 Task: In the  document Onlineprivacy.docx Add page color 'Gold'Gold . Insert watermark . Insert watermark  TATA Apply Font Style in watermark Lexend; font size  113 and place the watermark  Horizontally
Action: Mouse moved to (323, 508)
Screenshot: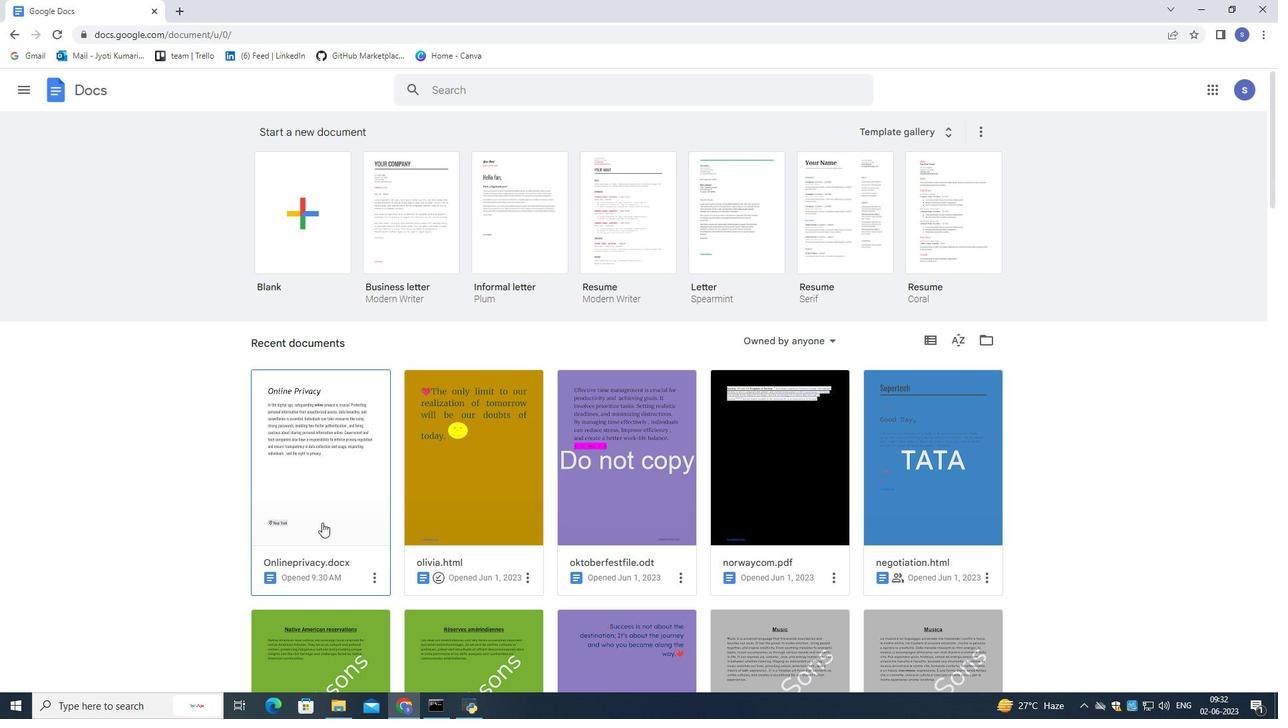 
Action: Mouse pressed left at (323, 508)
Screenshot: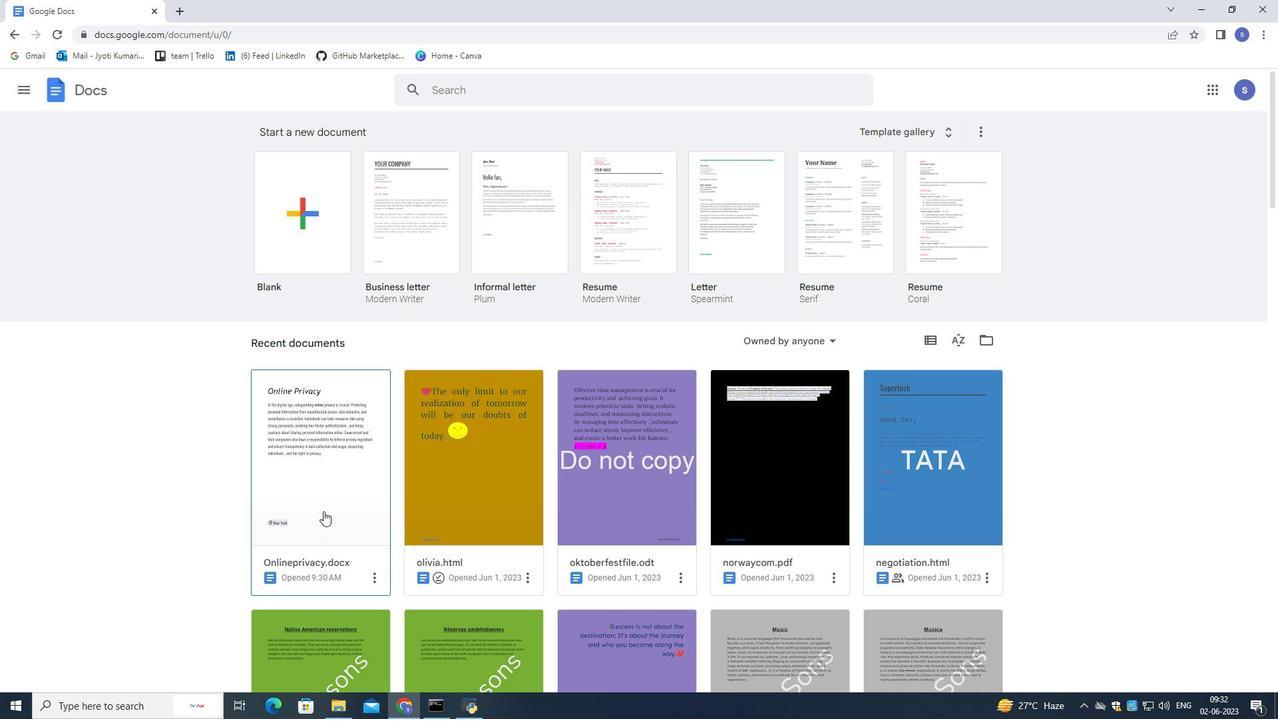 
Action: Mouse moved to (325, 507)
Screenshot: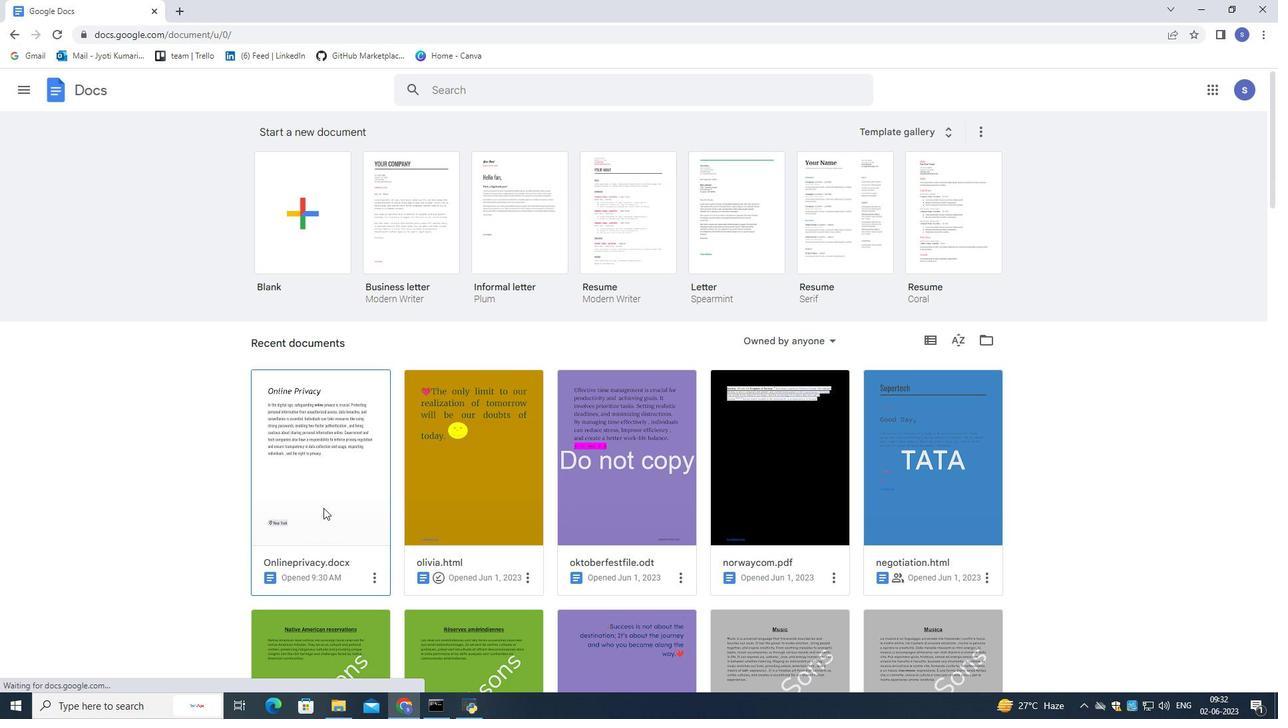 
Action: Mouse pressed left at (324, 507)
Screenshot: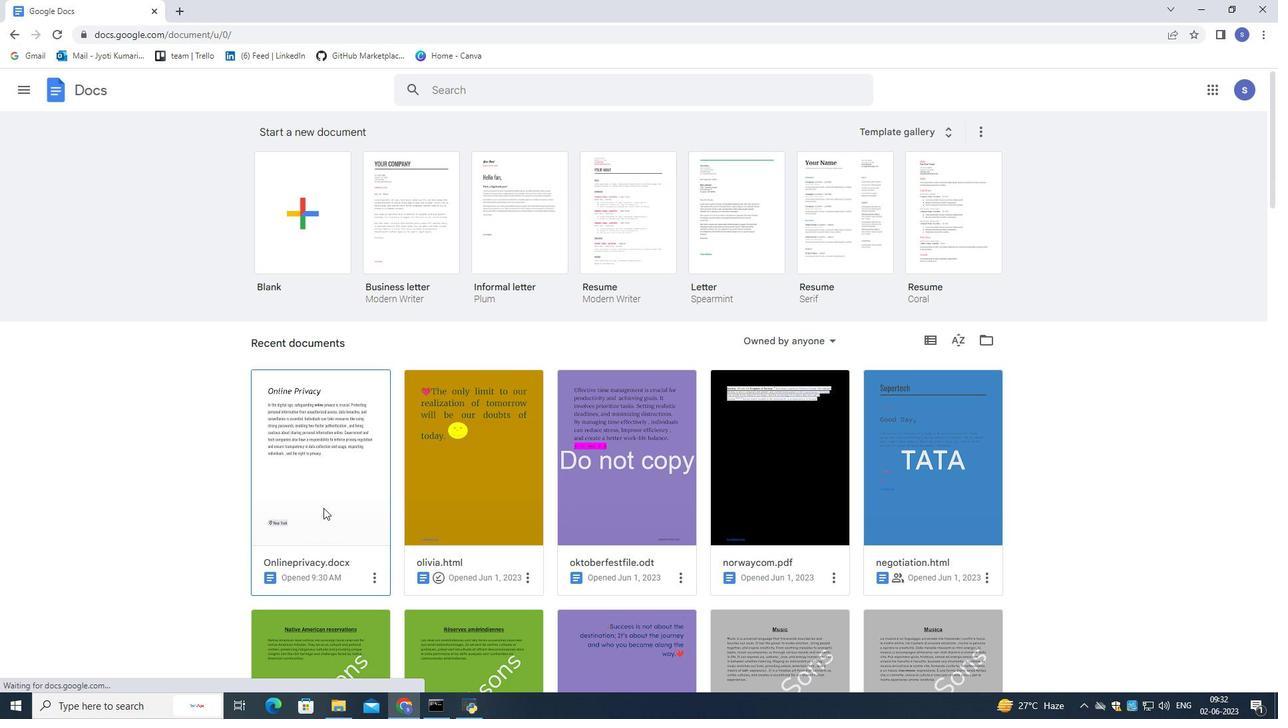 
Action: Mouse moved to (388, 382)
Screenshot: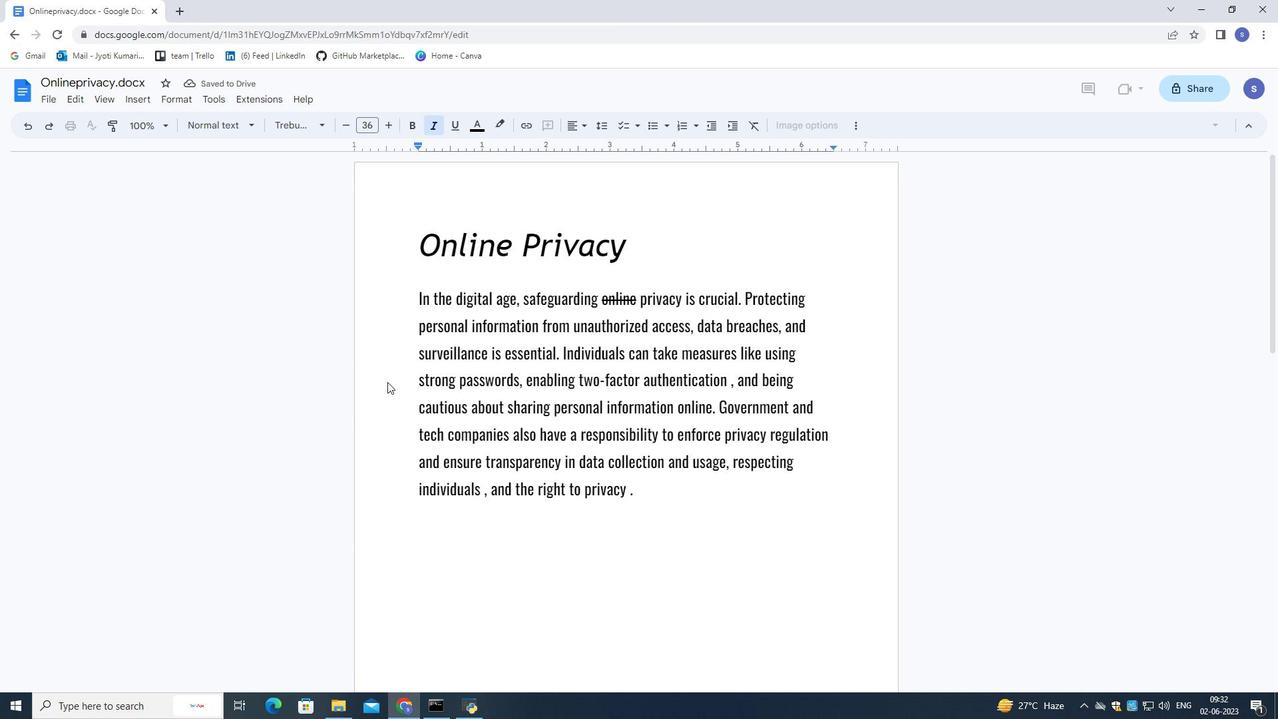 
Action: Mouse pressed left at (388, 382)
Screenshot: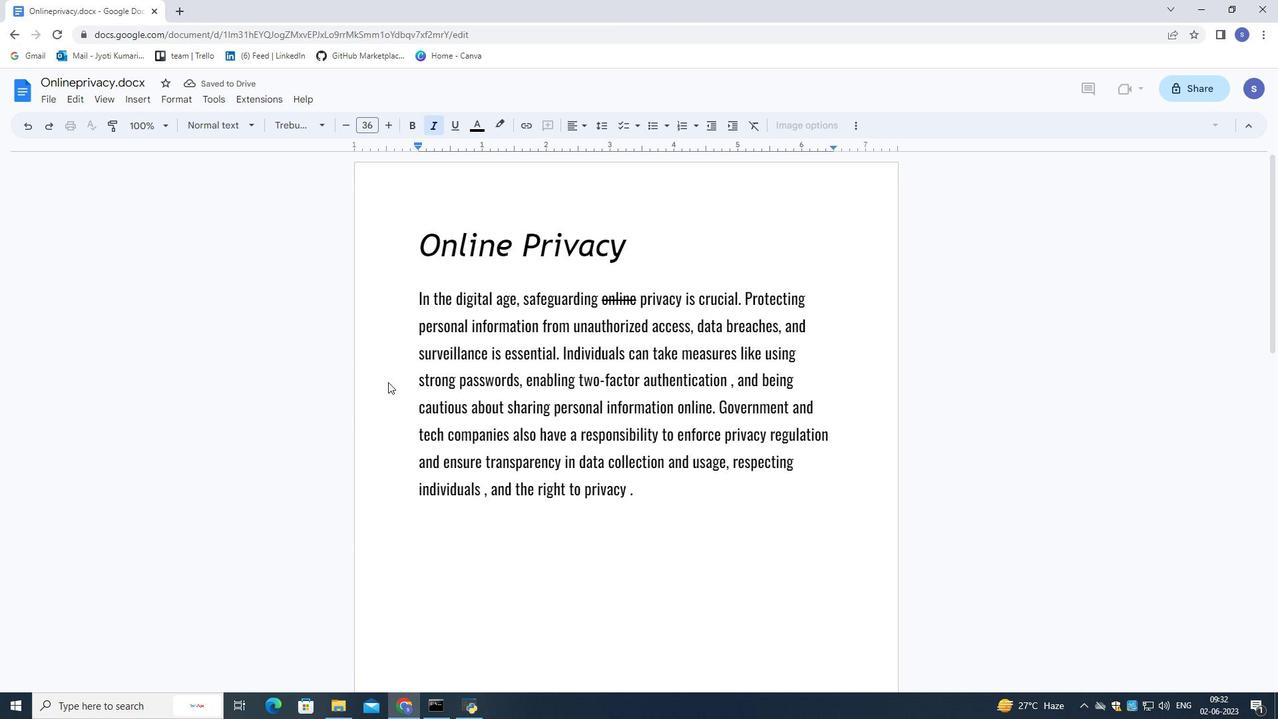 
Action: Mouse moved to (47, 97)
Screenshot: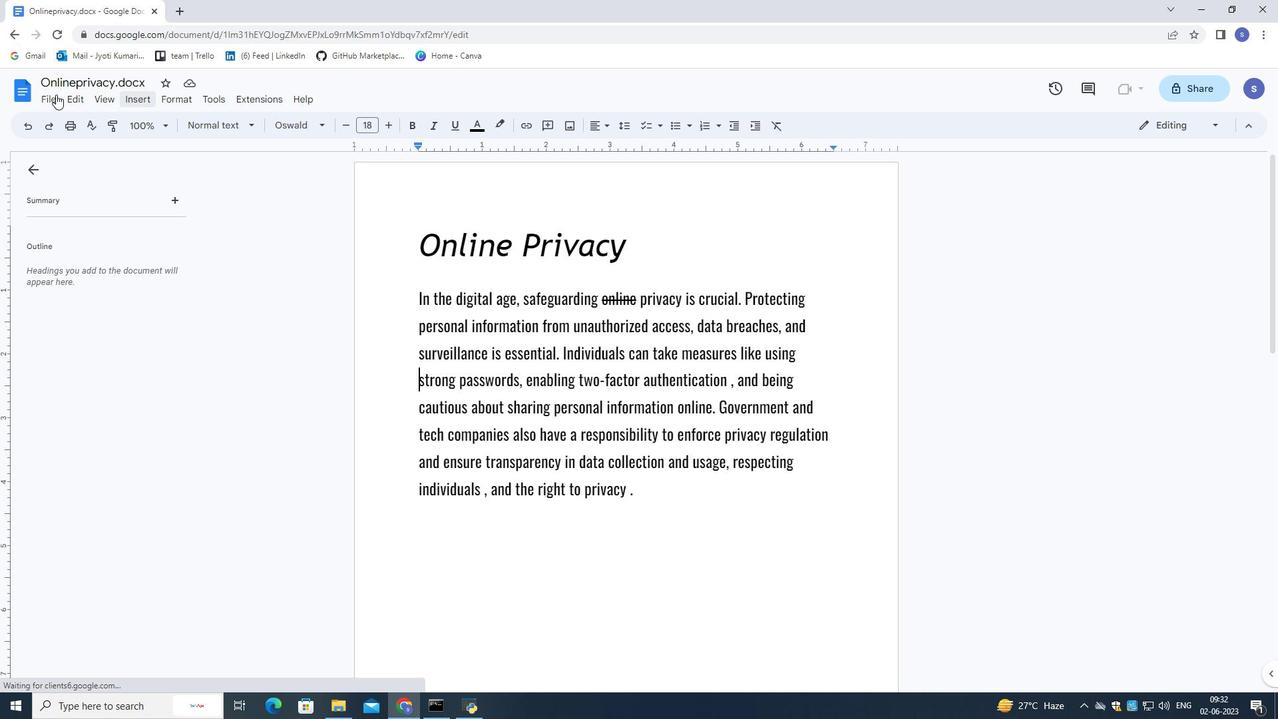 
Action: Mouse pressed left at (47, 97)
Screenshot: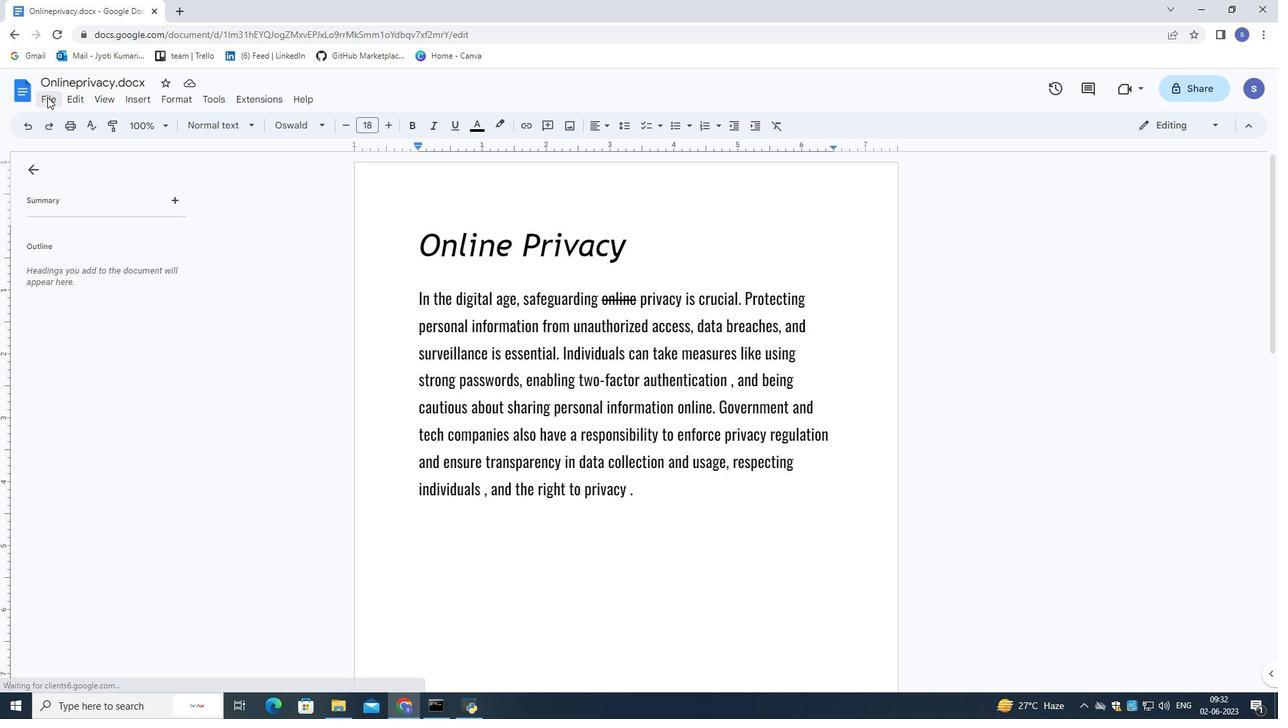 
Action: Mouse moved to (124, 459)
Screenshot: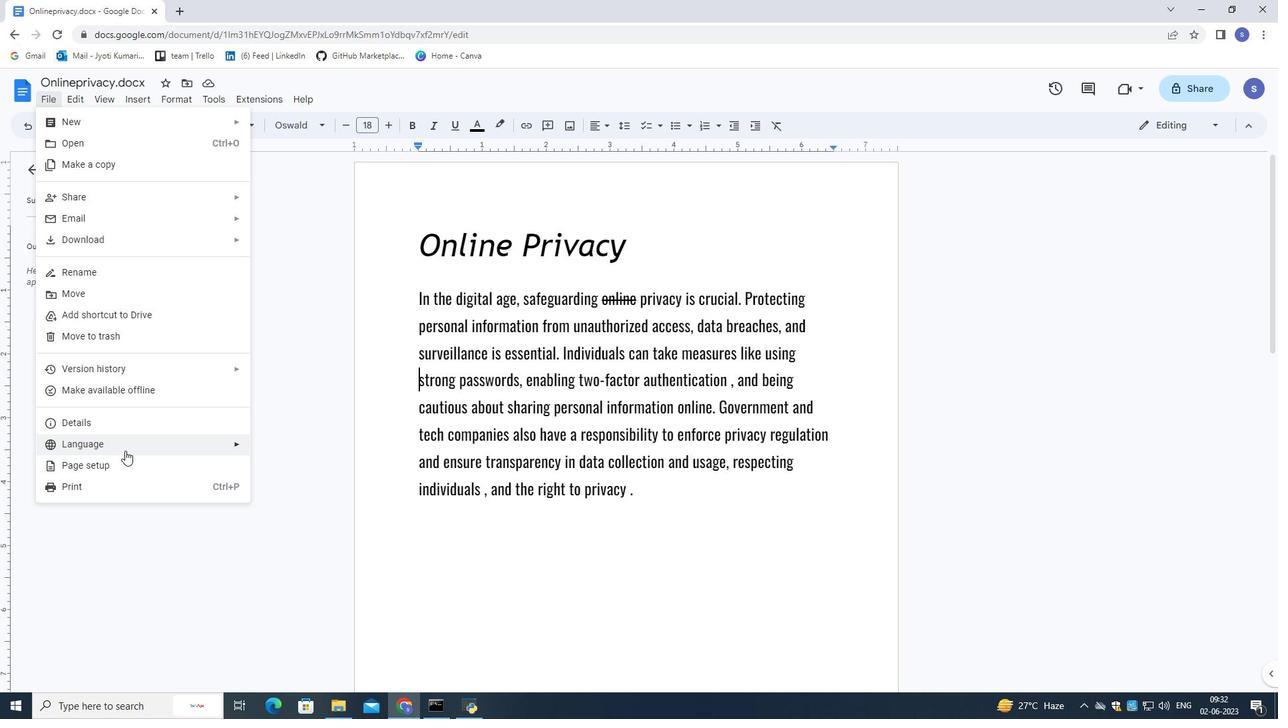 
Action: Mouse pressed left at (124, 459)
Screenshot: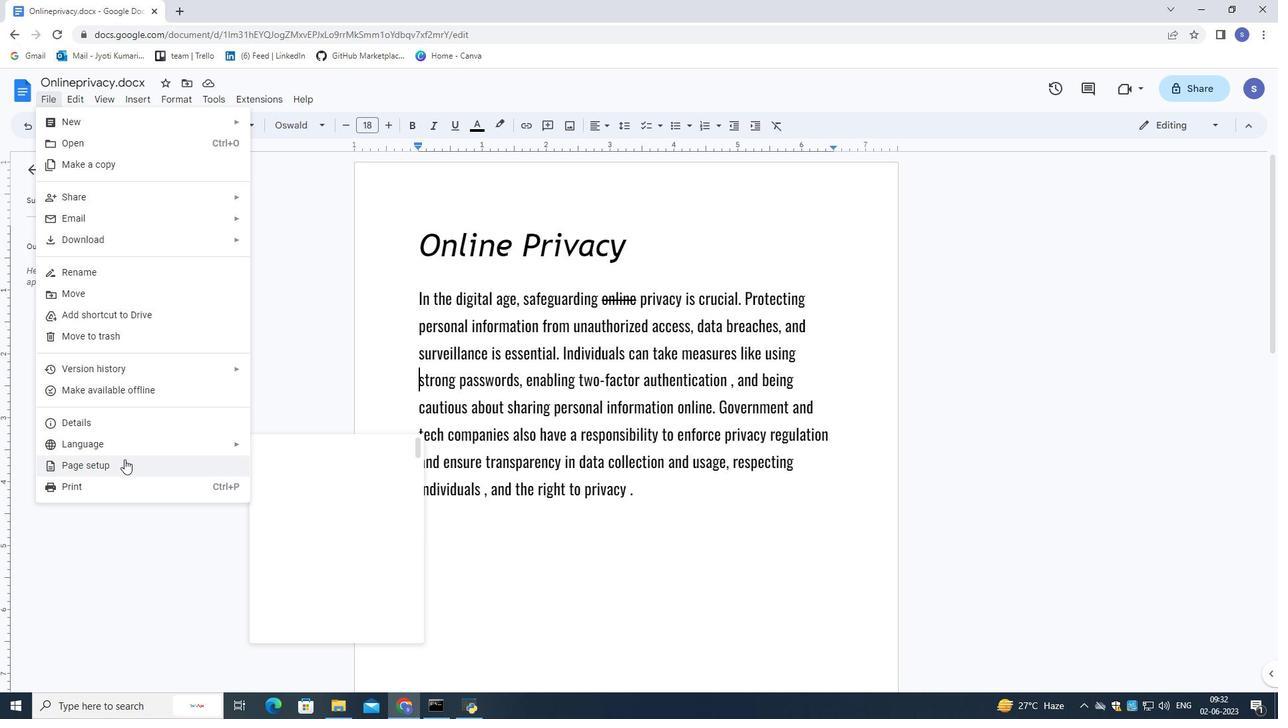 
Action: Mouse moved to (537, 464)
Screenshot: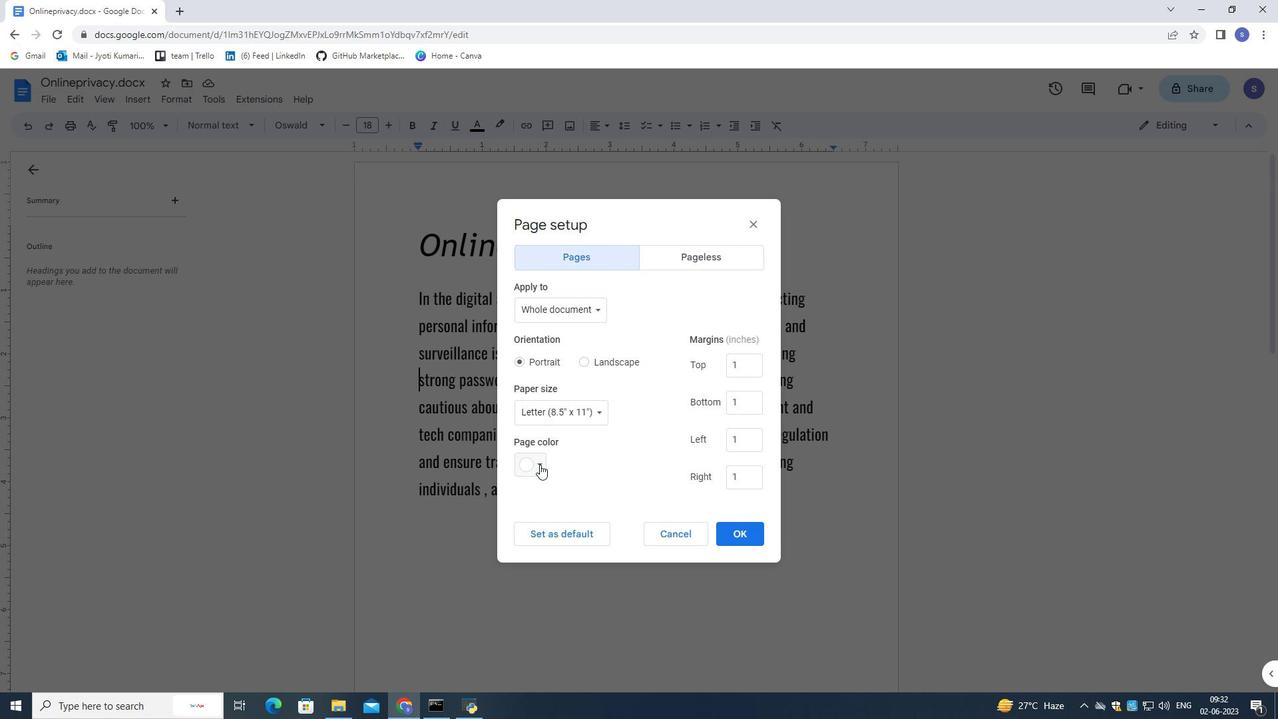 
Action: Mouse pressed left at (537, 464)
Screenshot: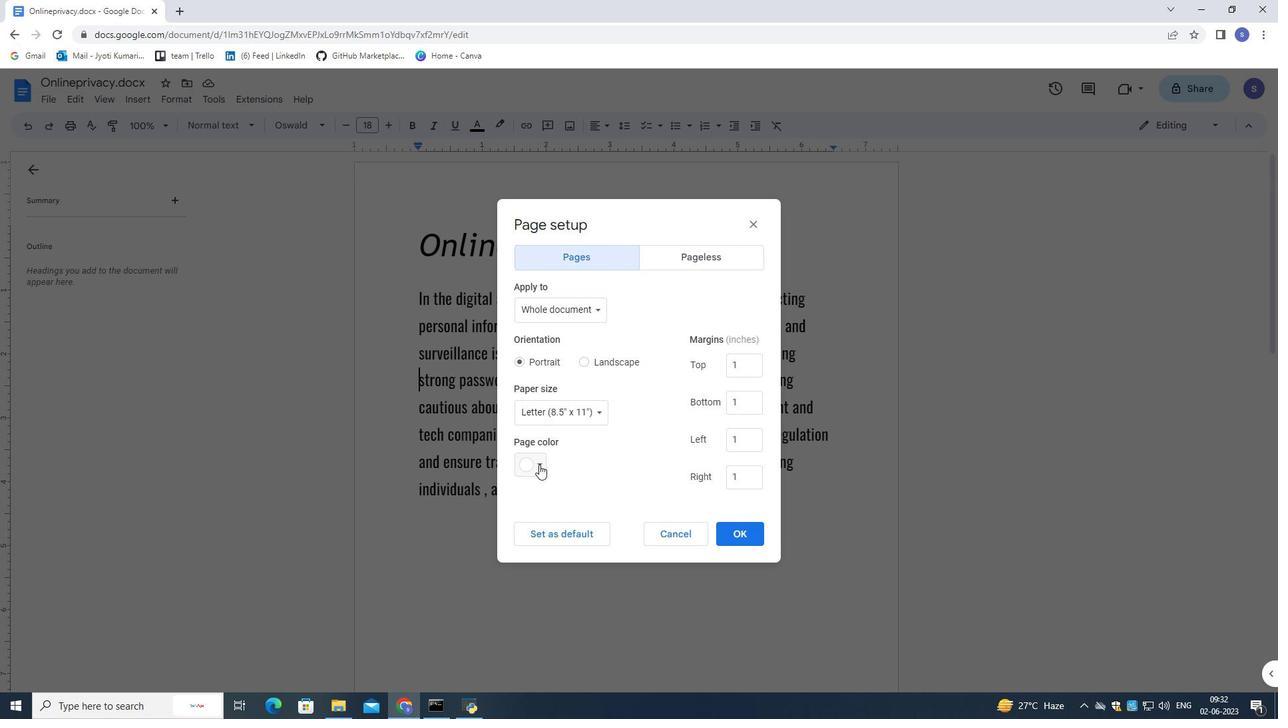 
Action: Mouse moved to (537, 613)
Screenshot: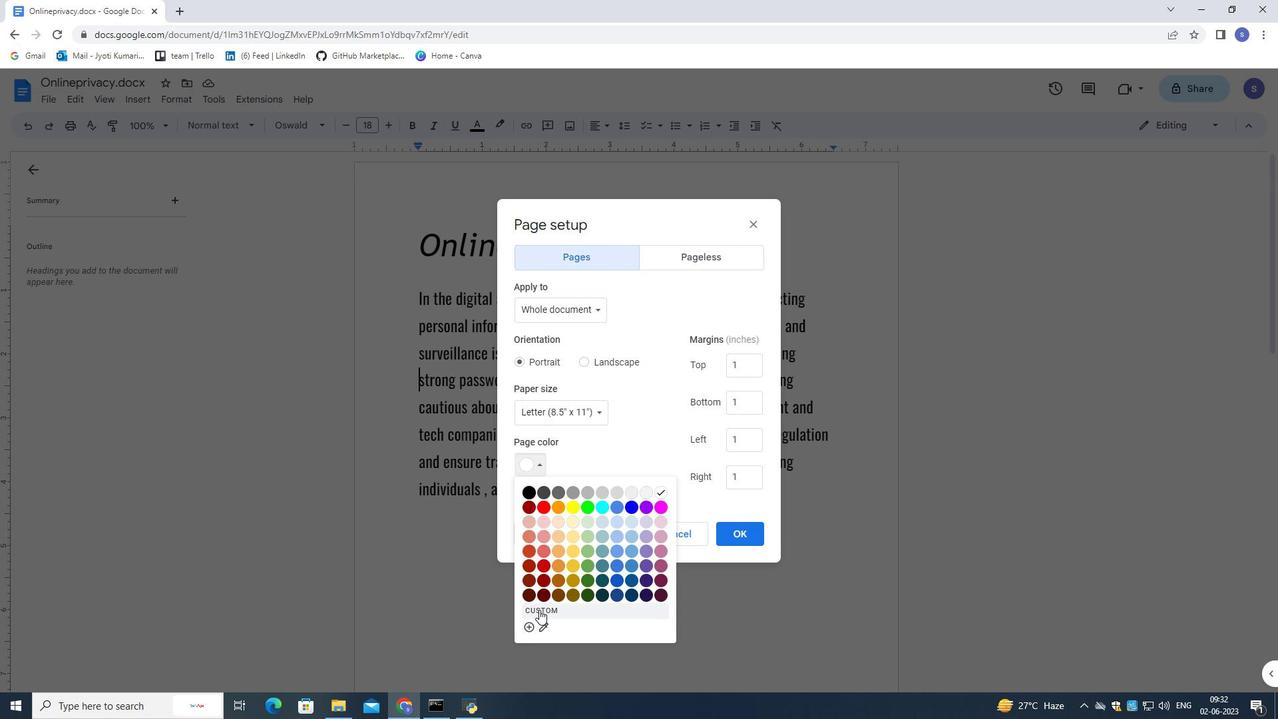 
Action: Mouse pressed left at (537, 613)
Screenshot: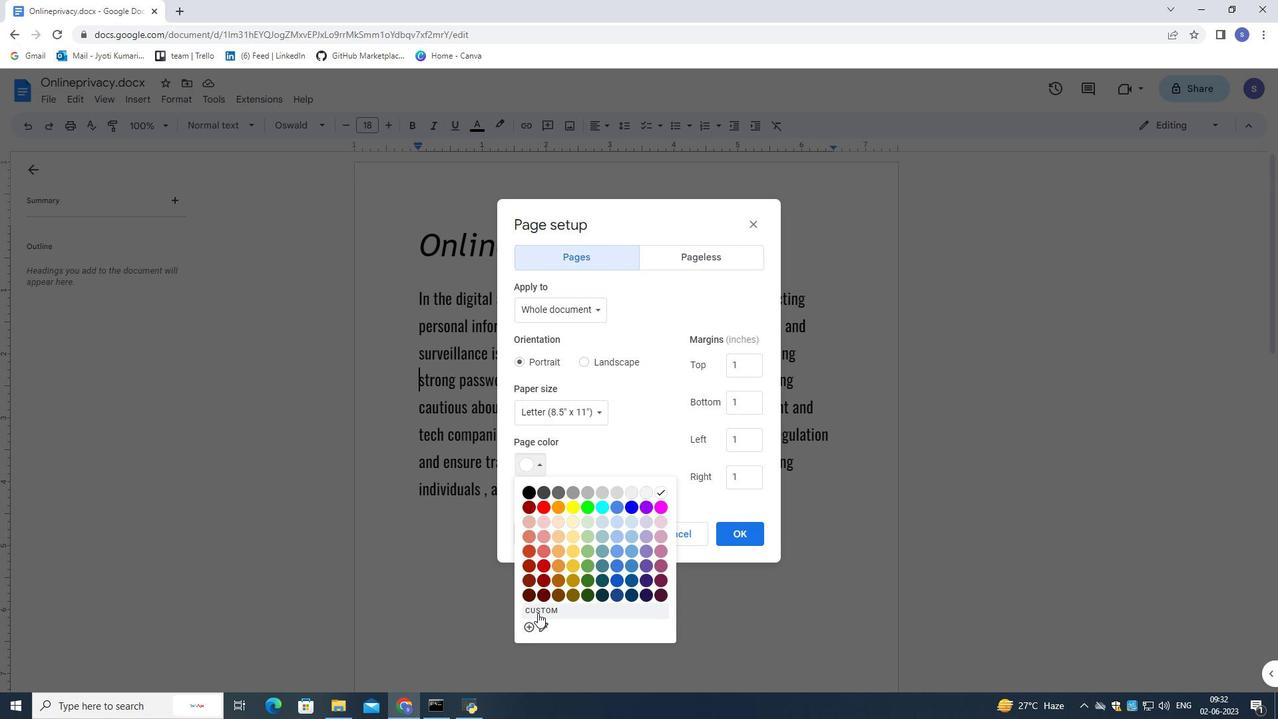 
Action: Mouse moved to (651, 395)
Screenshot: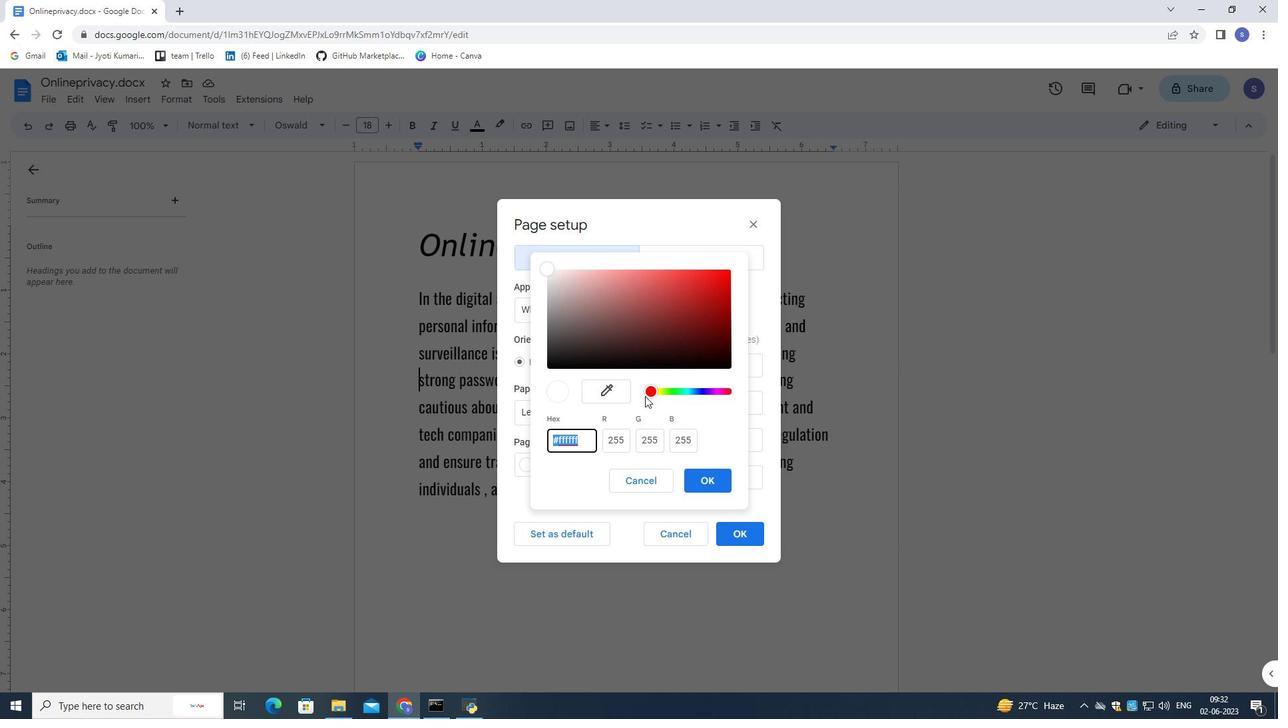 
Action: Mouse pressed left at (651, 395)
Screenshot: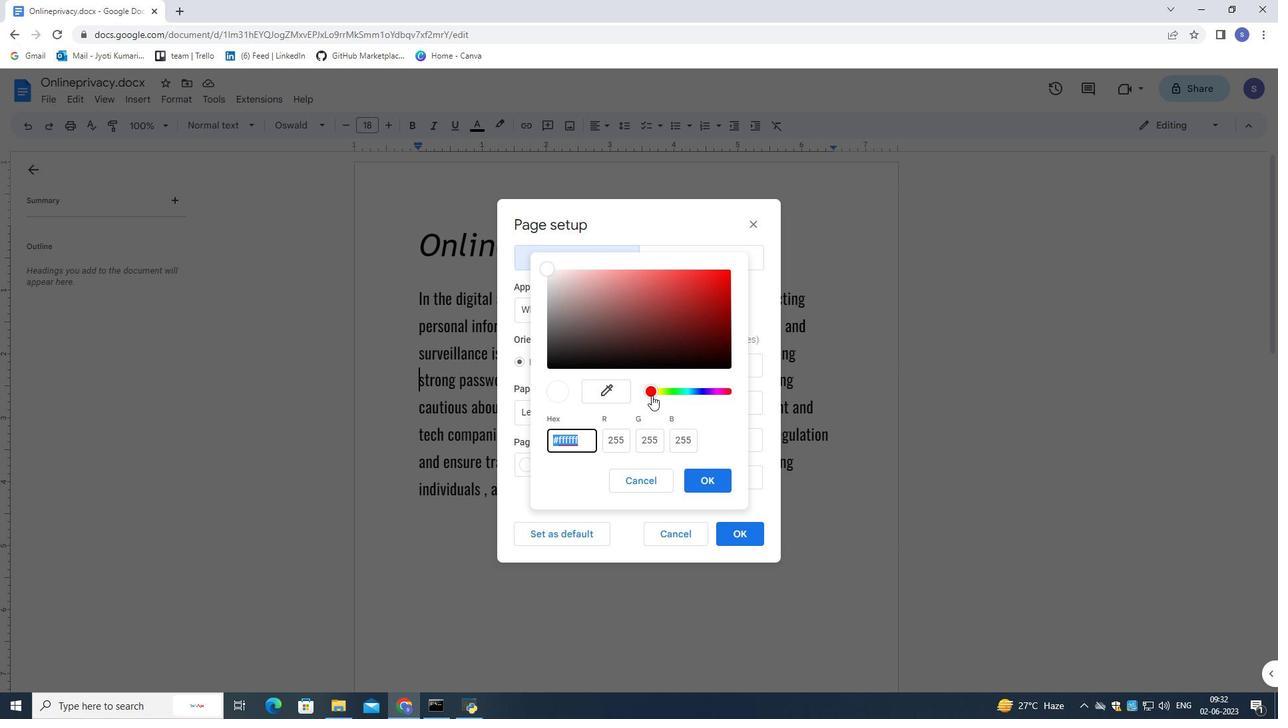 
Action: Mouse moved to (664, 286)
Screenshot: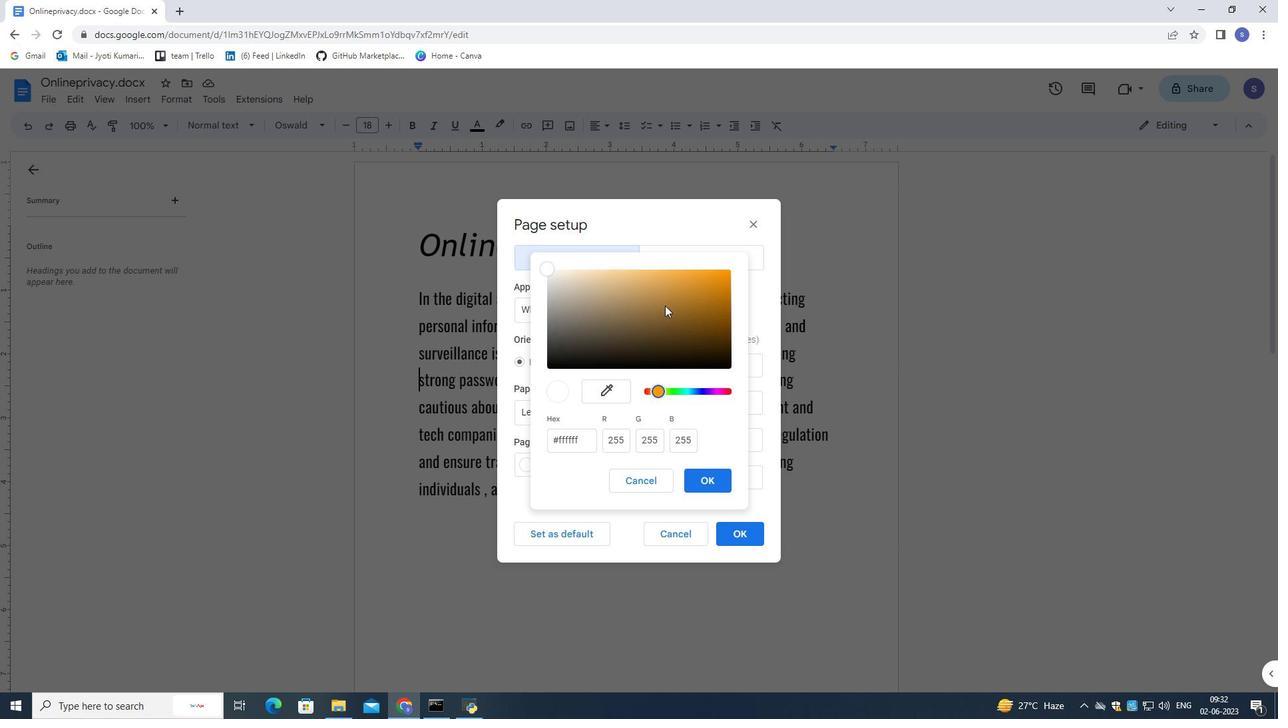 
Action: Mouse pressed left at (664, 286)
Screenshot: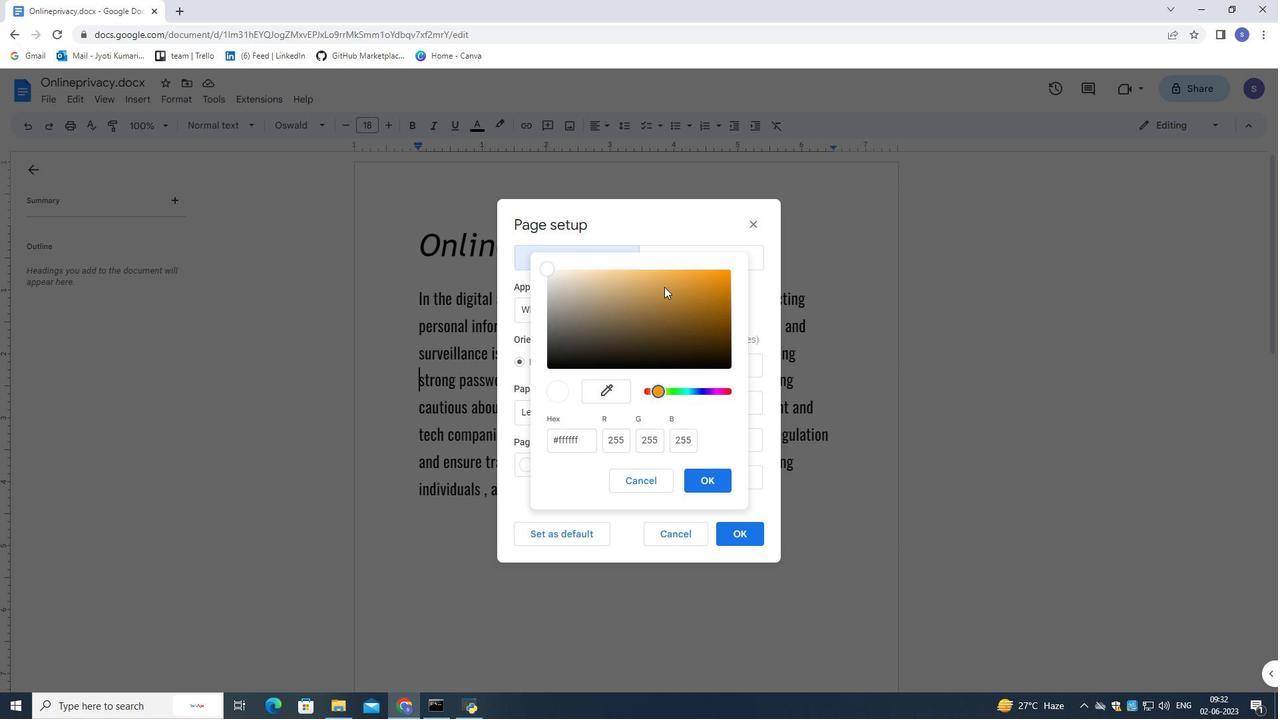
Action: Mouse moved to (657, 392)
Screenshot: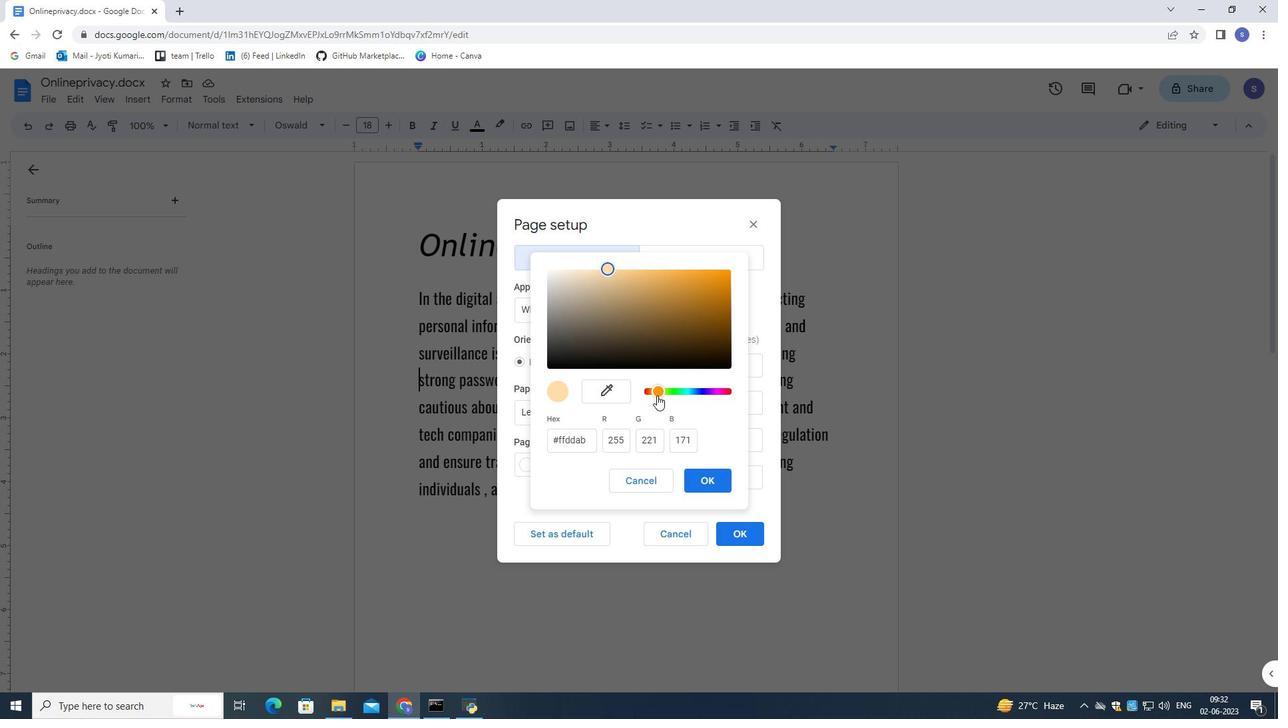 
Action: Mouse pressed left at (657, 392)
Screenshot: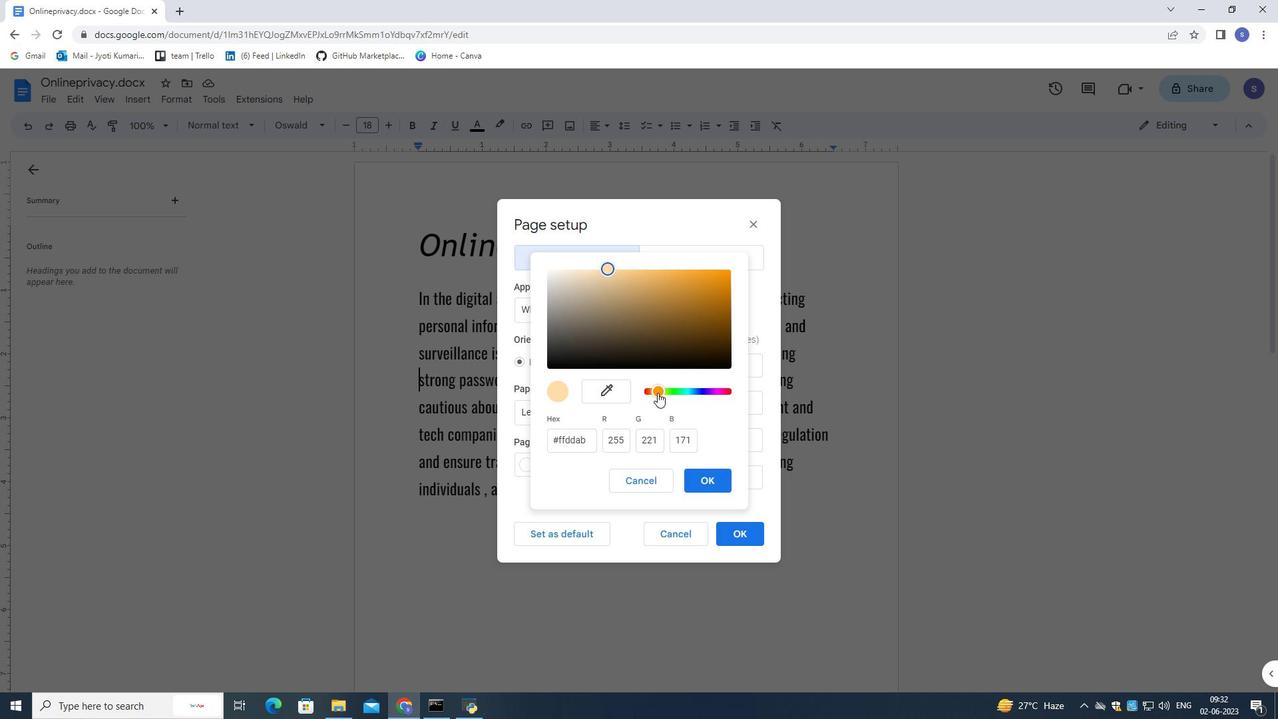 
Action: Mouse moved to (755, 225)
Screenshot: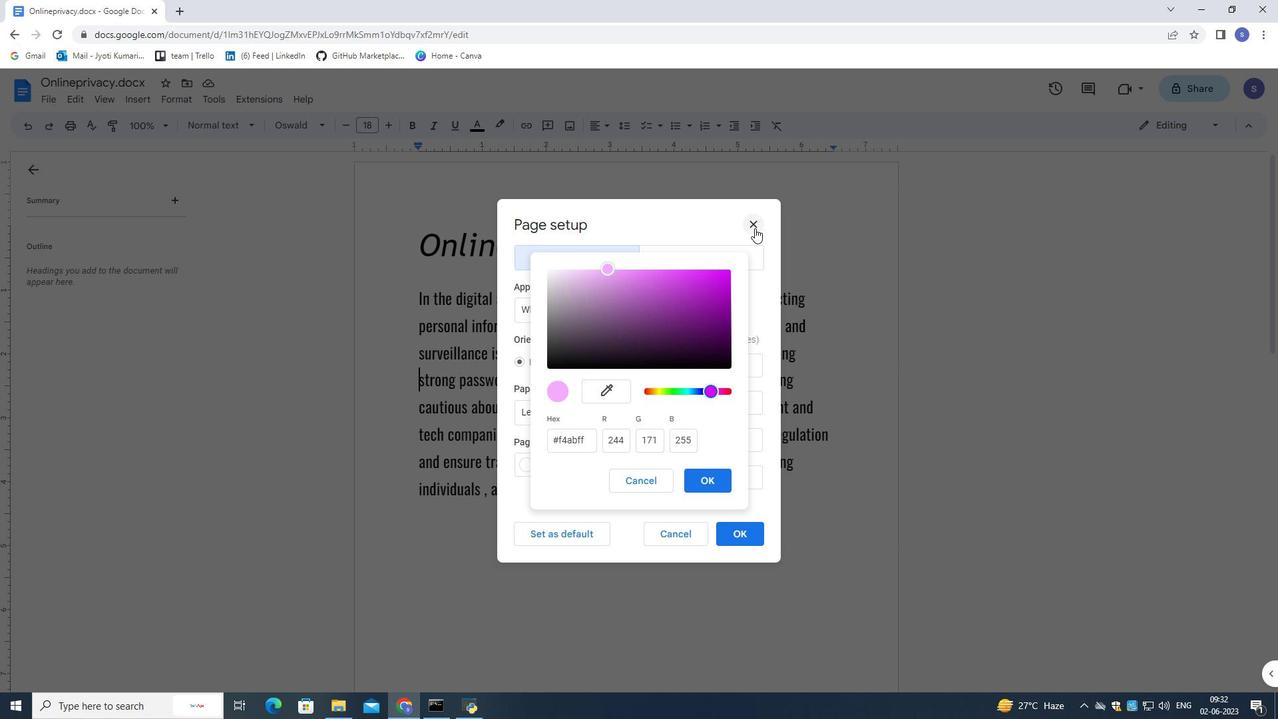 
Action: Mouse pressed left at (755, 225)
Screenshot: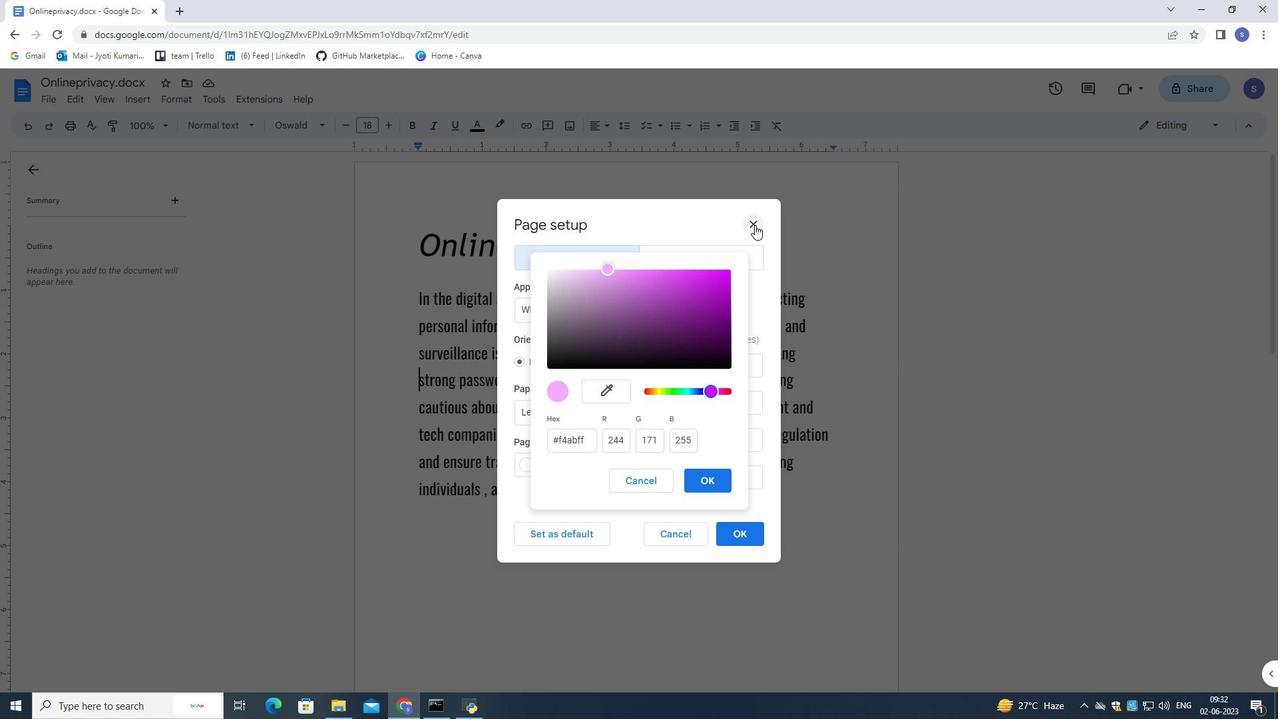 
Action: Mouse moved to (45, 97)
Screenshot: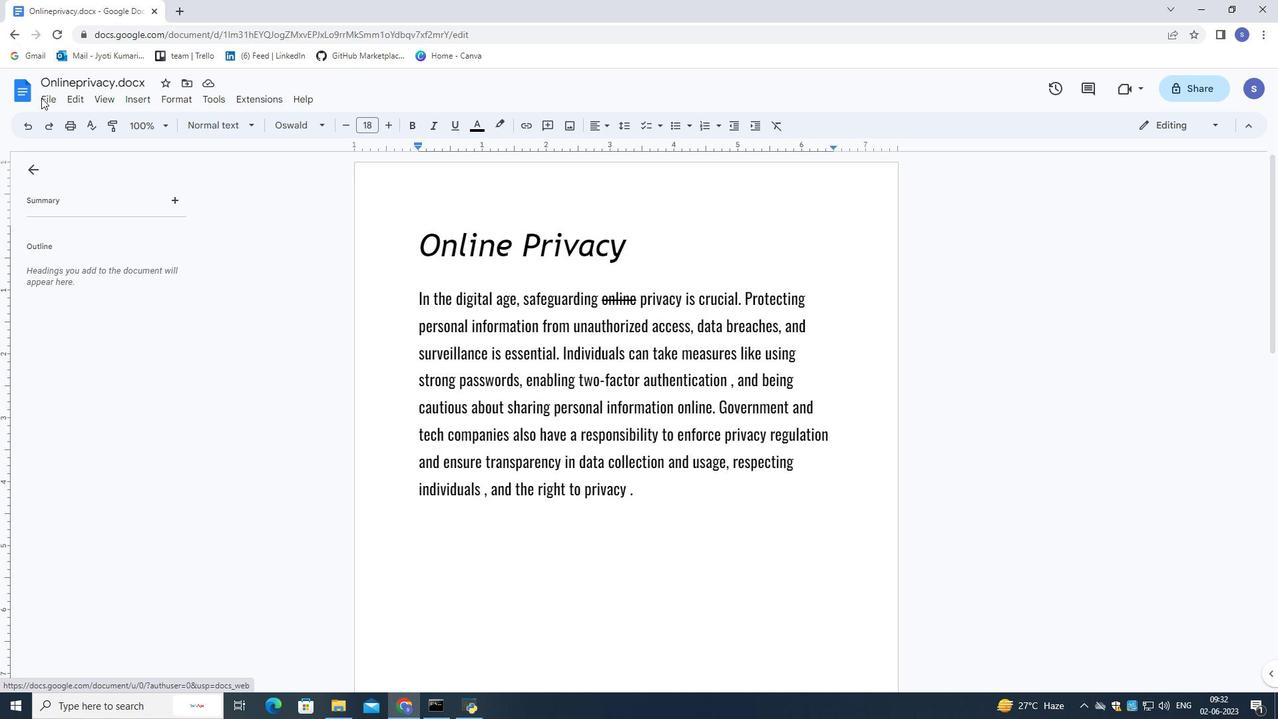 
Action: Mouse pressed left at (45, 97)
Screenshot: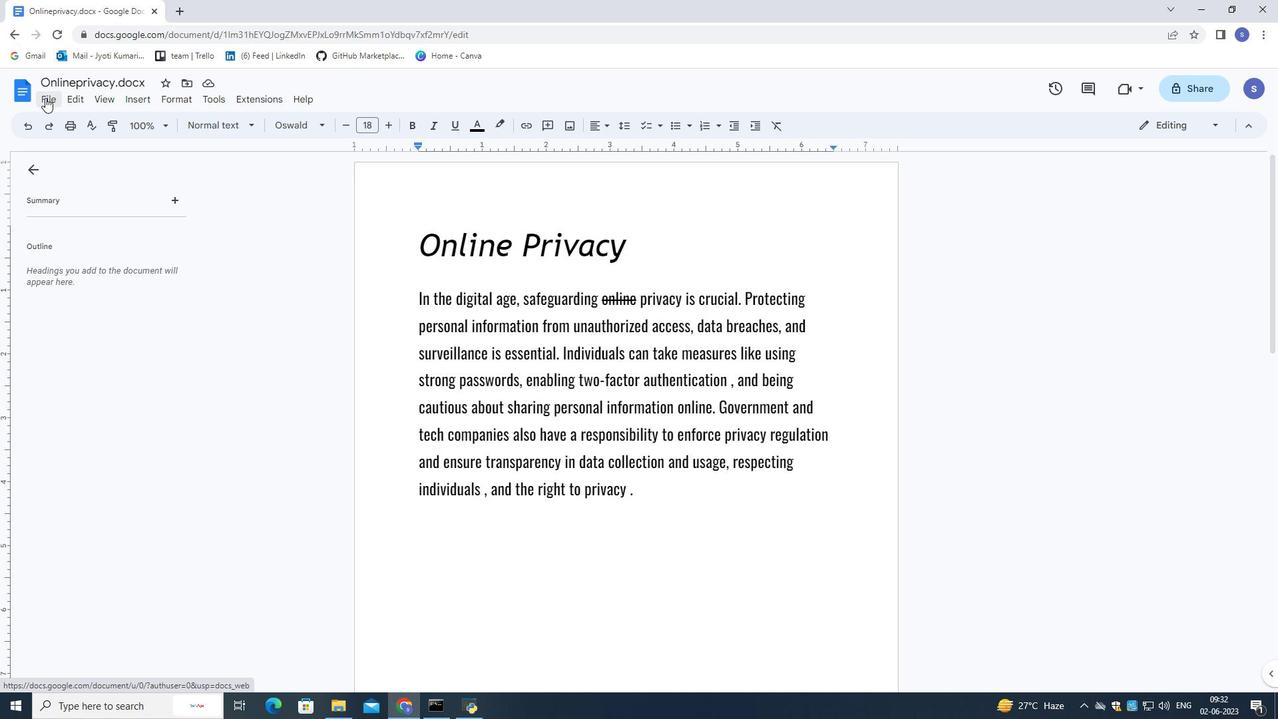 
Action: Mouse moved to (123, 470)
Screenshot: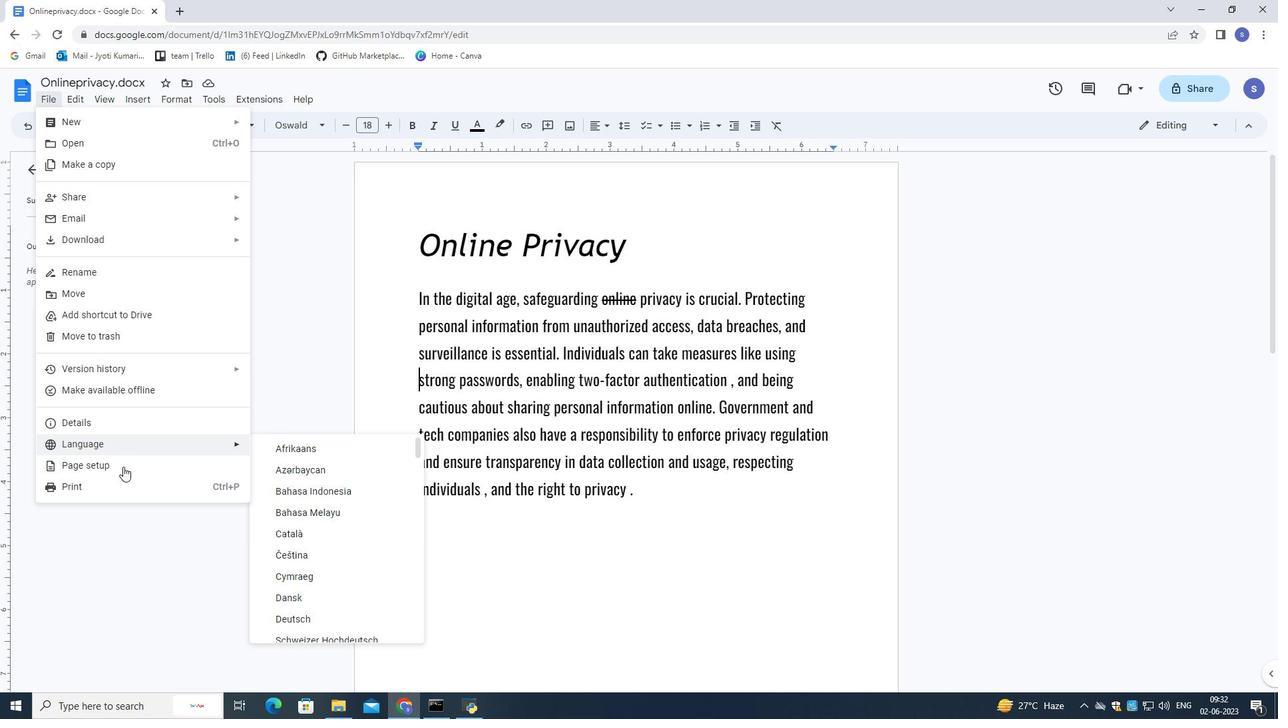 
Action: Mouse pressed left at (123, 470)
Screenshot: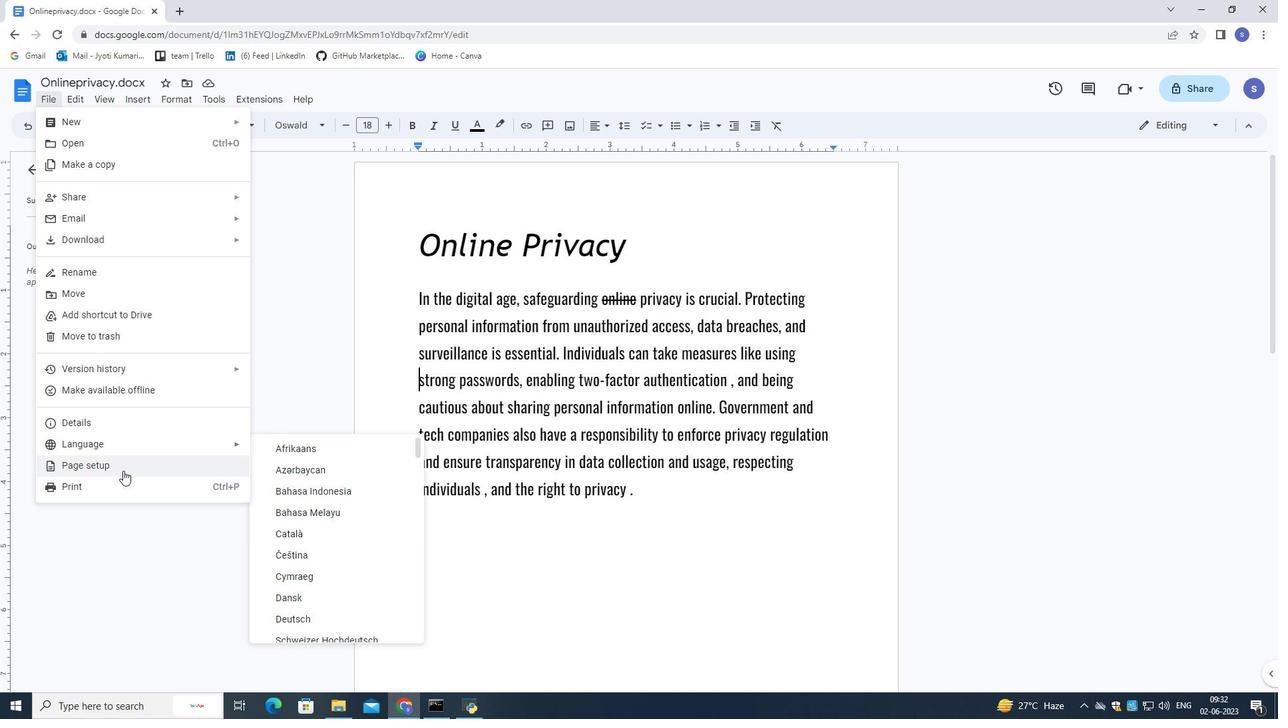 
Action: Mouse moved to (537, 462)
Screenshot: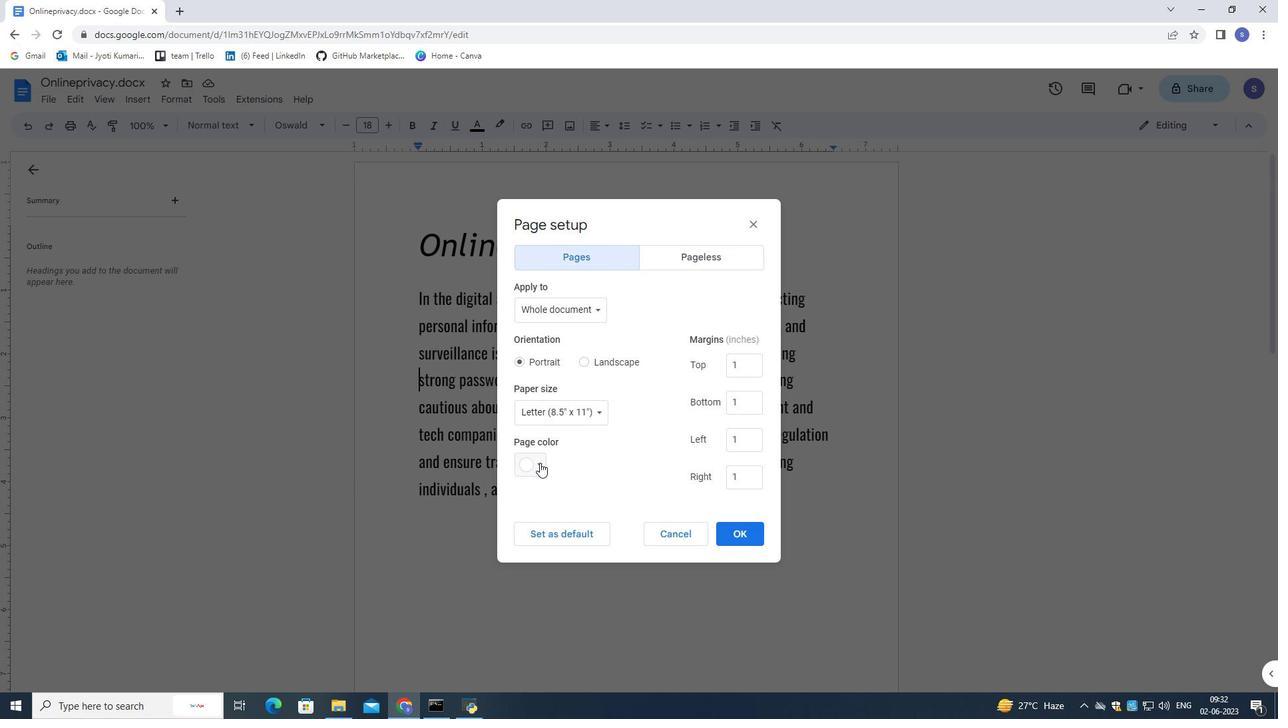 
Action: Mouse pressed left at (537, 462)
Screenshot: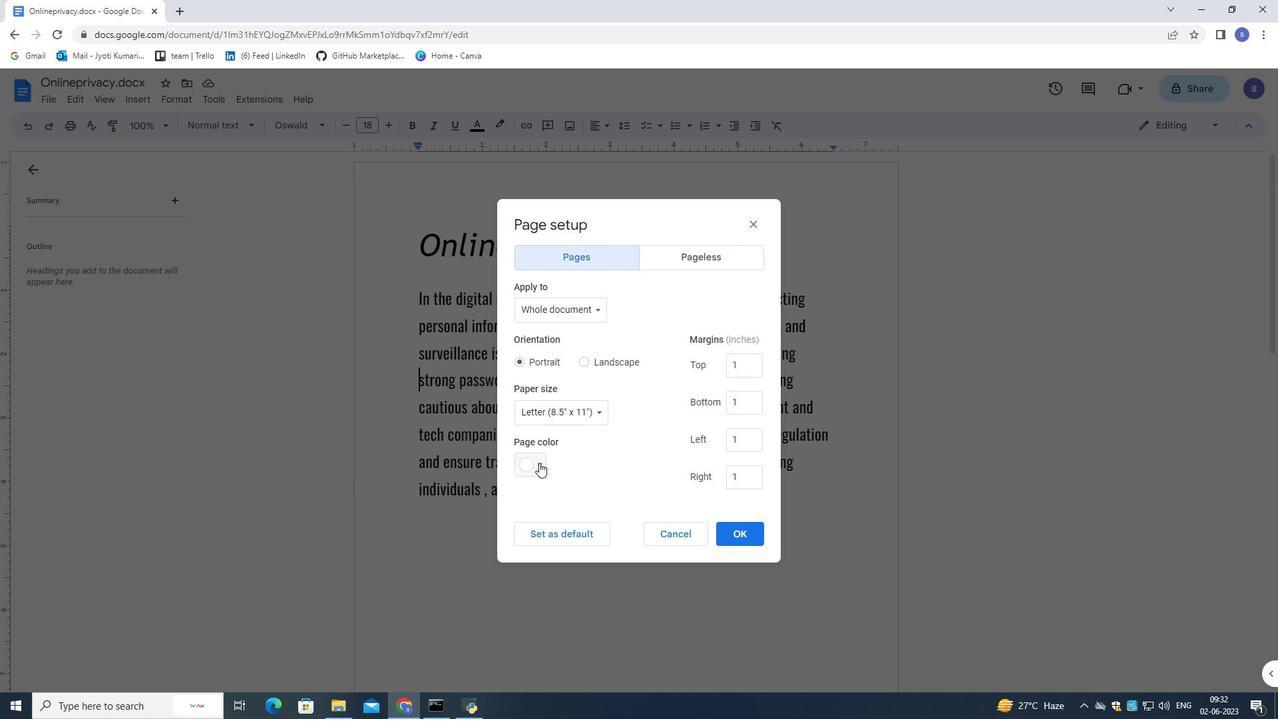 
Action: Mouse moved to (572, 539)
Screenshot: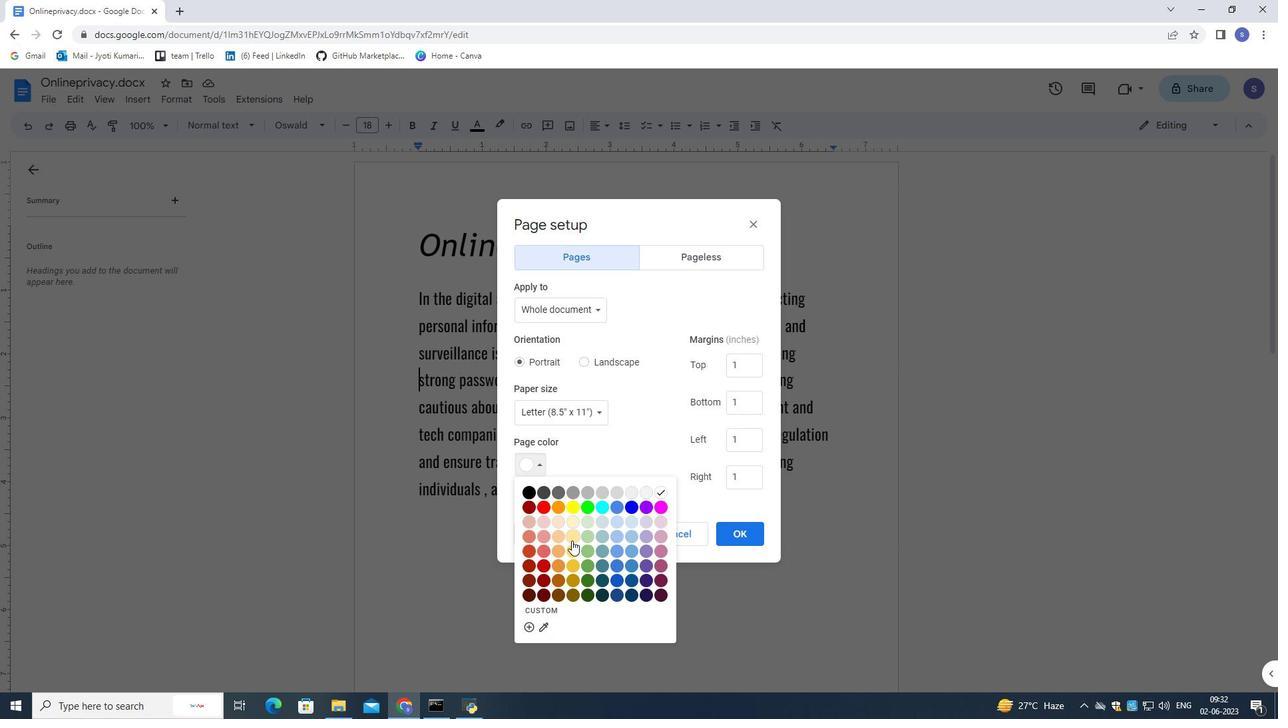 
Action: Mouse pressed left at (572, 539)
Screenshot: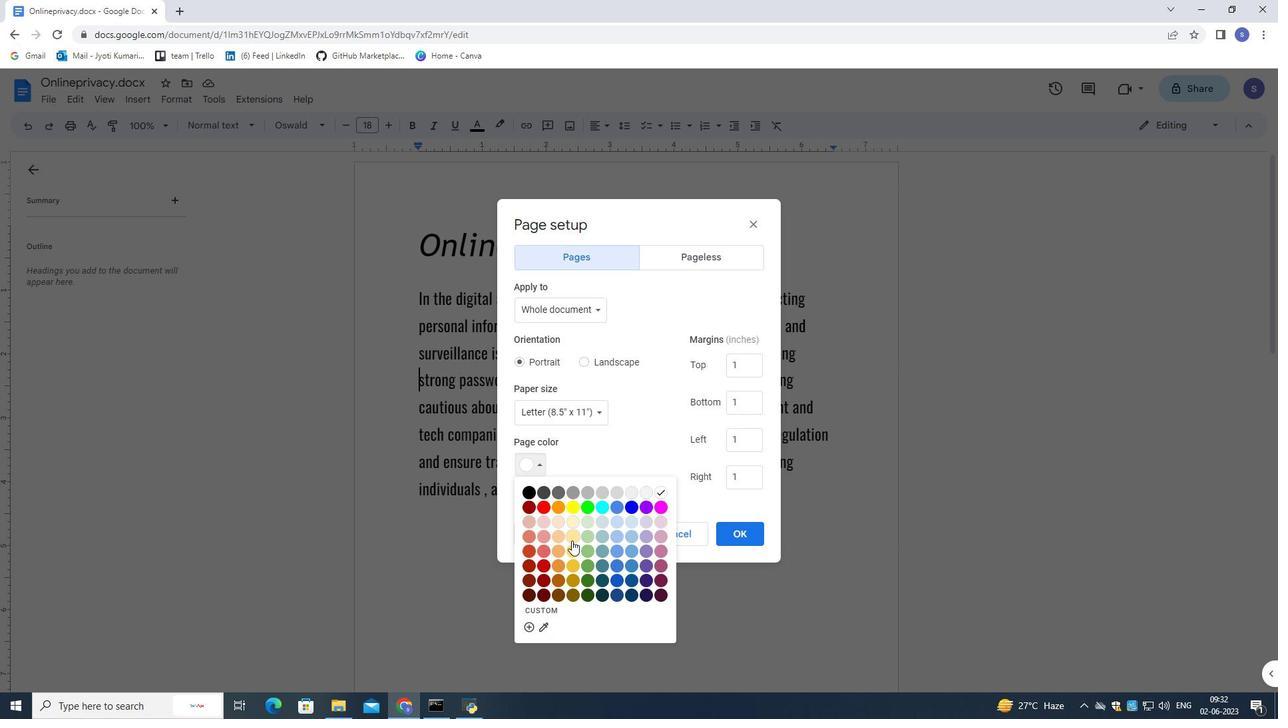 
Action: Mouse moved to (727, 537)
Screenshot: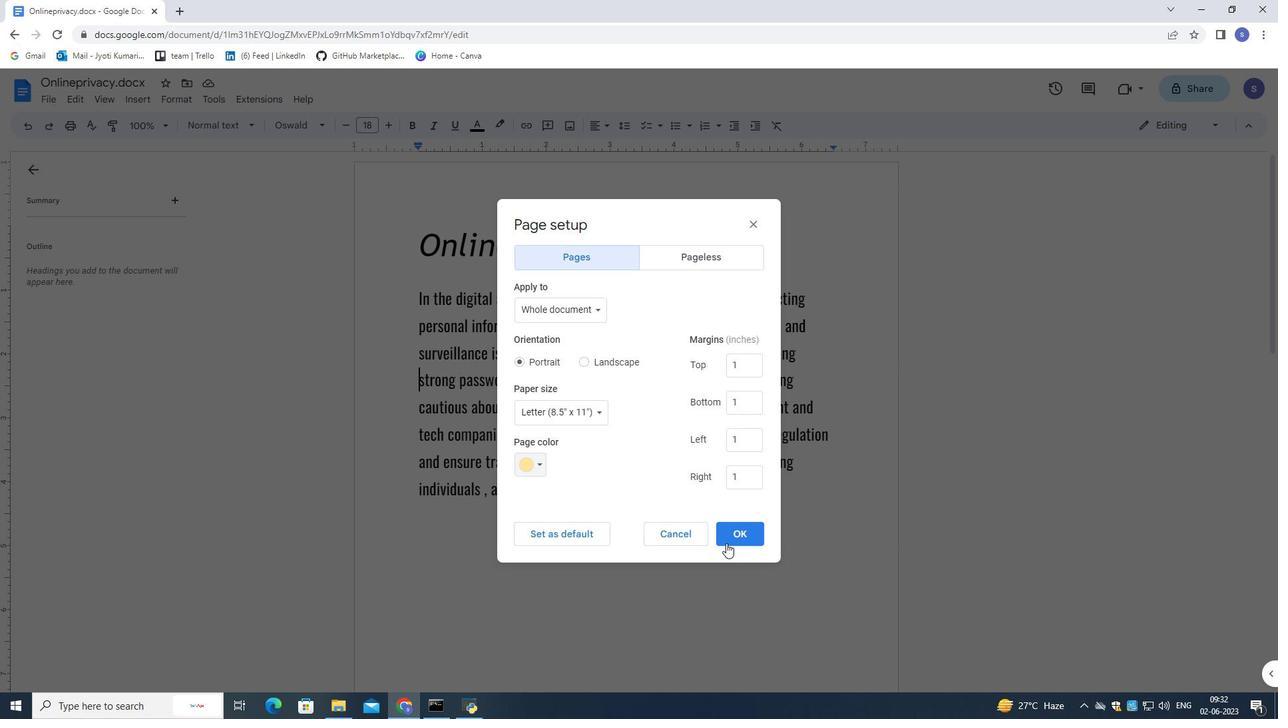 
Action: Mouse pressed left at (727, 537)
Screenshot: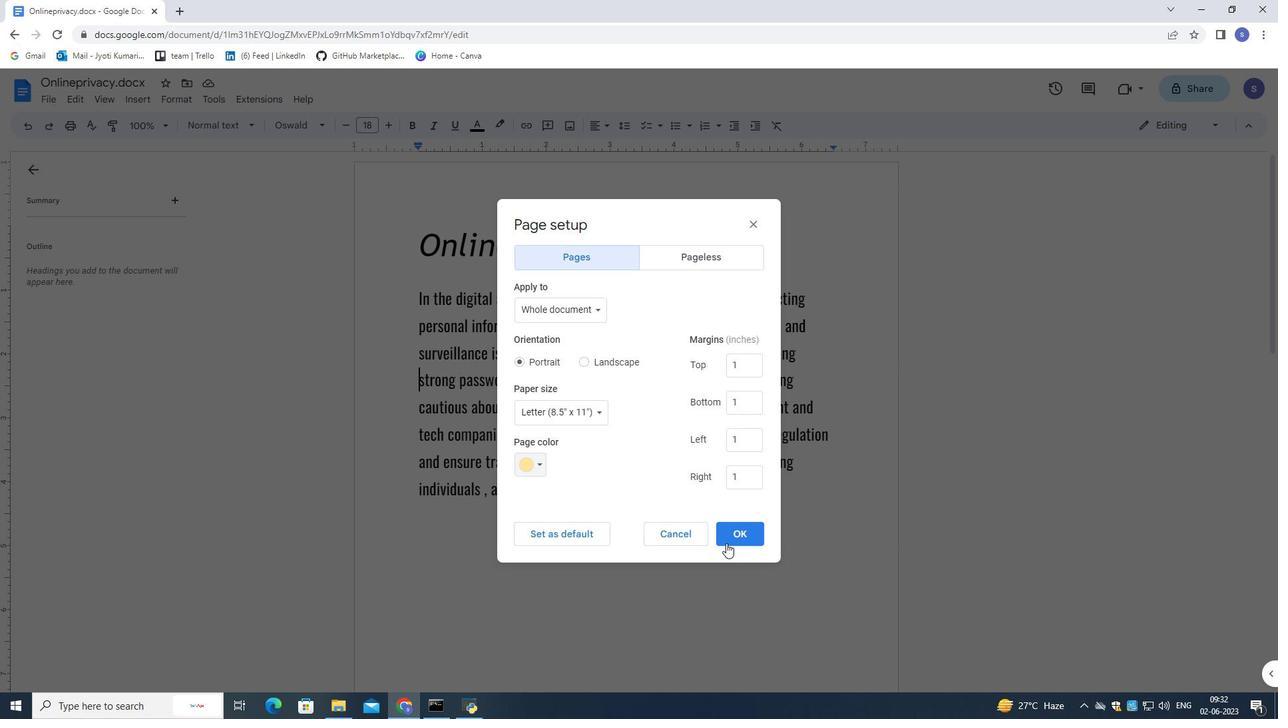 
Action: Mouse moved to (539, 492)
Screenshot: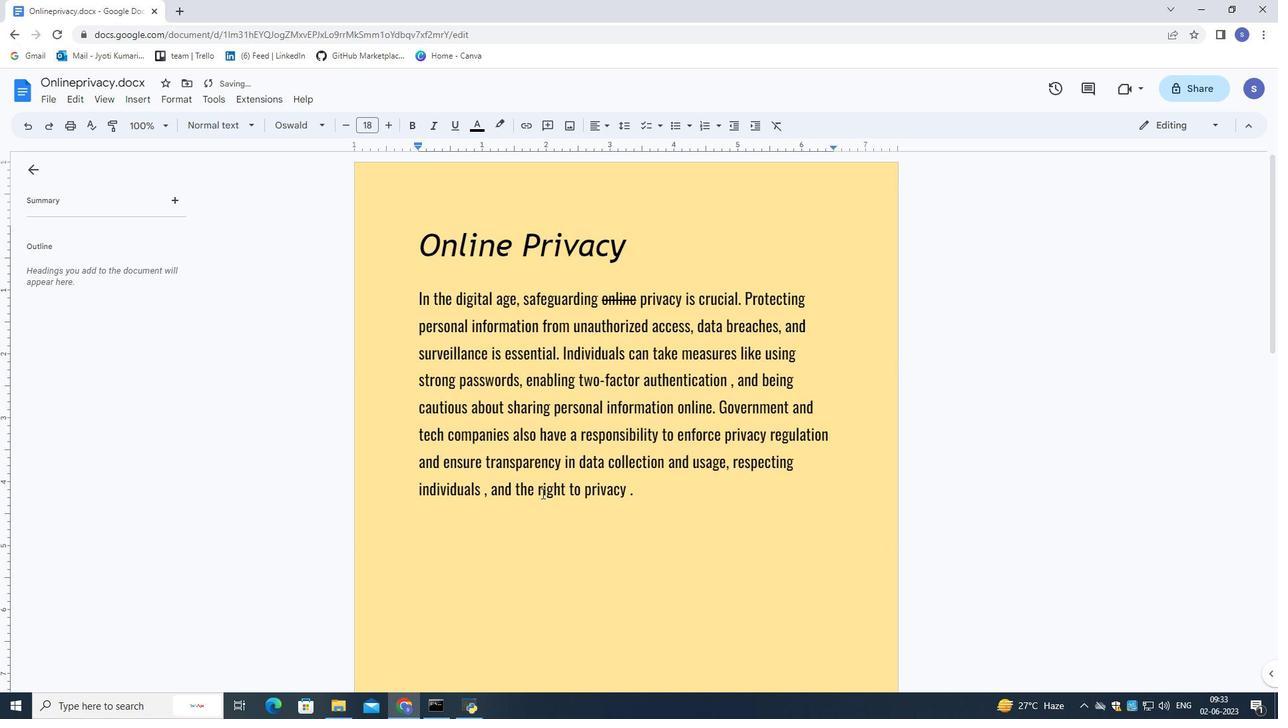 
Action: Mouse scrolled (539, 492) with delta (0, 0)
Screenshot: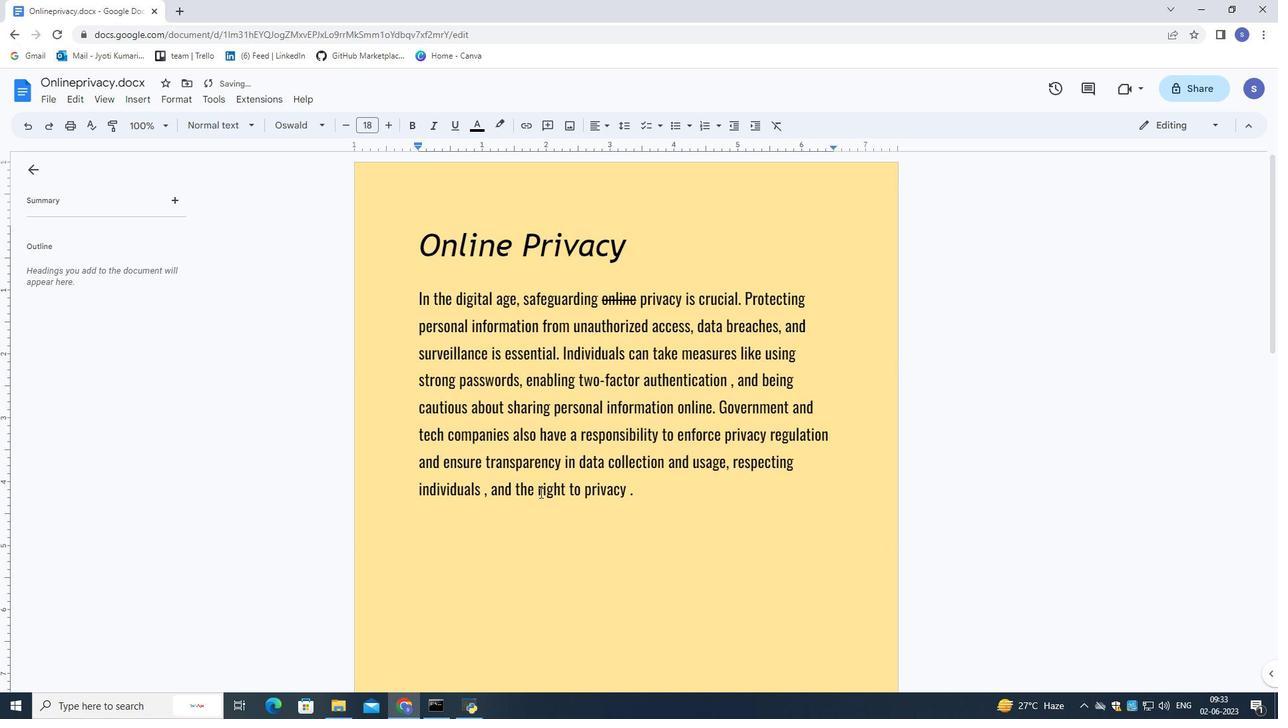 
Action: Mouse moved to (137, 96)
Screenshot: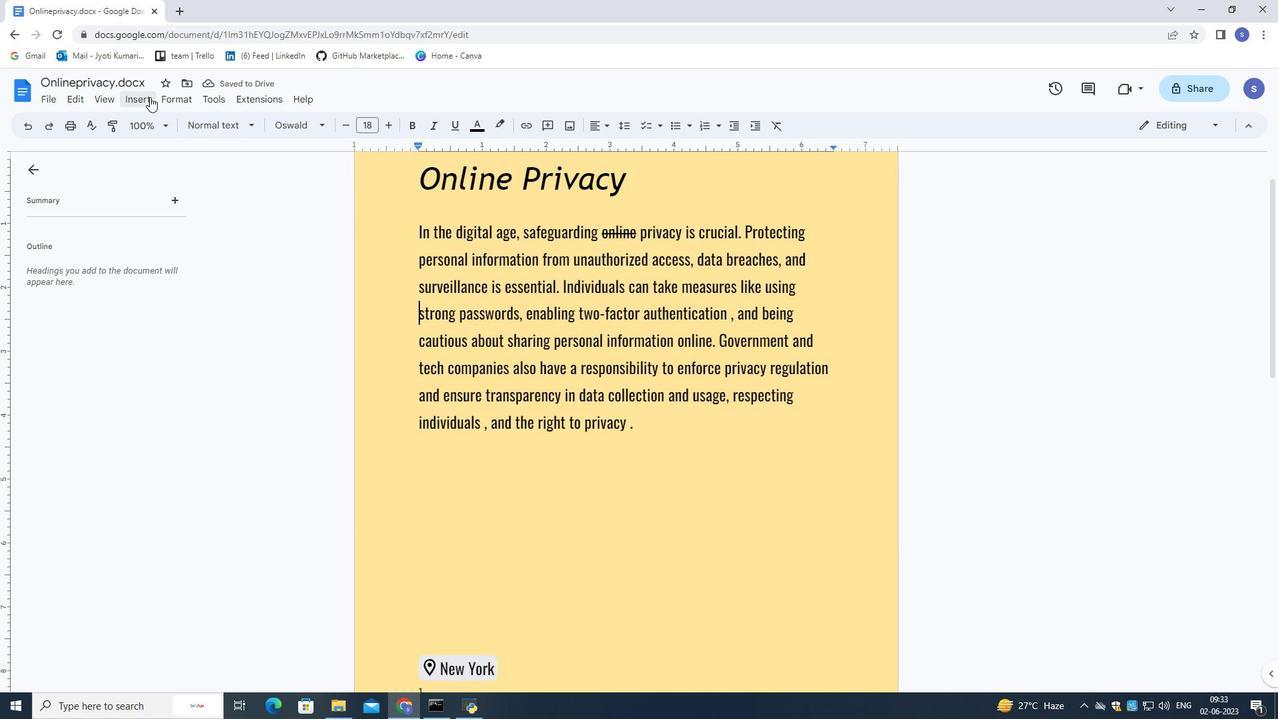 
Action: Mouse pressed left at (137, 96)
Screenshot: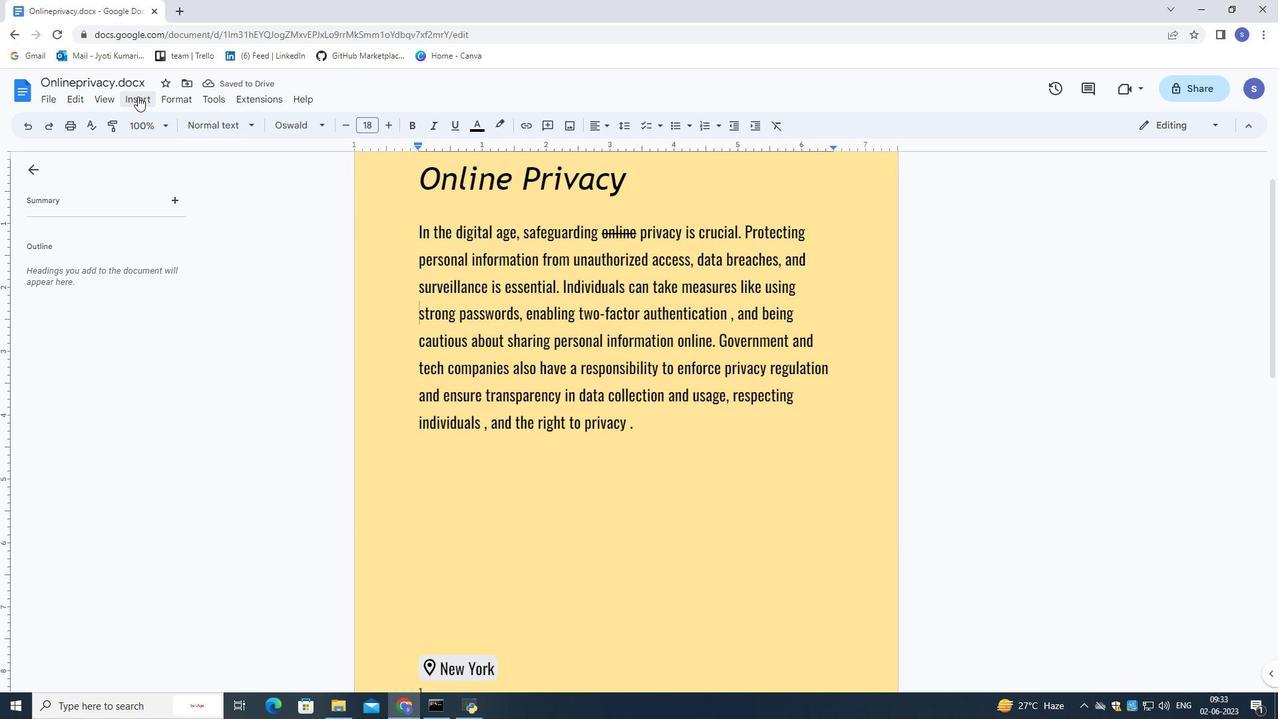 
Action: Mouse moved to (210, 410)
Screenshot: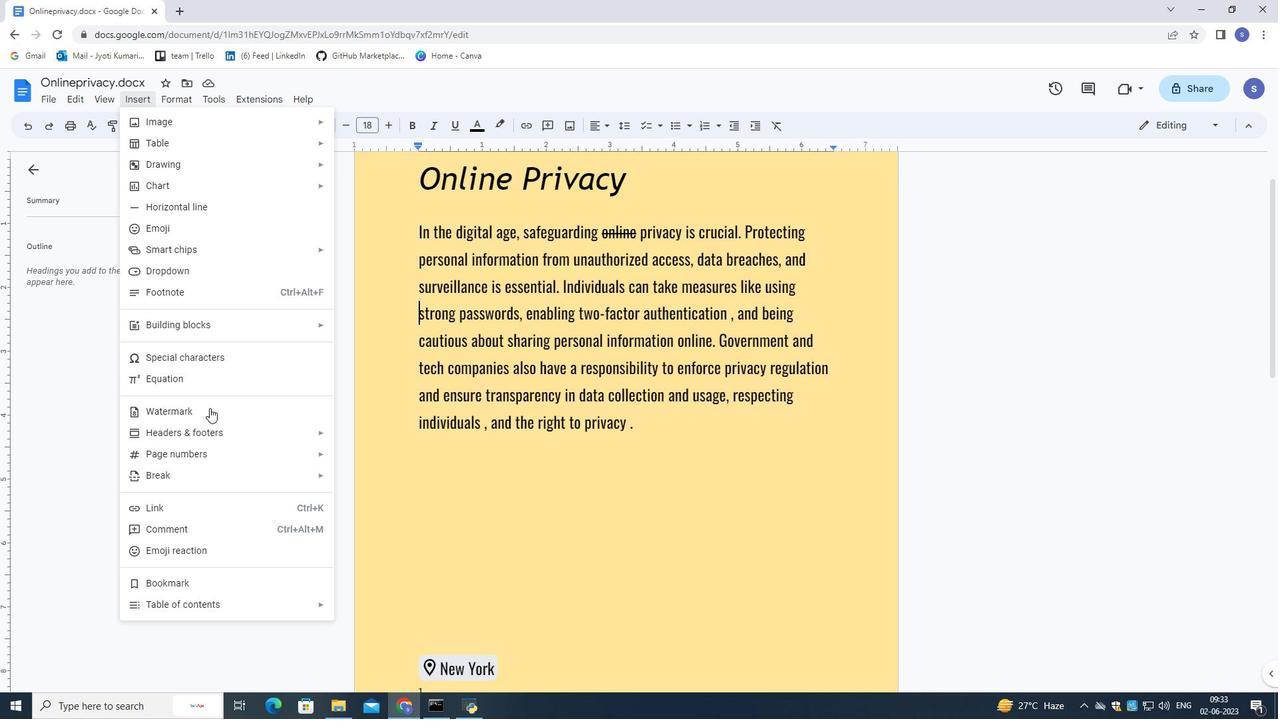 
Action: Mouse pressed left at (210, 410)
Screenshot: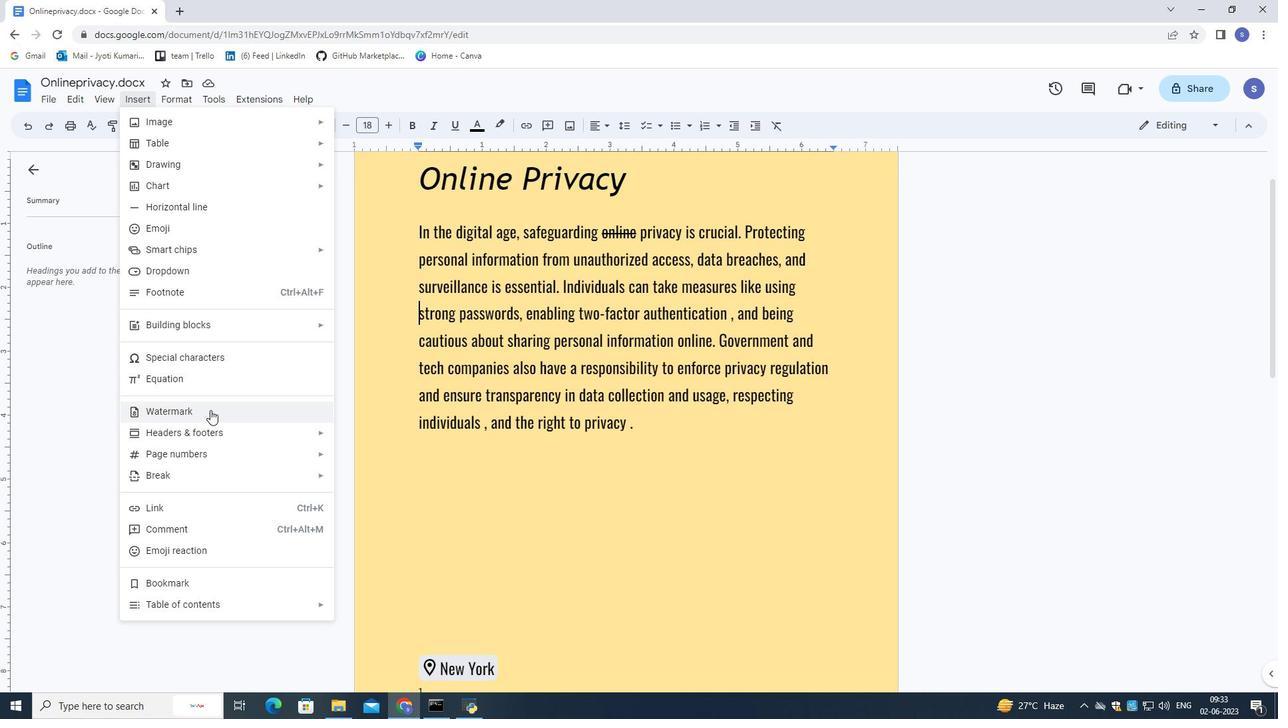 
Action: Mouse moved to (1224, 167)
Screenshot: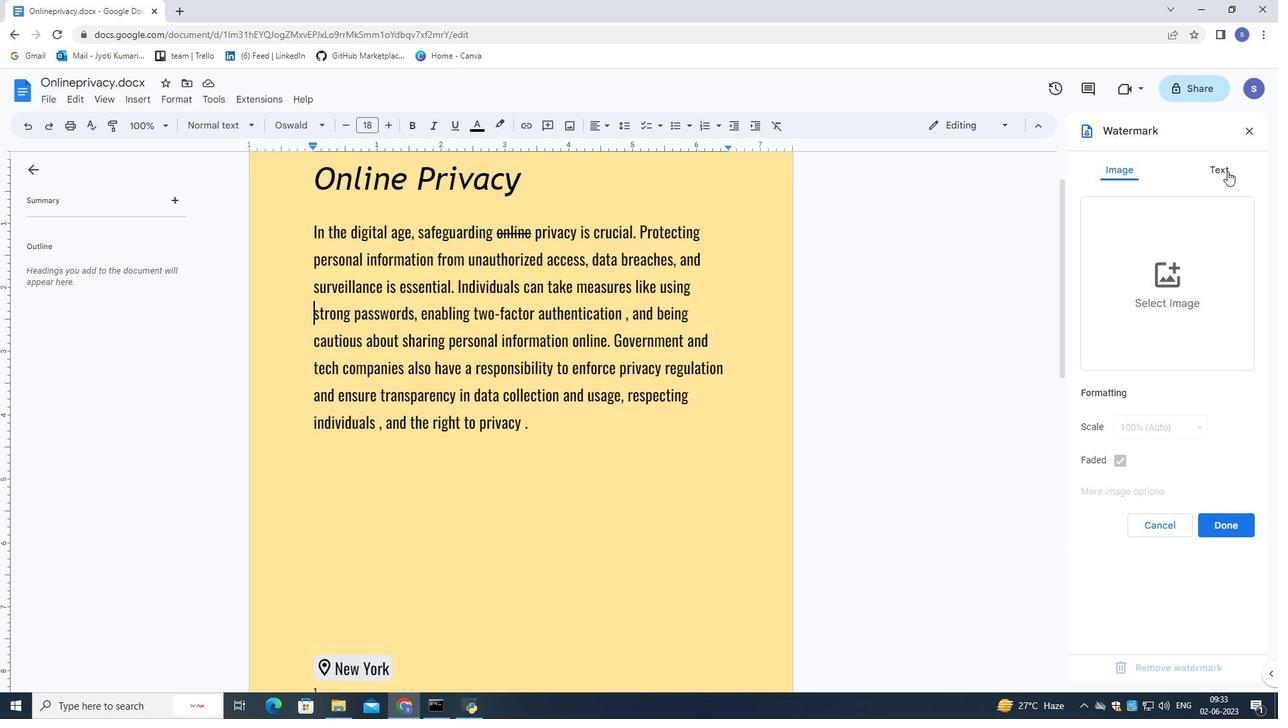 
Action: Mouse pressed left at (1224, 167)
Screenshot: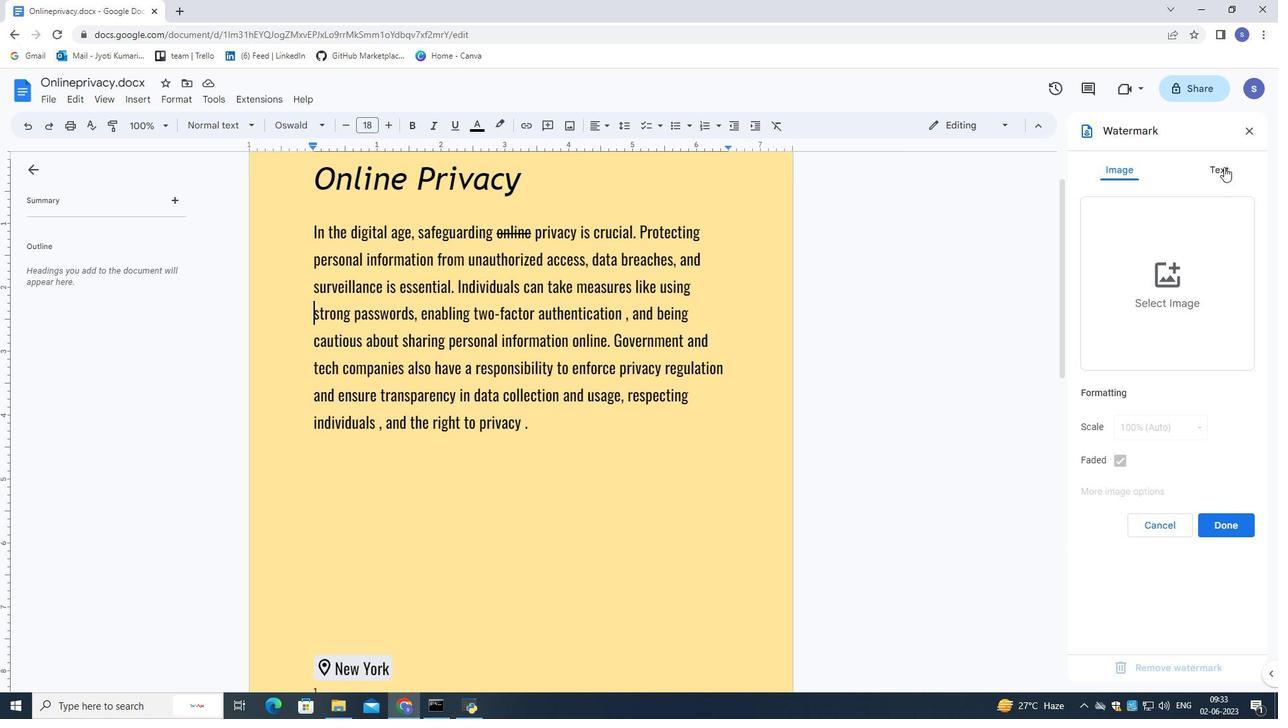 
Action: Mouse moved to (1173, 206)
Screenshot: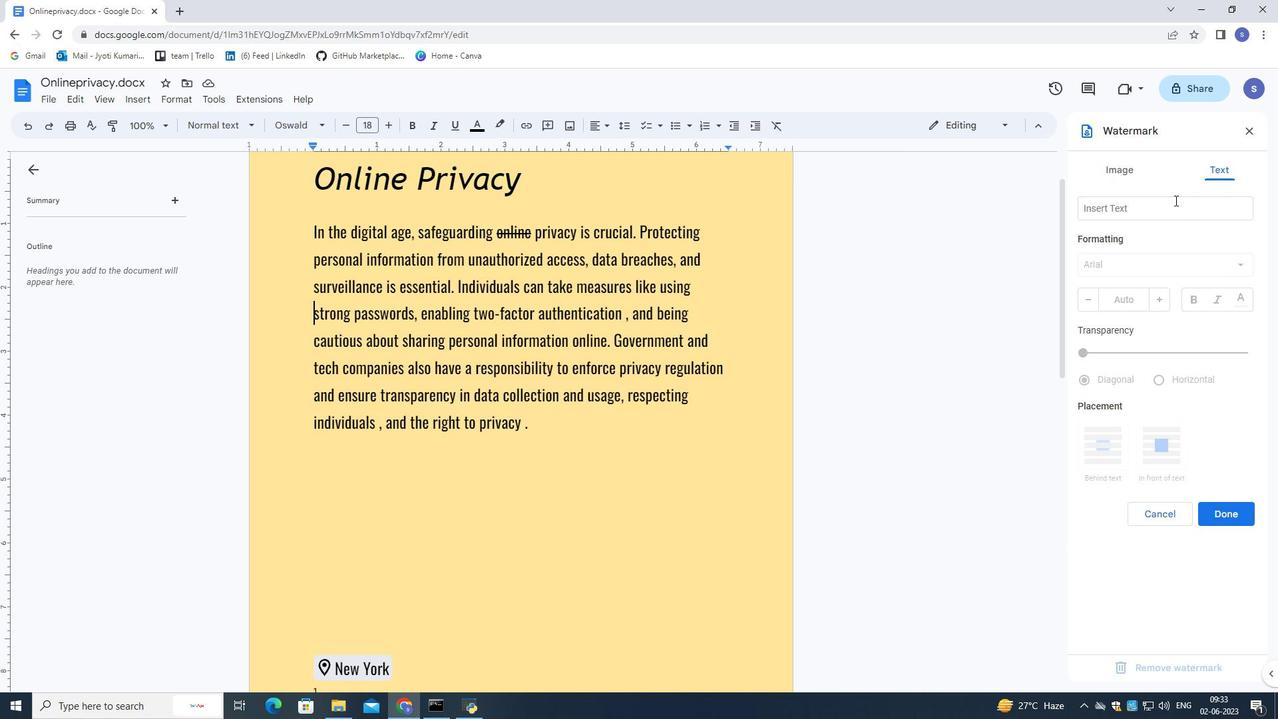 
Action: Mouse pressed left at (1173, 206)
Screenshot: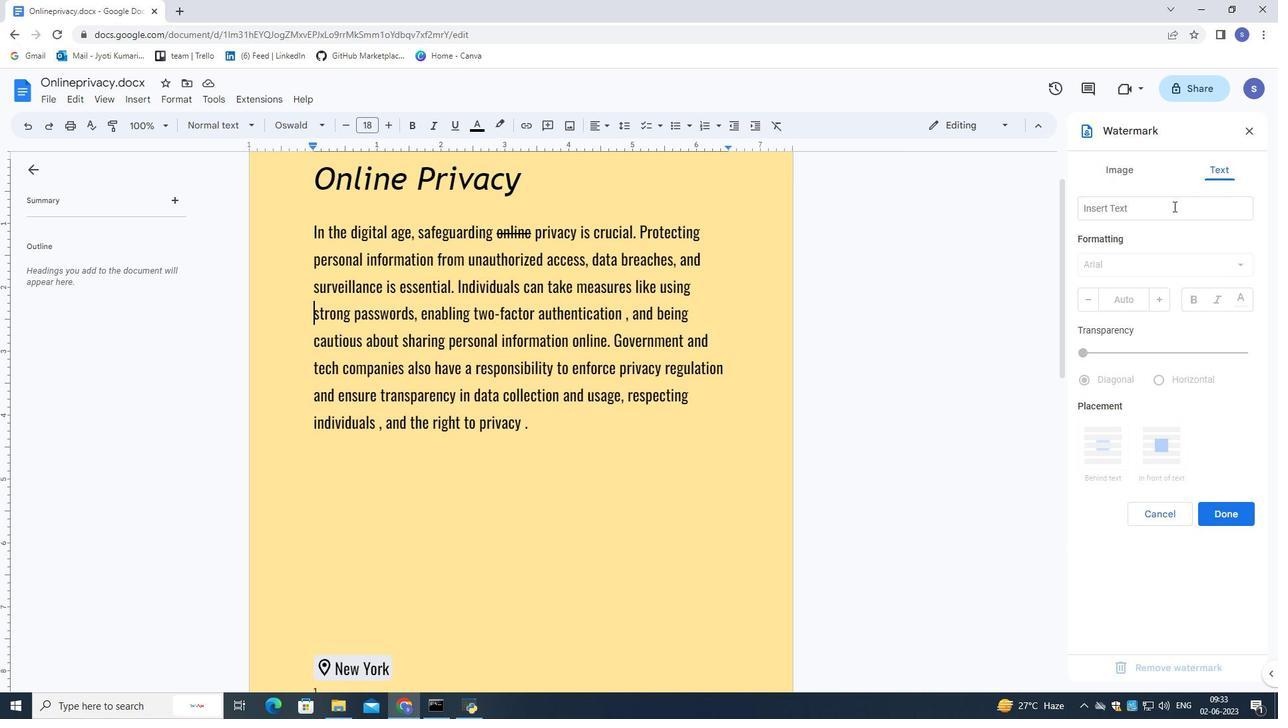 
Action: Mouse moved to (1077, 316)
Screenshot: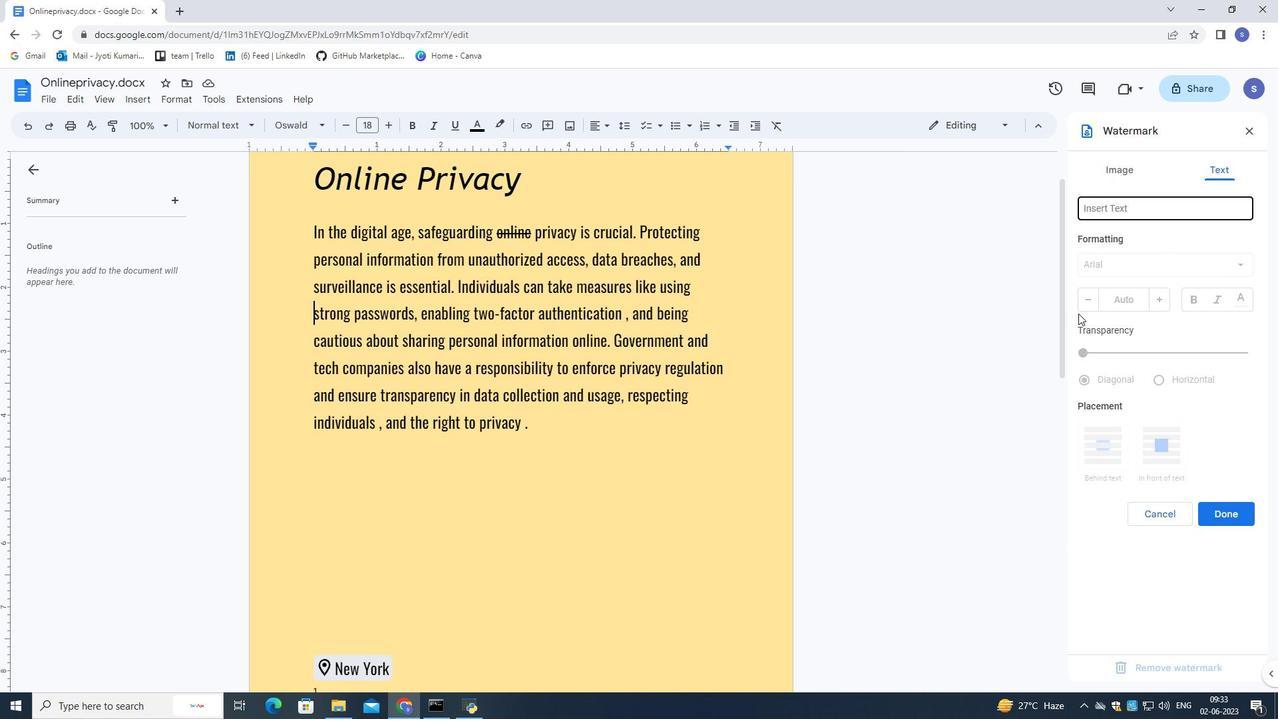 
Action: Key pressed <Key.shift>TATA
Screenshot: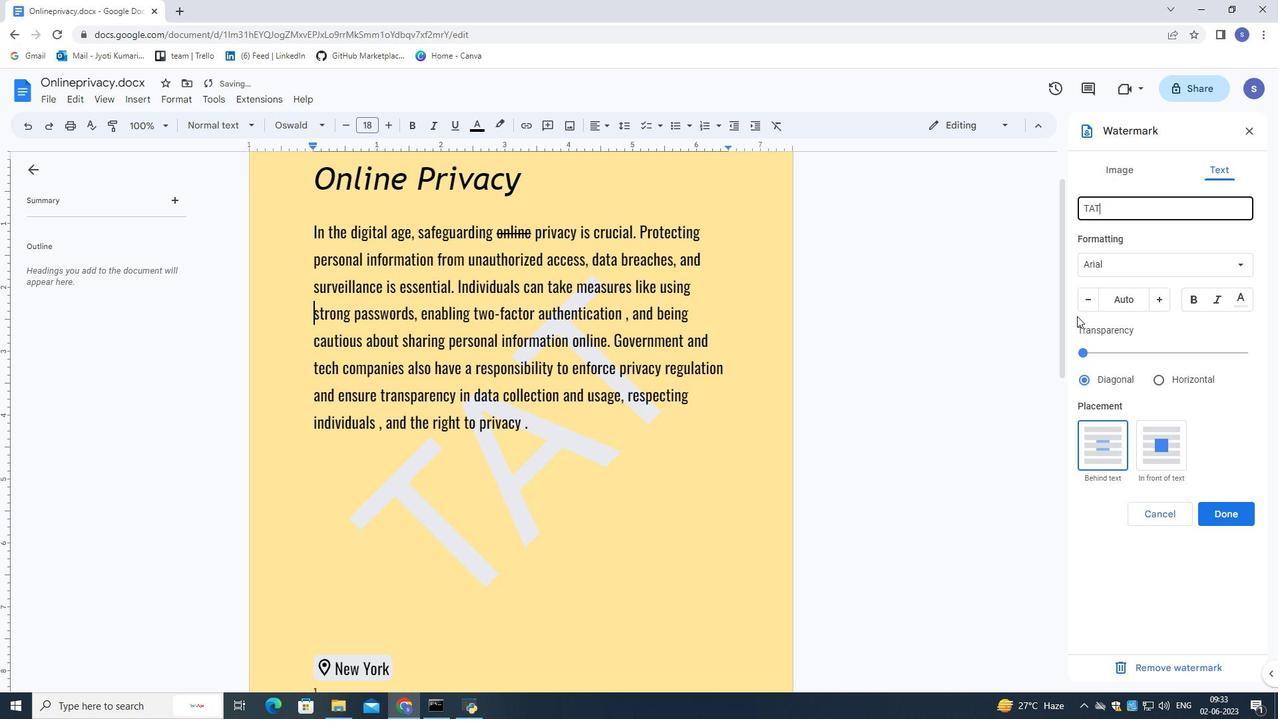 
Action: Mouse moved to (1155, 302)
Screenshot: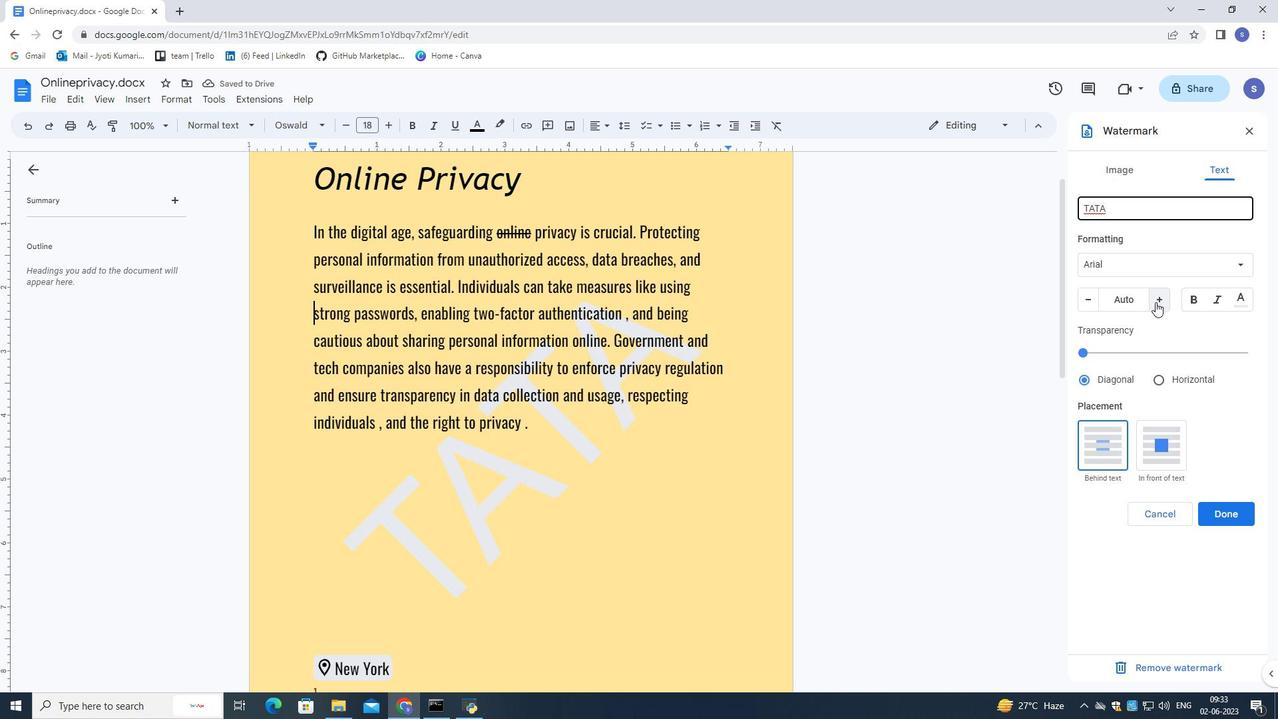 
Action: Mouse pressed left at (1155, 302)
Screenshot: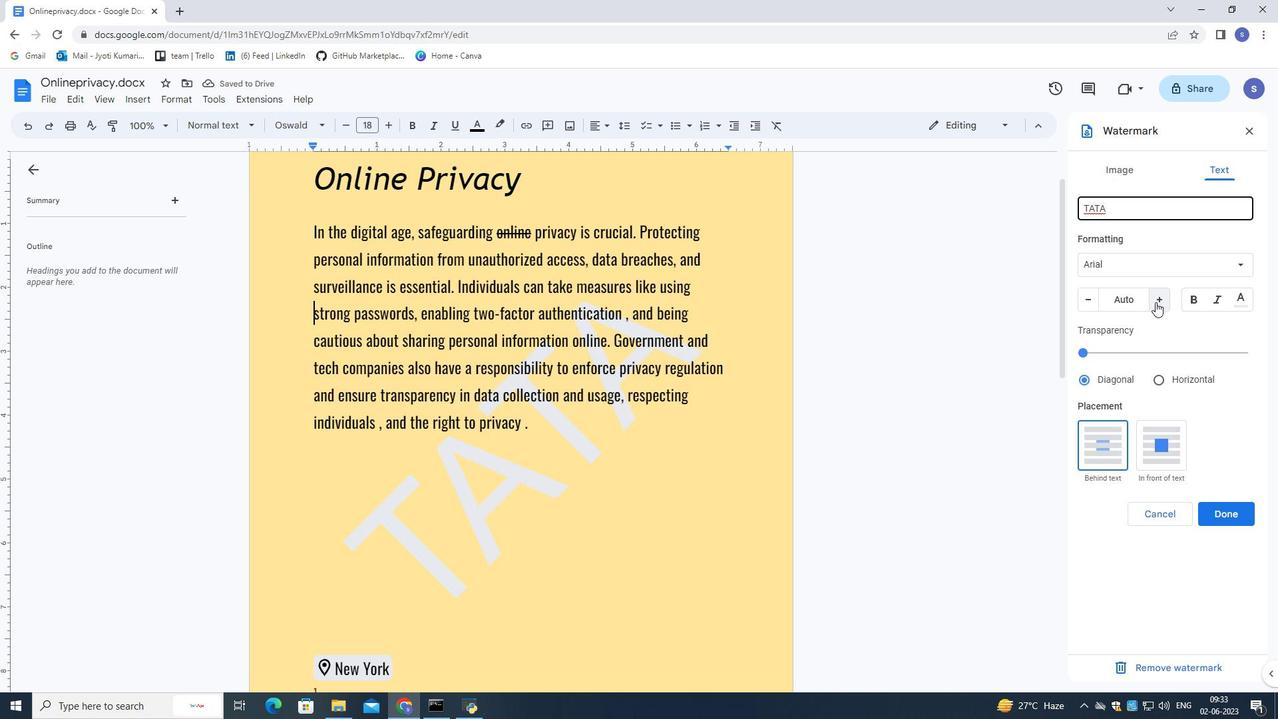 
Action: Mouse moved to (1092, 296)
Screenshot: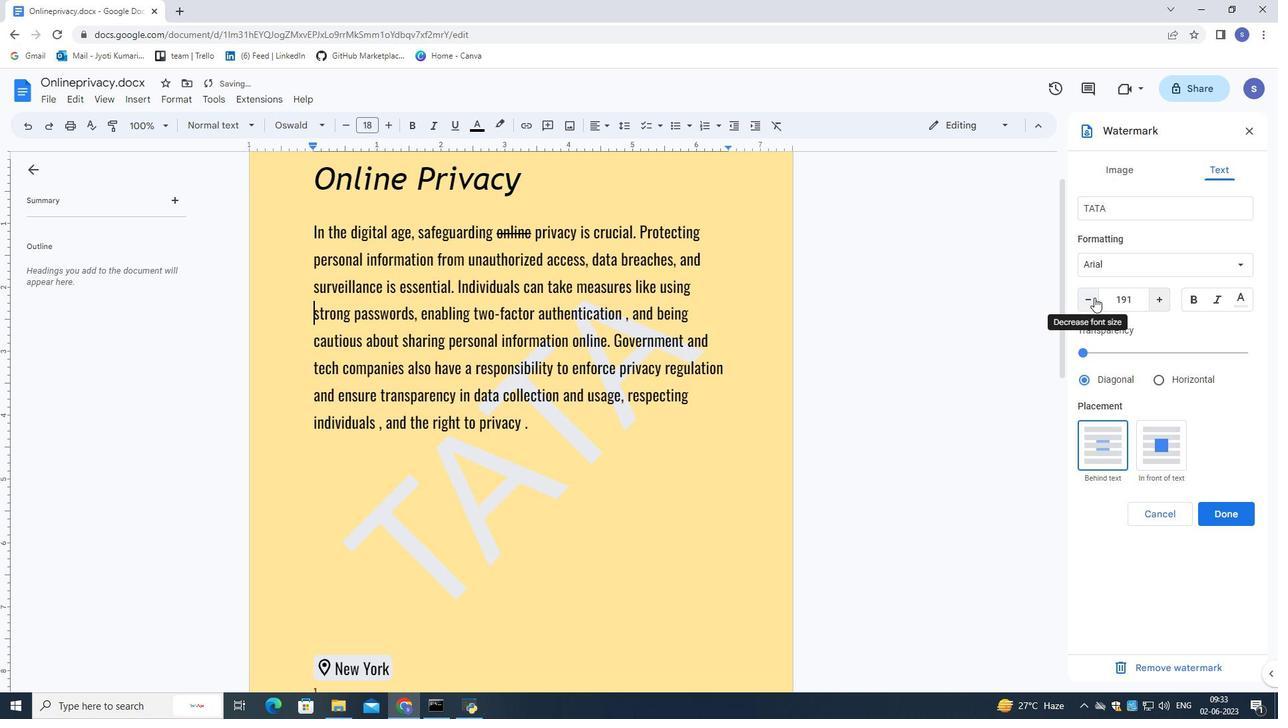 
Action: Mouse pressed left at (1092, 296)
Screenshot: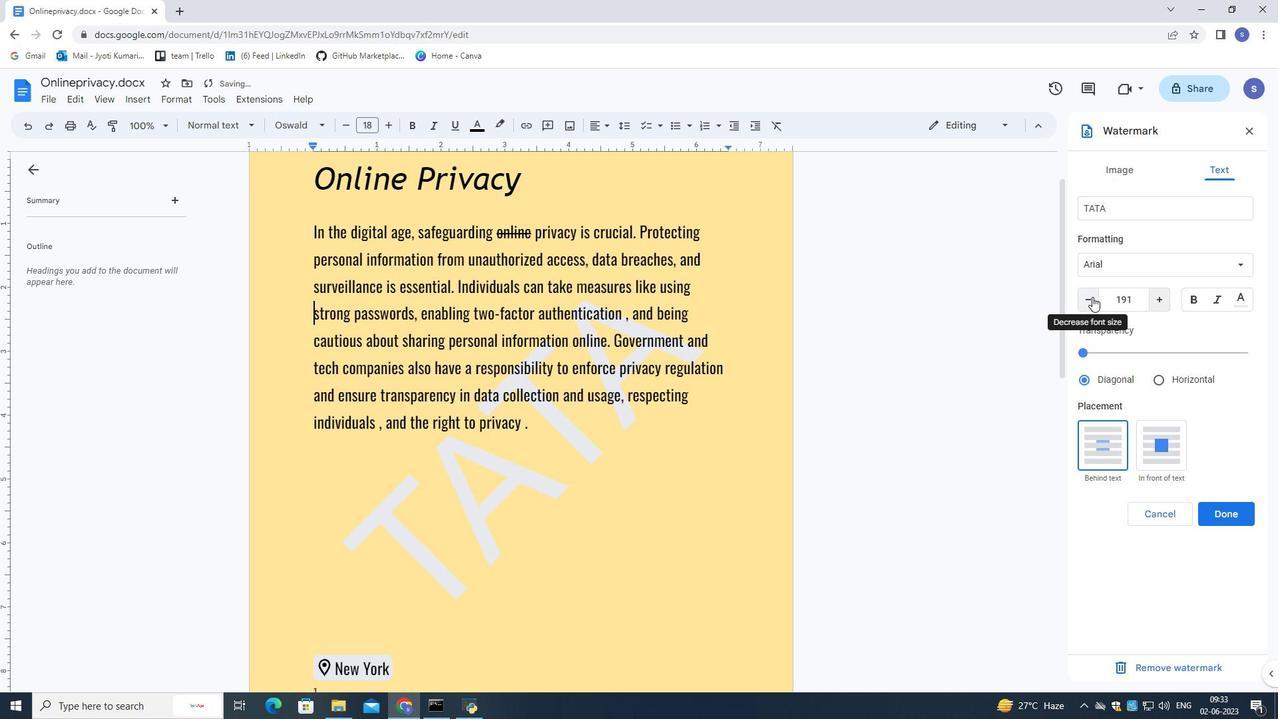 
Action: Mouse pressed left at (1092, 296)
Screenshot: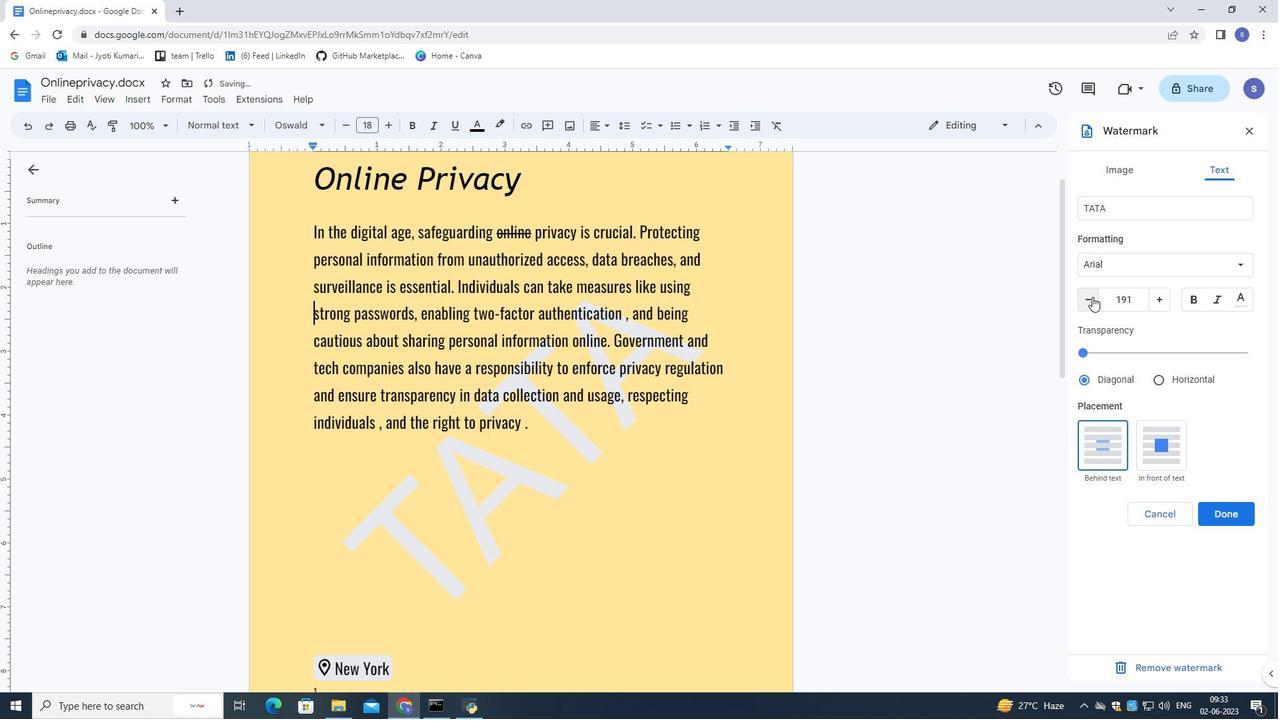 
Action: Mouse pressed left at (1092, 296)
Screenshot: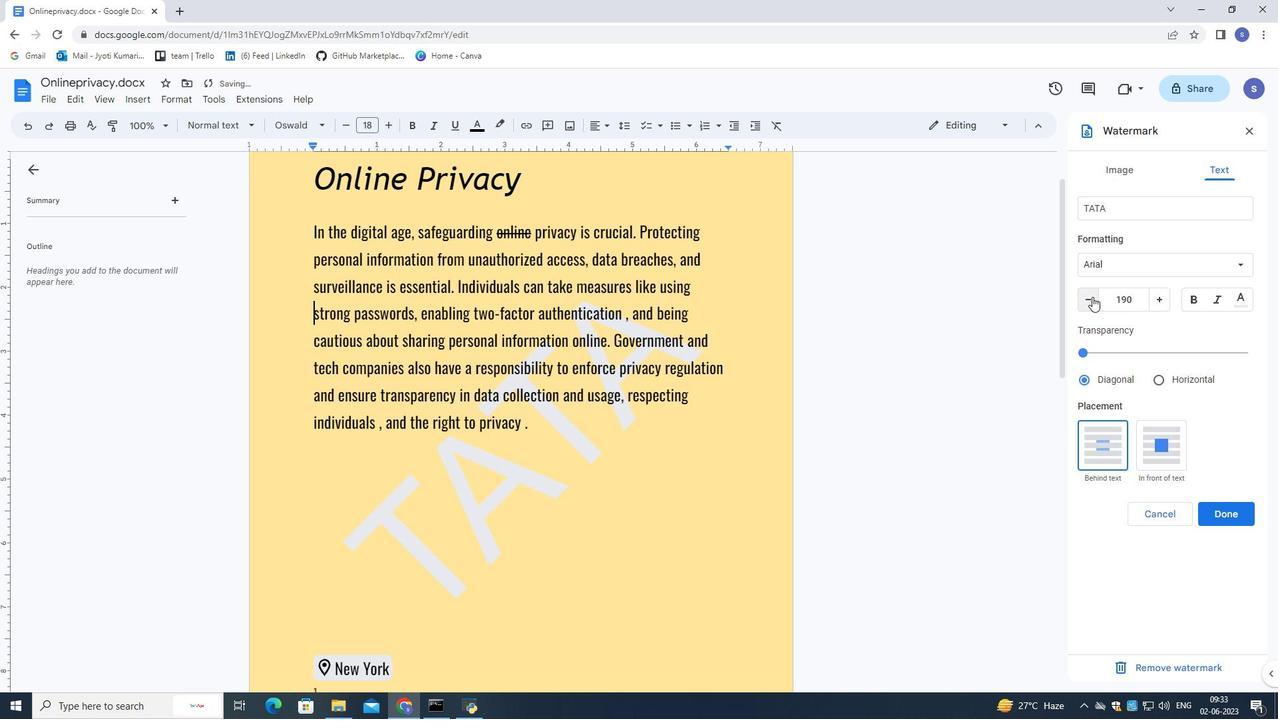 
Action: Mouse pressed left at (1092, 296)
Screenshot: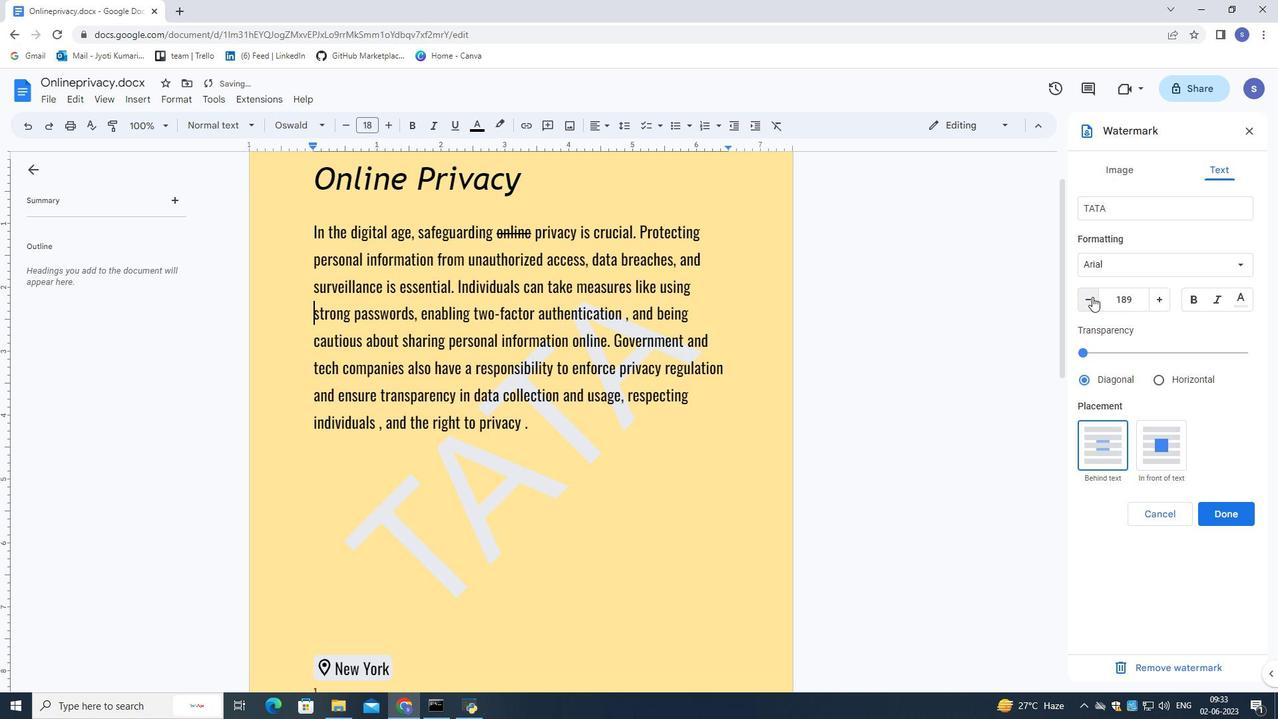 
Action: Mouse pressed left at (1092, 296)
Screenshot: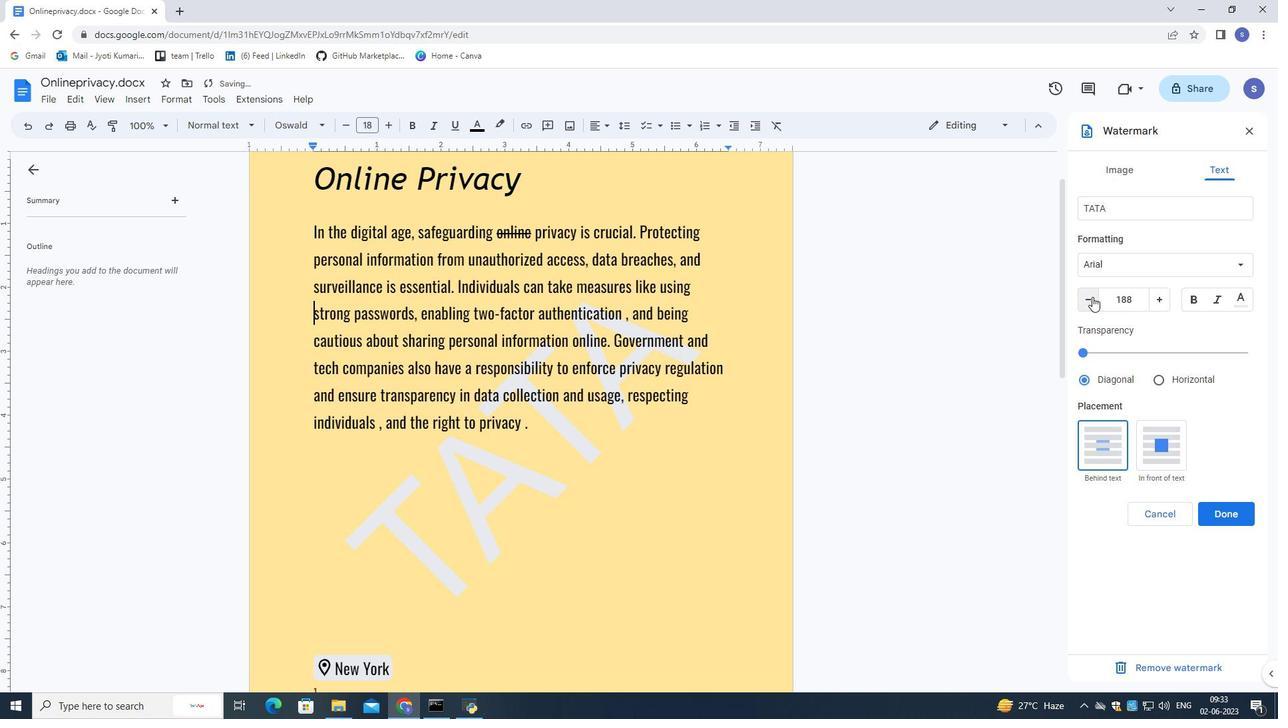 
Action: Mouse pressed left at (1092, 296)
Screenshot: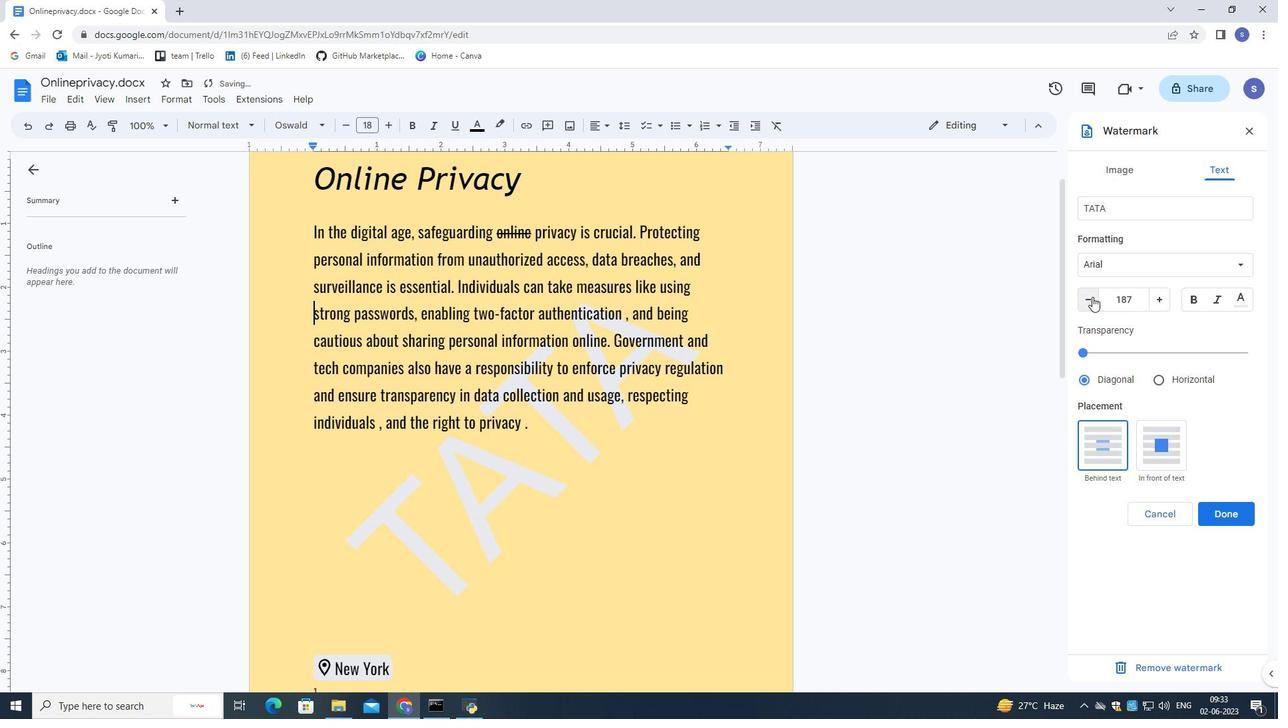 
Action: Mouse pressed left at (1092, 296)
Screenshot: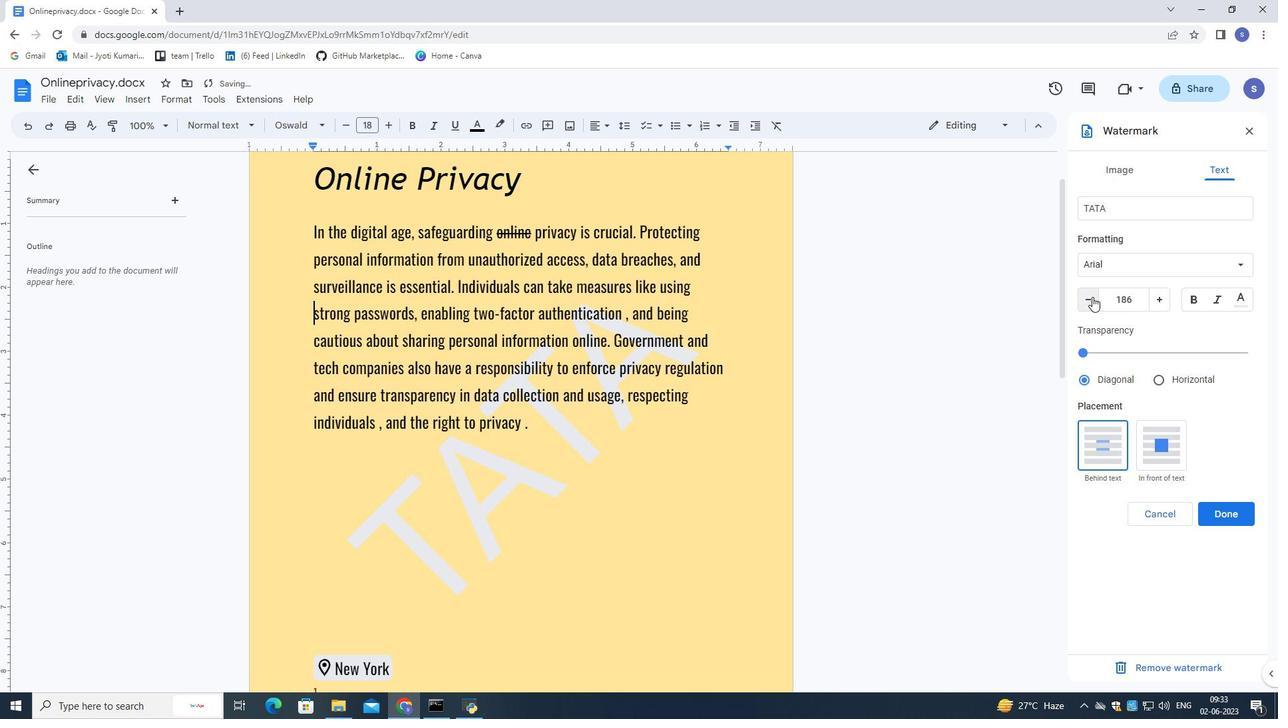 
Action: Mouse moved to (1091, 296)
Screenshot: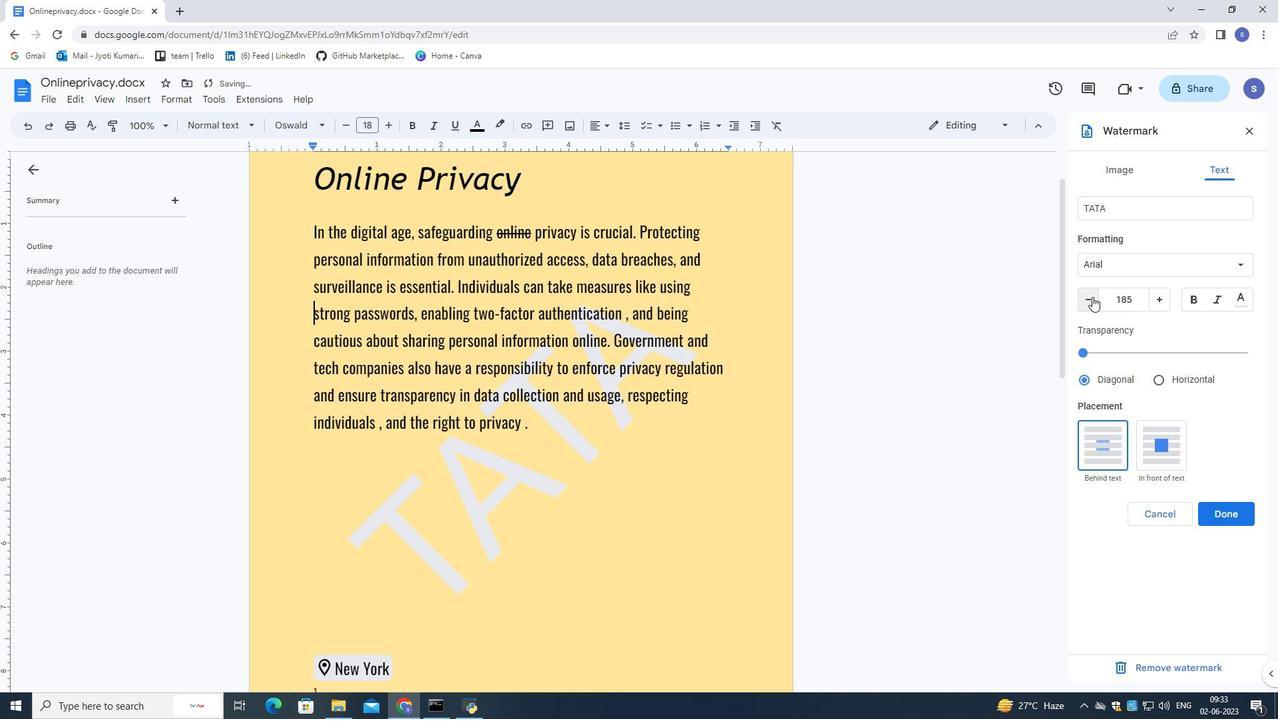 
Action: Mouse pressed left at (1091, 296)
Screenshot: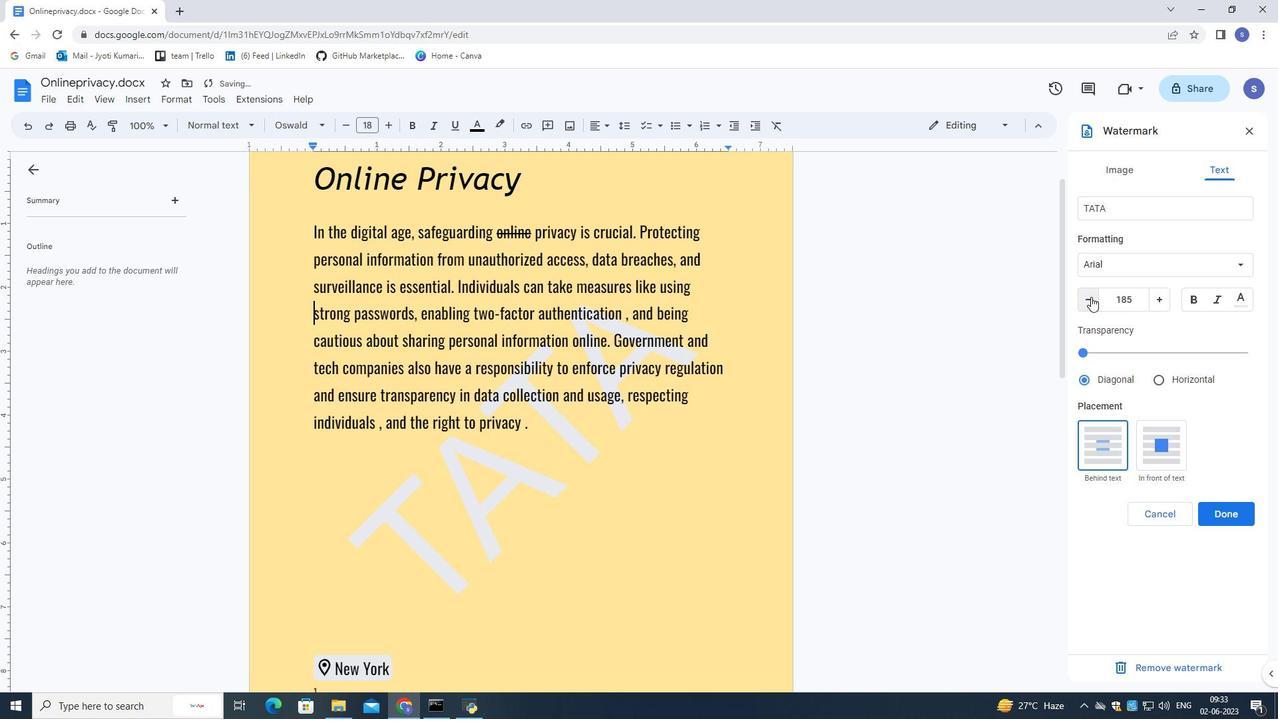
Action: Mouse moved to (1089, 296)
Screenshot: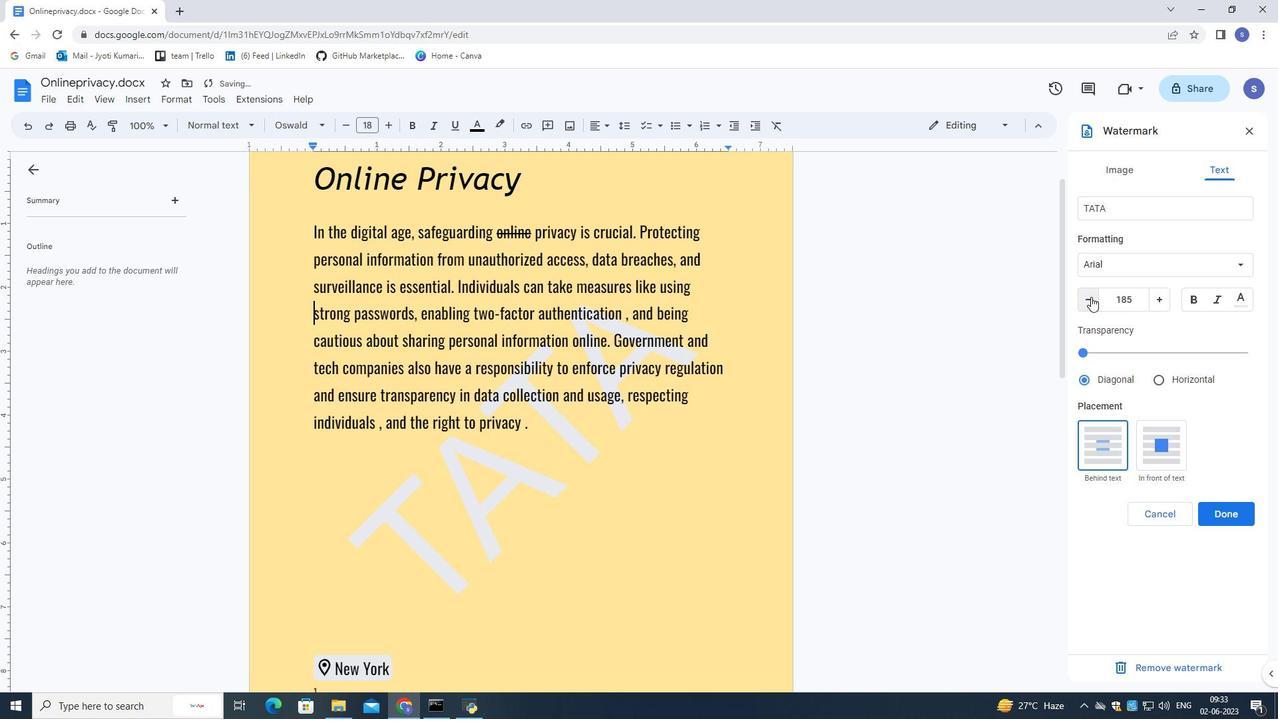 
Action: Mouse pressed left at (1089, 296)
Screenshot: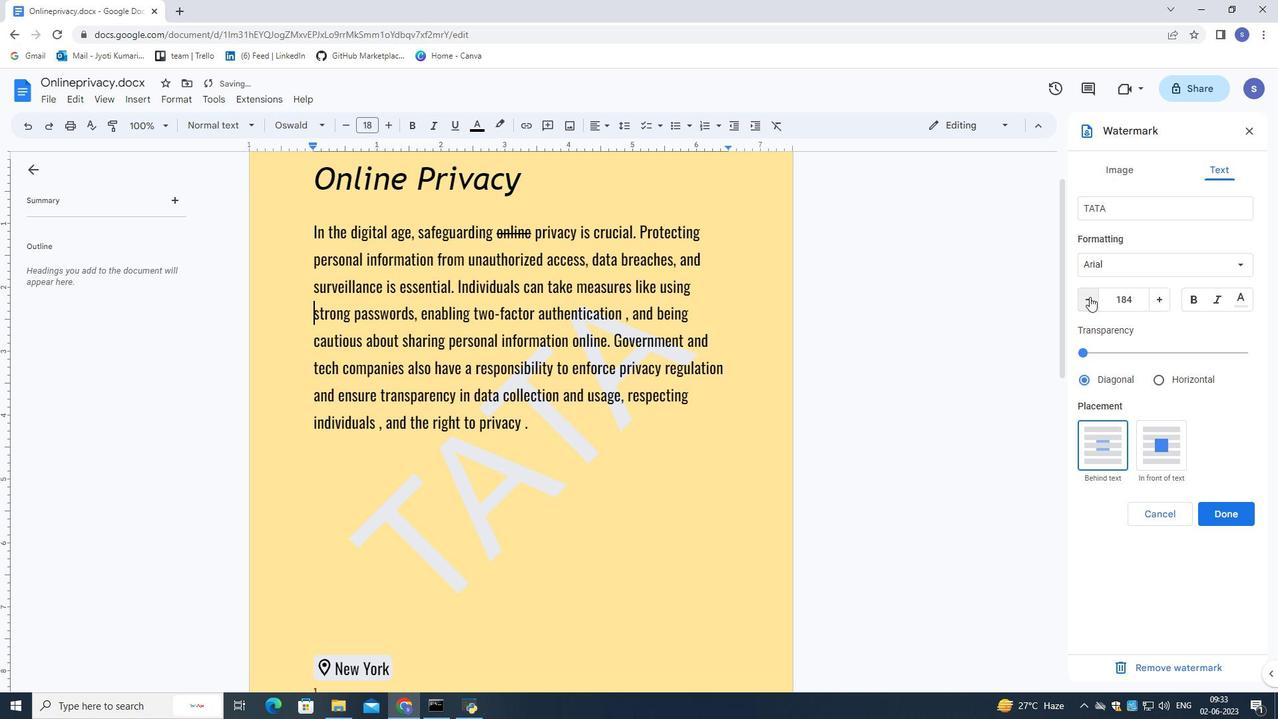 
Action: Mouse pressed left at (1089, 296)
Screenshot: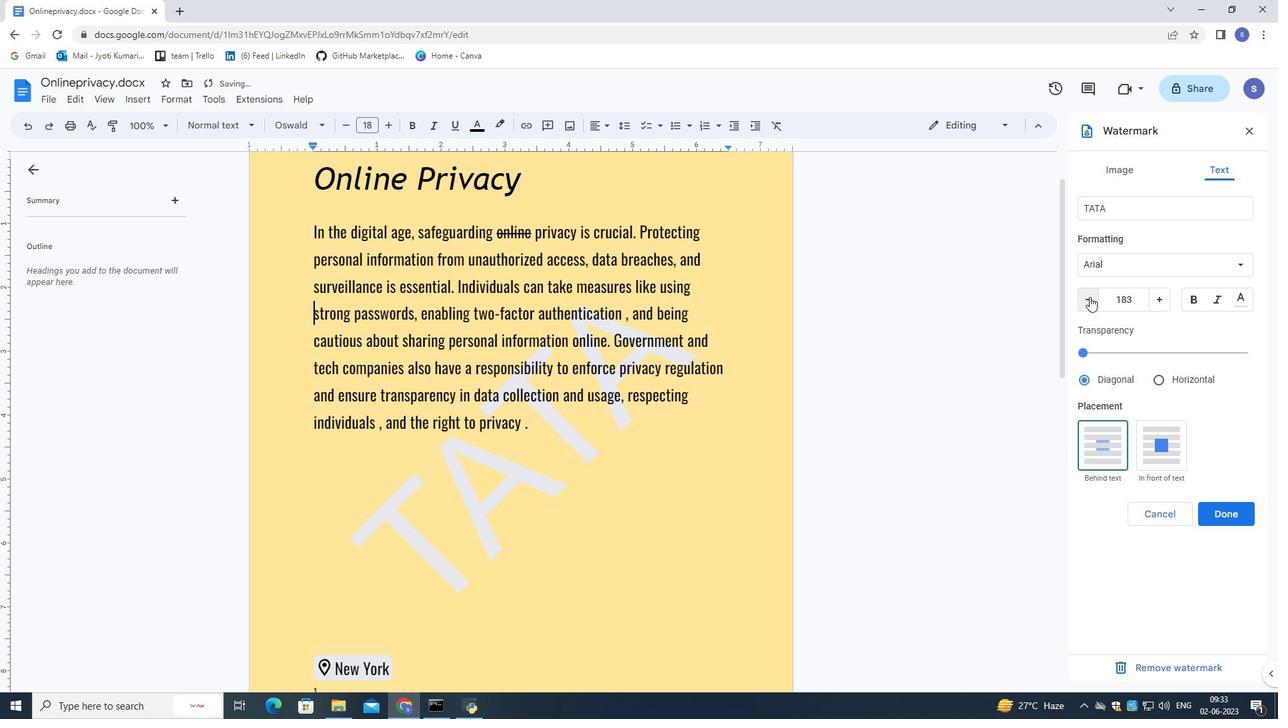 
Action: Mouse pressed left at (1089, 296)
Screenshot: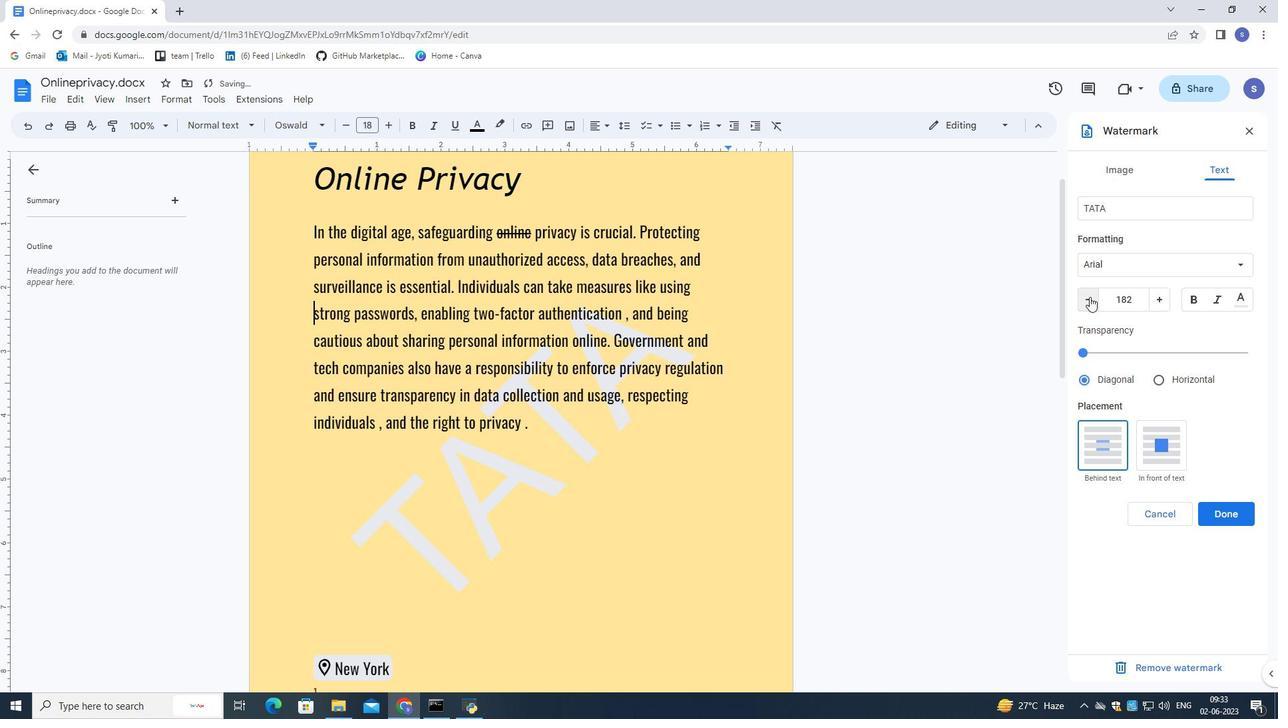 
Action: Mouse moved to (1089, 296)
Screenshot: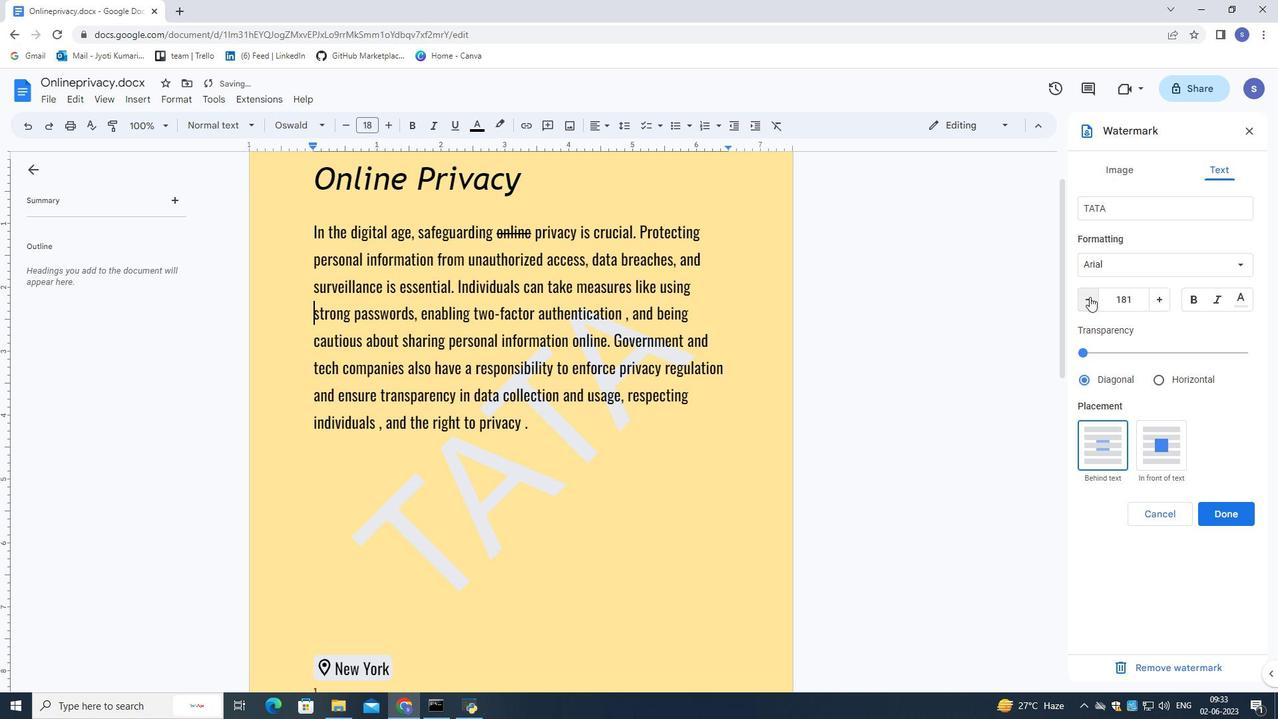
Action: Mouse pressed left at (1089, 296)
Screenshot: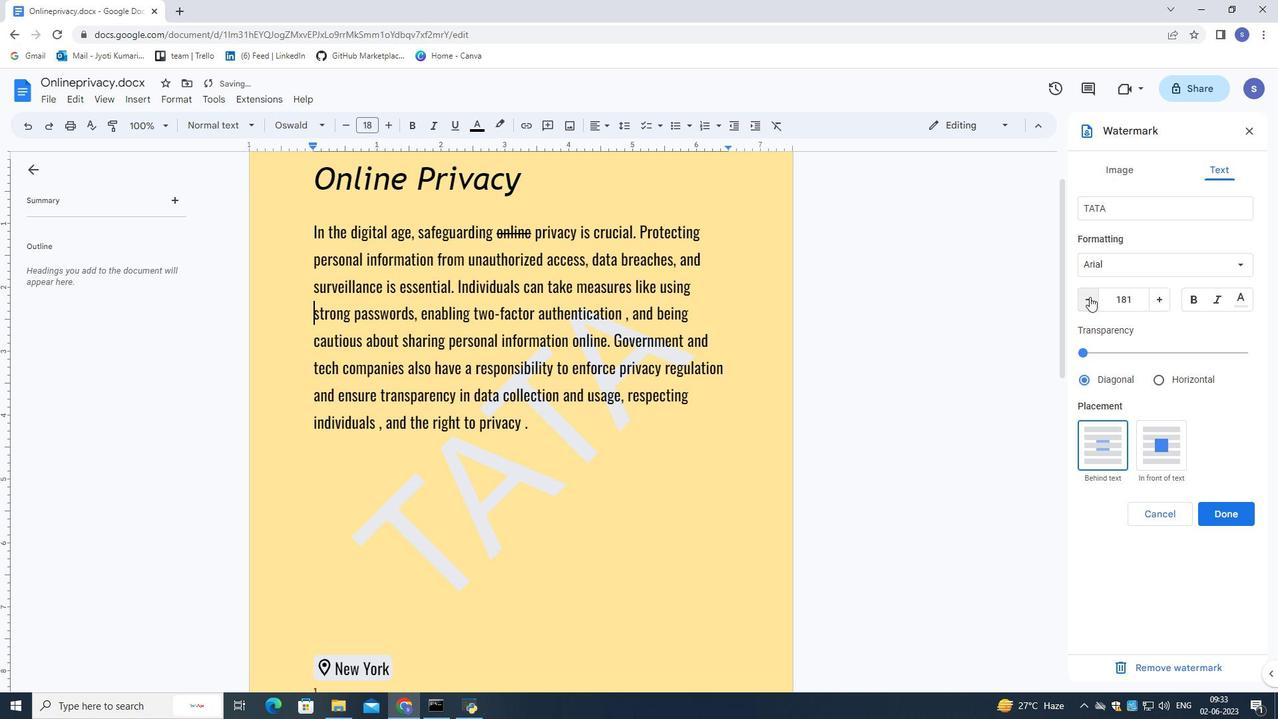 
Action: Mouse pressed left at (1089, 296)
Screenshot: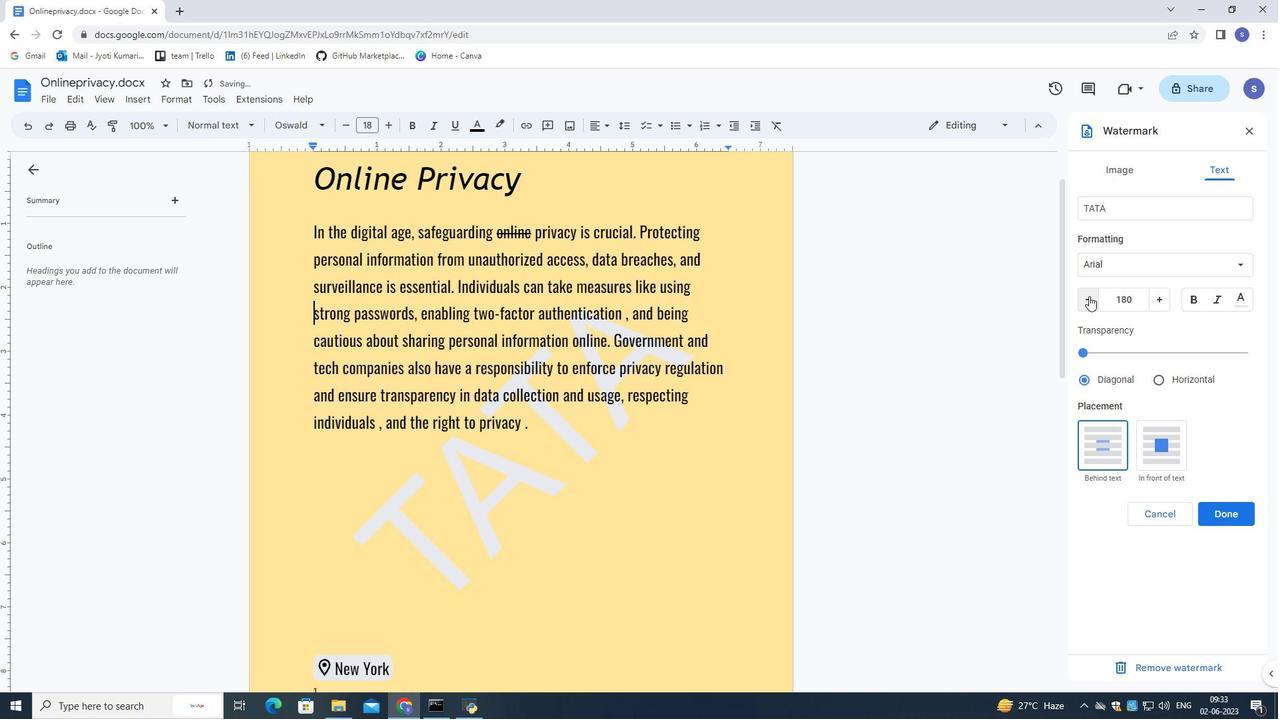 
Action: Mouse pressed left at (1089, 296)
Screenshot: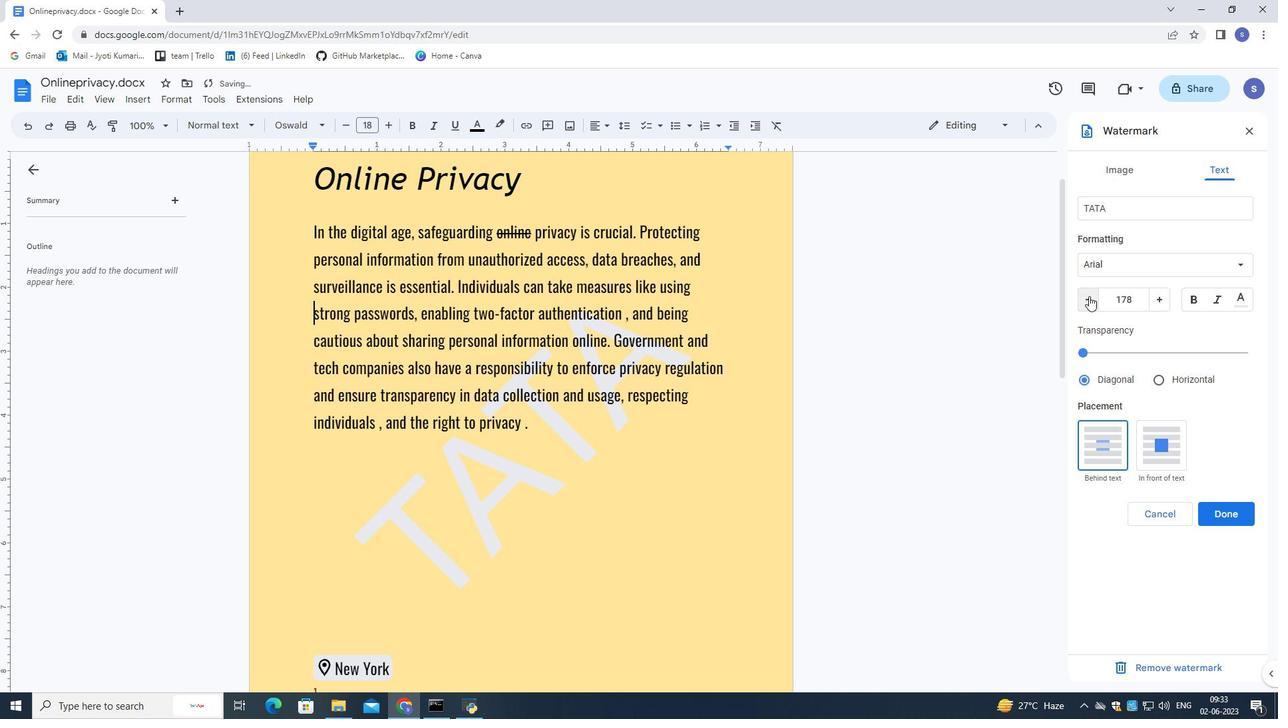 
Action: Mouse pressed left at (1089, 296)
Screenshot: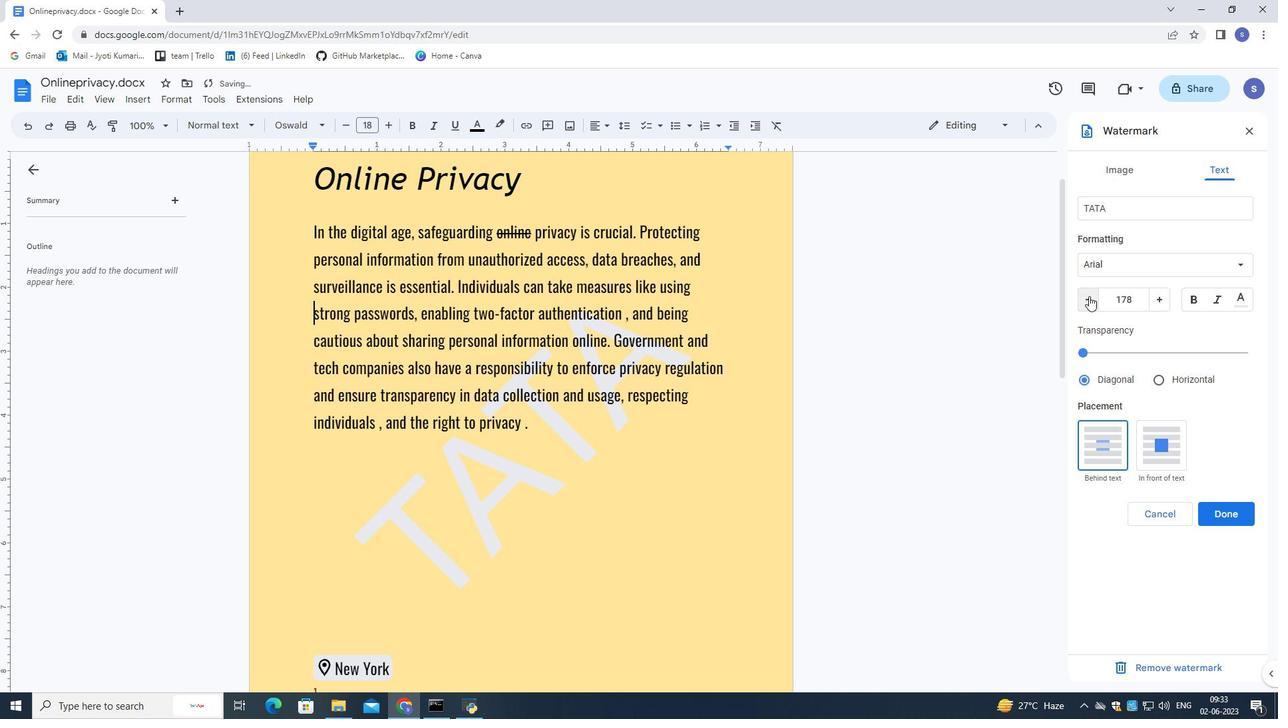 
Action: Mouse pressed left at (1089, 296)
Screenshot: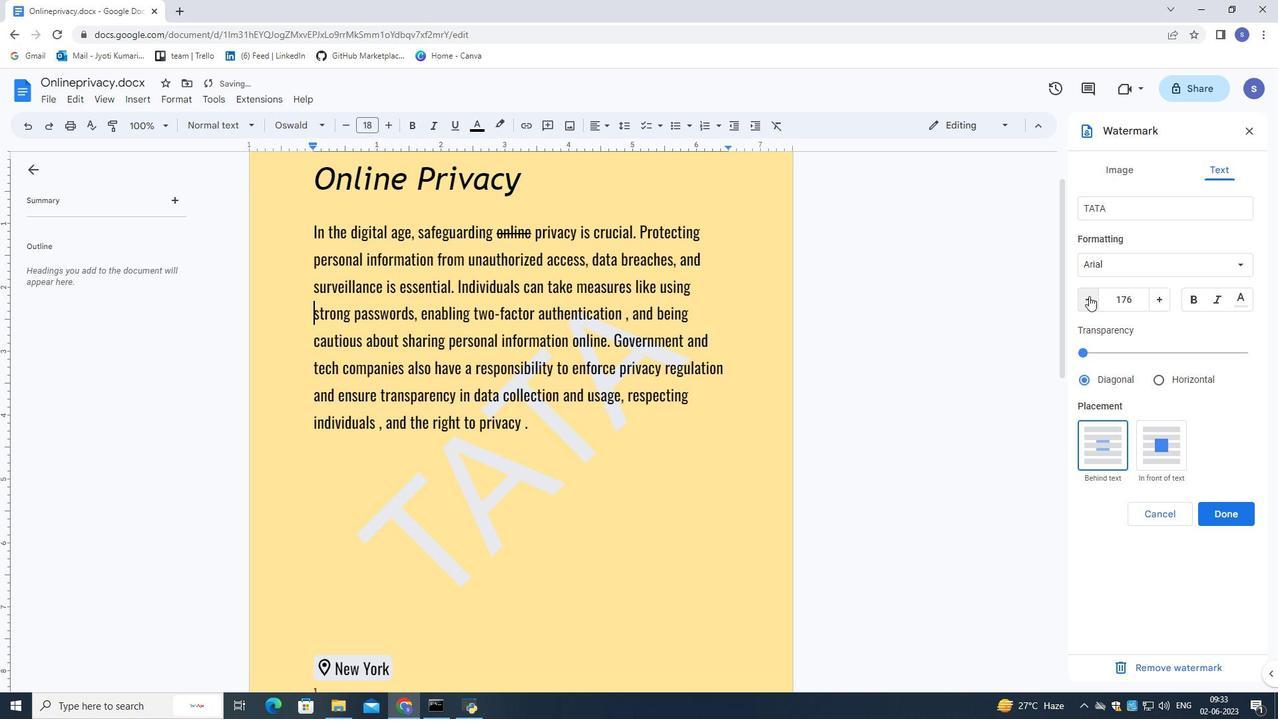 
Action: Mouse pressed left at (1089, 296)
Screenshot: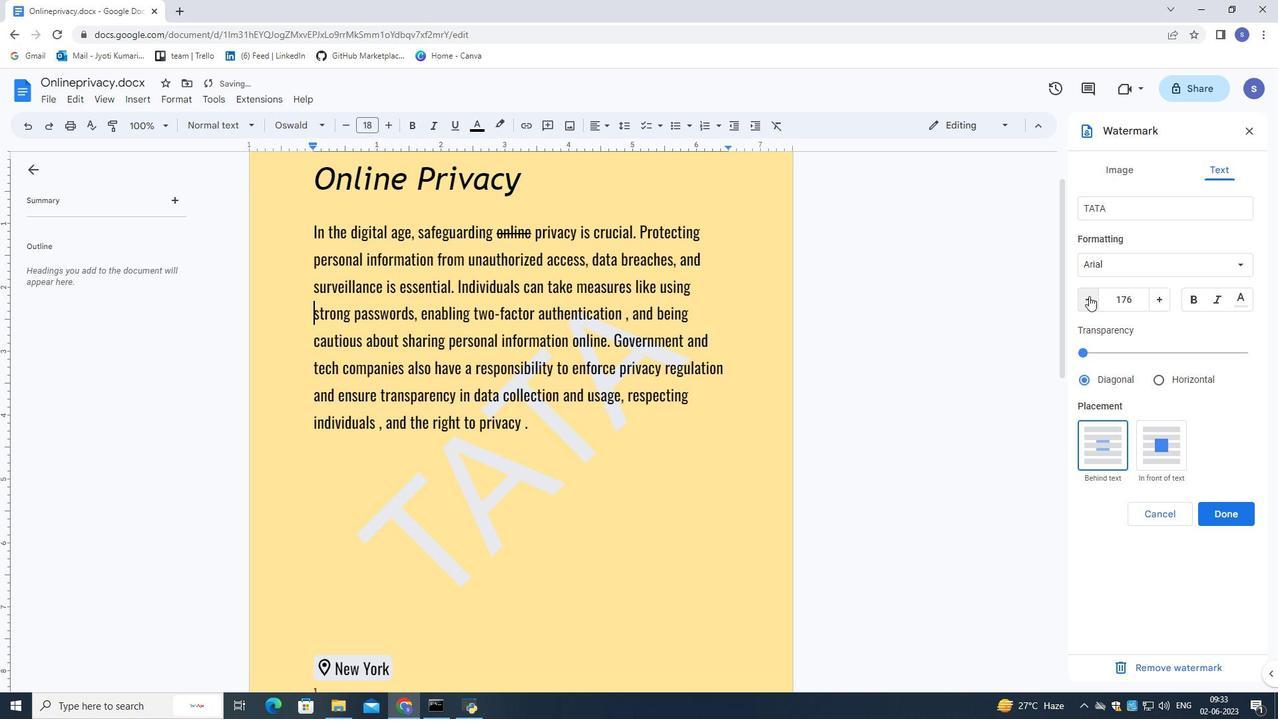 
Action: Mouse pressed left at (1089, 296)
Screenshot: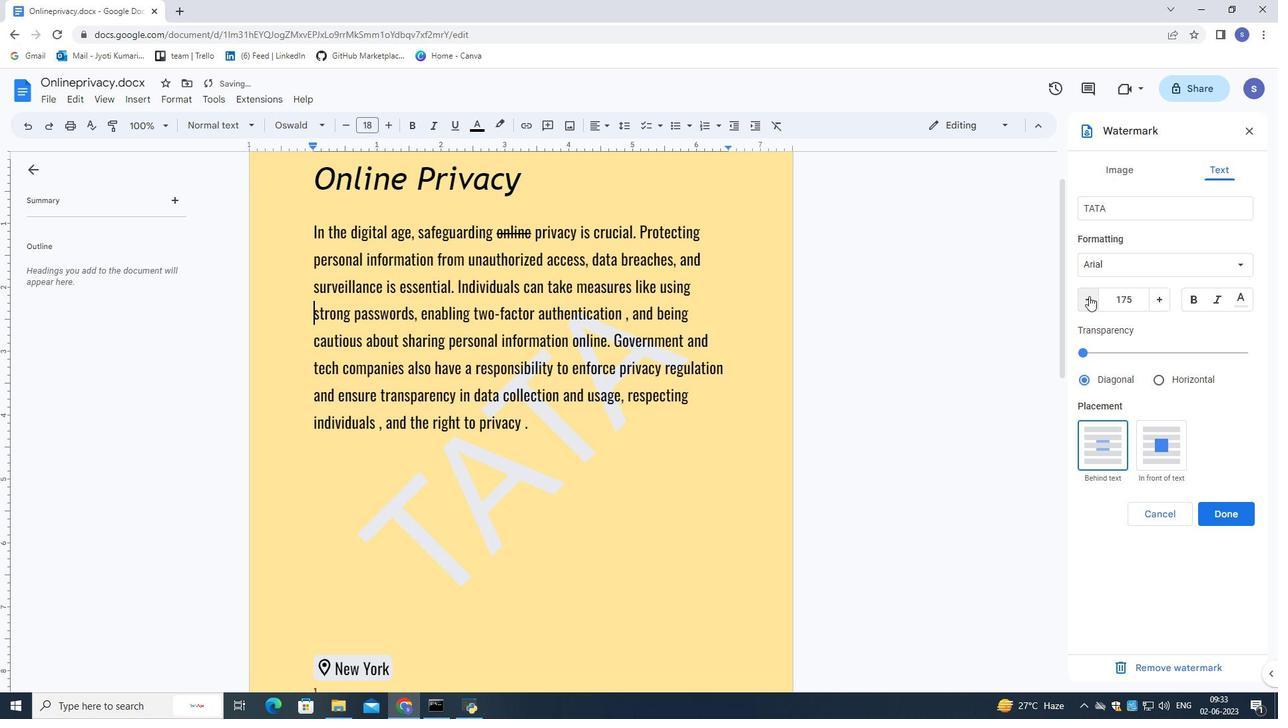 
Action: Mouse moved to (1089, 295)
Screenshot: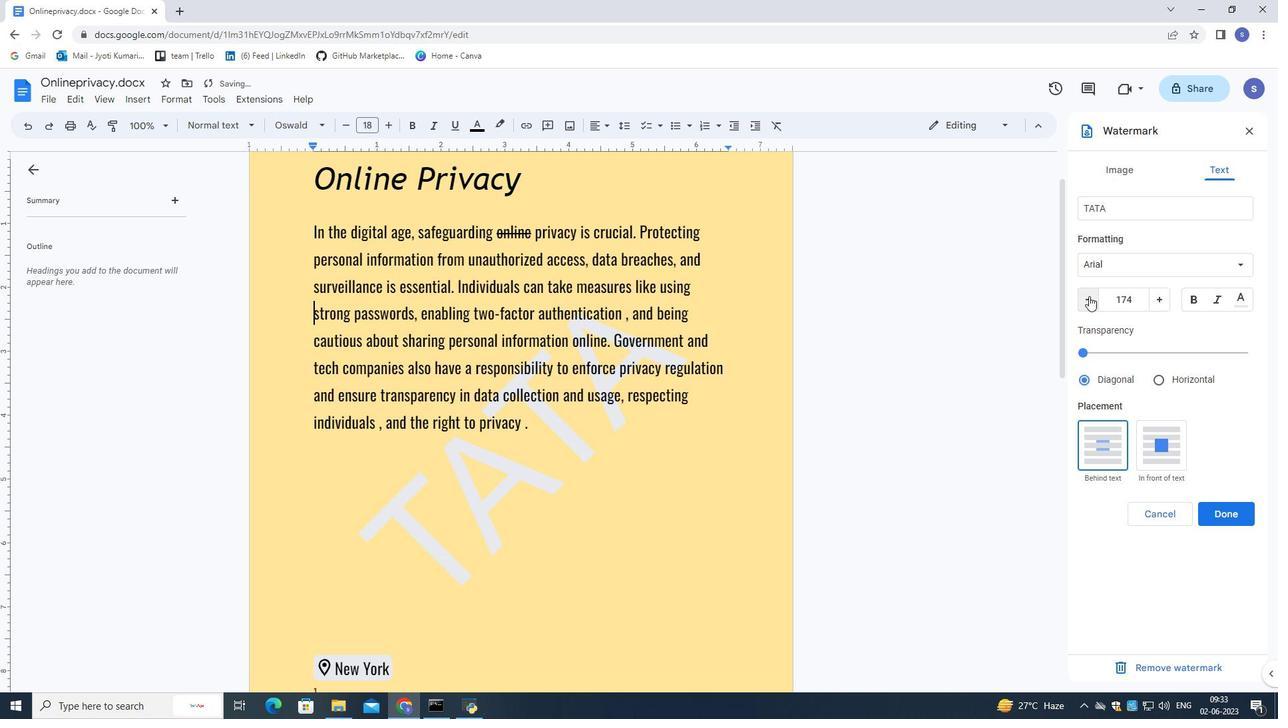 
Action: Mouse pressed left at (1089, 295)
Screenshot: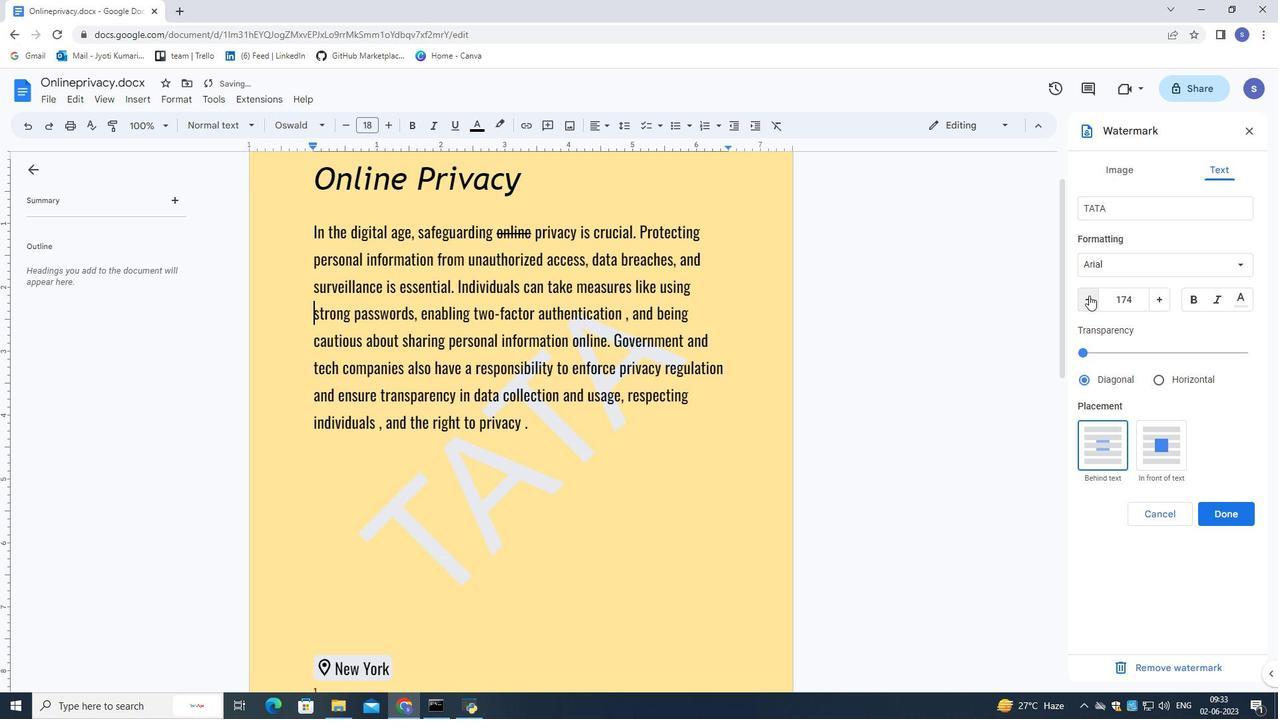 
Action: Mouse pressed left at (1089, 295)
Screenshot: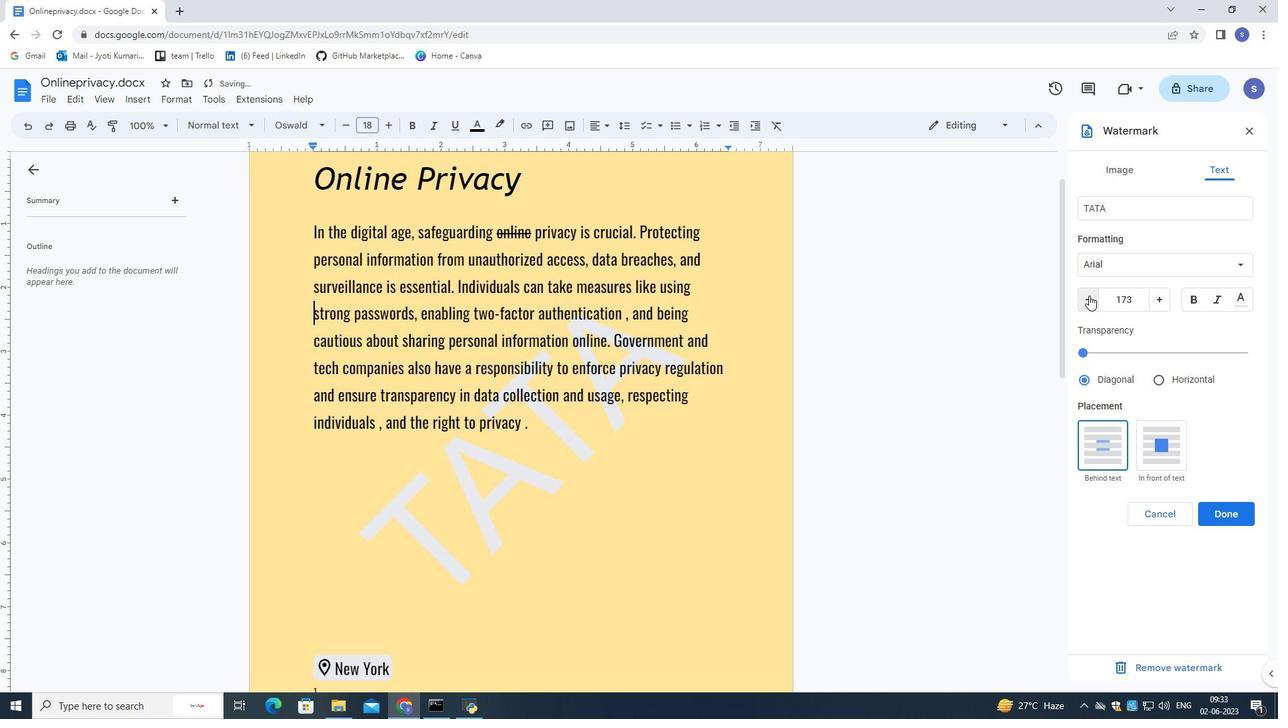 
Action: Mouse pressed left at (1089, 295)
Screenshot: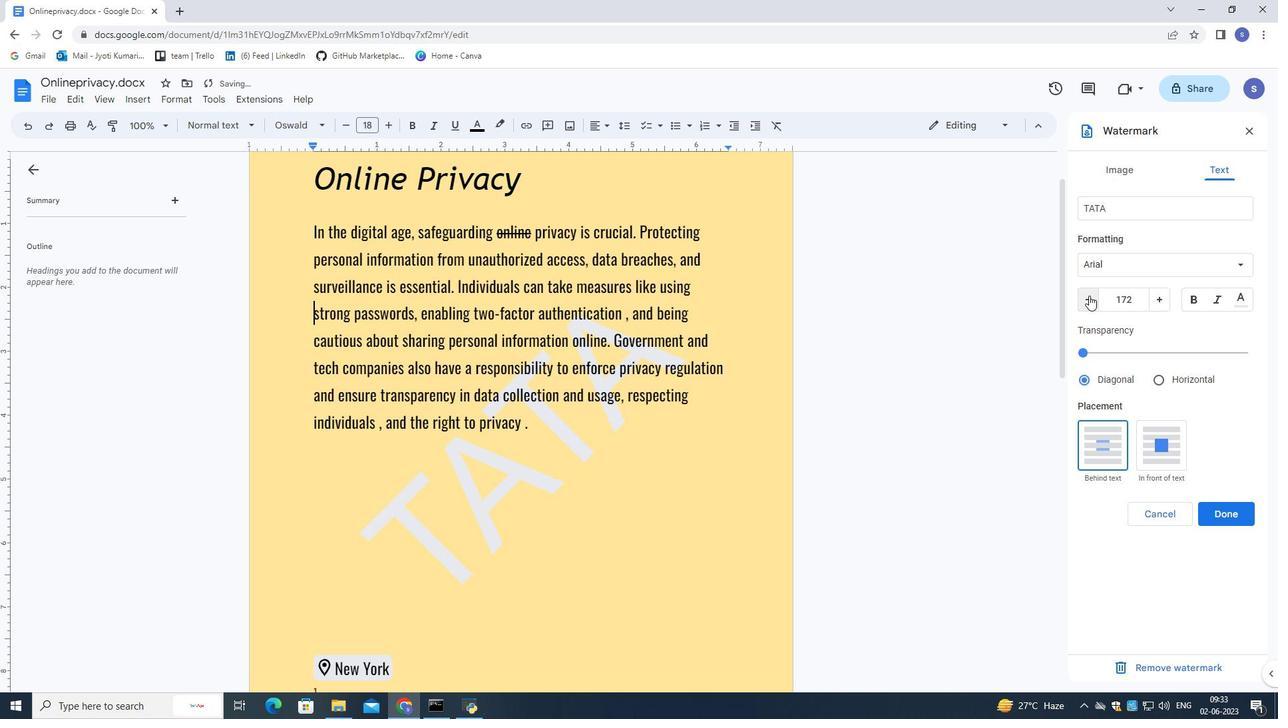 
Action: Mouse pressed left at (1089, 295)
Screenshot: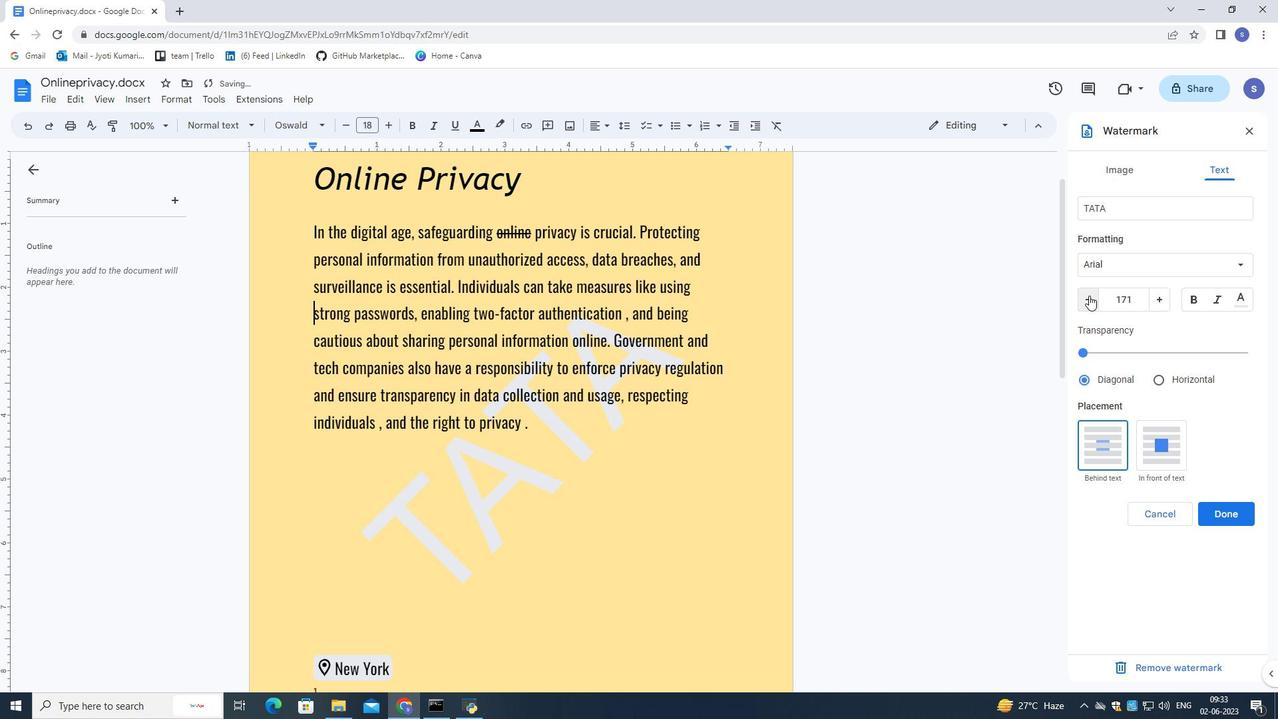 
Action: Mouse pressed left at (1089, 295)
Screenshot: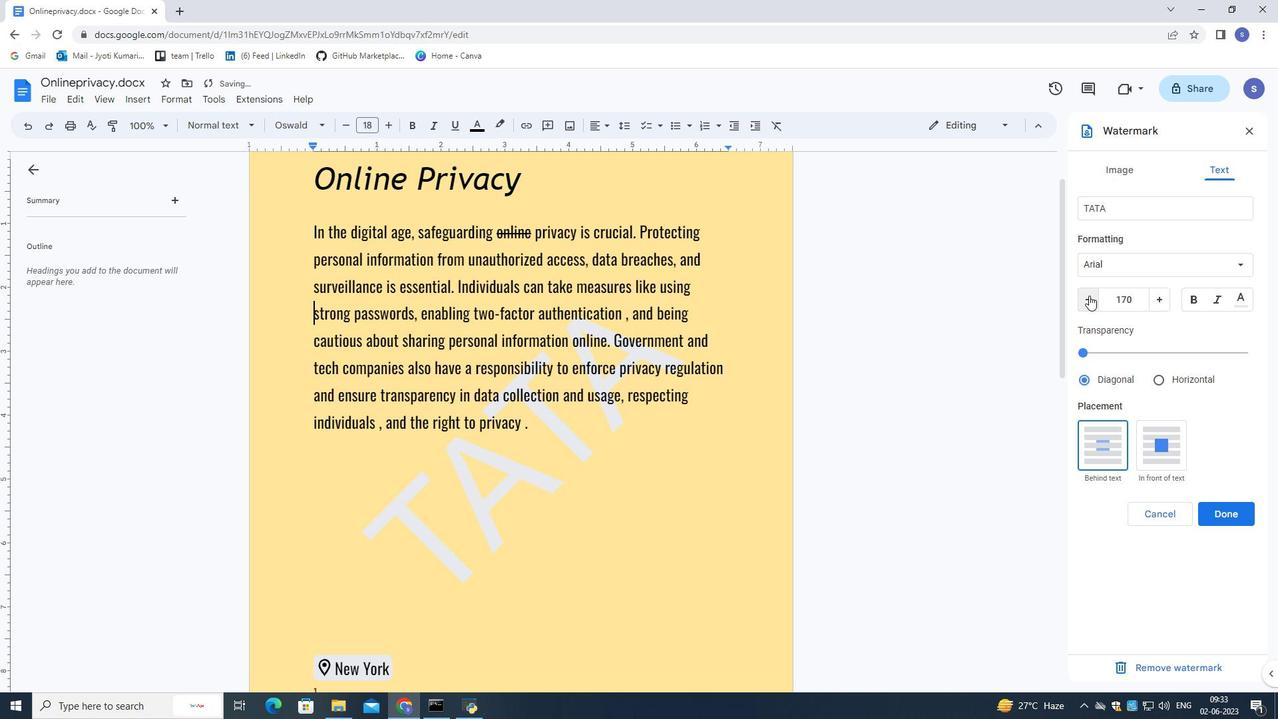 
Action: Mouse pressed left at (1089, 295)
Screenshot: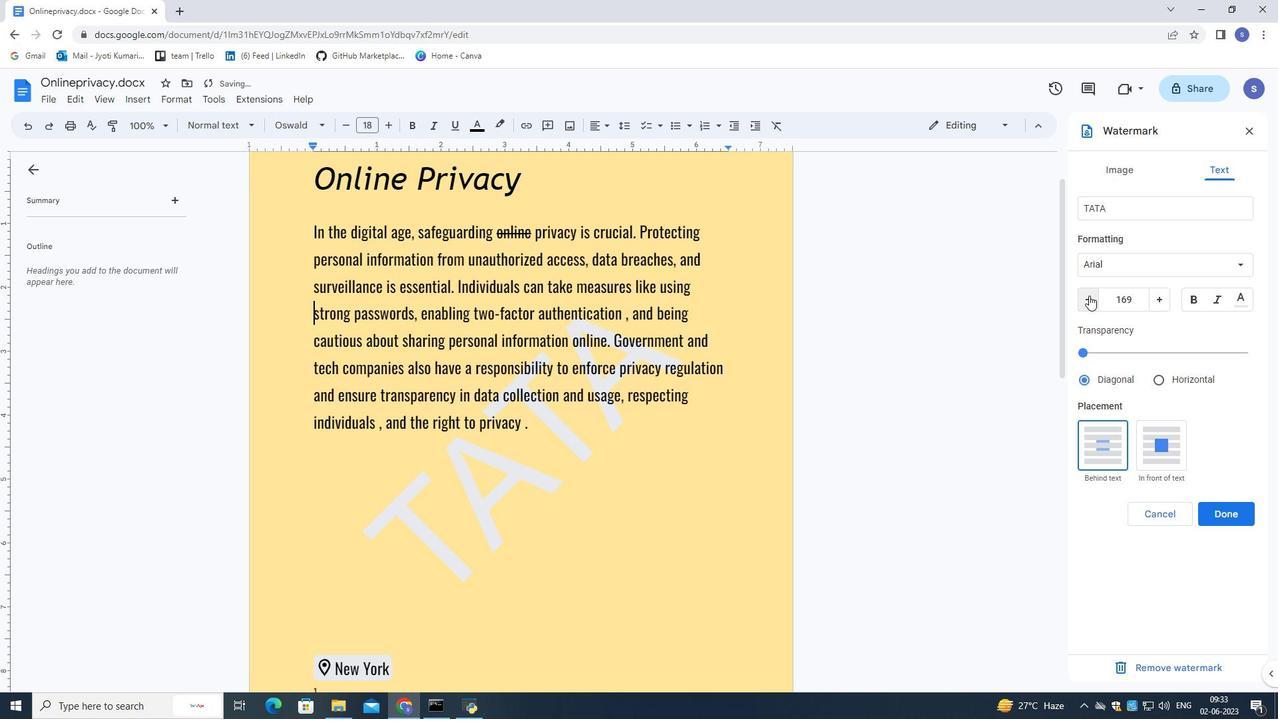 
Action: Mouse pressed left at (1089, 295)
Screenshot: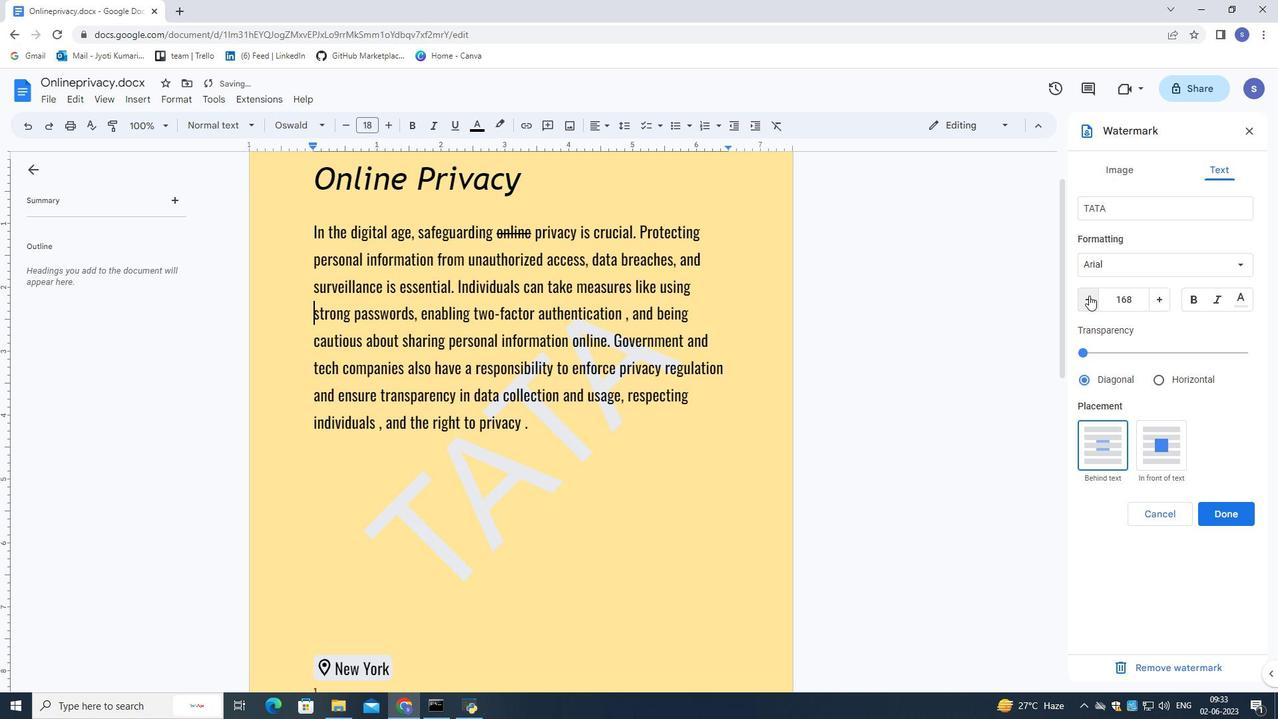 
Action: Mouse pressed left at (1089, 295)
Screenshot: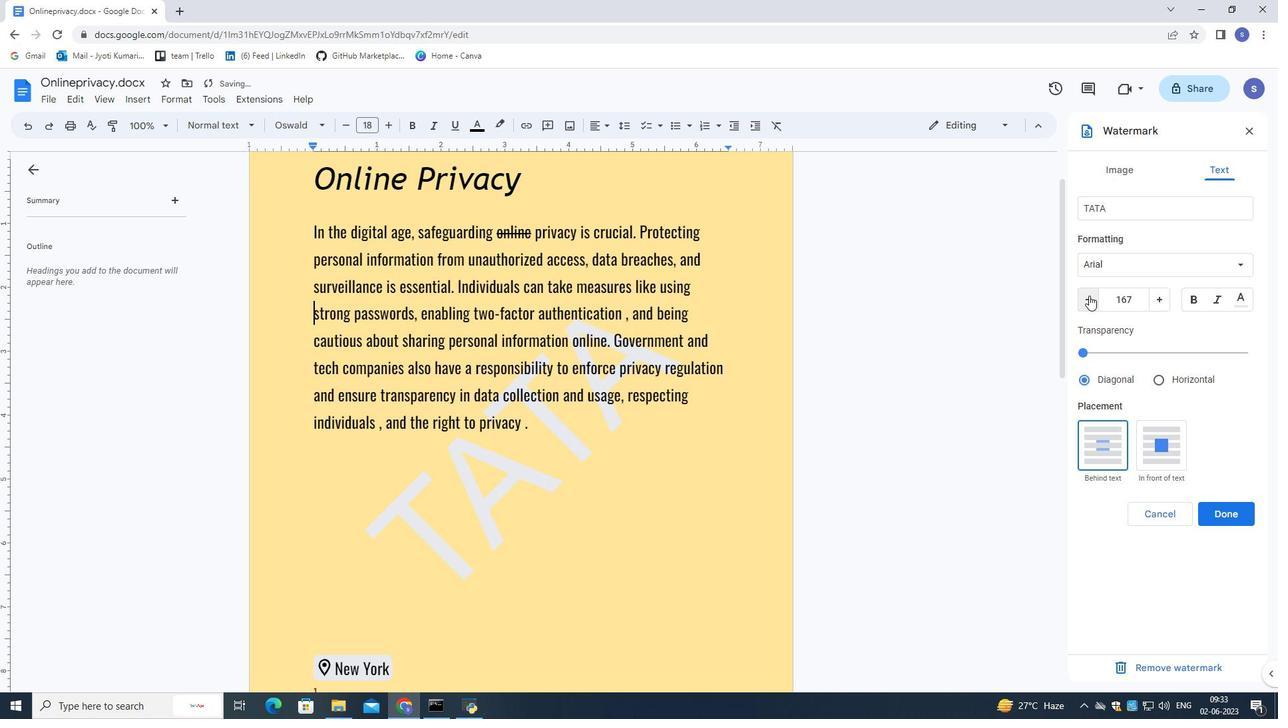 
Action: Mouse pressed left at (1089, 295)
Screenshot: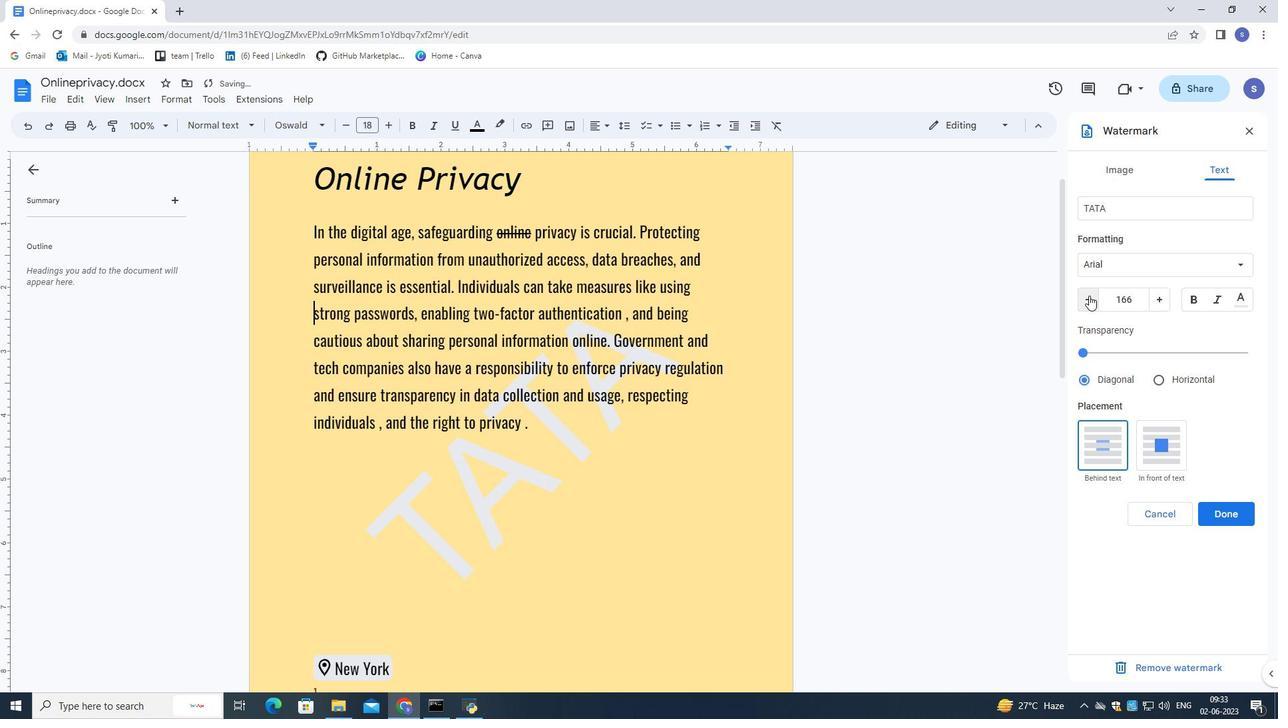 
Action: Mouse pressed left at (1089, 295)
Screenshot: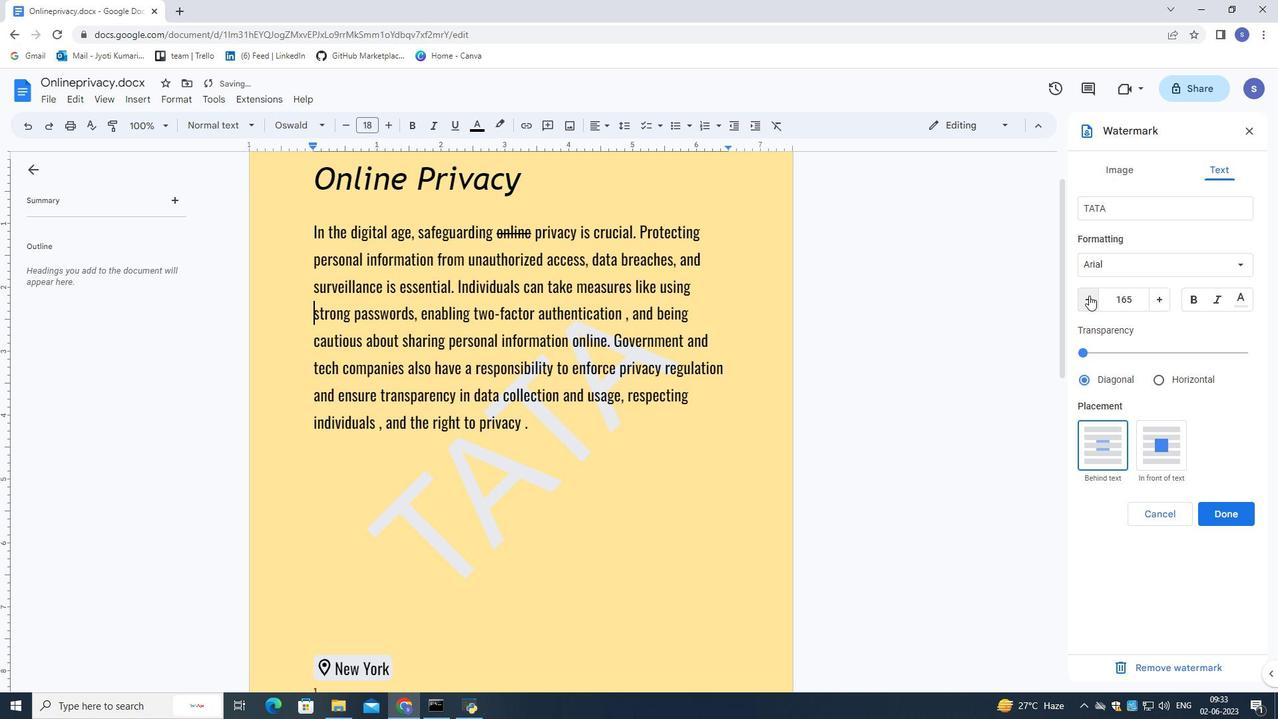
Action: Mouse pressed left at (1089, 295)
Screenshot: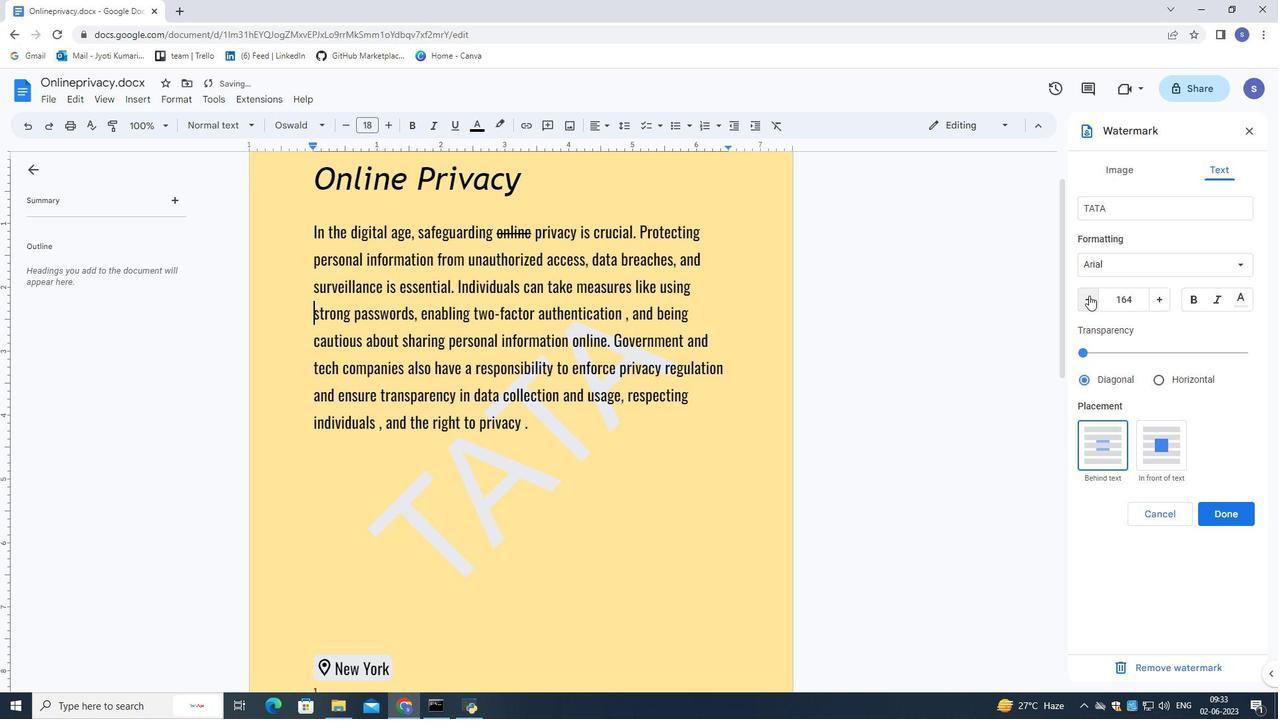 
Action: Mouse pressed left at (1089, 295)
Screenshot: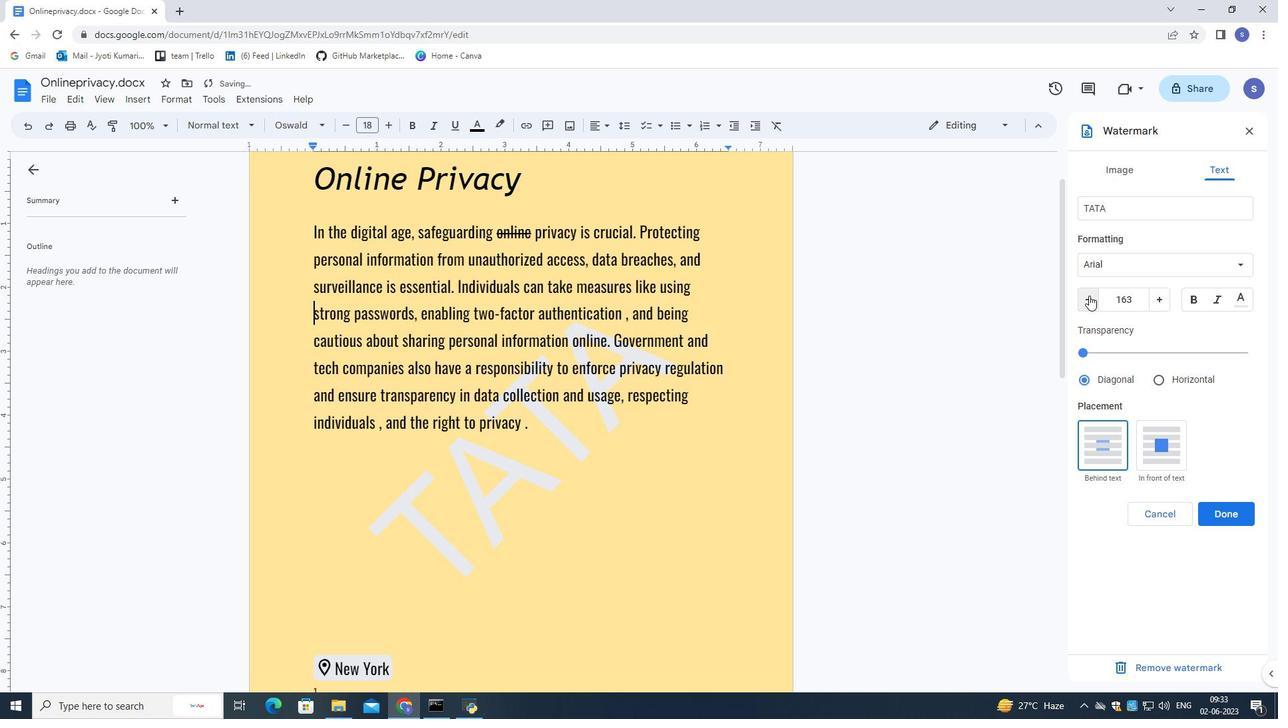 
Action: Mouse pressed left at (1089, 295)
Screenshot: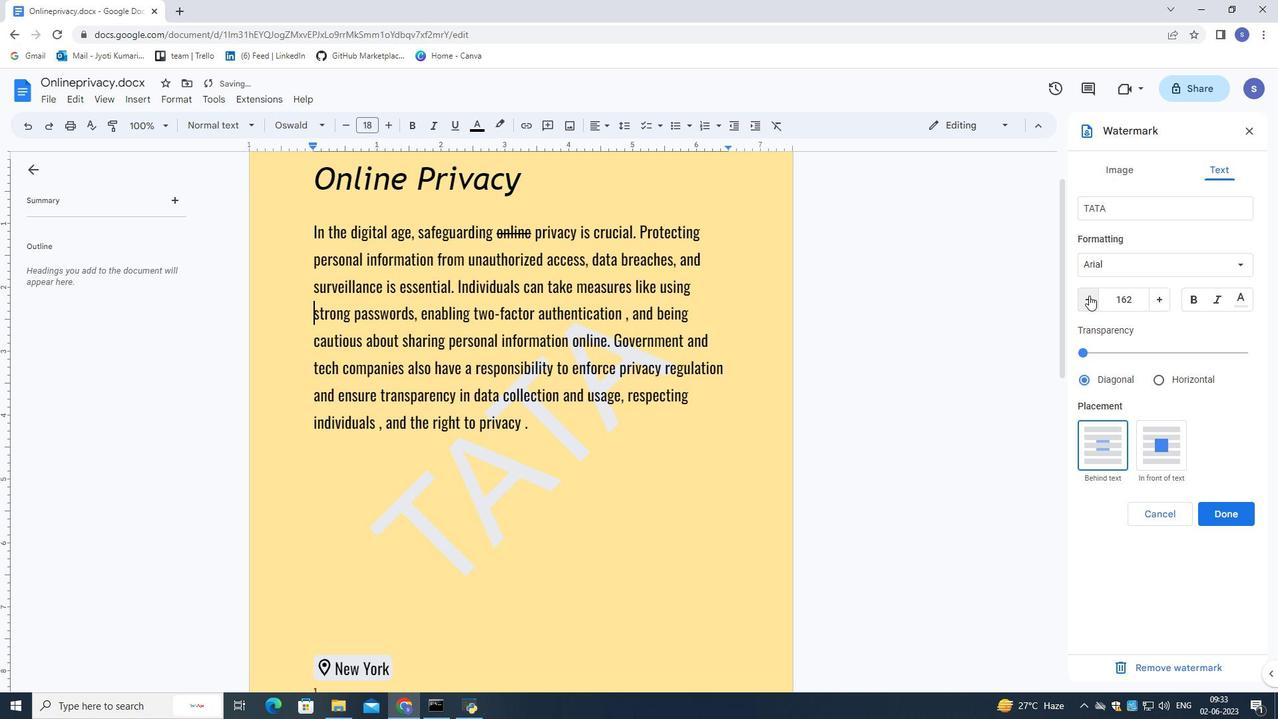 
Action: Mouse pressed left at (1089, 295)
Screenshot: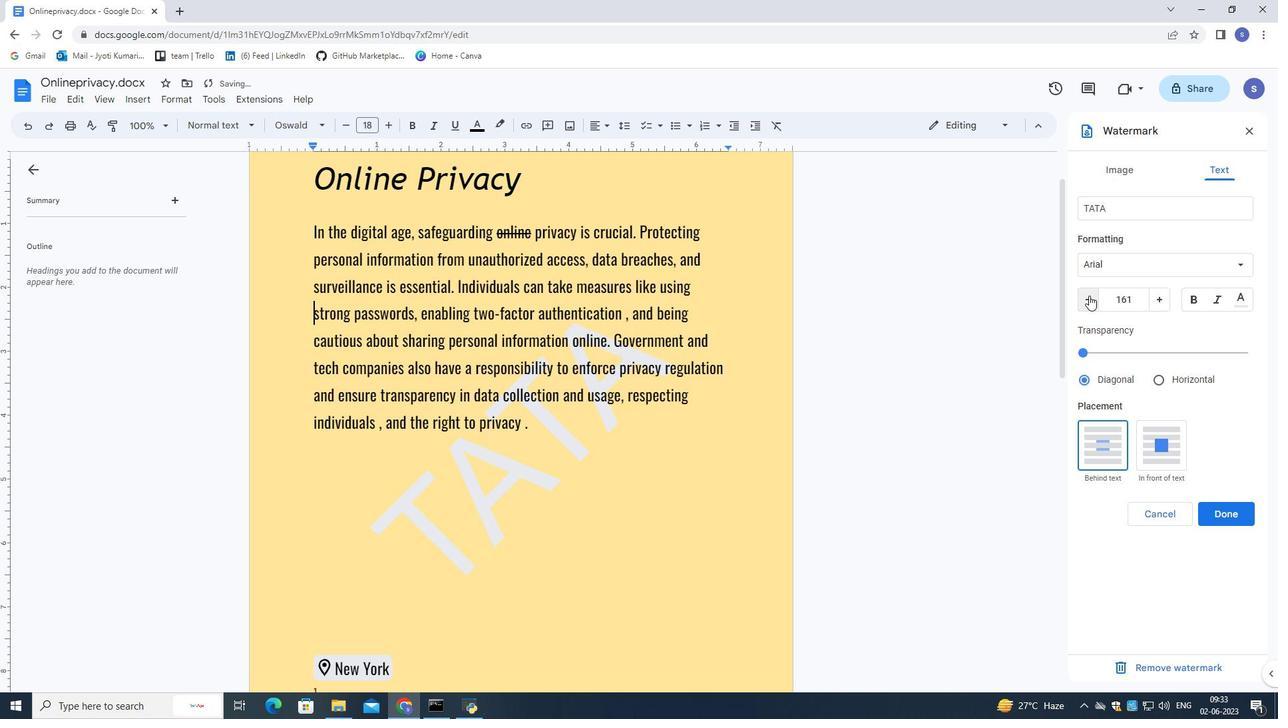 
Action: Mouse pressed left at (1089, 295)
Screenshot: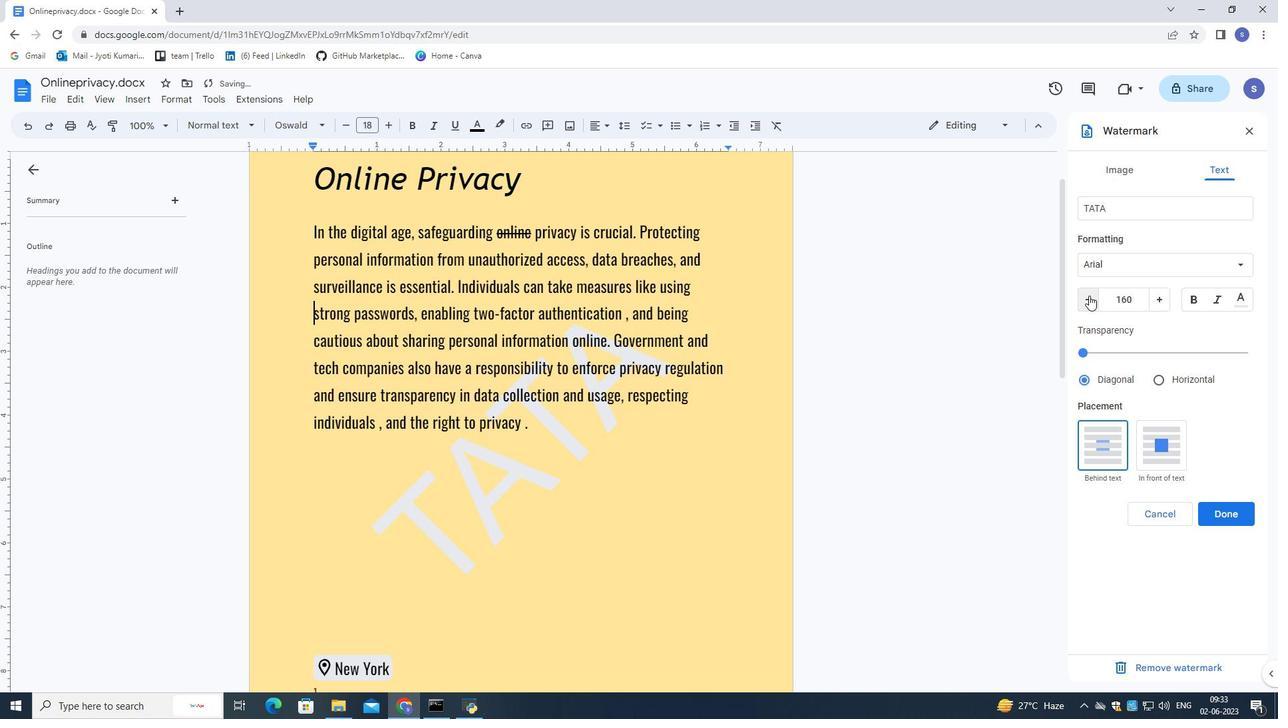 
Action: Mouse pressed left at (1089, 295)
Screenshot: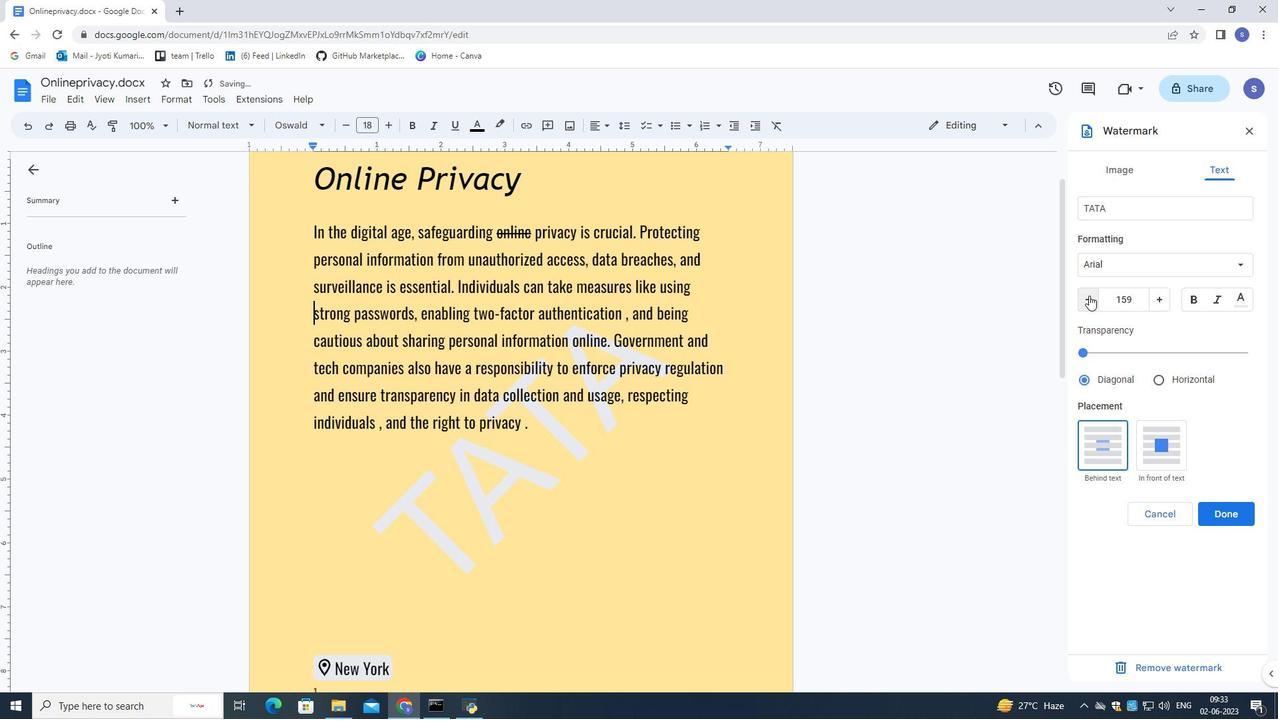 
Action: Mouse pressed left at (1089, 295)
Screenshot: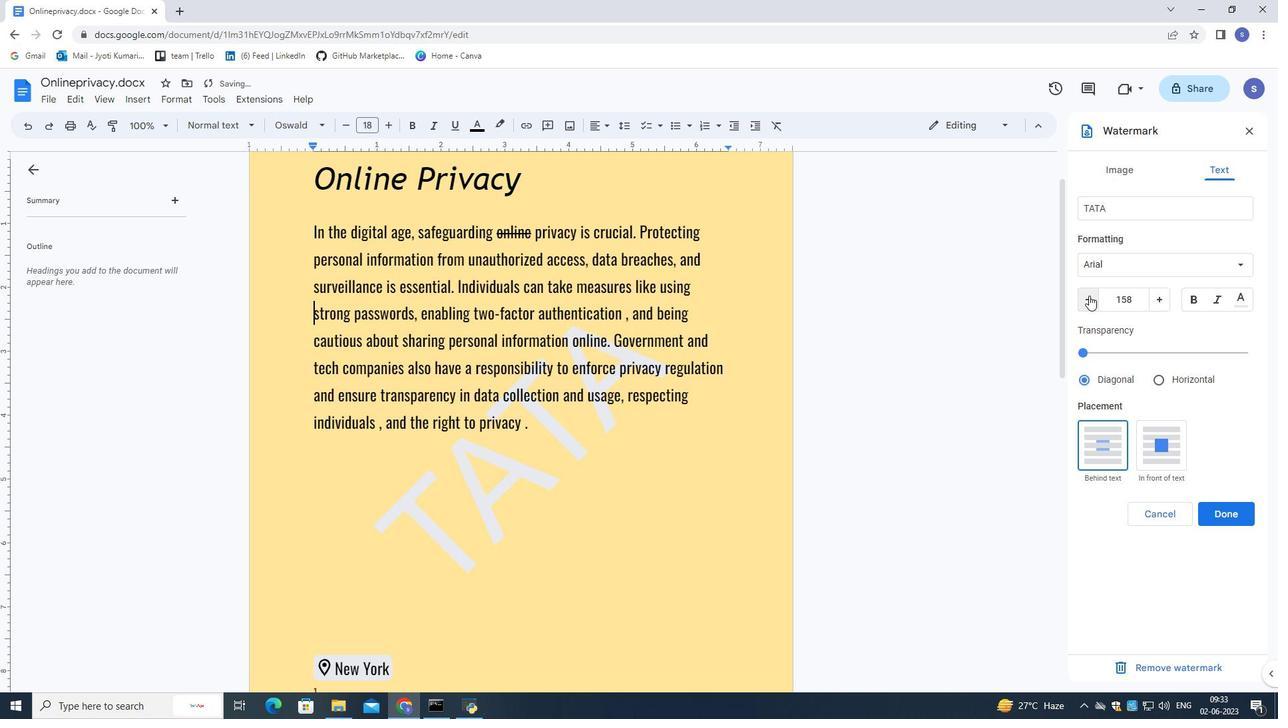 
Action: Mouse pressed left at (1089, 295)
Screenshot: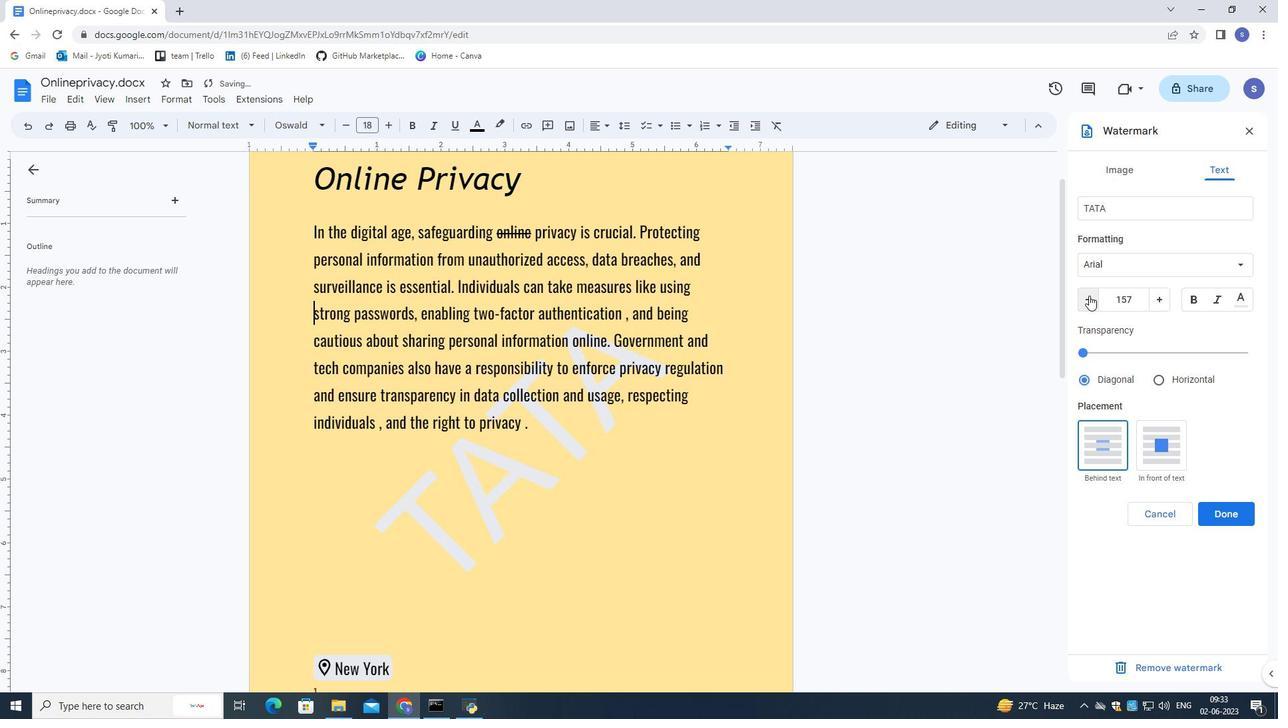 
Action: Mouse pressed left at (1089, 295)
Screenshot: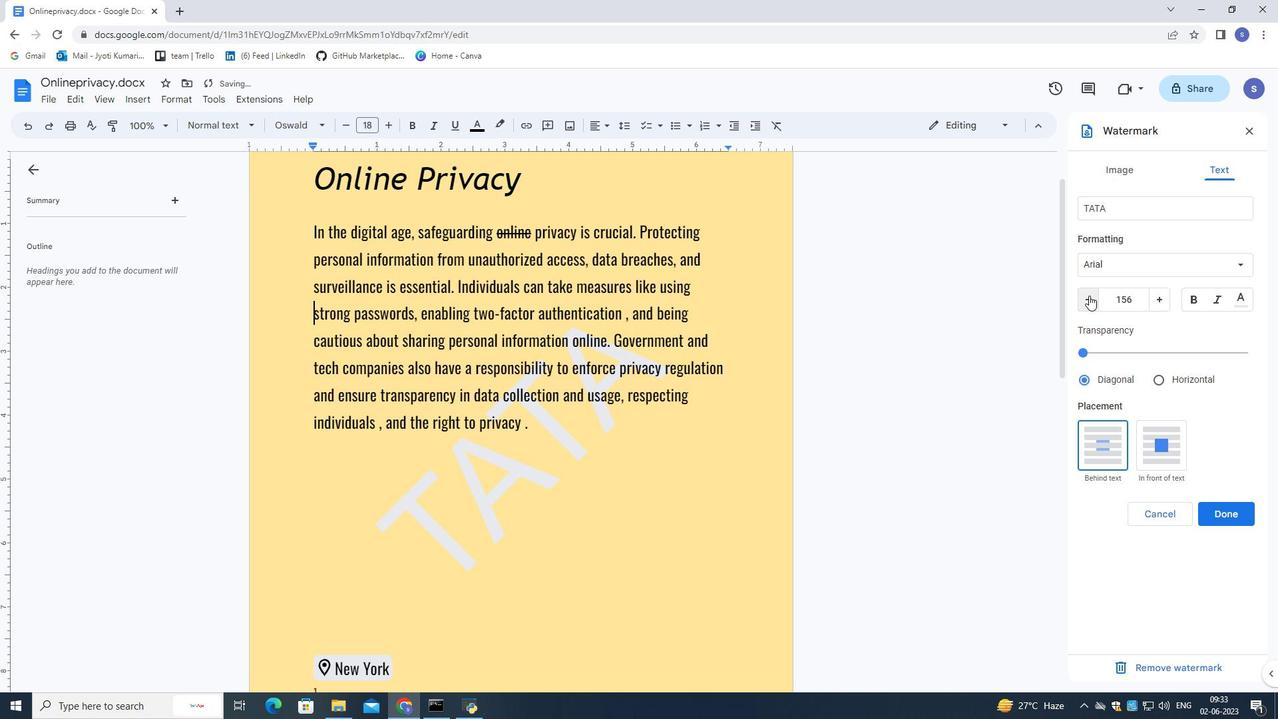 
Action: Mouse pressed left at (1089, 295)
Screenshot: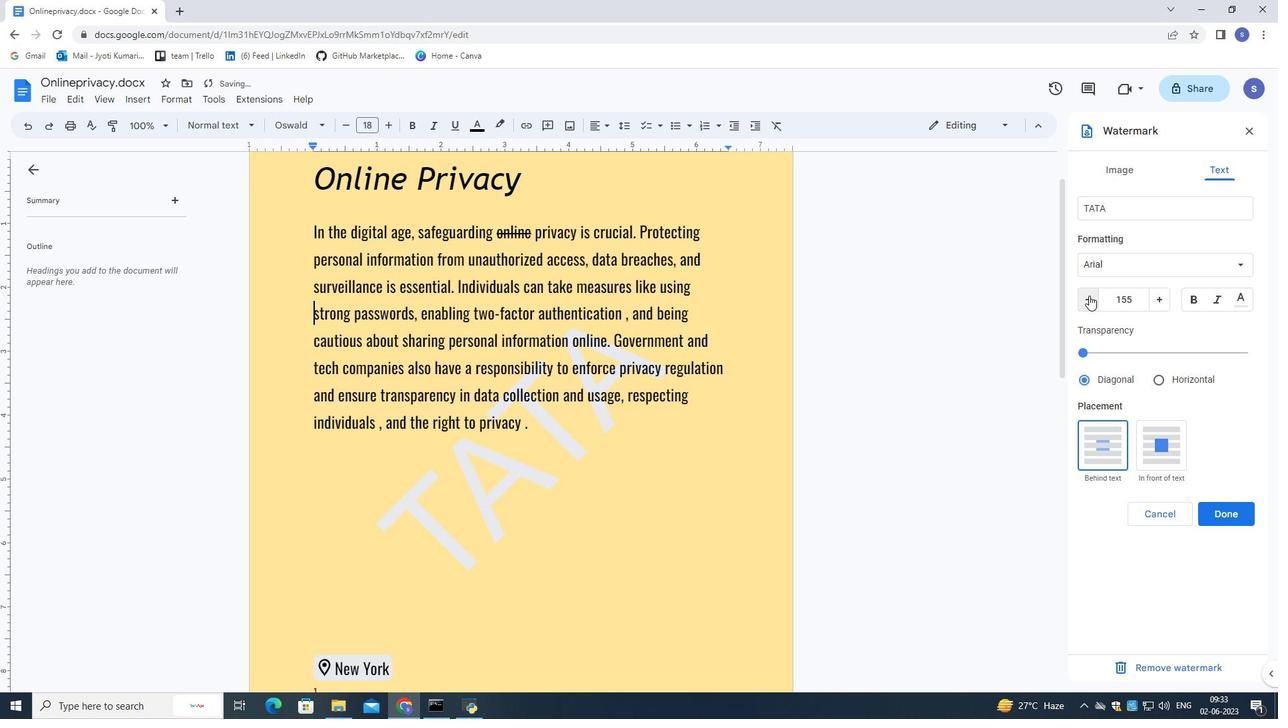 
Action: Mouse pressed left at (1089, 295)
Screenshot: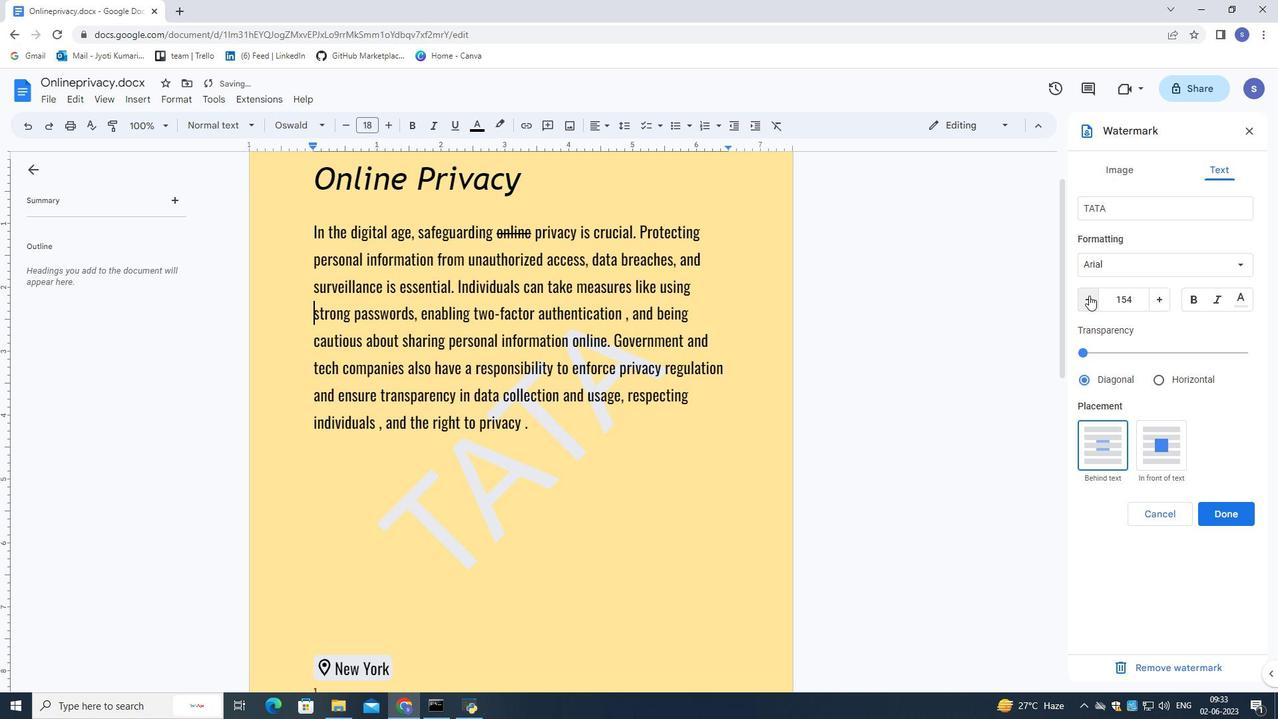 
Action: Mouse pressed left at (1089, 295)
Screenshot: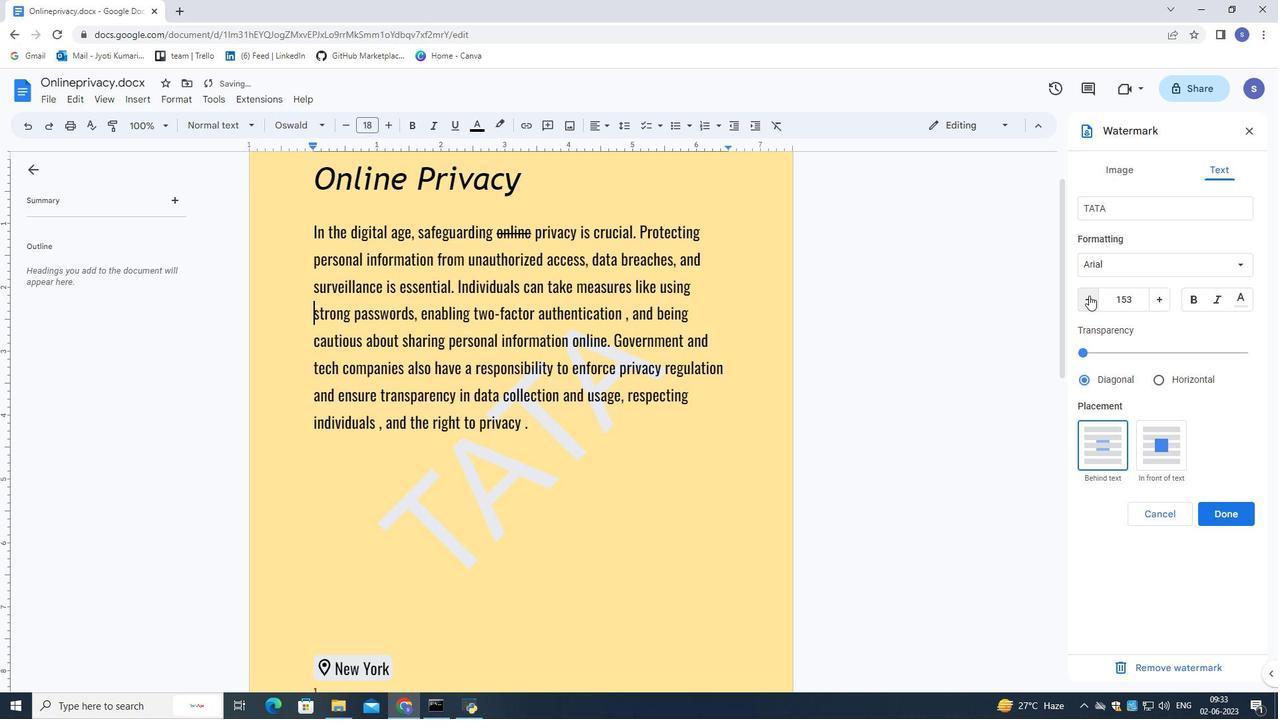 
Action: Mouse pressed left at (1089, 295)
Screenshot: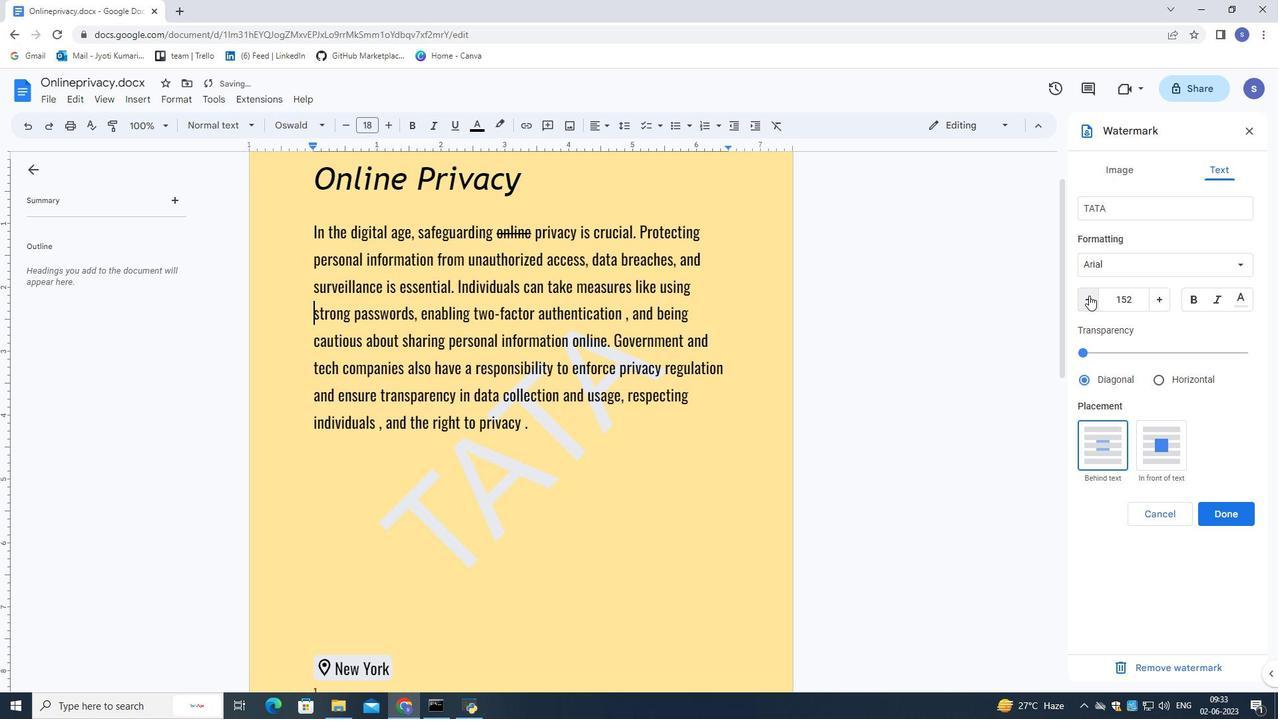 
Action: Mouse pressed left at (1089, 295)
Screenshot: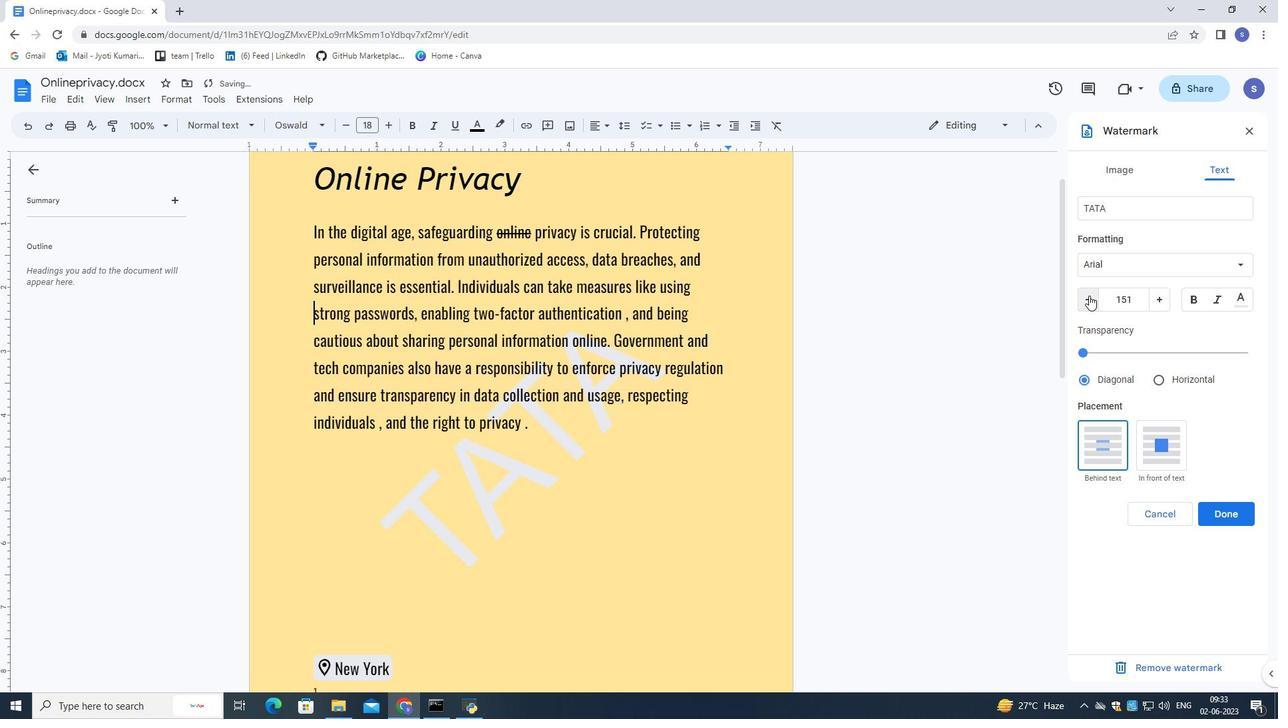 
Action: Mouse pressed left at (1089, 295)
Screenshot: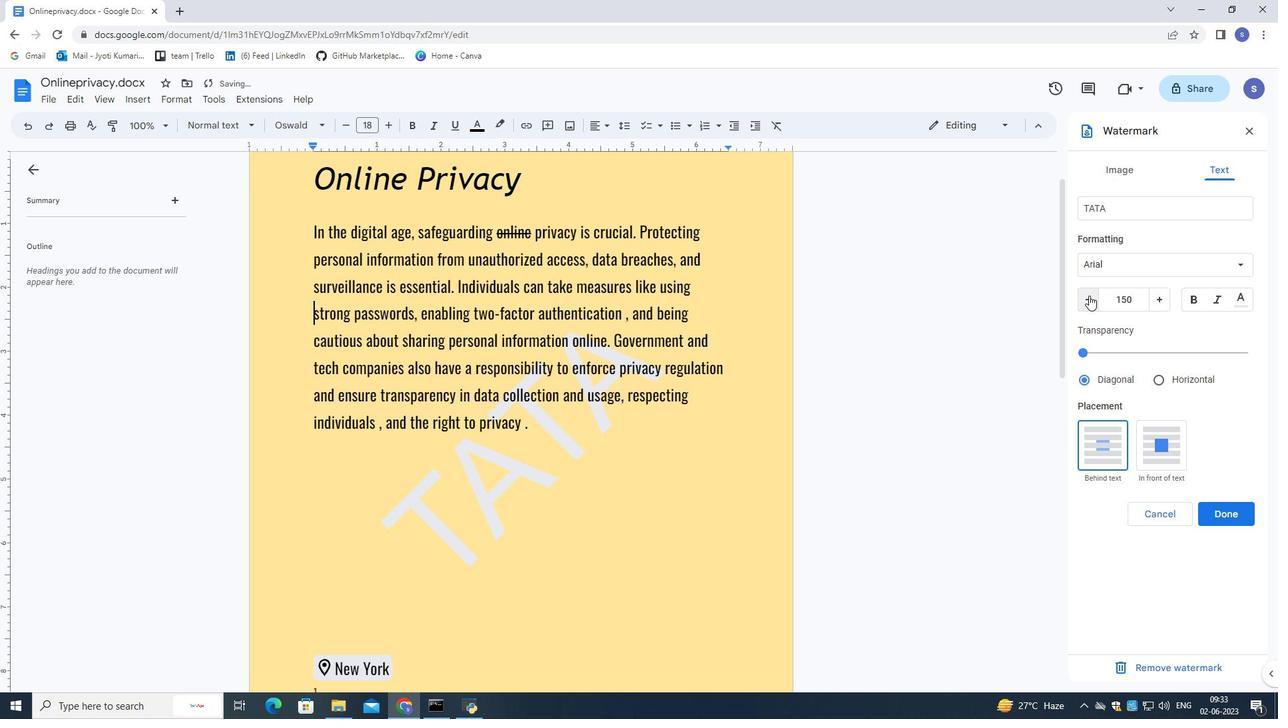 
Action: Mouse pressed left at (1089, 295)
Screenshot: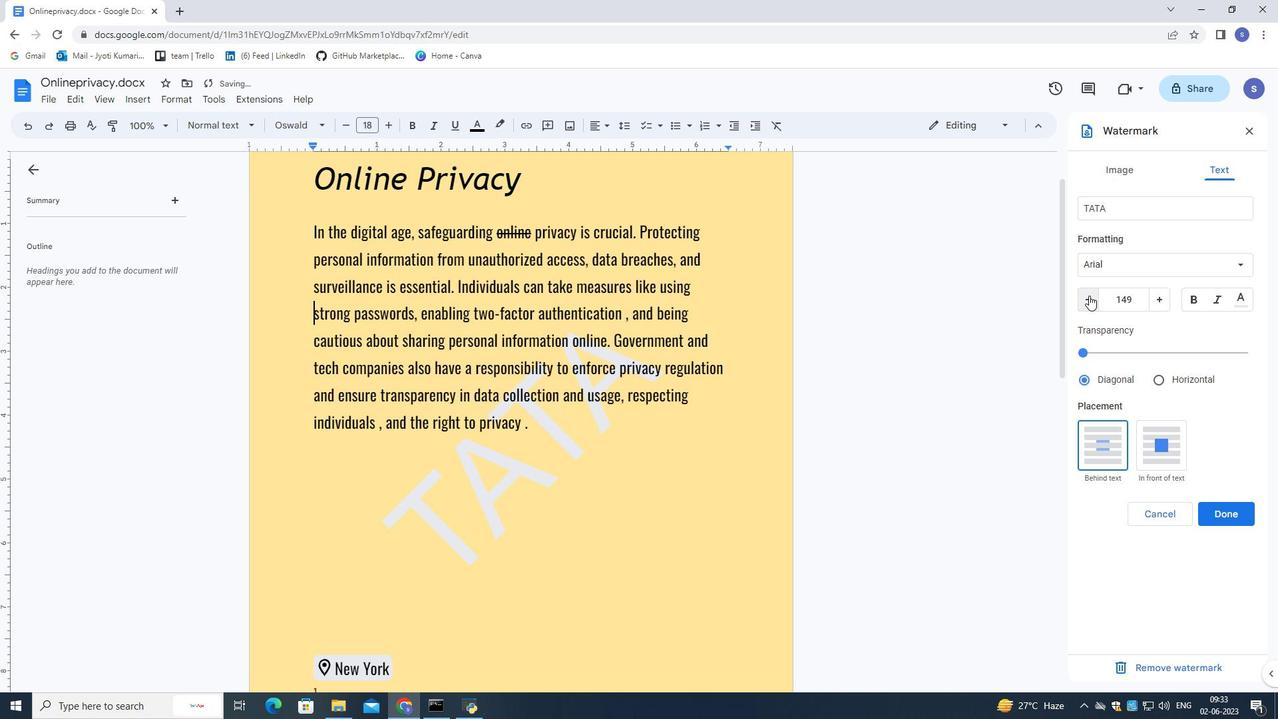 
Action: Mouse pressed left at (1089, 295)
Screenshot: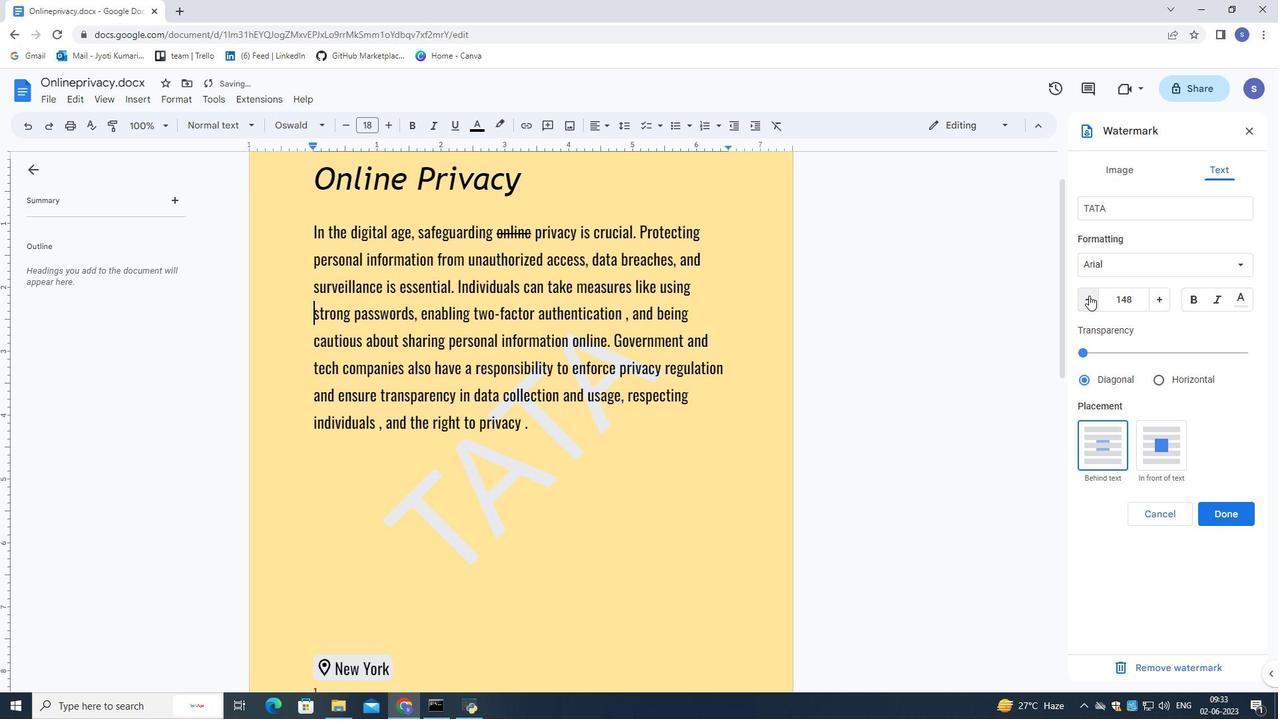 
Action: Mouse pressed left at (1089, 295)
Screenshot: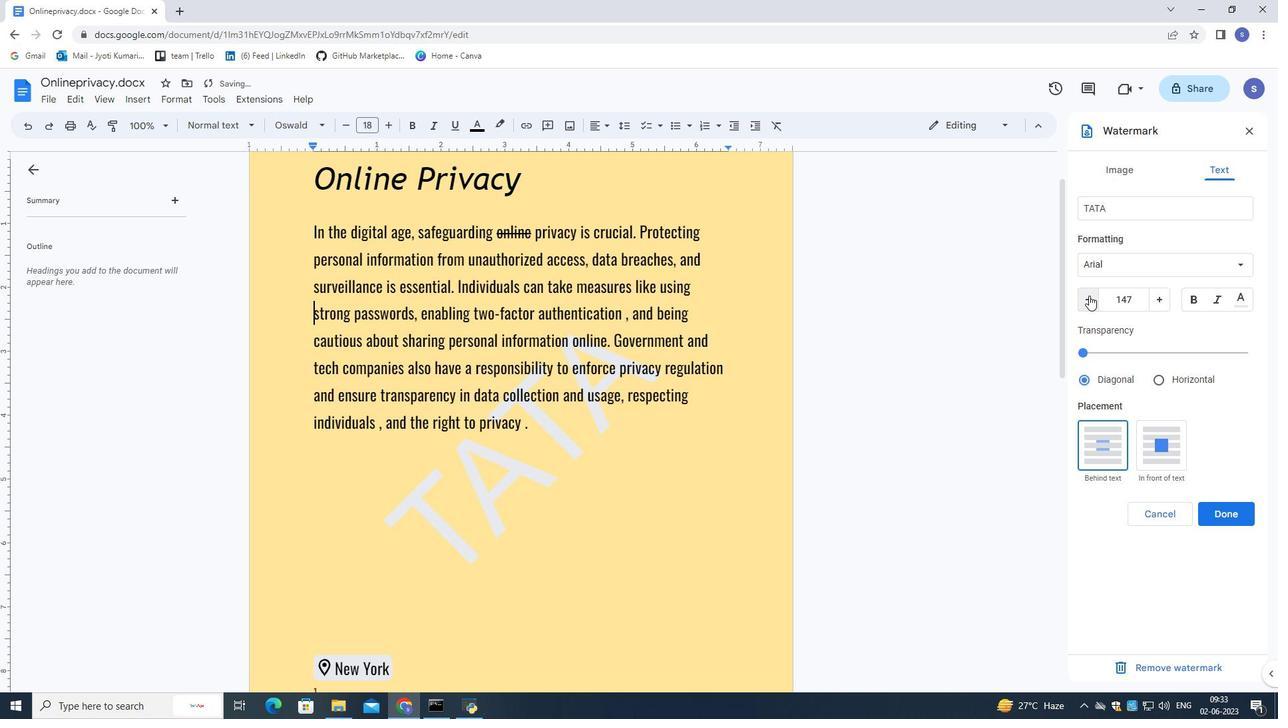 
Action: Mouse pressed left at (1089, 295)
Screenshot: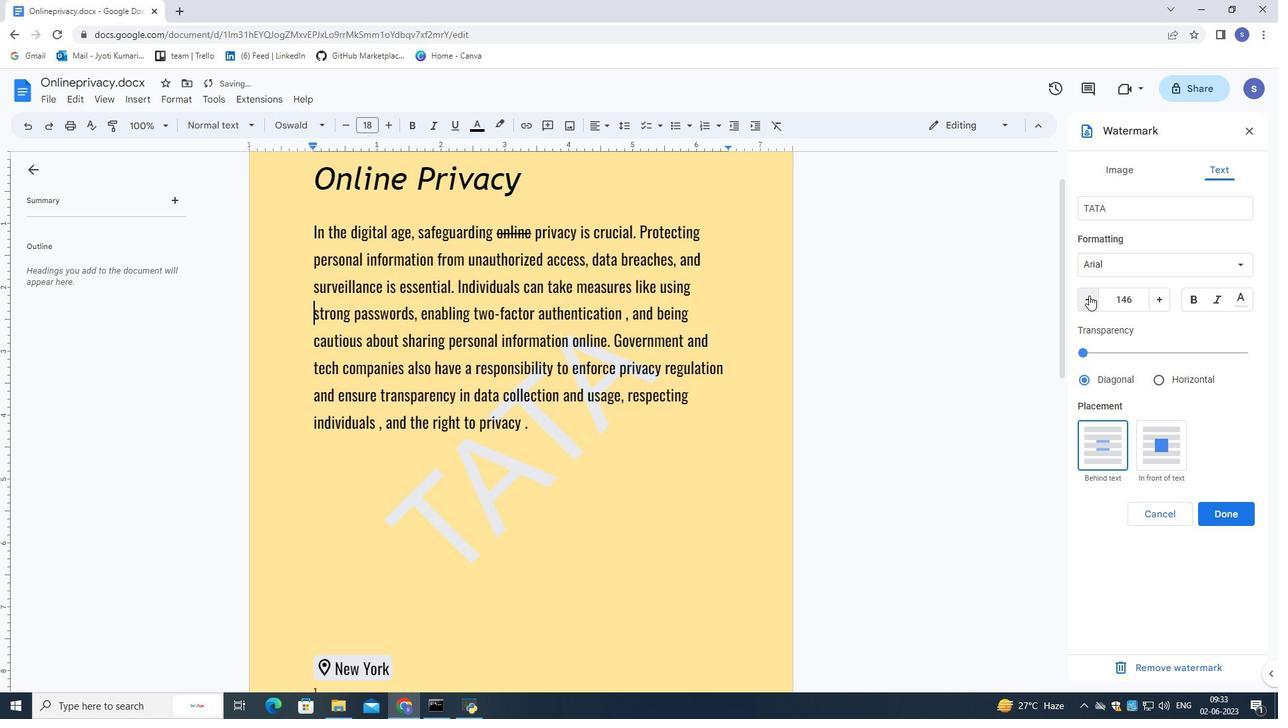 
Action: Mouse pressed left at (1089, 295)
Screenshot: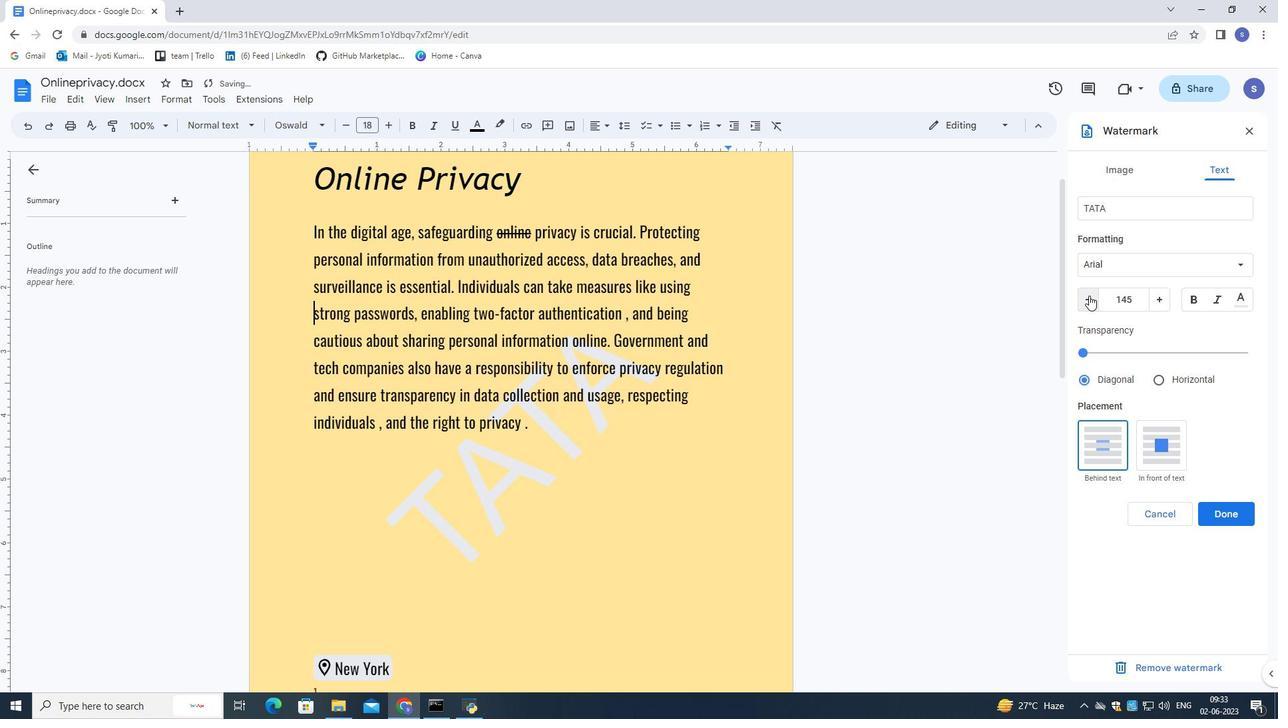 
Action: Mouse pressed left at (1089, 295)
Screenshot: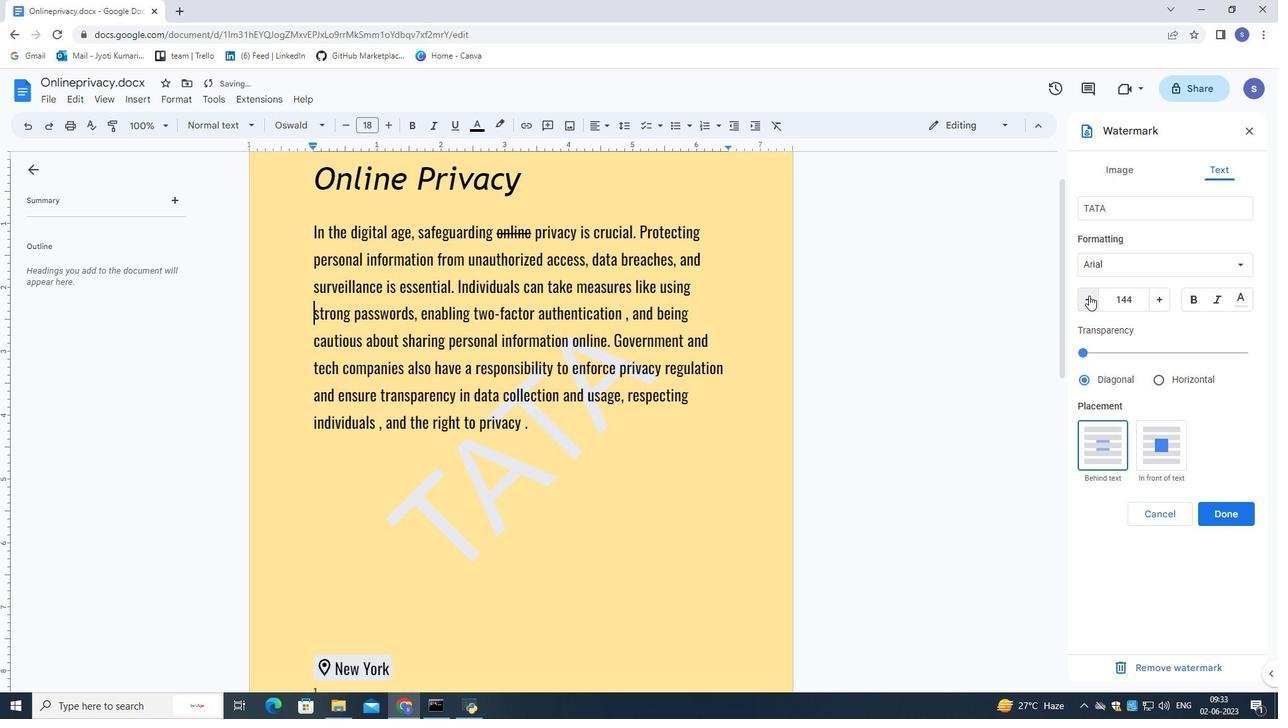 
Action: Mouse pressed left at (1089, 295)
Screenshot: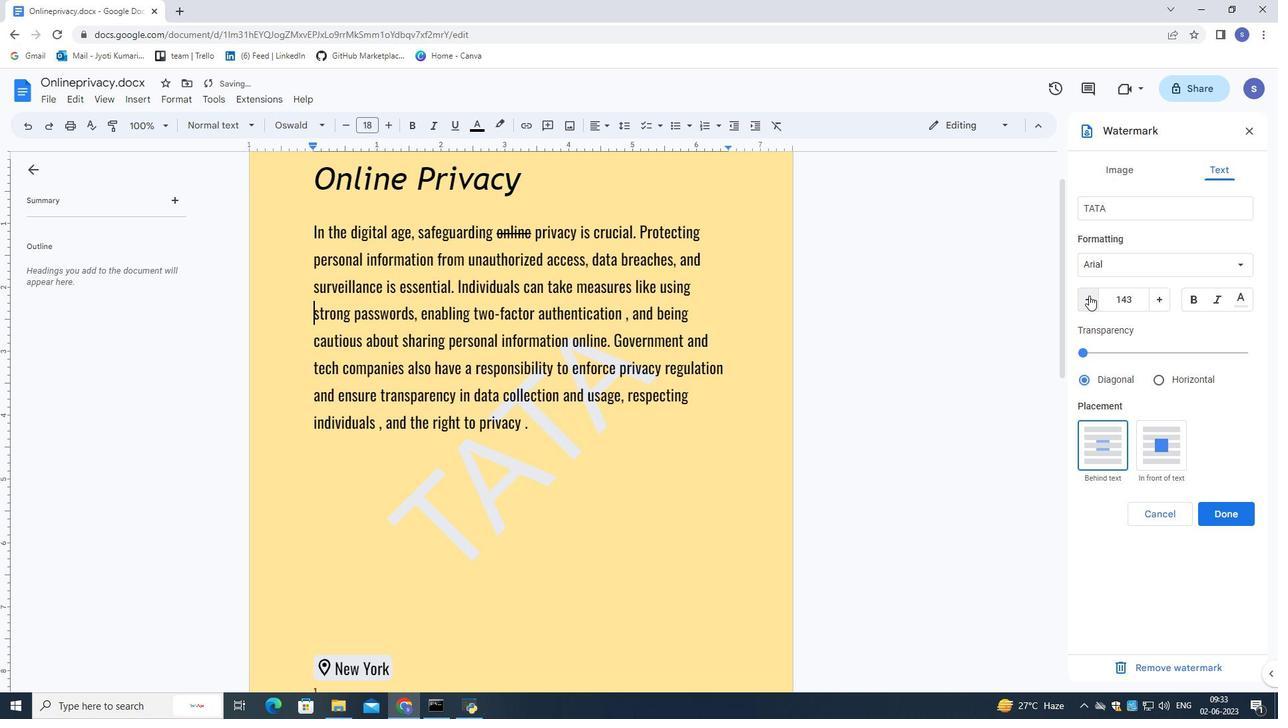 
Action: Mouse pressed left at (1089, 295)
Screenshot: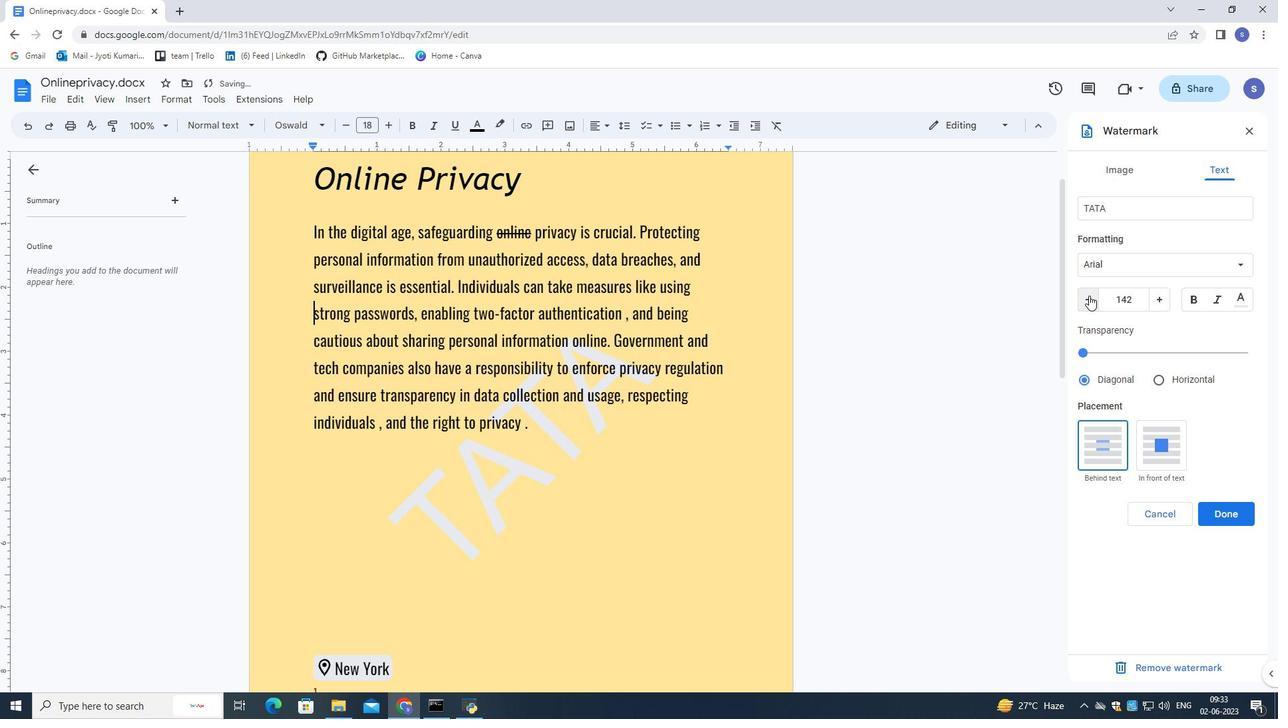 
Action: Mouse pressed left at (1089, 295)
Screenshot: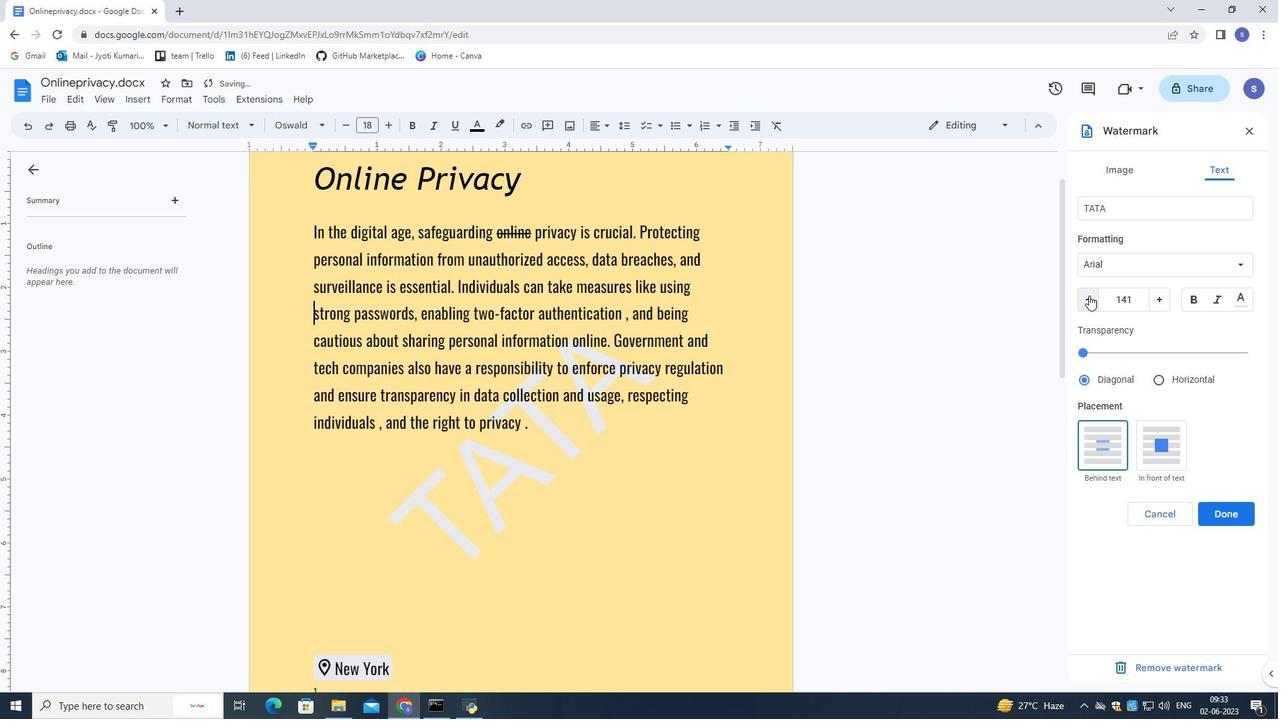 
Action: Mouse pressed left at (1089, 295)
Screenshot: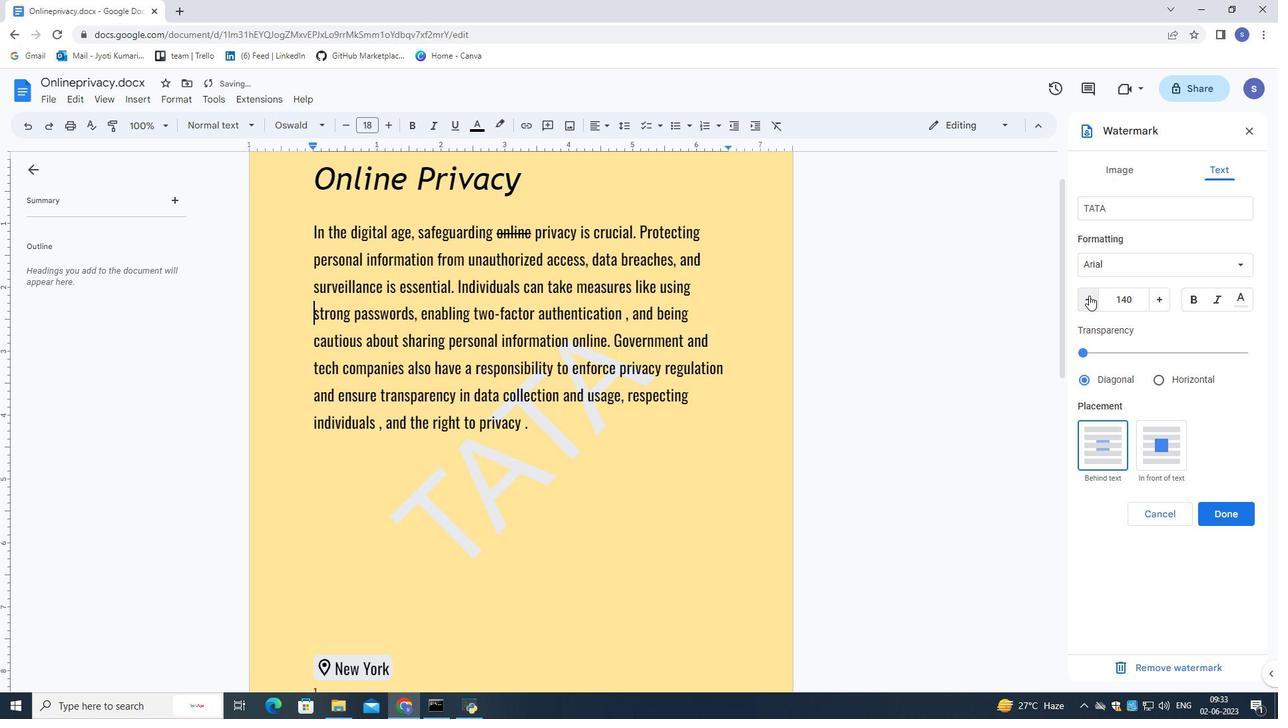 
Action: Mouse moved to (1085, 296)
Screenshot: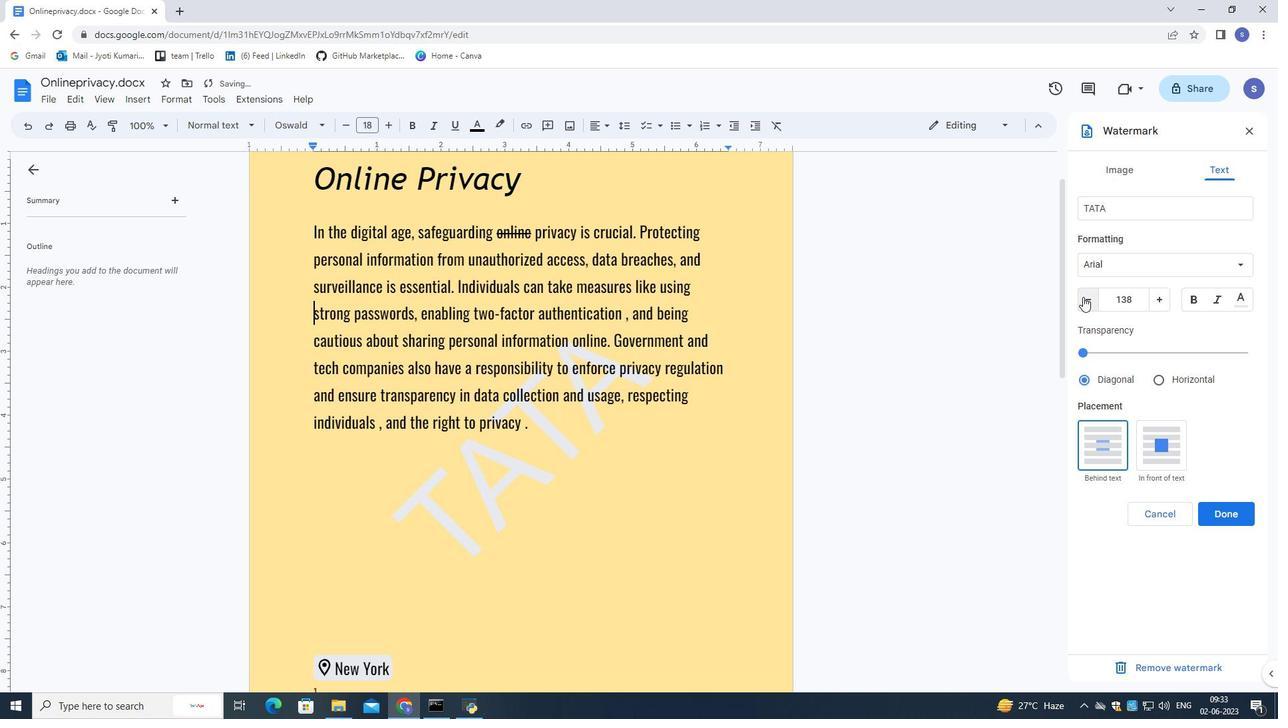 
Action: Mouse pressed left at (1085, 296)
Screenshot: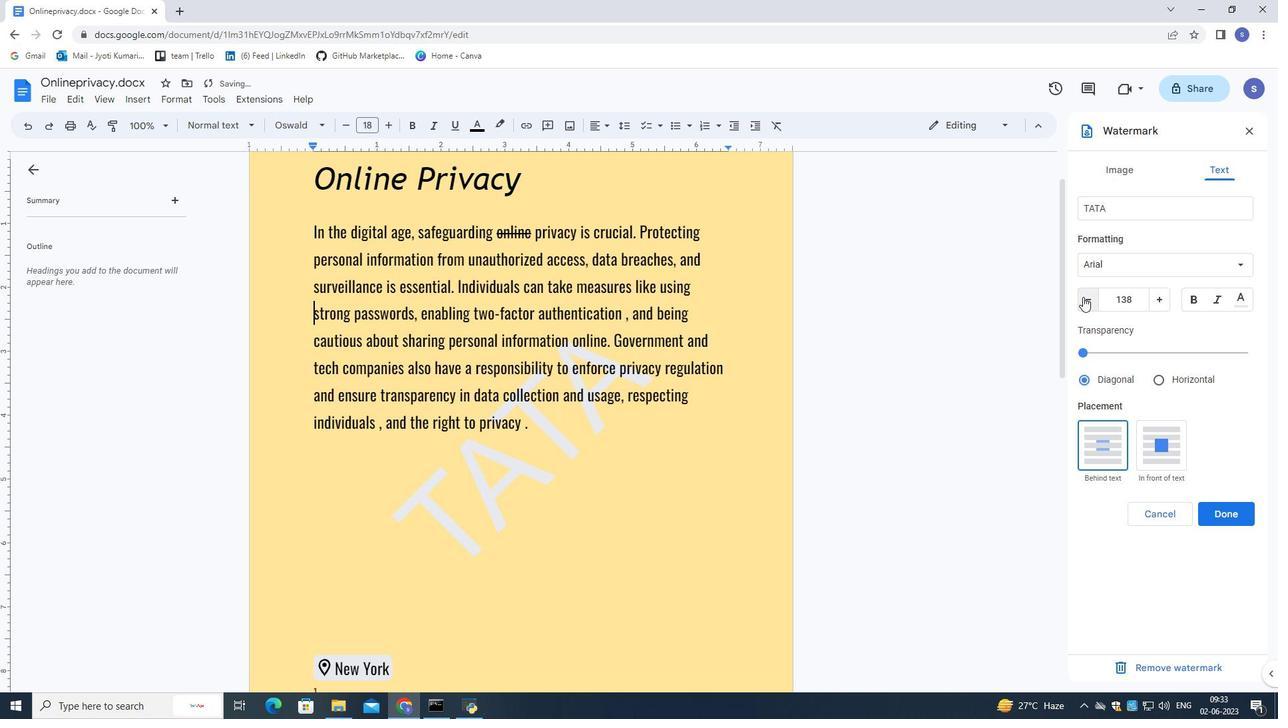 
Action: Mouse moved to (1085, 297)
Screenshot: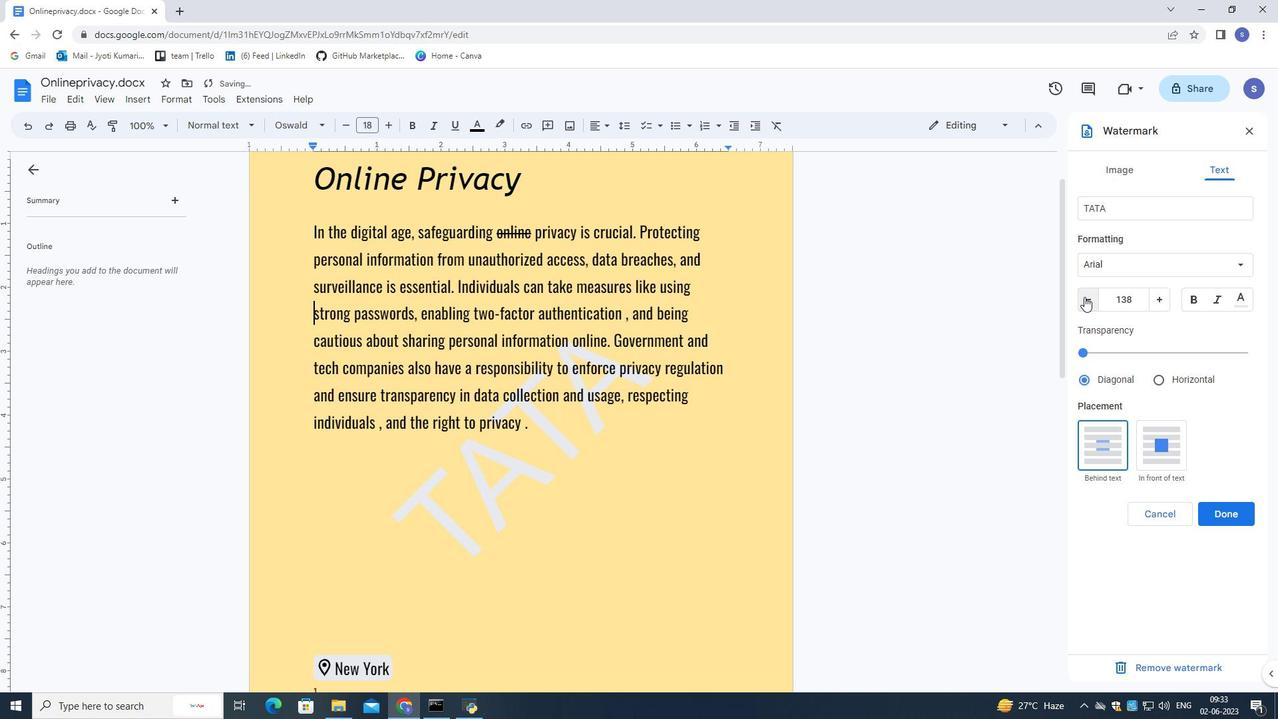 
Action: Mouse pressed left at (1085, 297)
Screenshot: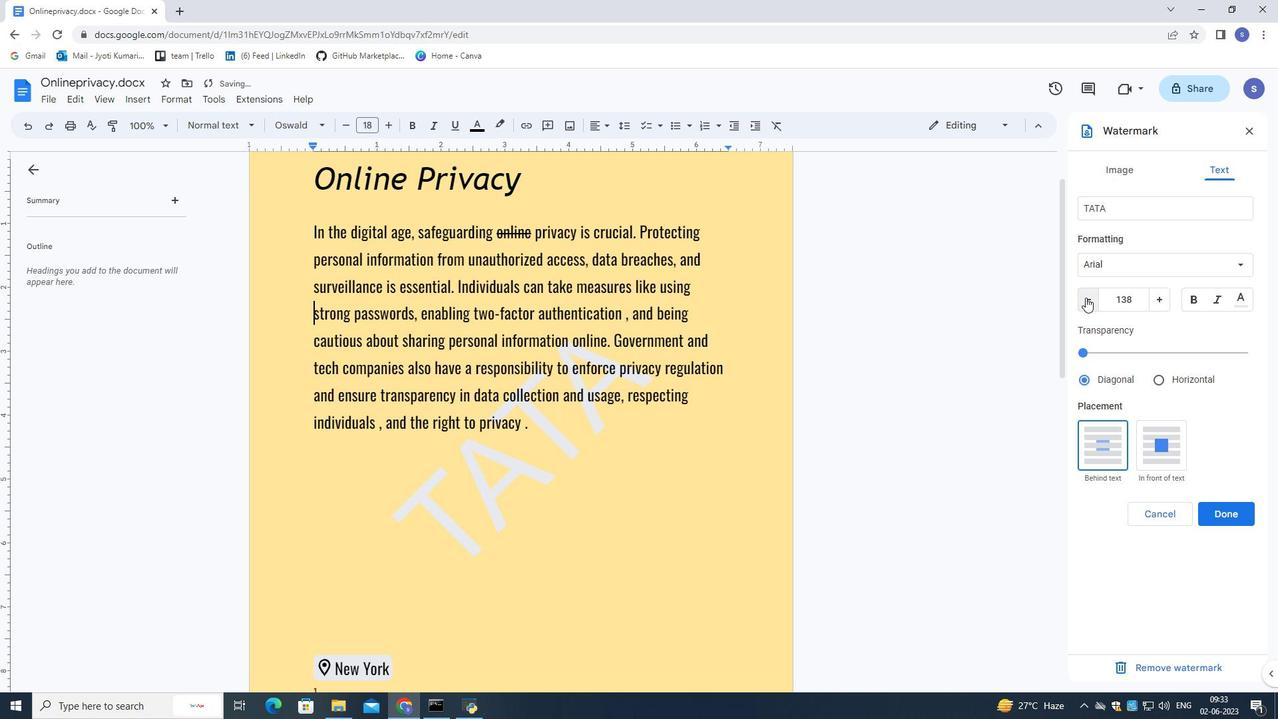 
Action: Mouse pressed left at (1085, 297)
Screenshot: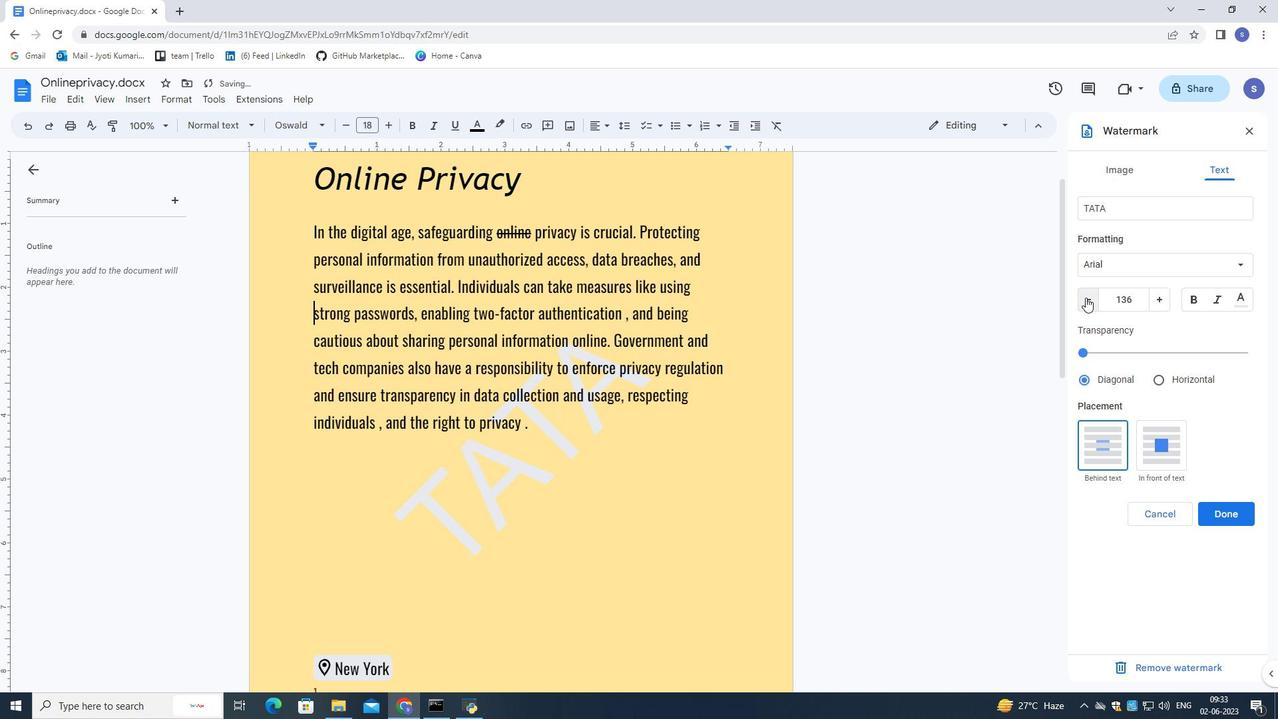 
Action: Mouse pressed left at (1085, 297)
Screenshot: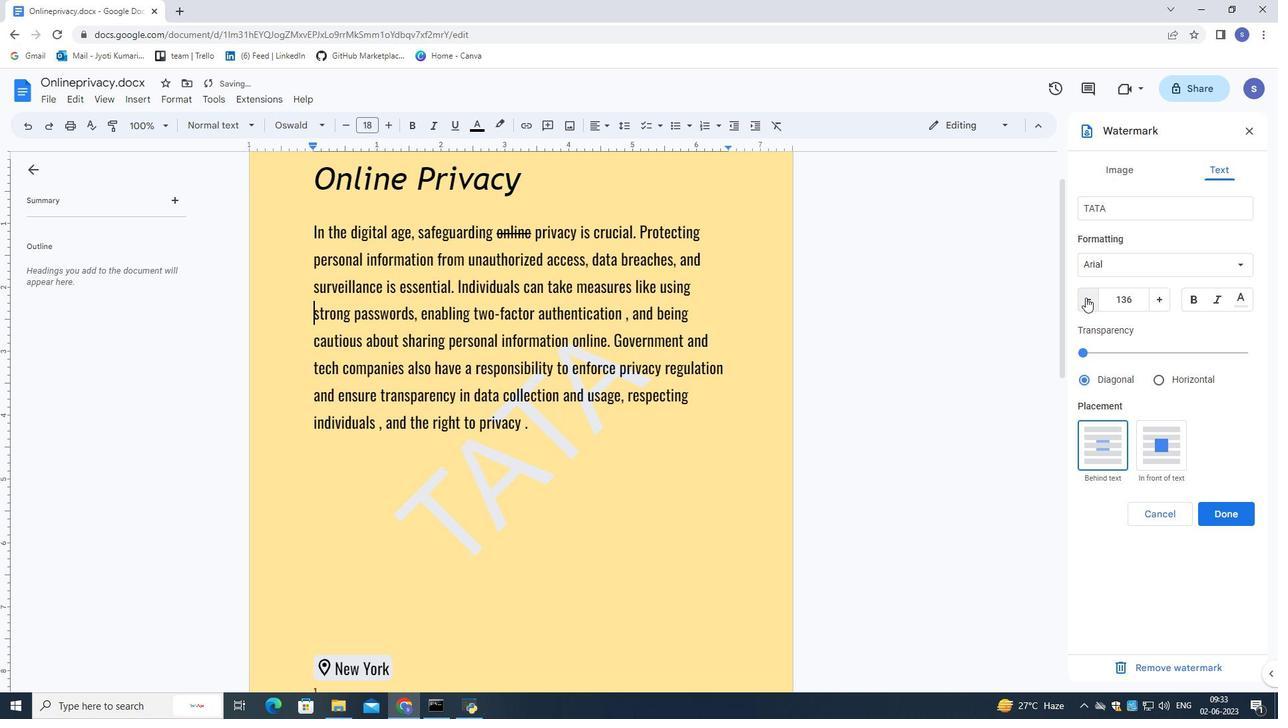 
Action: Mouse pressed left at (1085, 297)
Screenshot: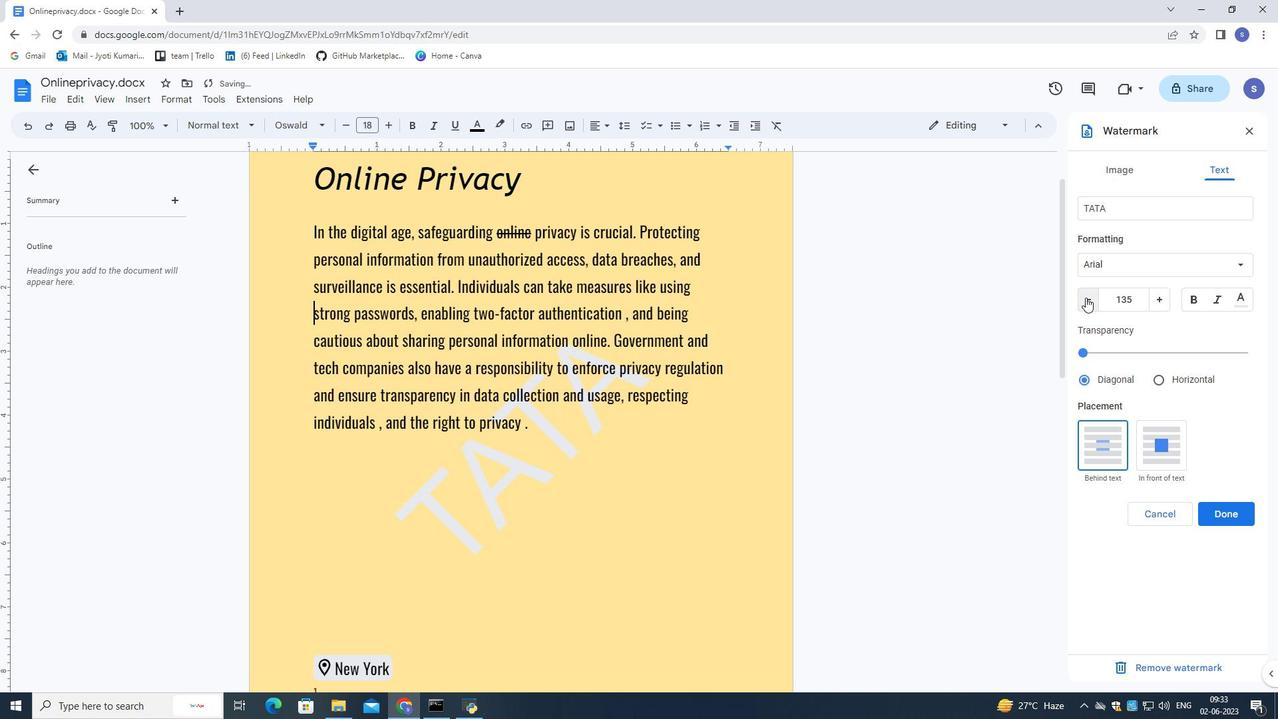 
Action: Mouse pressed left at (1085, 297)
Screenshot: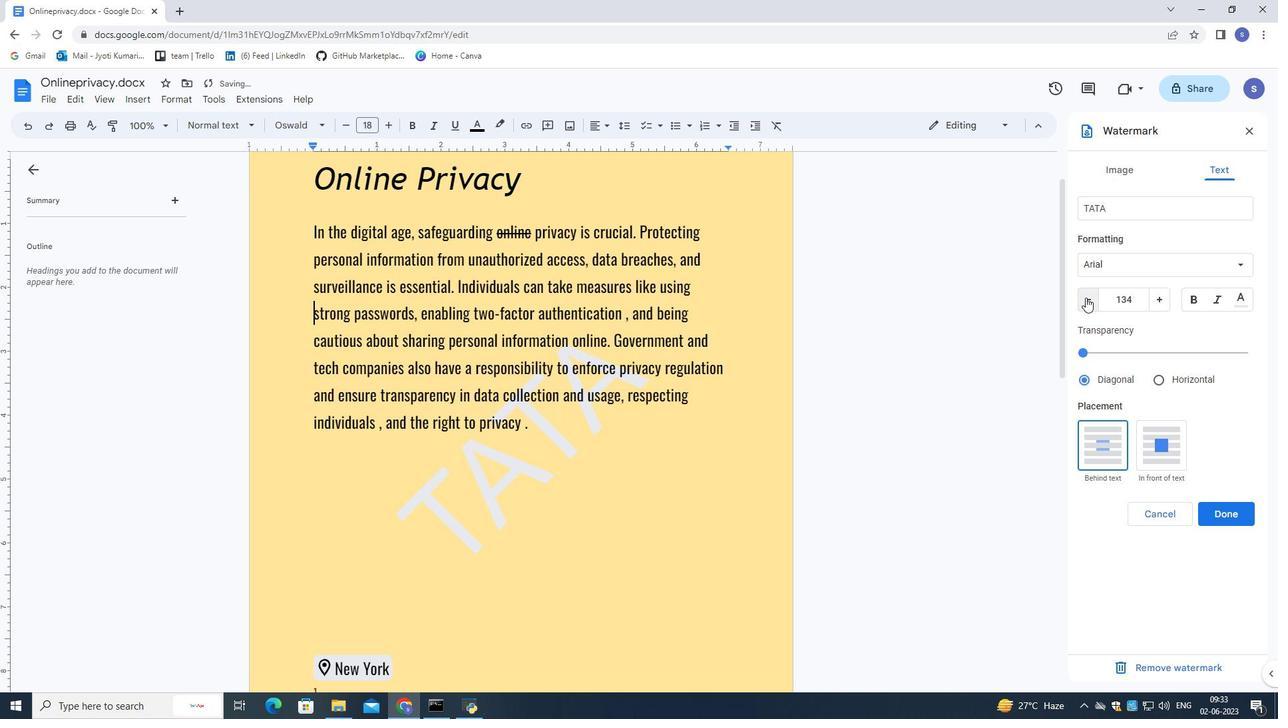 
Action: Mouse pressed left at (1085, 297)
Screenshot: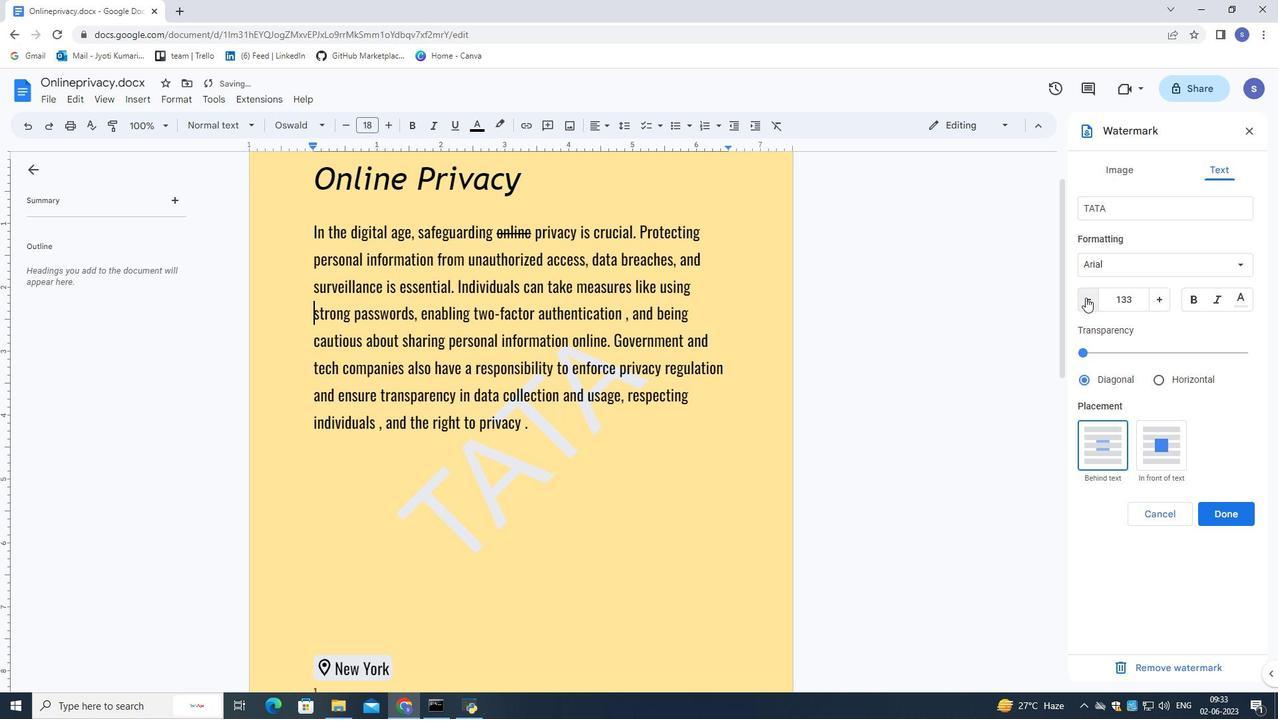 
Action: Mouse pressed left at (1085, 297)
Screenshot: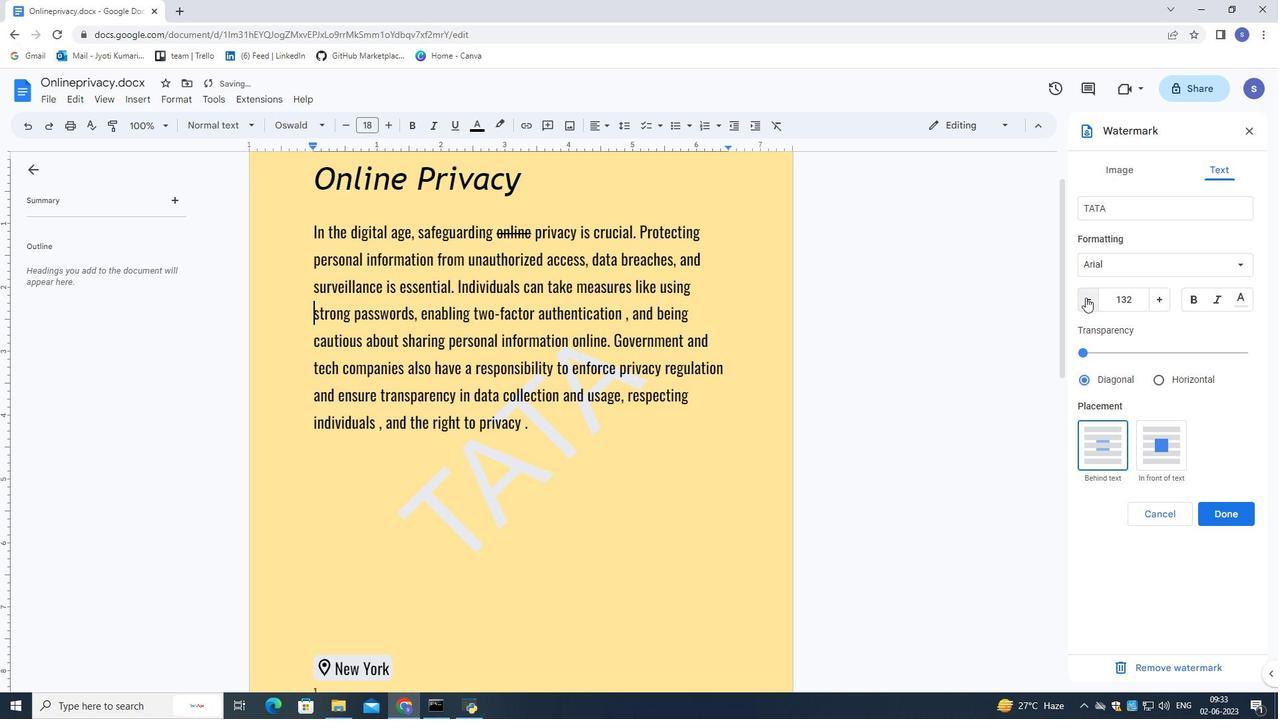 
Action: Mouse pressed left at (1085, 297)
Screenshot: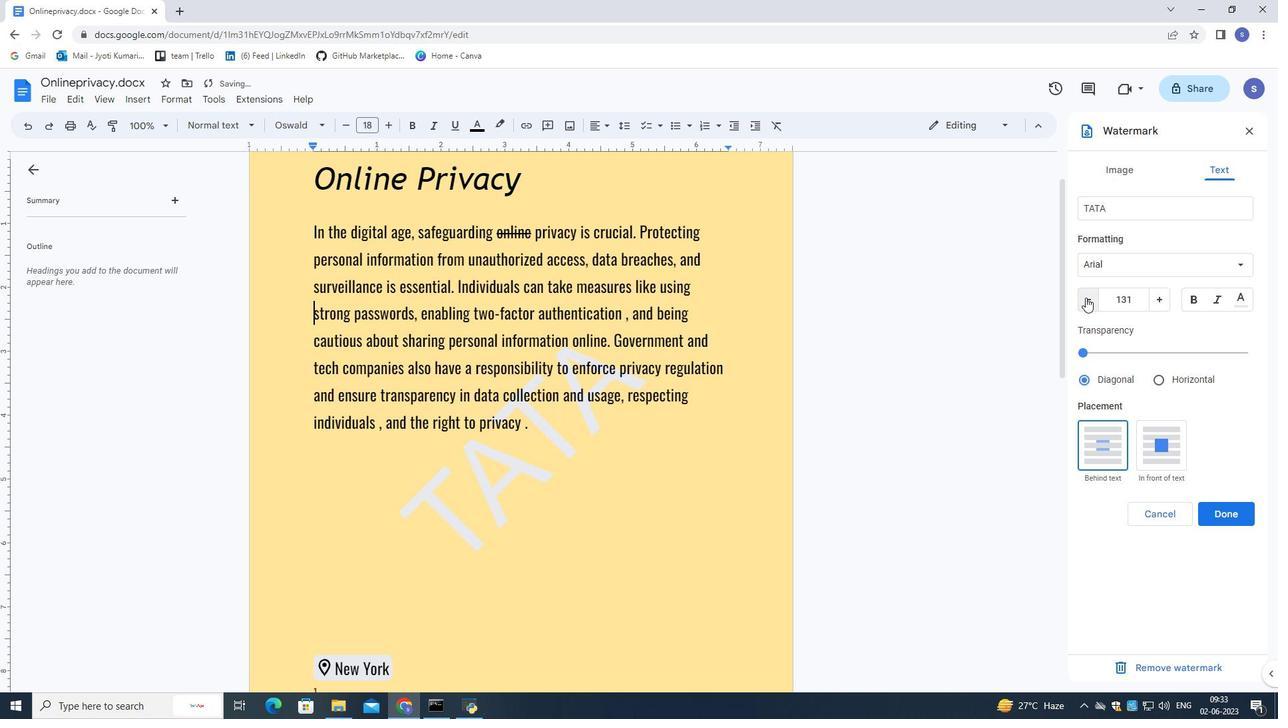 
Action: Mouse pressed left at (1085, 297)
Screenshot: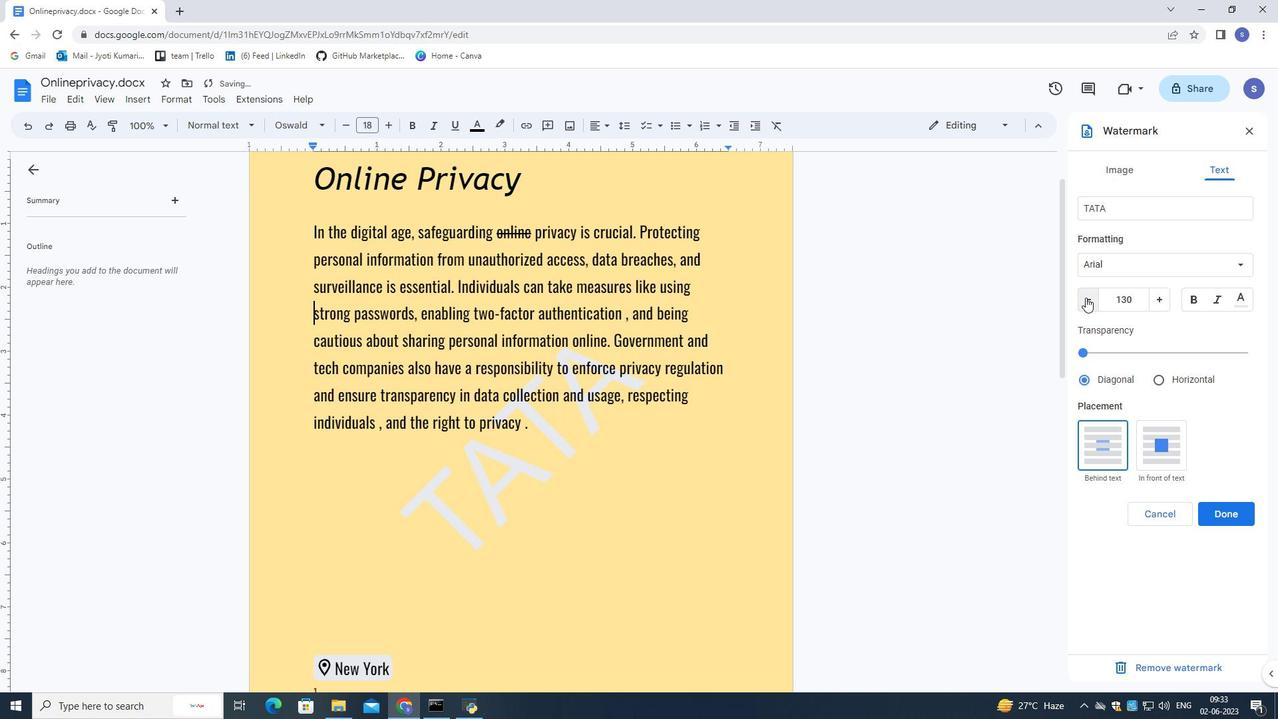 
Action: Mouse pressed left at (1085, 297)
Screenshot: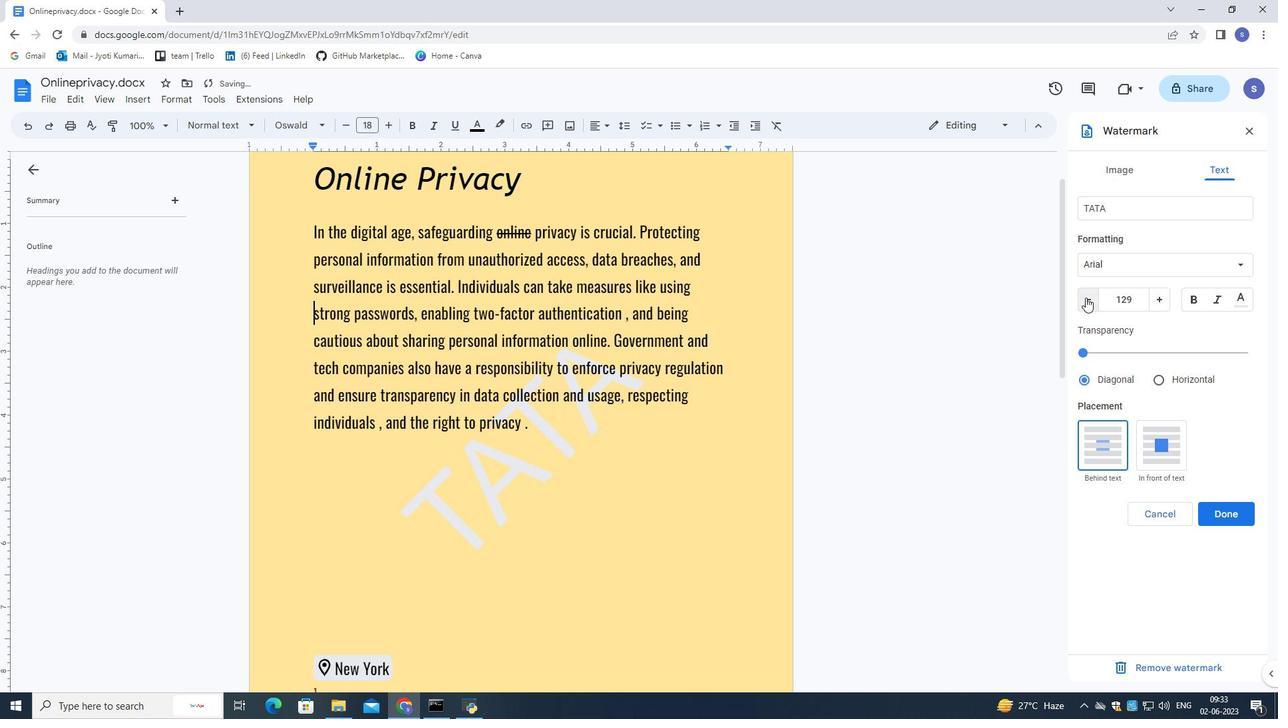 
Action: Mouse pressed left at (1085, 297)
Screenshot: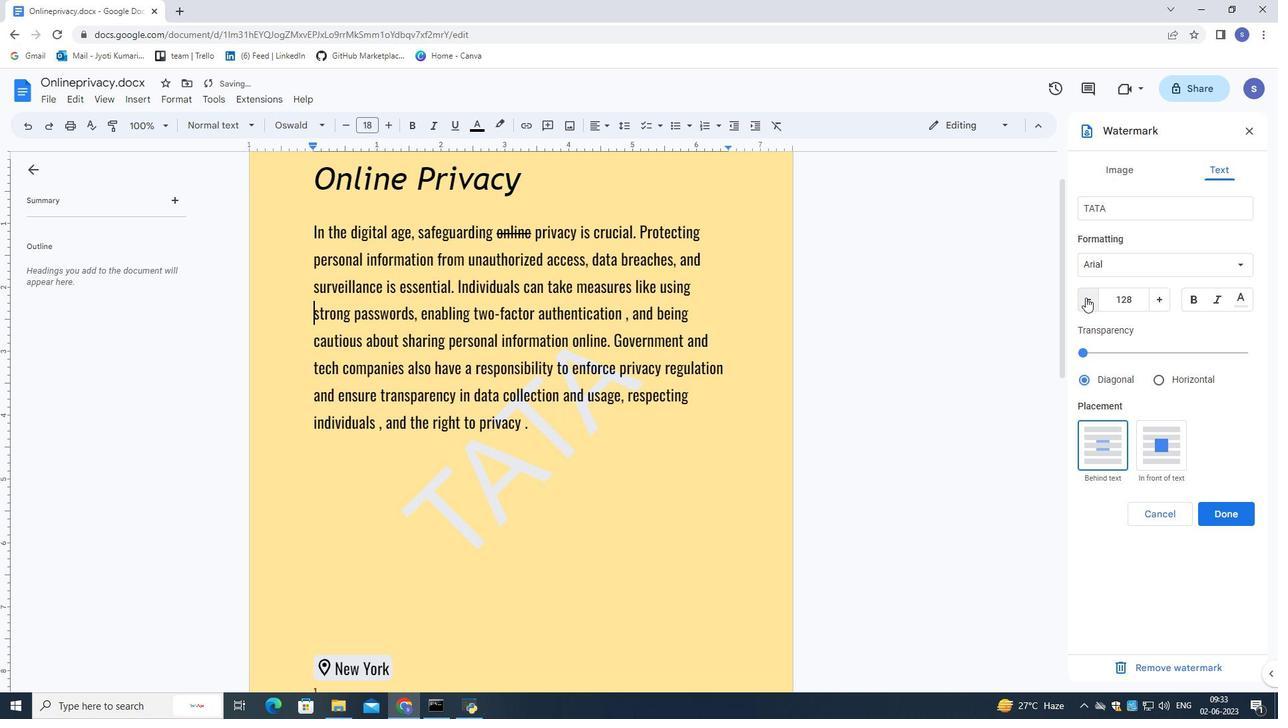 
Action: Mouse pressed left at (1085, 297)
Screenshot: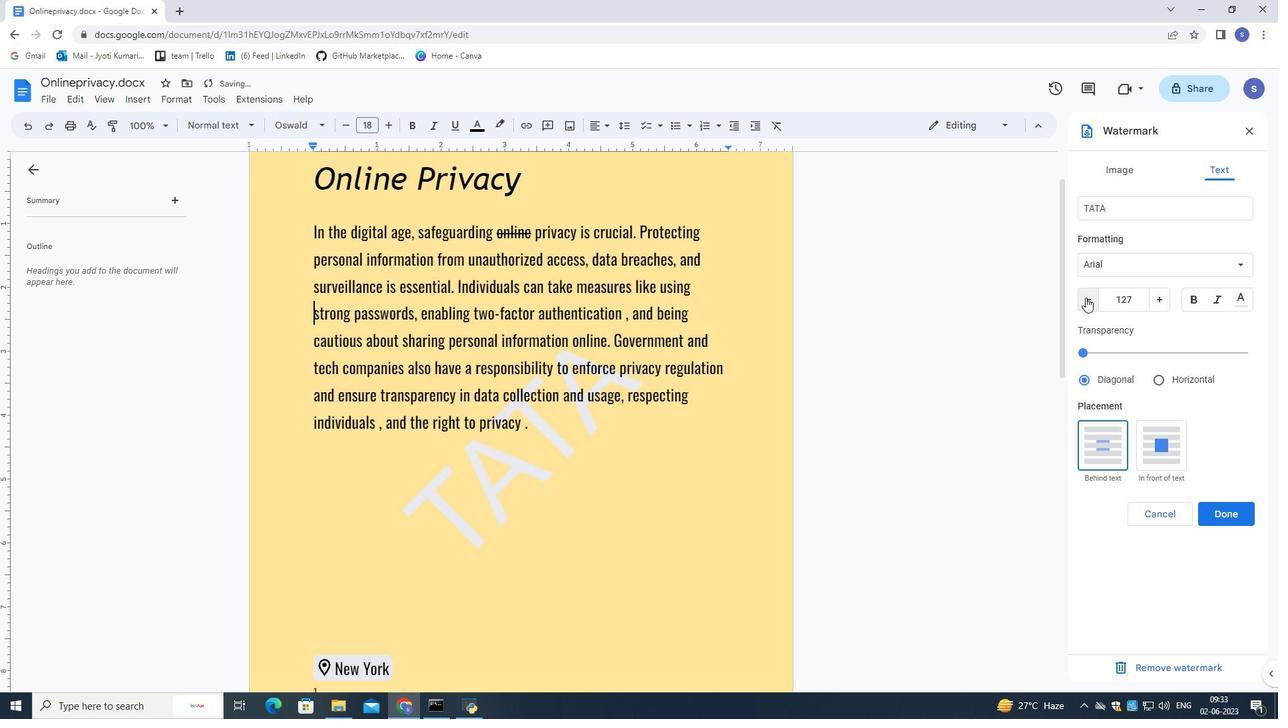 
Action: Mouse pressed left at (1085, 297)
Screenshot: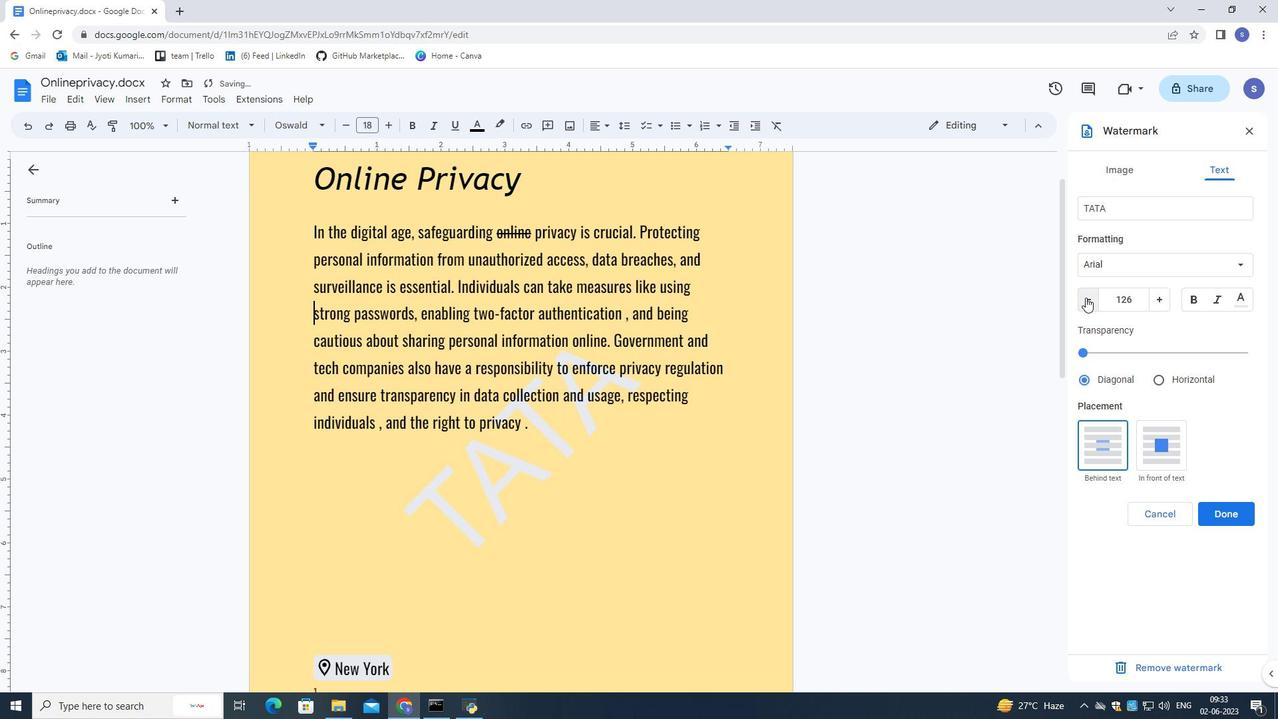 
Action: Mouse pressed left at (1085, 297)
Screenshot: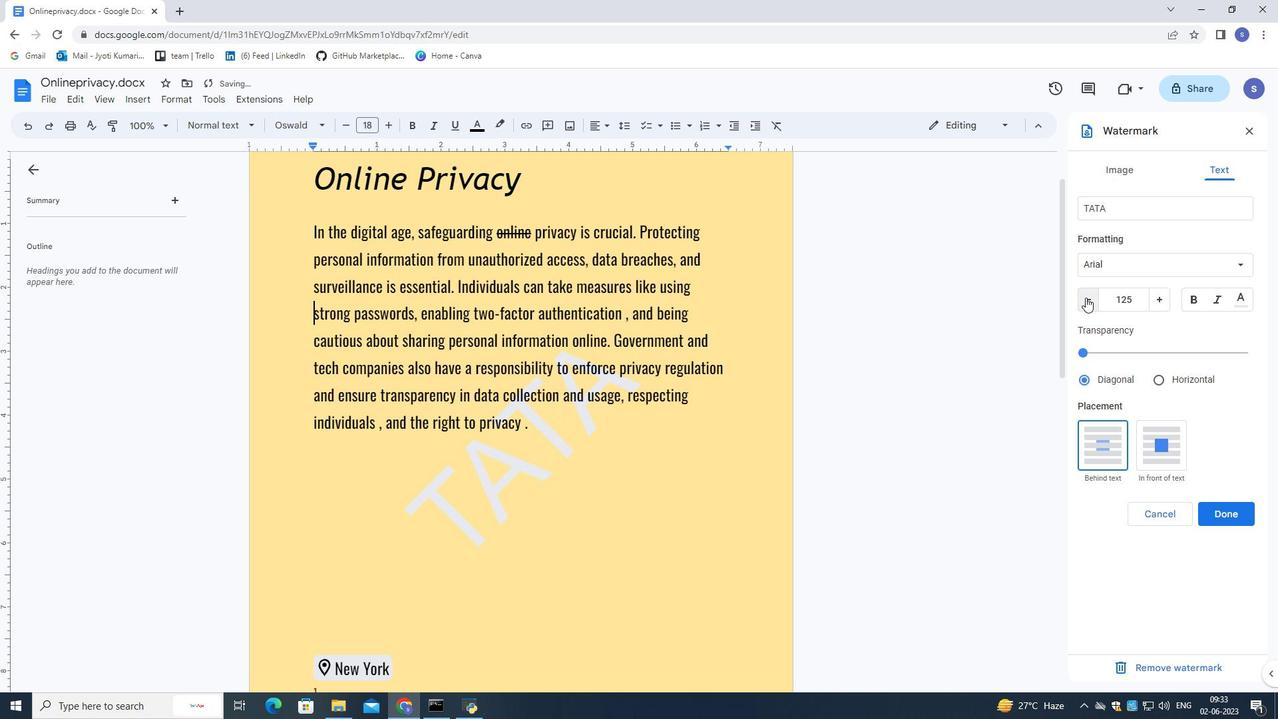 
Action: Mouse pressed left at (1085, 297)
Screenshot: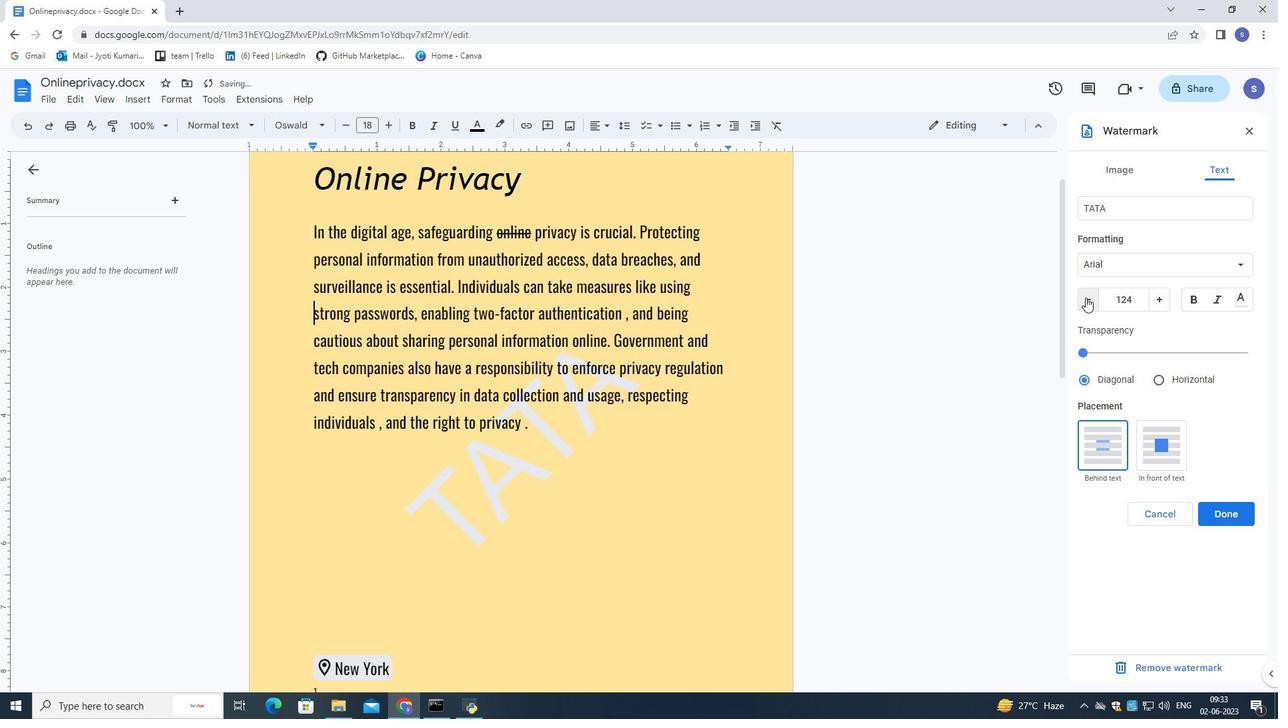 
Action: Mouse pressed left at (1085, 297)
Screenshot: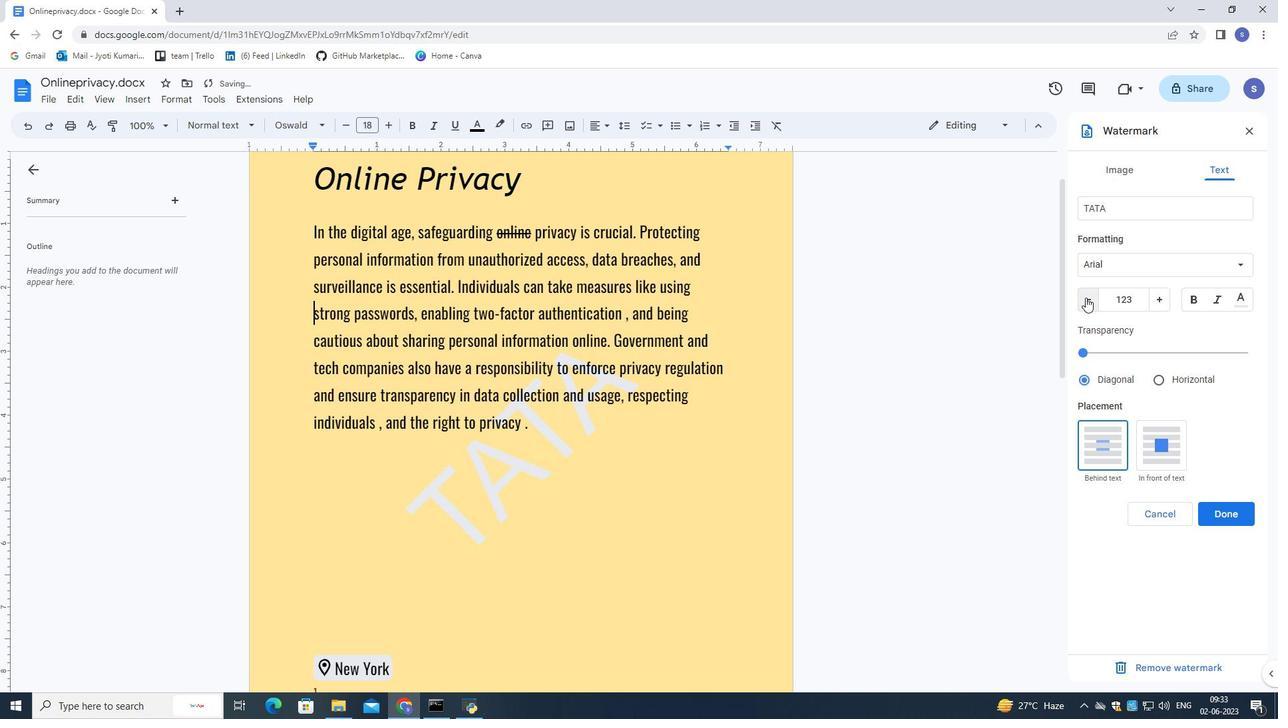 
Action: Mouse pressed left at (1085, 297)
Screenshot: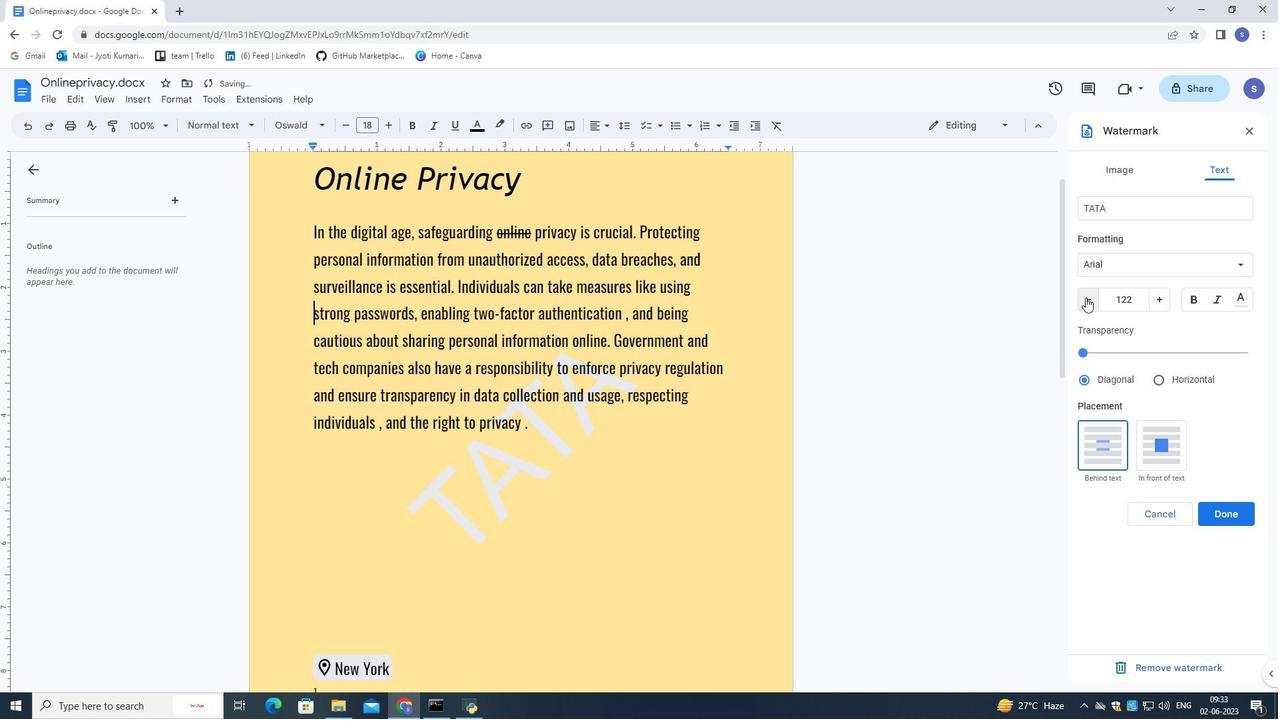 
Action: Mouse pressed left at (1085, 297)
Screenshot: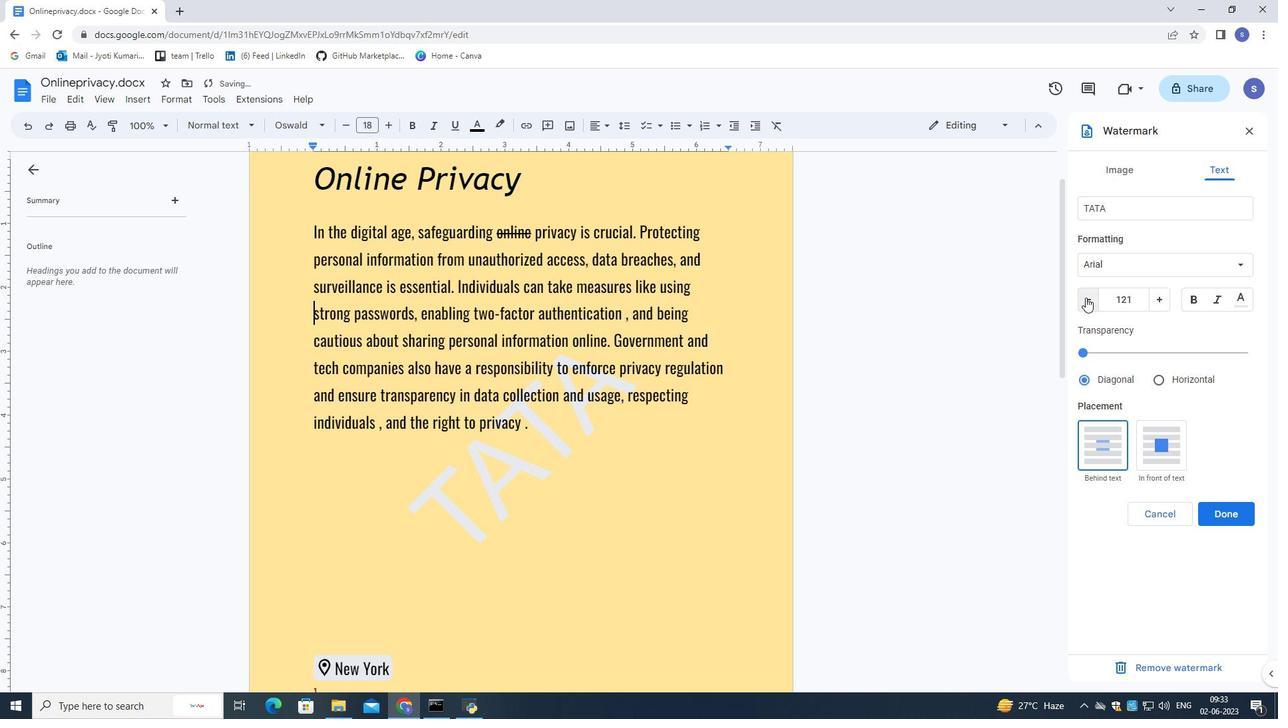 
Action: Mouse pressed left at (1085, 297)
Screenshot: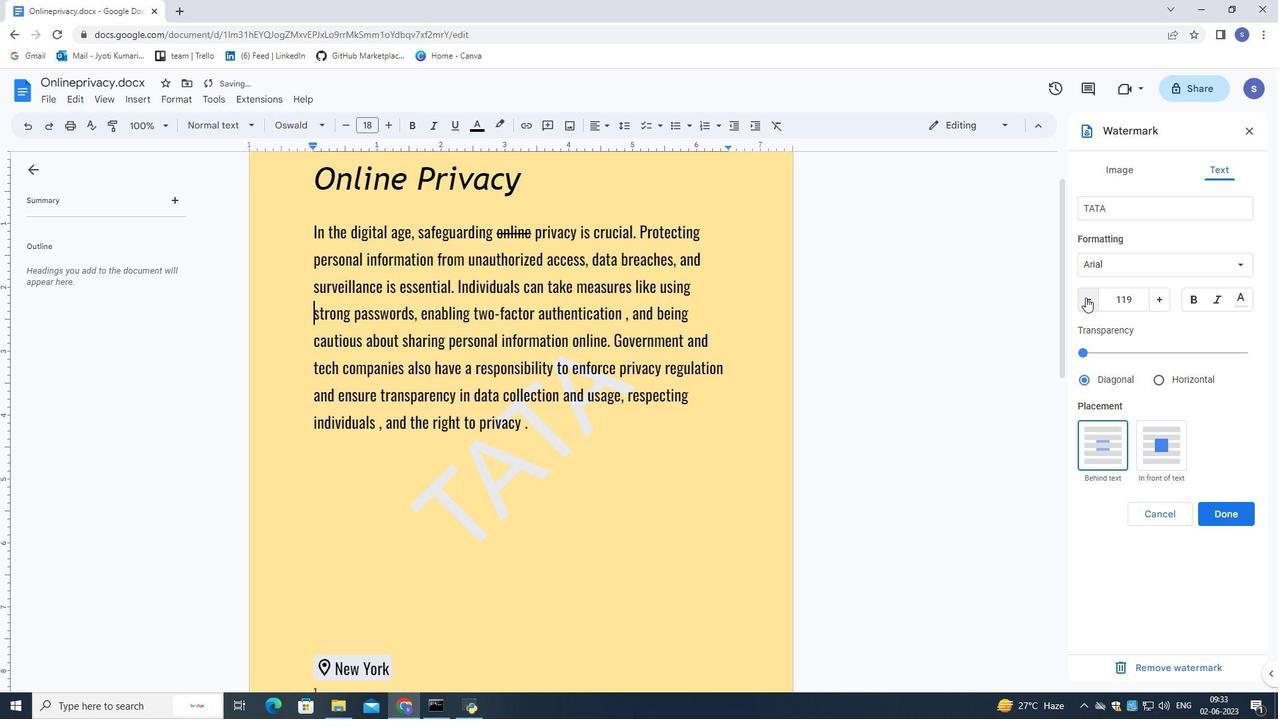 
Action: Mouse pressed left at (1085, 297)
Screenshot: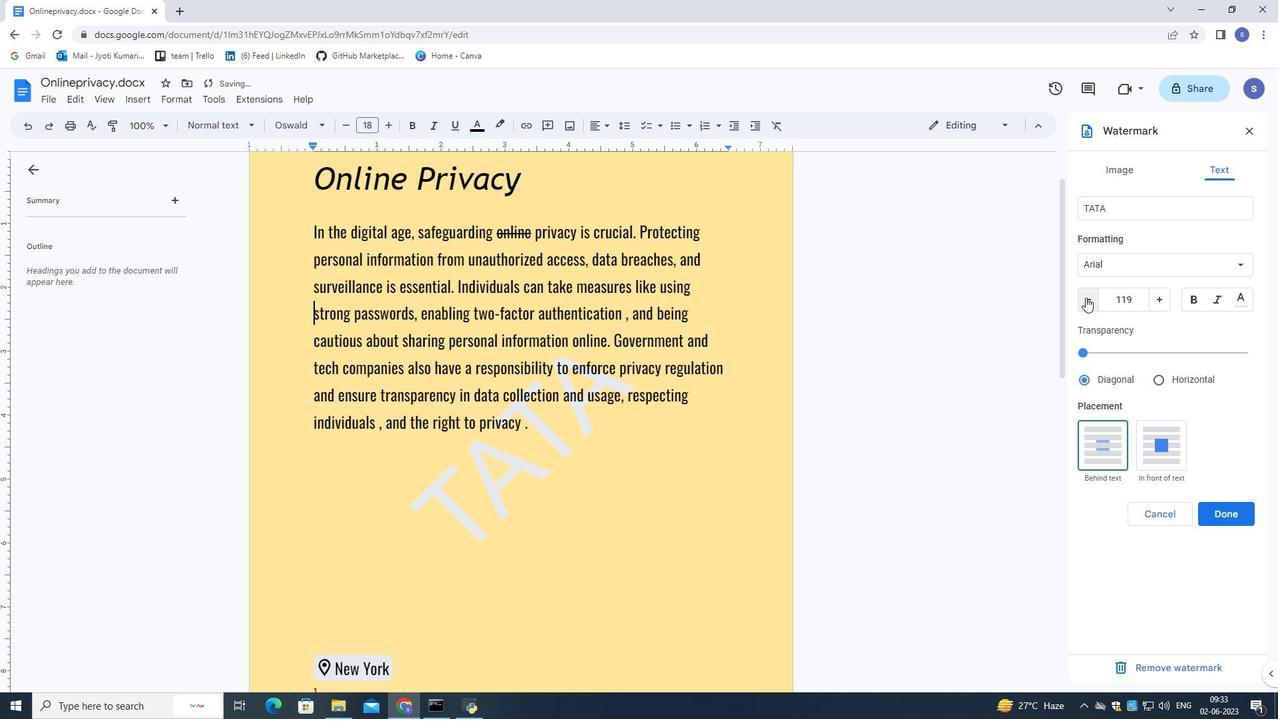
Action: Mouse pressed left at (1085, 297)
Screenshot: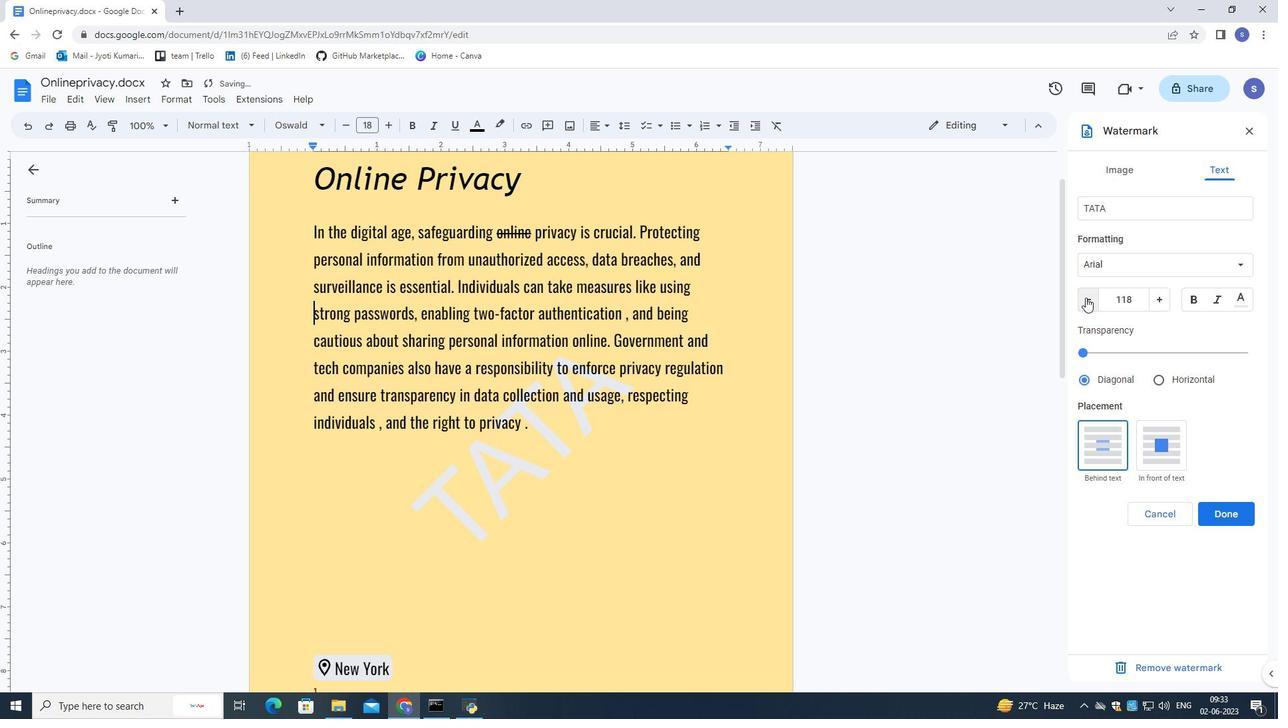 
Action: Mouse pressed left at (1085, 297)
Screenshot: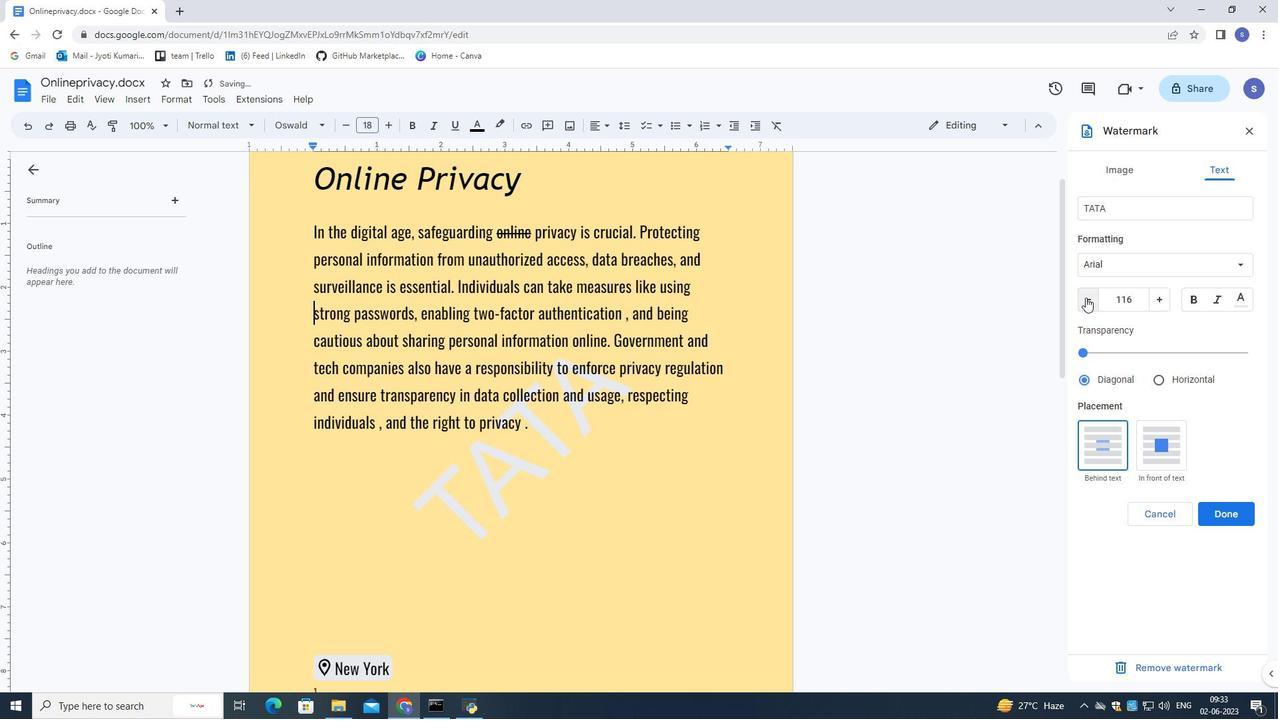 
Action: Mouse pressed left at (1085, 297)
Screenshot: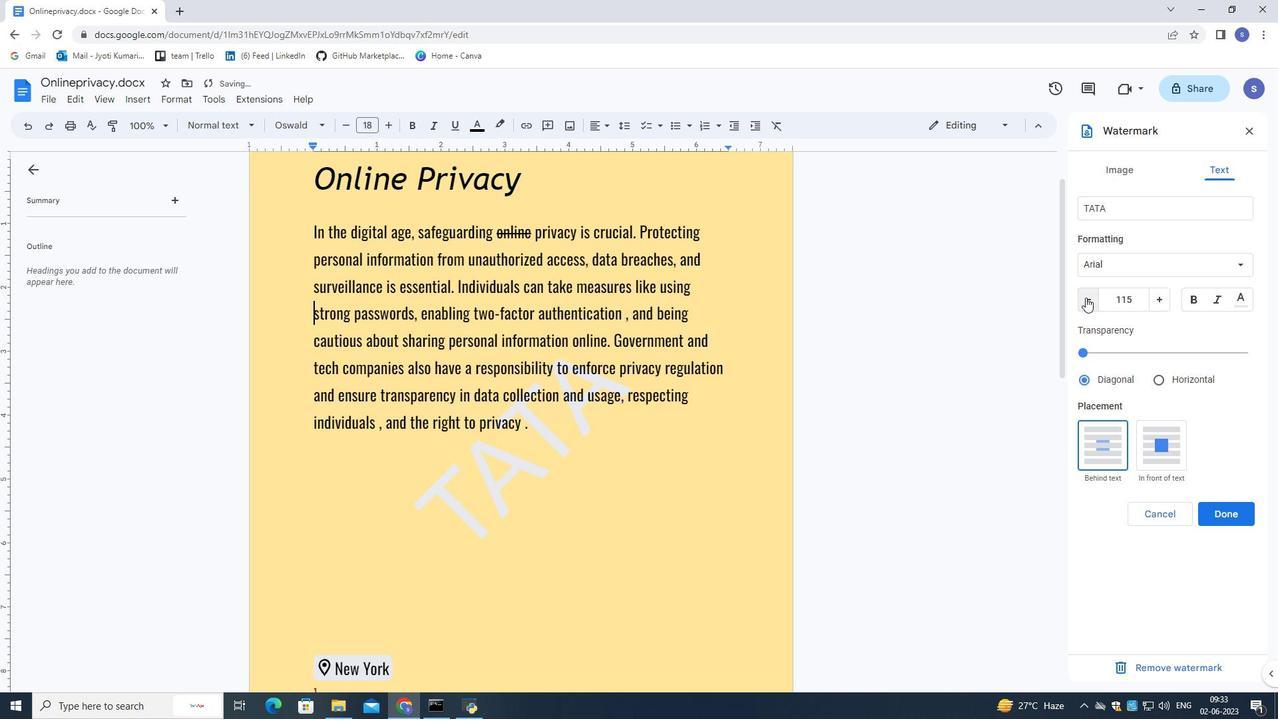 
Action: Mouse pressed left at (1085, 297)
Screenshot: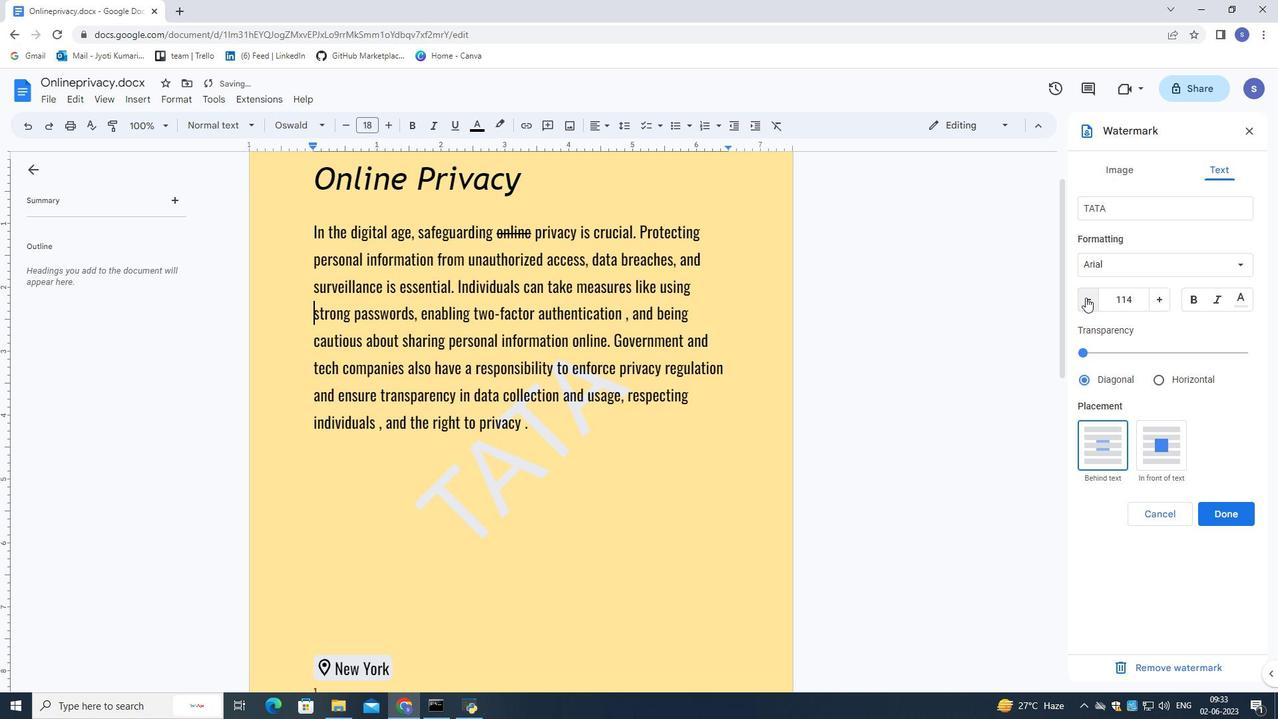 
Action: Mouse moved to (1160, 380)
Screenshot: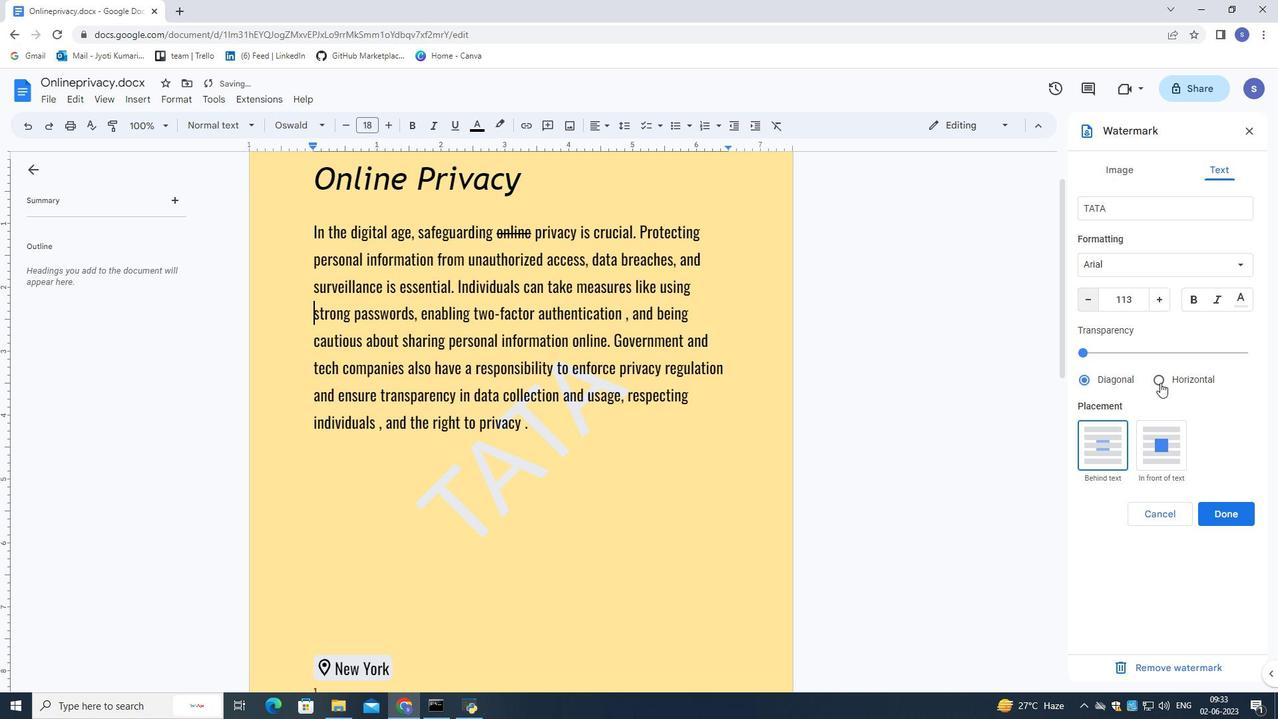 
Action: Mouse pressed left at (1160, 380)
Screenshot: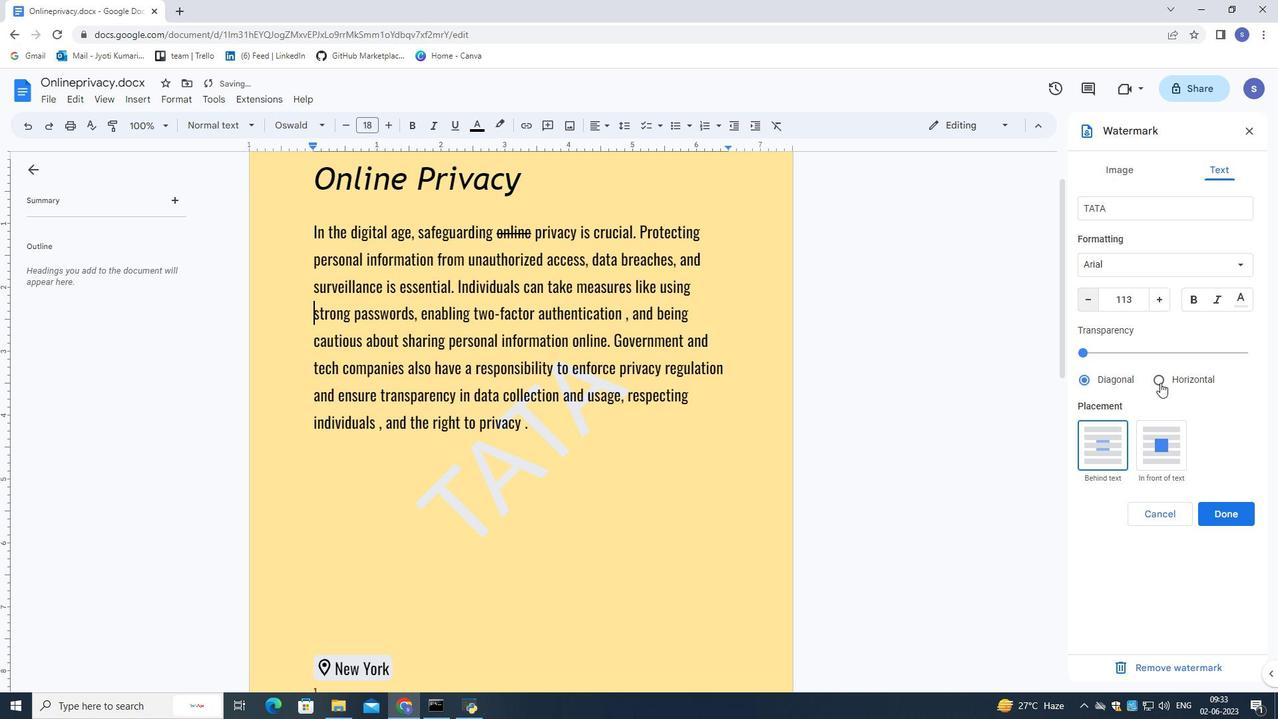 
Action: Mouse moved to (1151, 265)
Screenshot: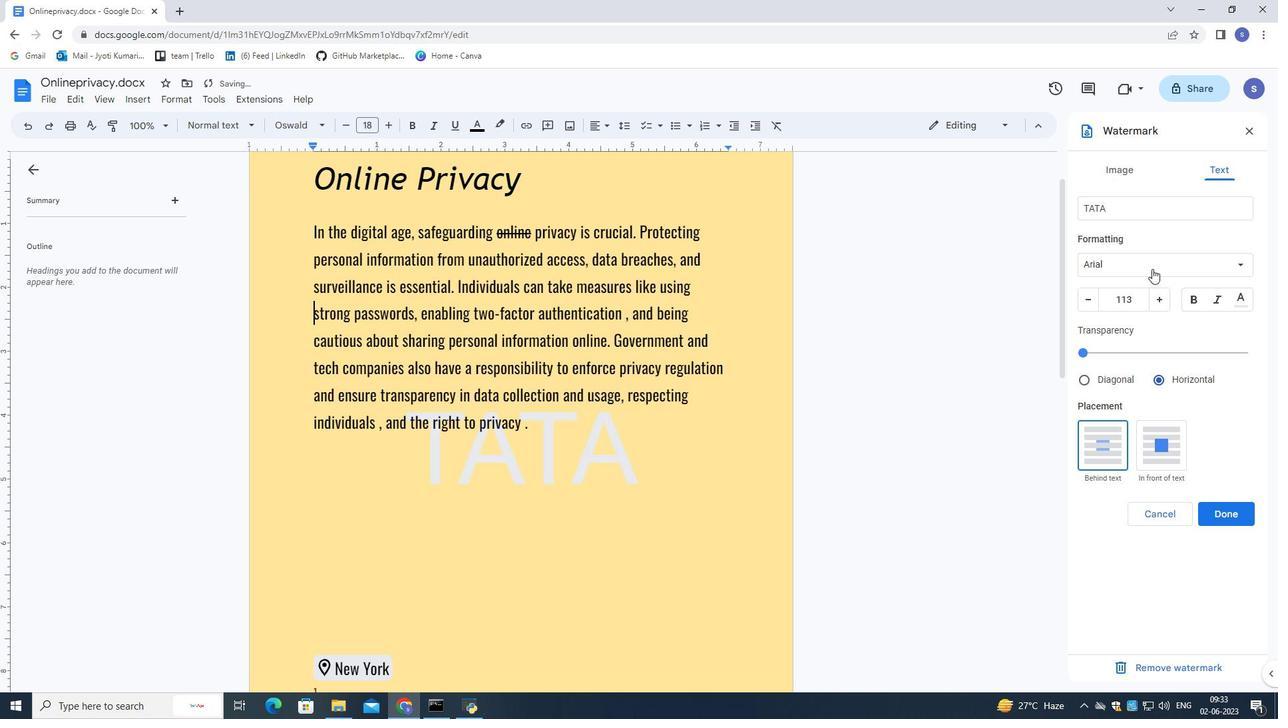 
Action: Mouse pressed left at (1151, 265)
Screenshot: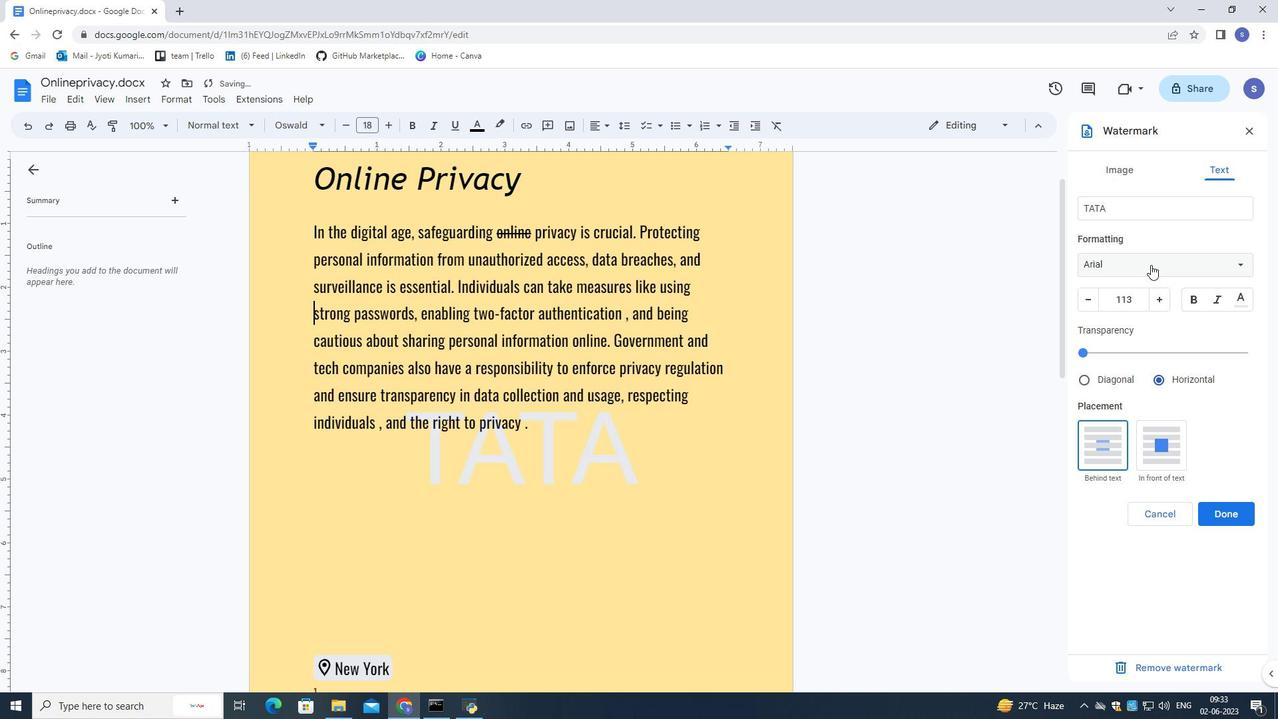 
Action: Mouse moved to (1103, 267)
Screenshot: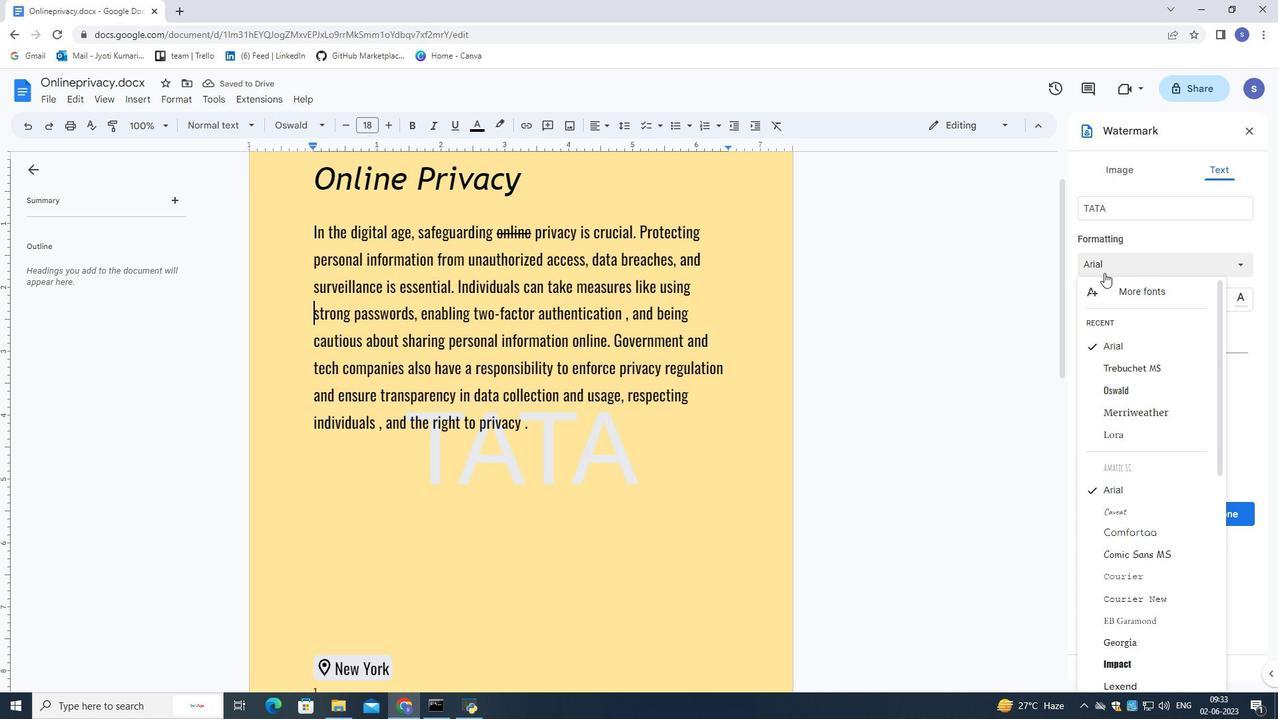 
Action: Mouse pressed left at (1103, 267)
Screenshot: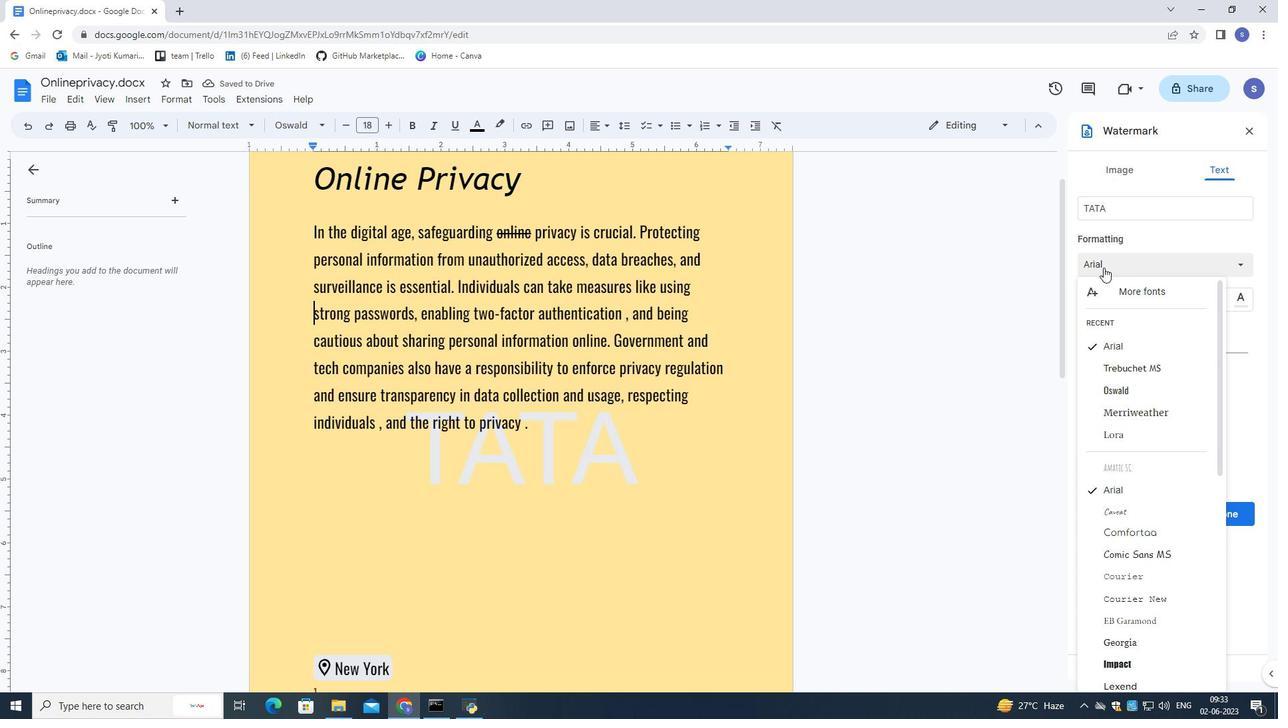 
Action: Mouse moved to (1100, 265)
Screenshot: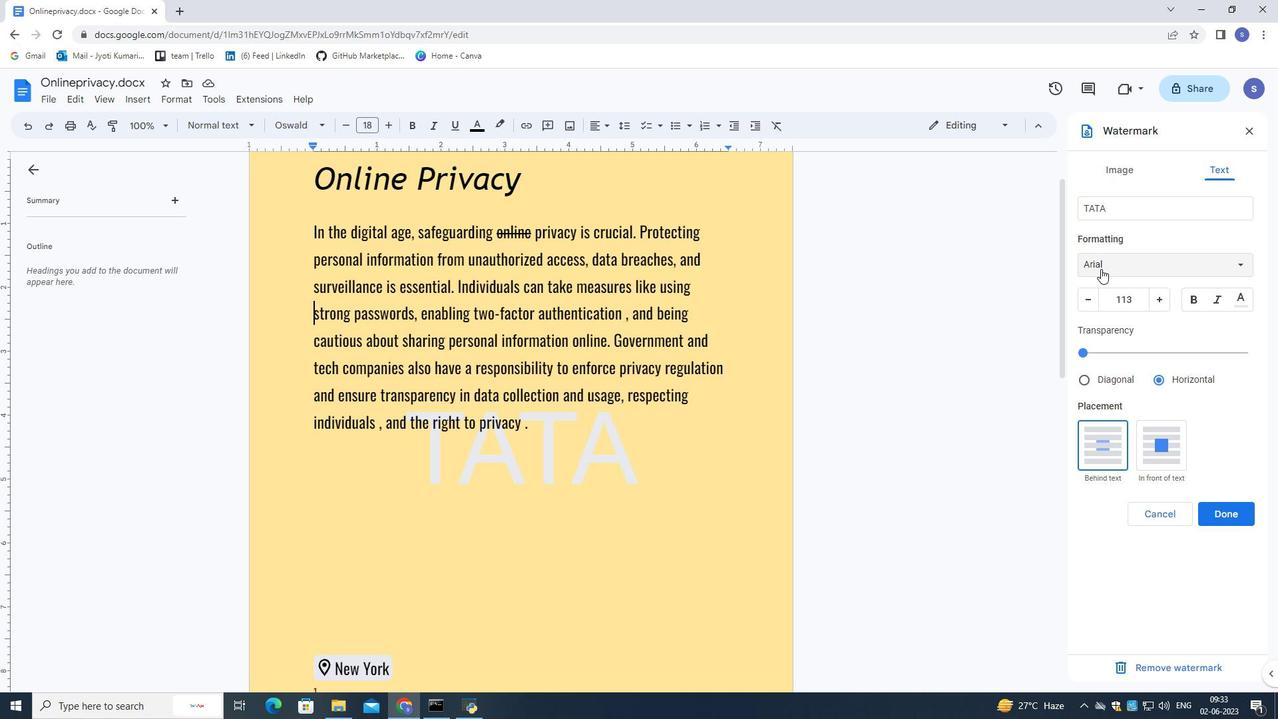 
Action: Mouse pressed left at (1100, 265)
Screenshot: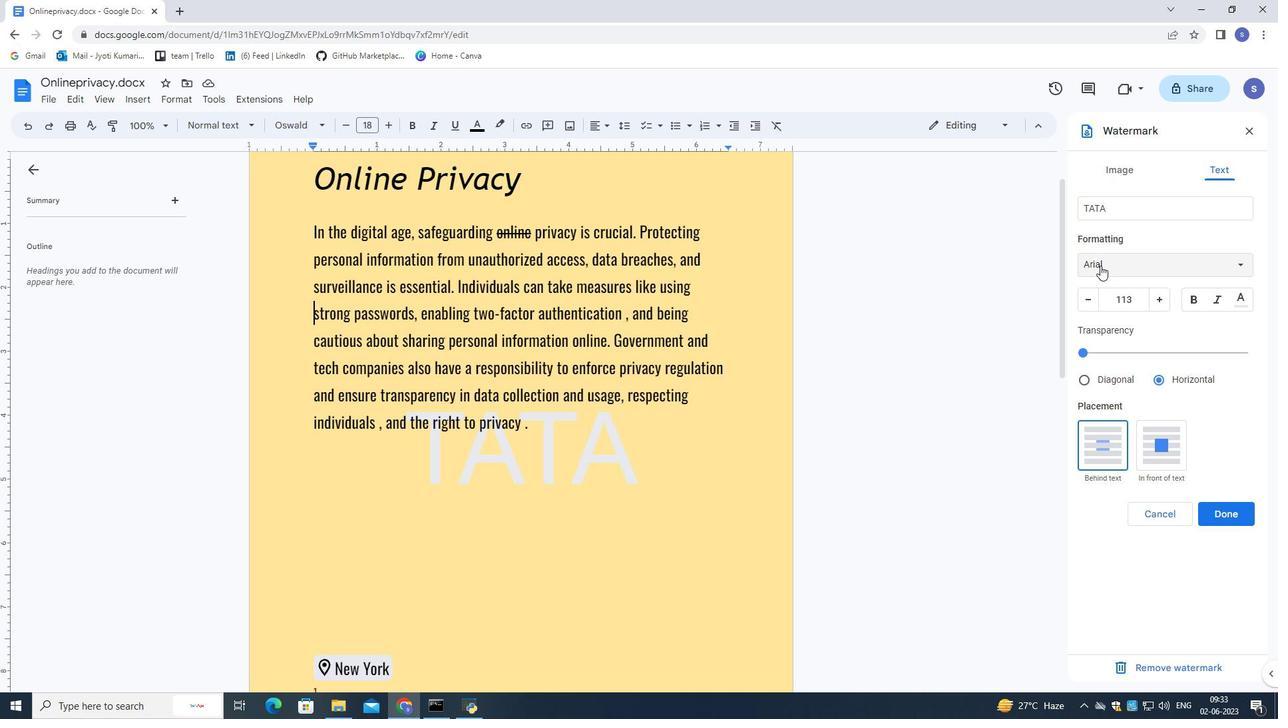 
Action: Mouse moved to (1111, 291)
Screenshot: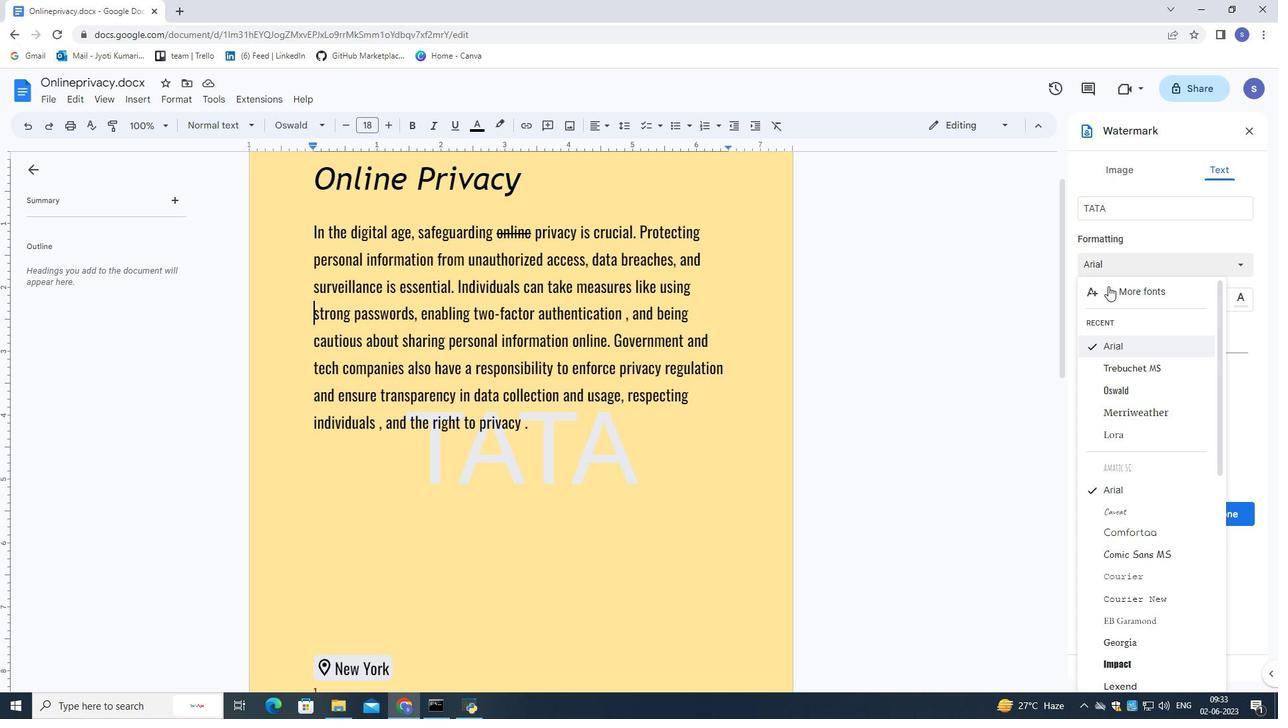 
Action: Mouse pressed left at (1111, 291)
Screenshot: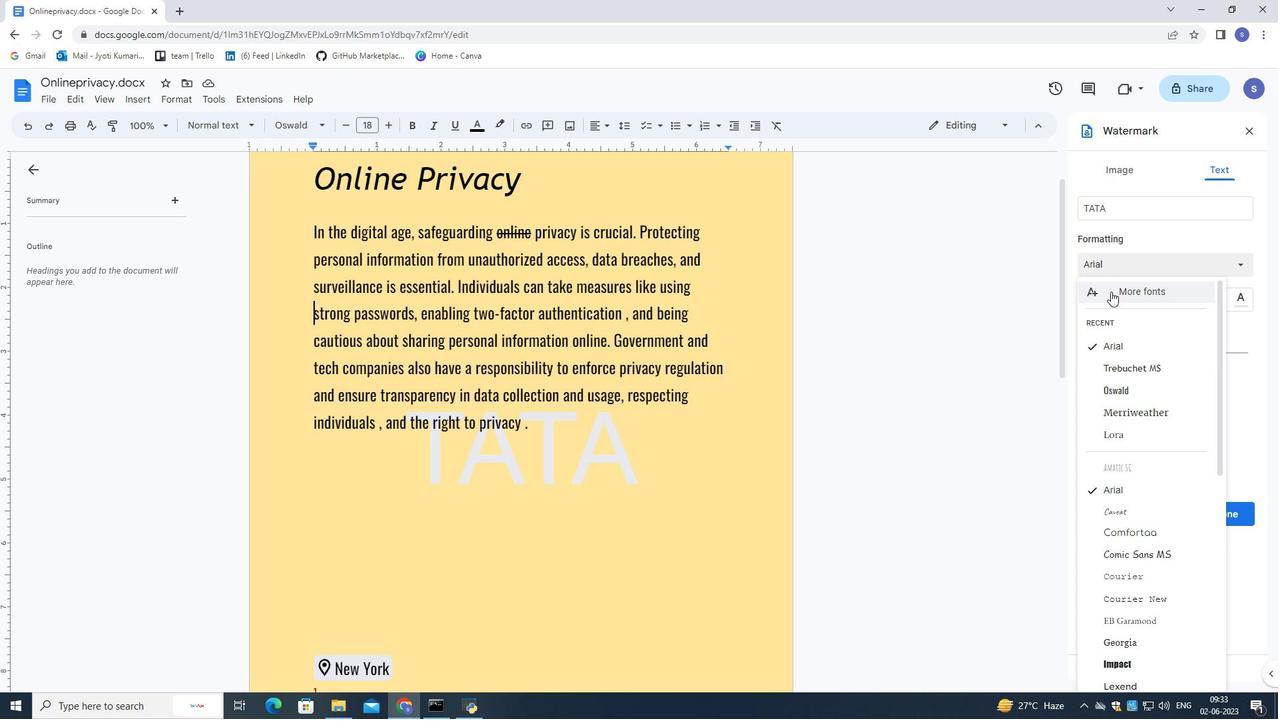 
Action: Mouse moved to (406, 220)
Screenshot: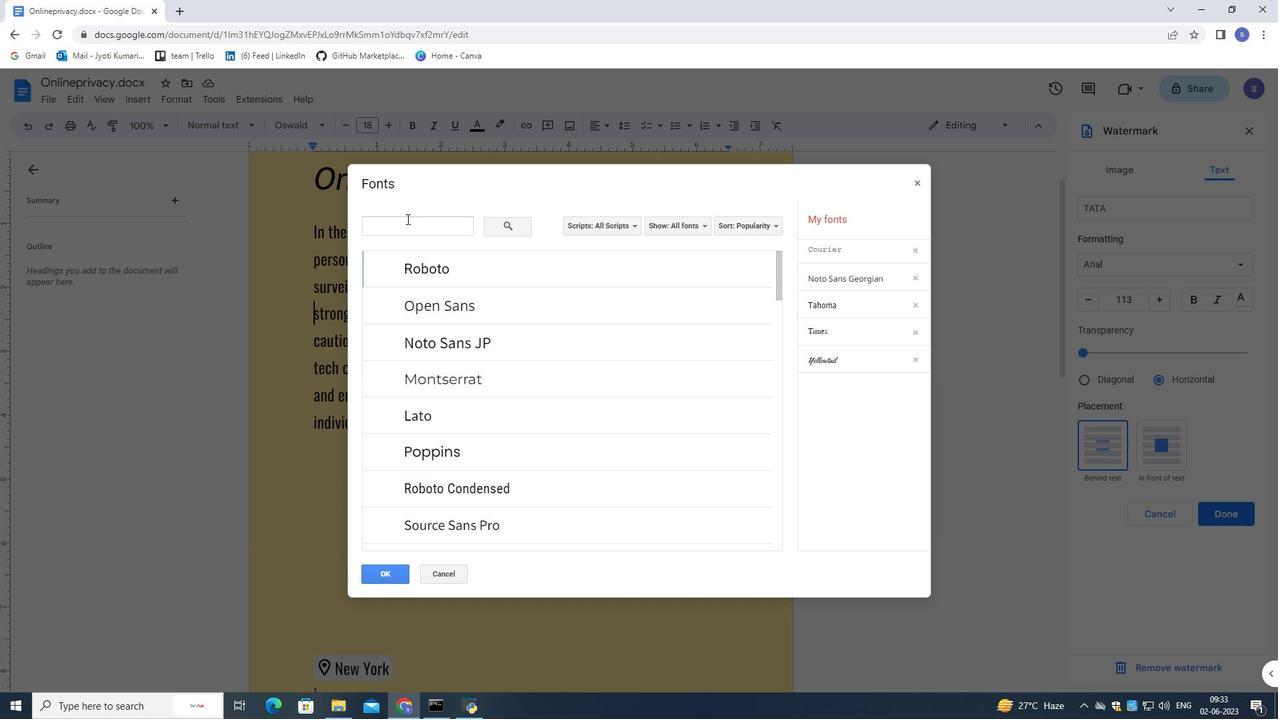 
Action: Mouse pressed left at (406, 220)
Screenshot: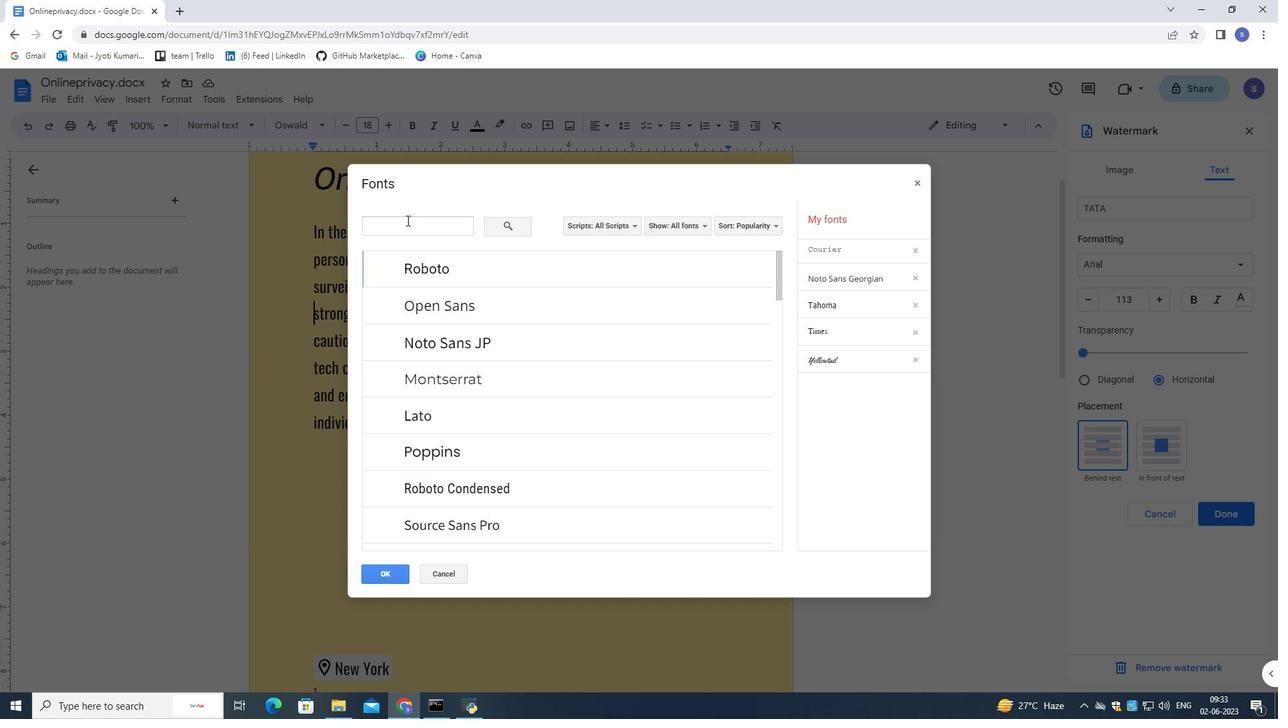 
Action: Mouse moved to (428, 220)
Screenshot: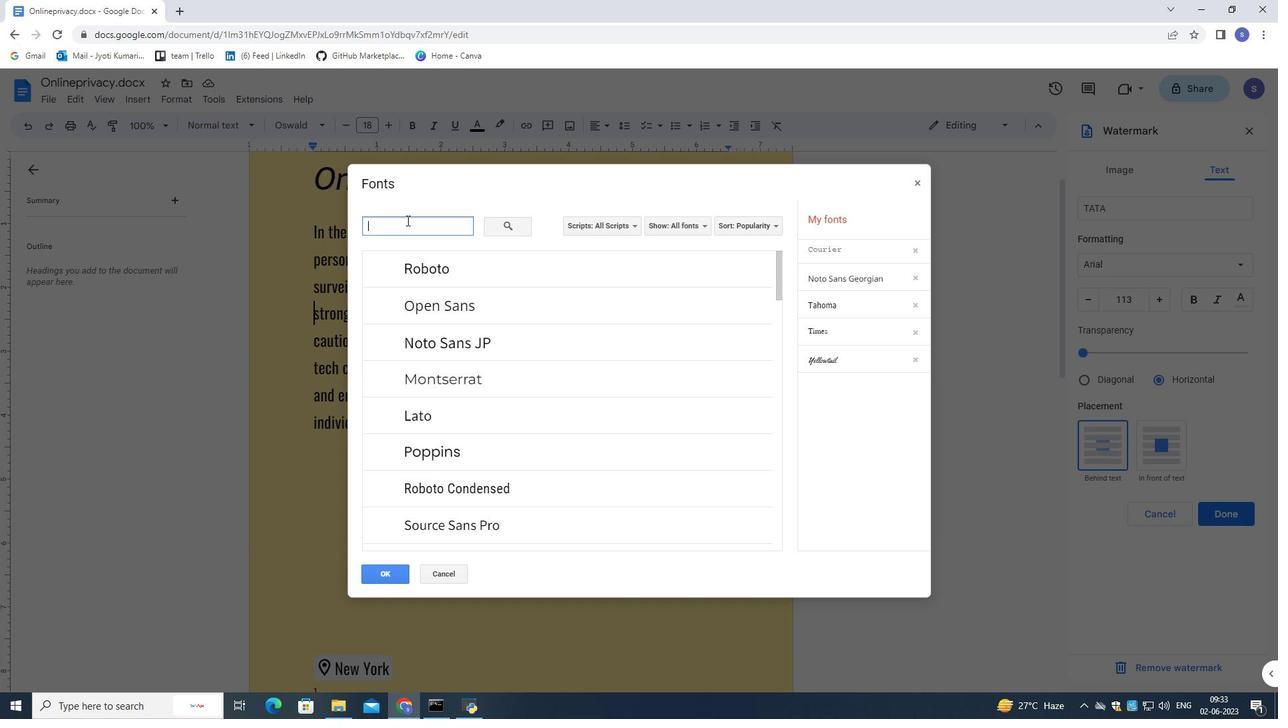 
Action: Key pressed lee<Key.backspace><Key.backspace>
Screenshot: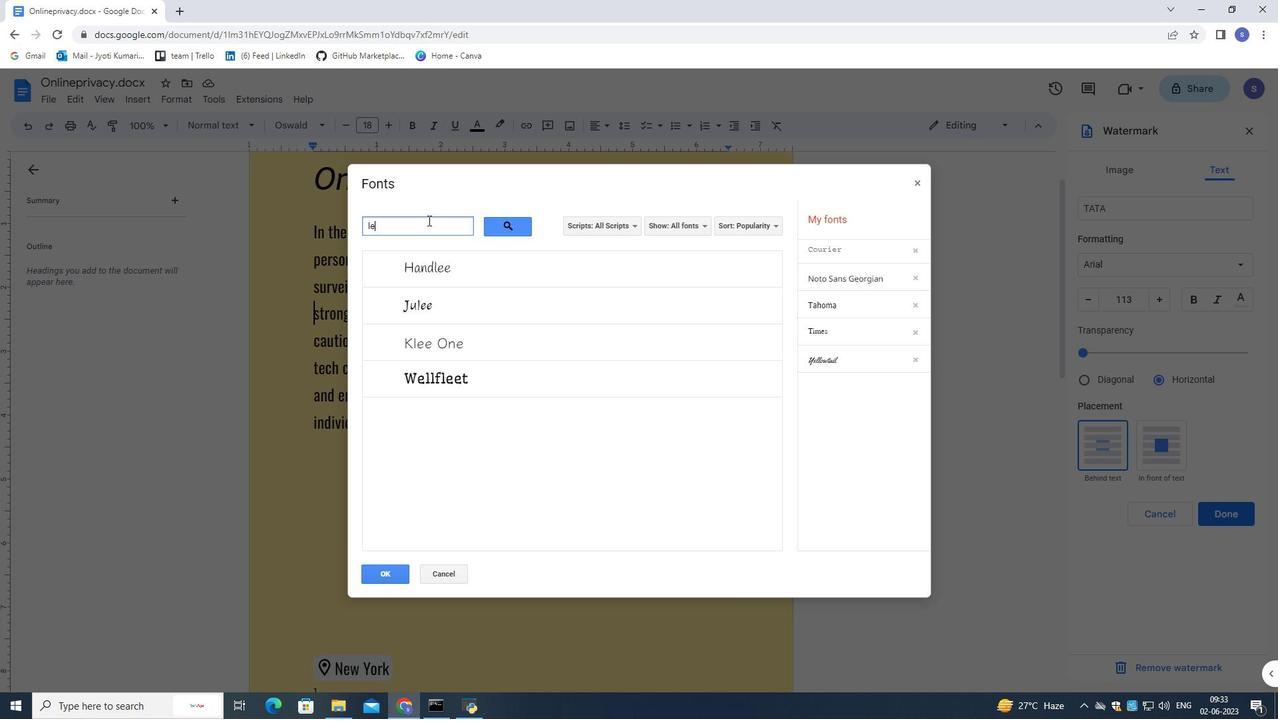 
Action: Mouse moved to (428, 220)
Screenshot: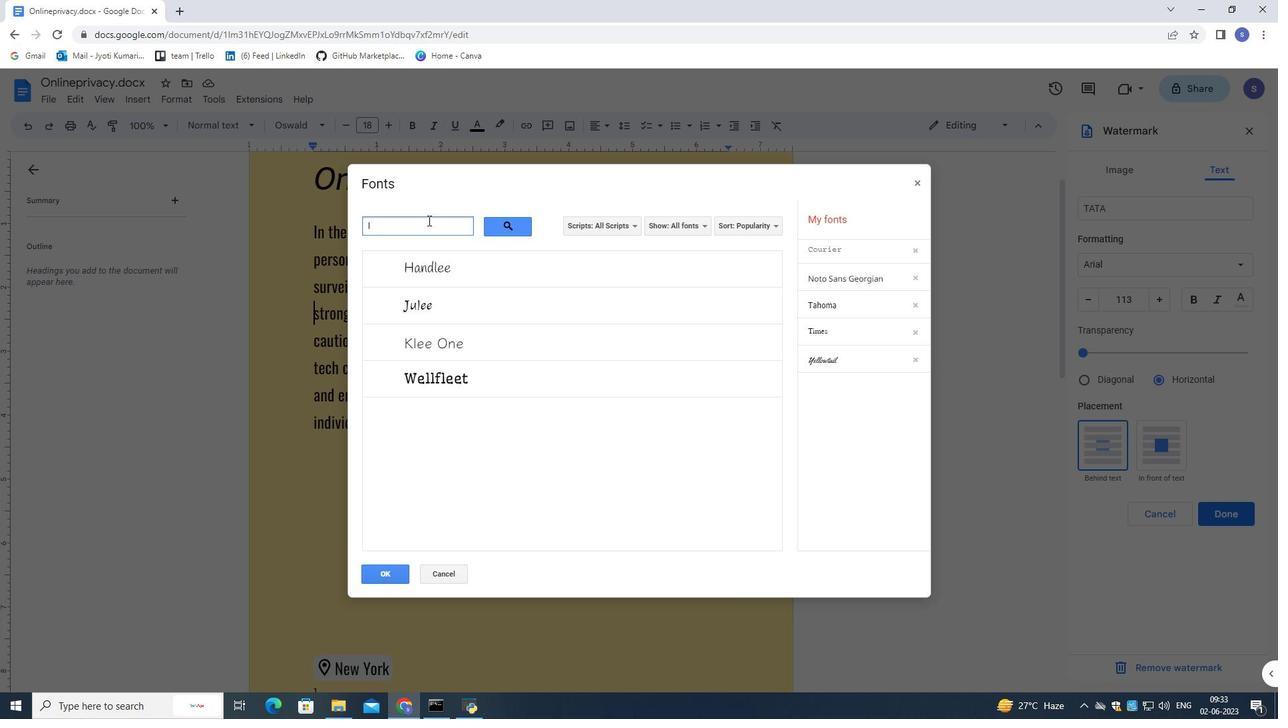 
Action: Key pressed exe
Screenshot: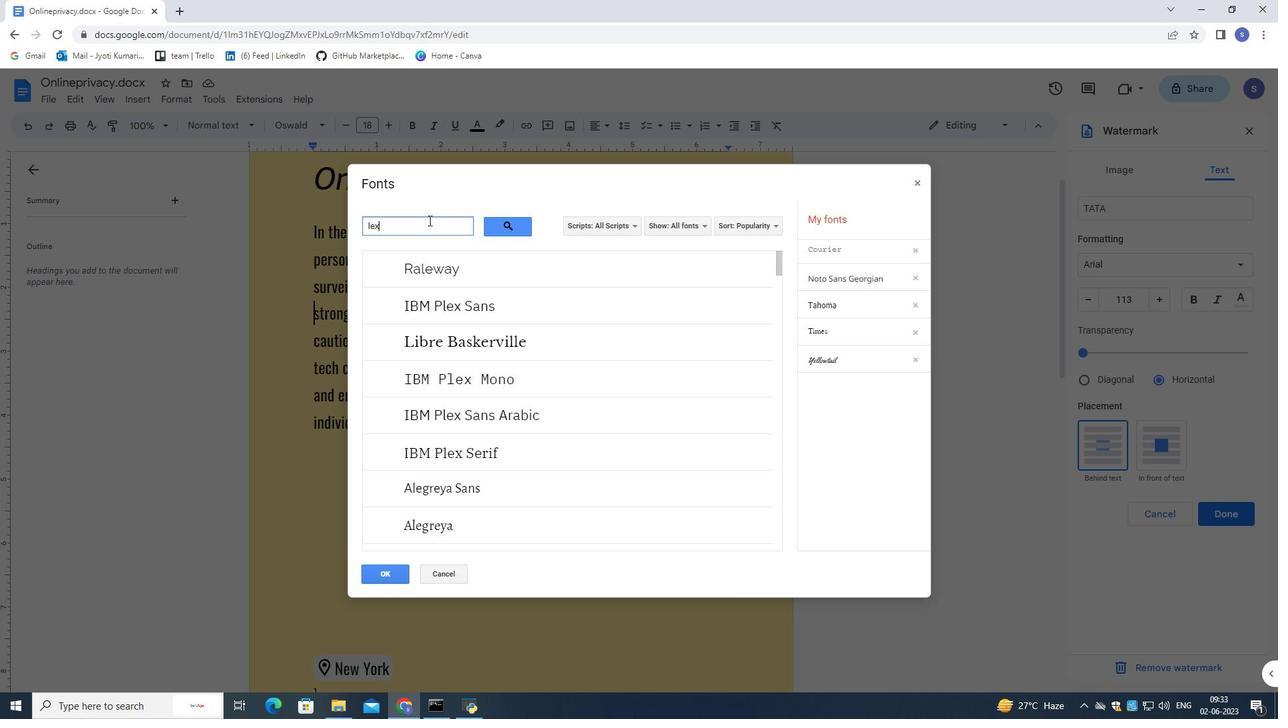 
Action: Mouse moved to (444, 256)
Screenshot: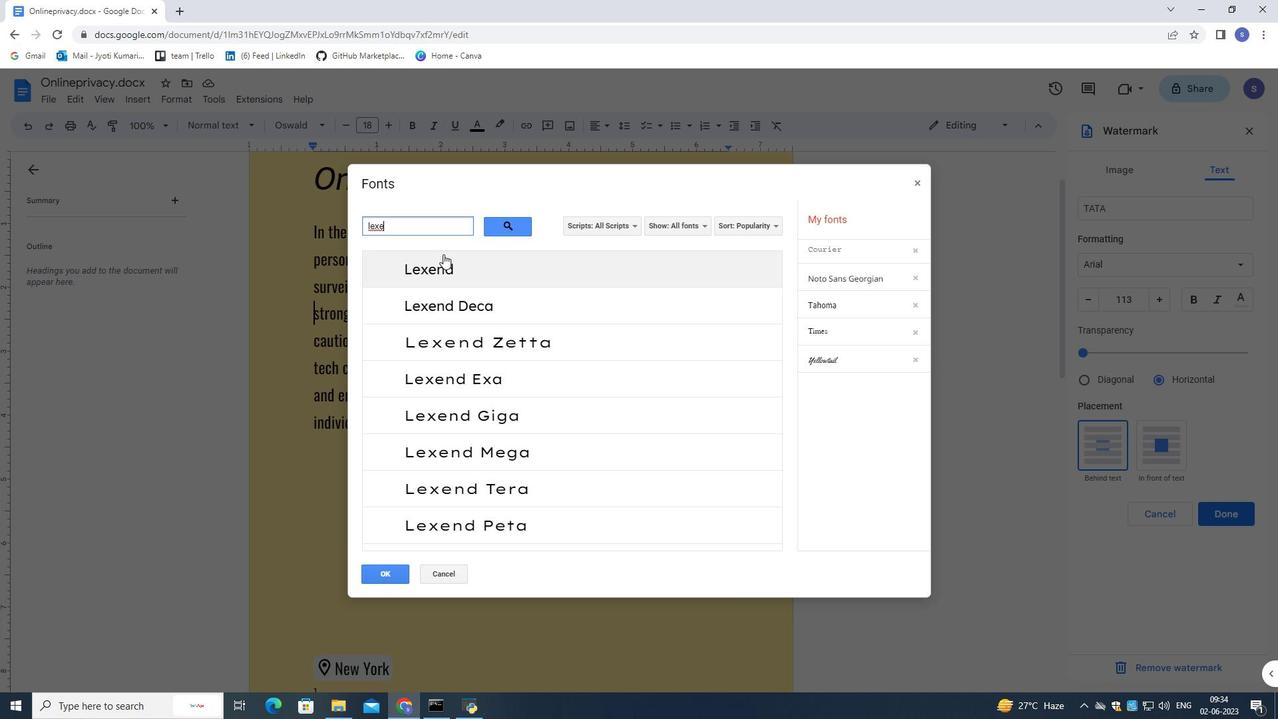 
Action: Mouse pressed left at (444, 256)
Screenshot: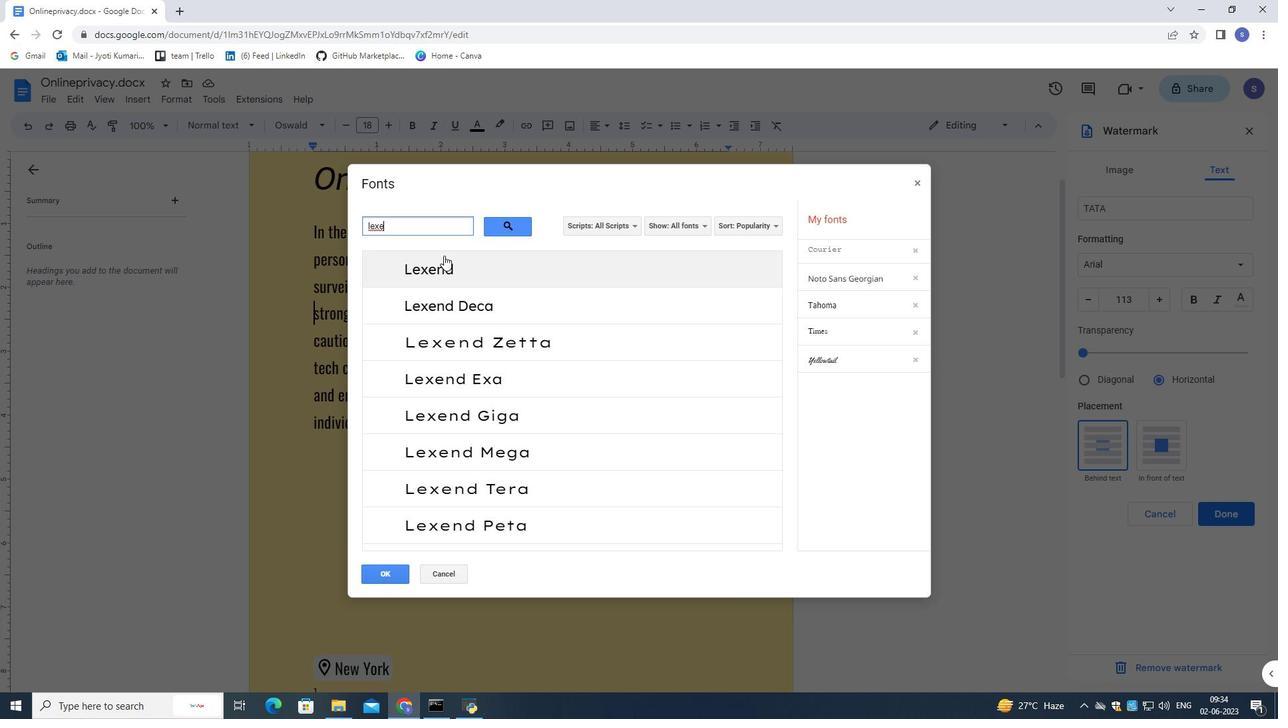 
Action: Mouse moved to (393, 576)
Screenshot: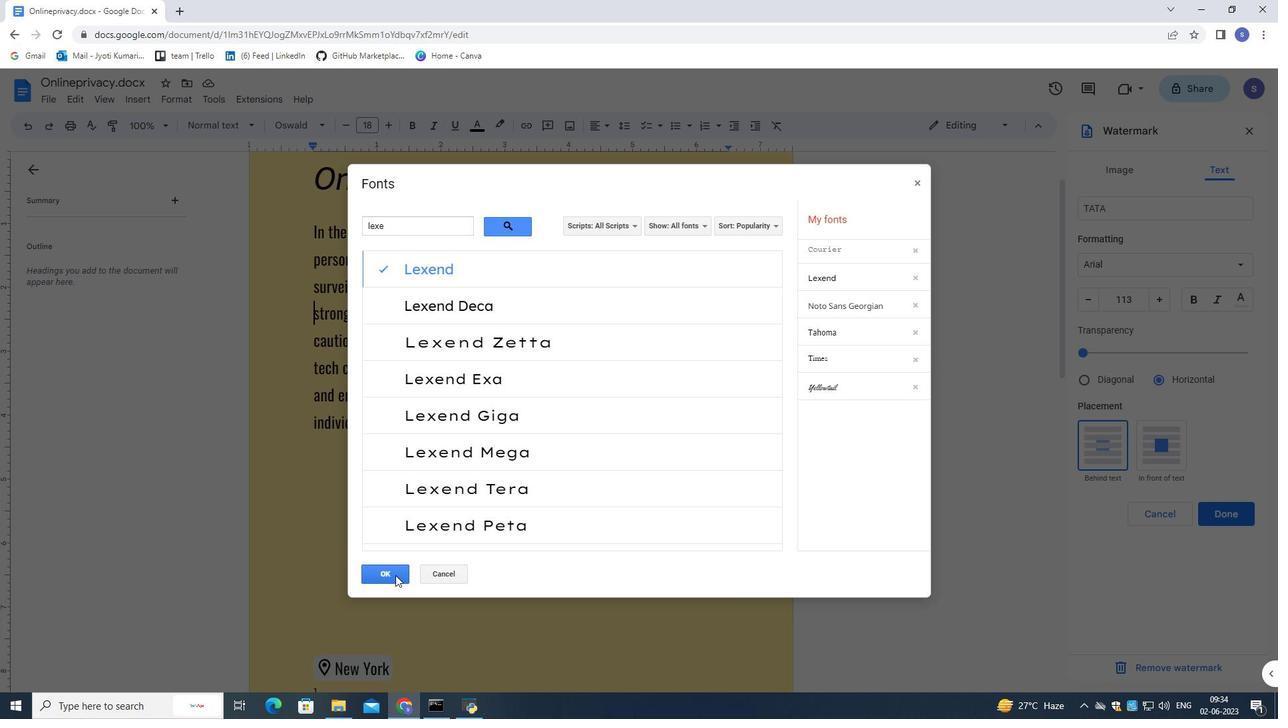 
Action: Mouse pressed left at (393, 576)
Screenshot: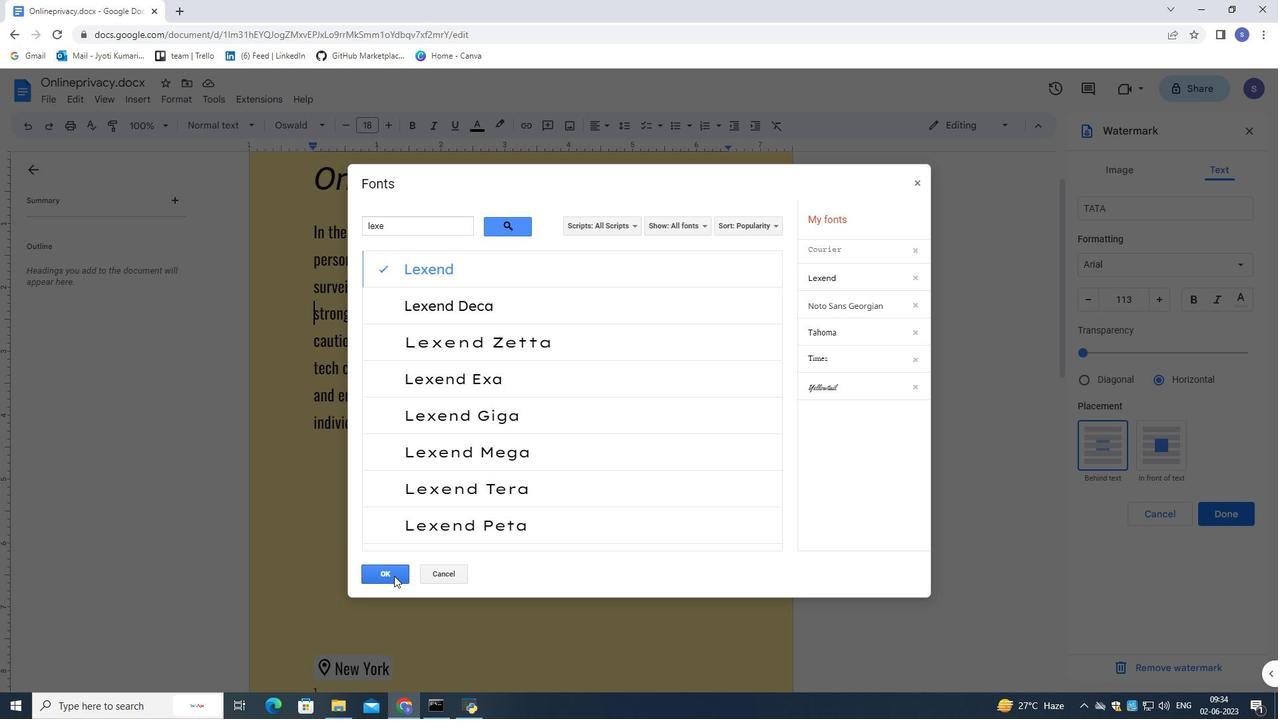 
Action: Mouse moved to (1229, 513)
Screenshot: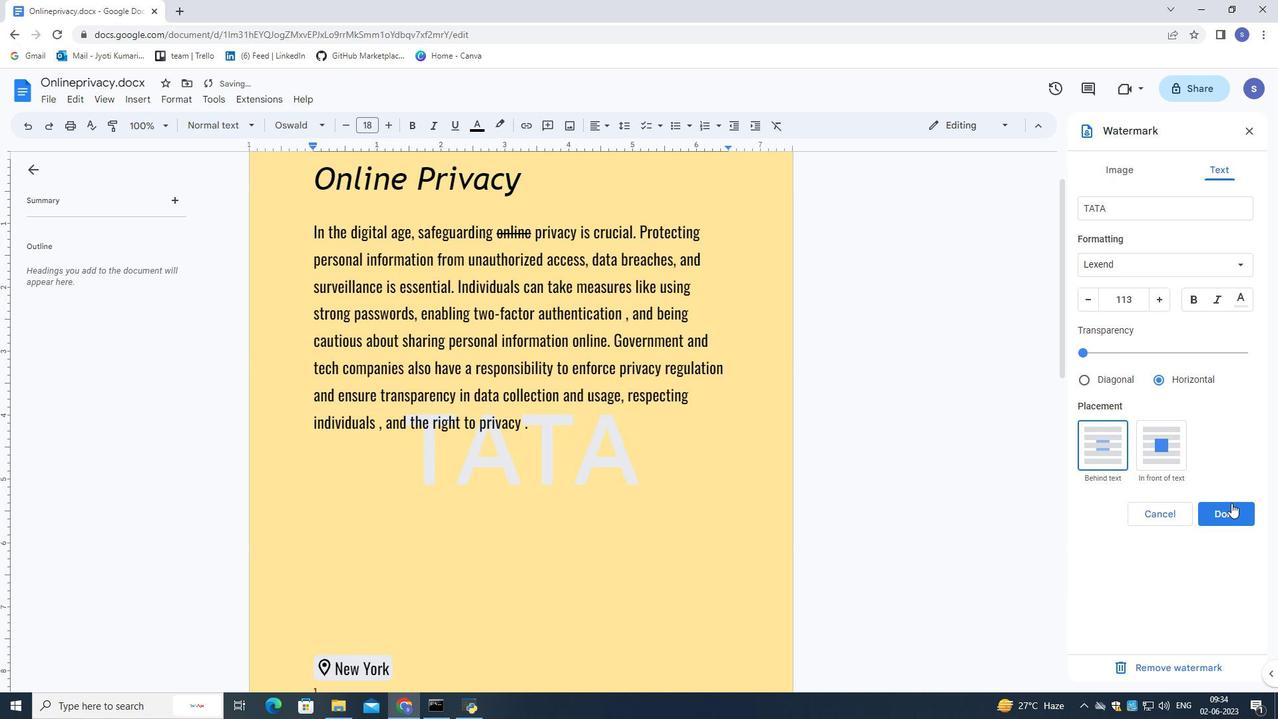 
Action: Mouse pressed left at (1229, 513)
Screenshot: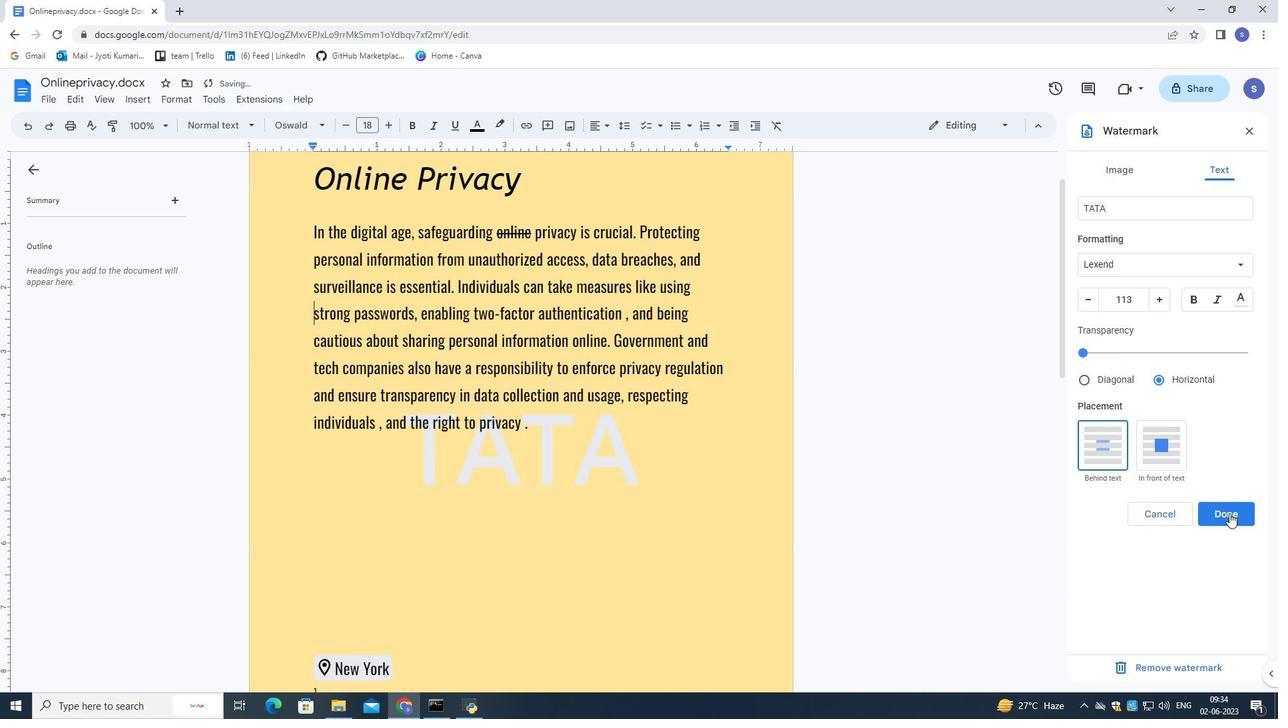 
Action: Mouse moved to (561, 388)
Screenshot: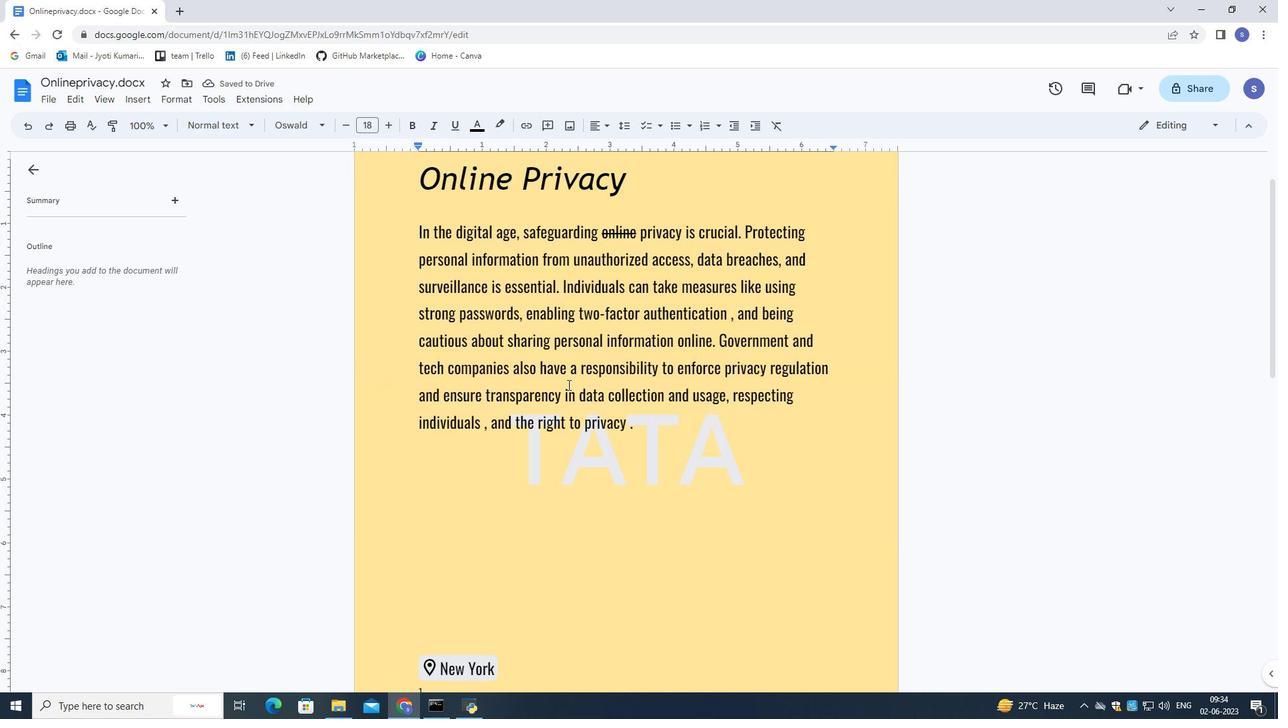 
Action: Mouse scrolled (561, 387) with delta (0, 0)
Screenshot: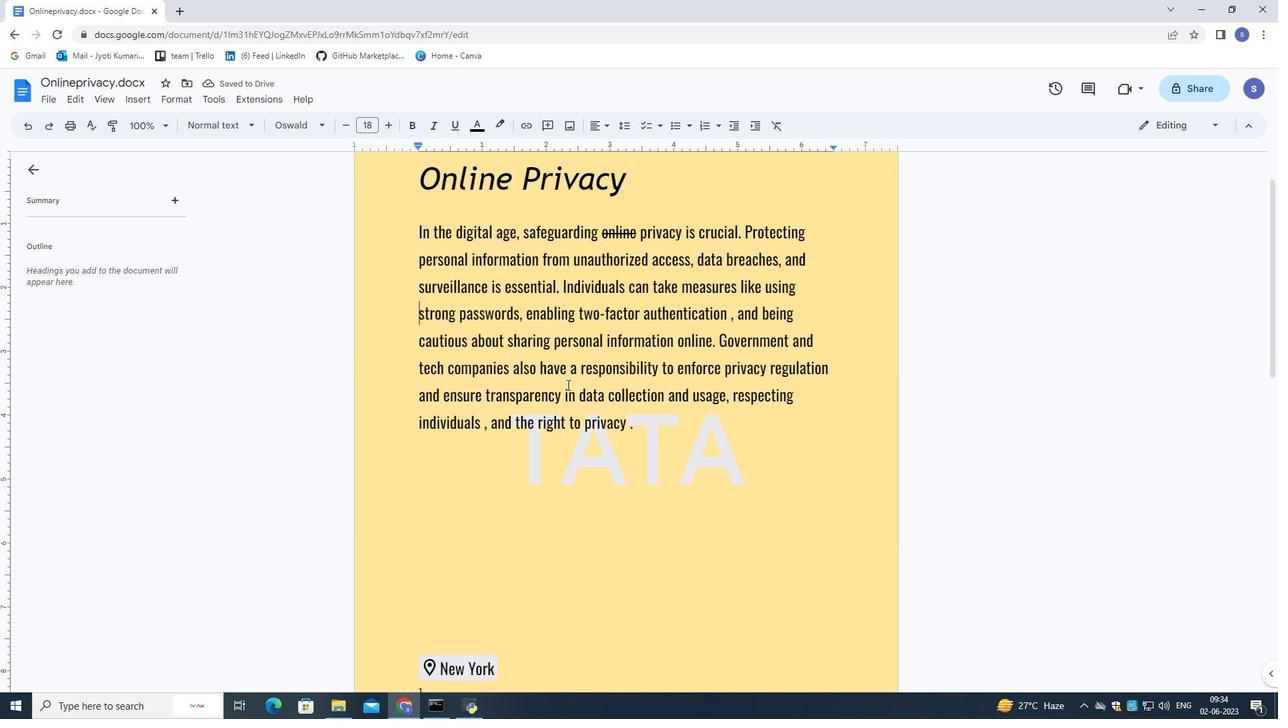 
Action: Mouse scrolled (561, 387) with delta (0, 0)
Screenshot: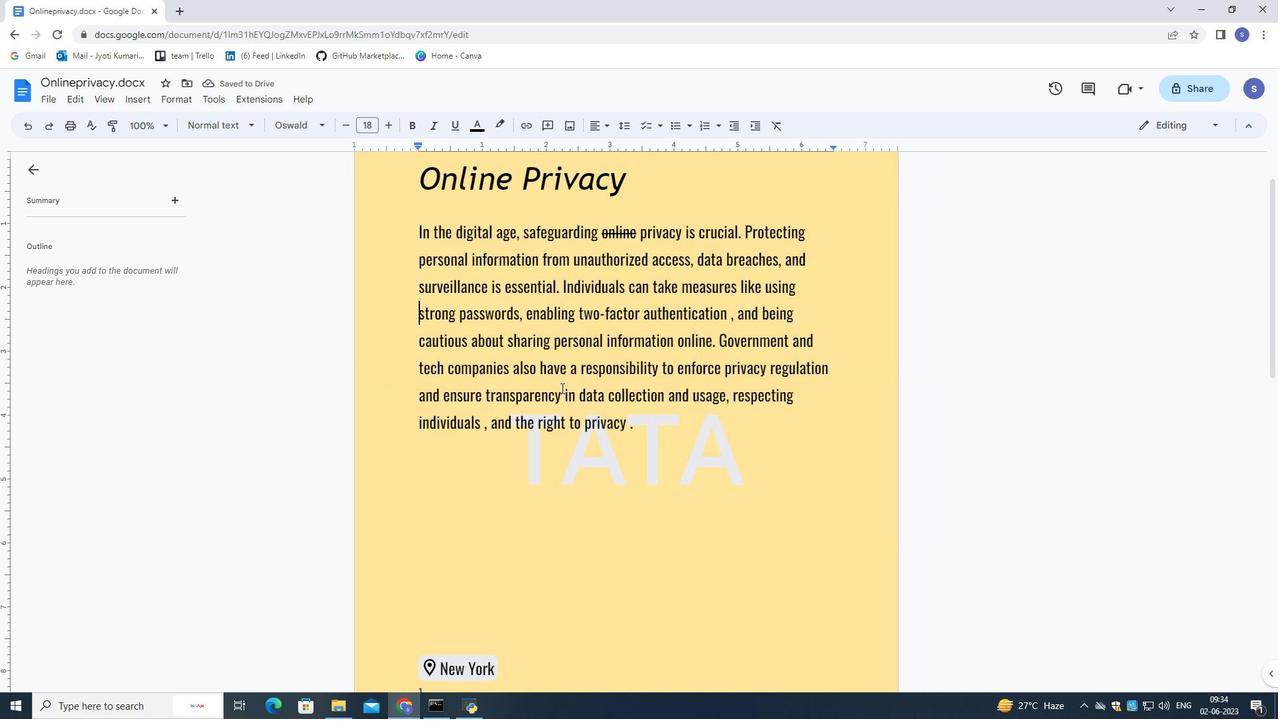 
Action: Mouse scrolled (561, 387) with delta (0, 0)
Screenshot: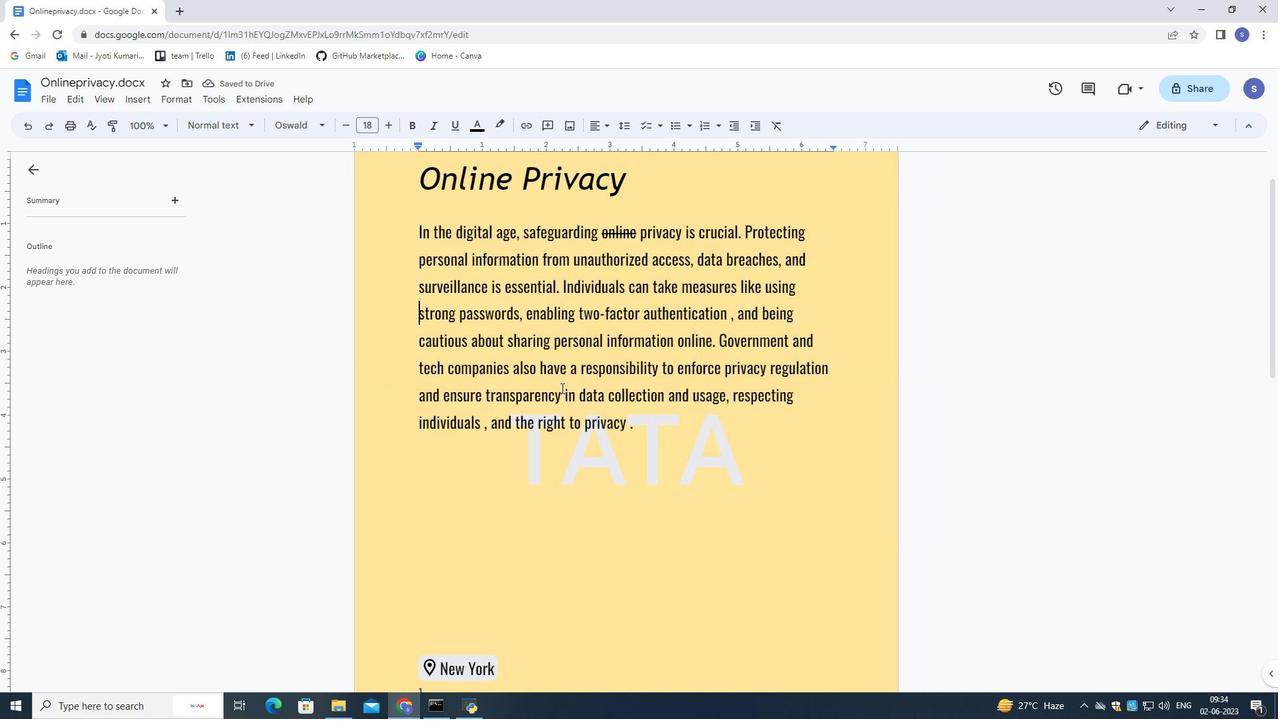 
Action: Mouse scrolled (561, 387) with delta (0, 0)
Screenshot: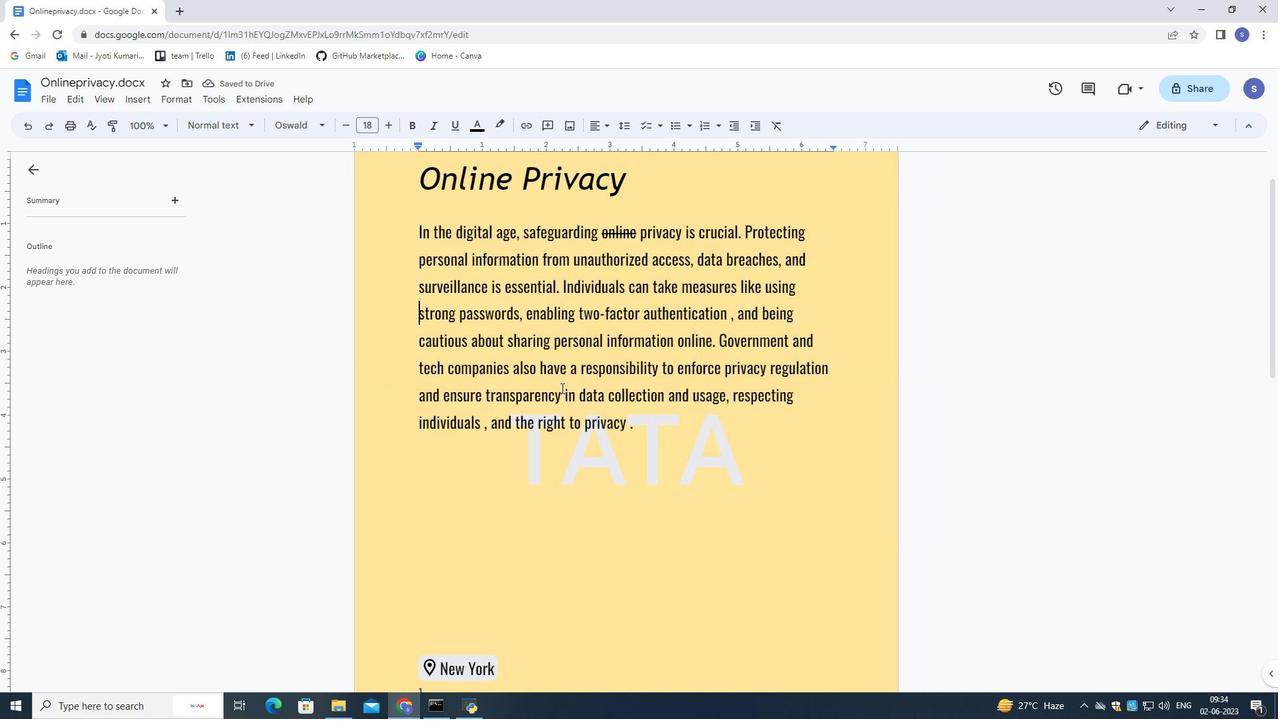 
Action: Mouse scrolled (561, 387) with delta (0, 0)
Screenshot: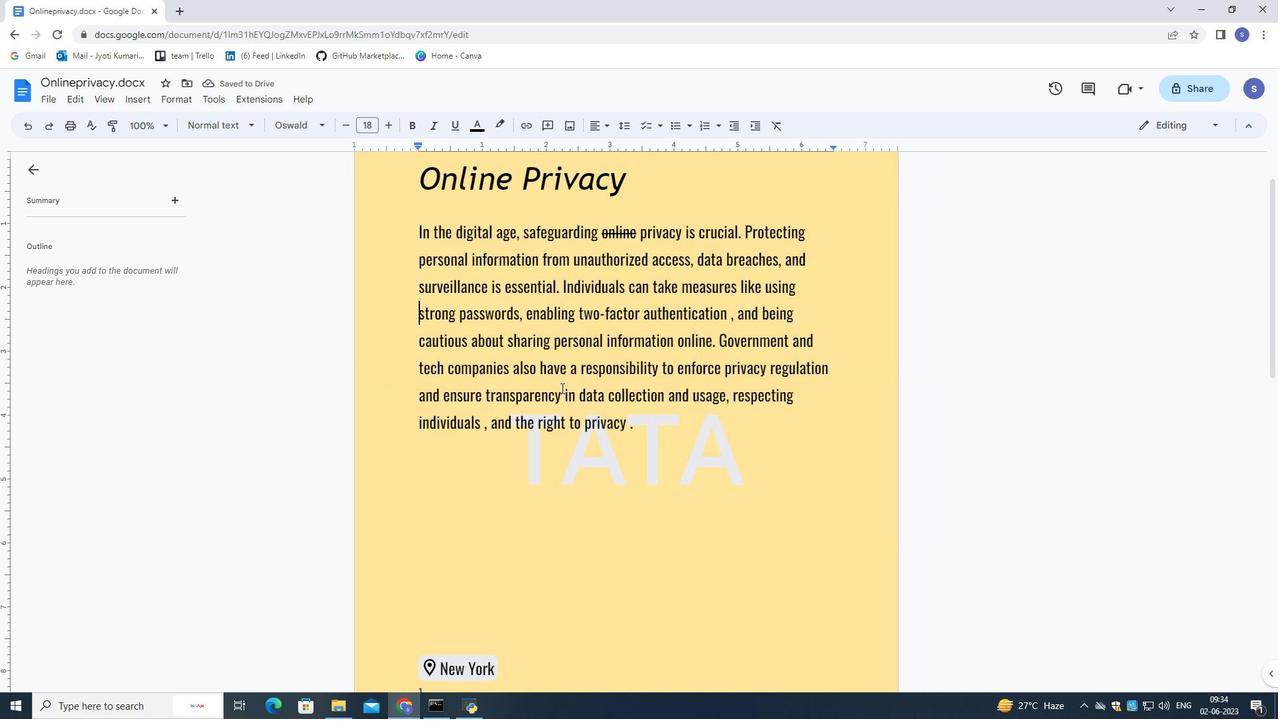 
Action: Mouse scrolled (561, 387) with delta (0, 0)
Screenshot: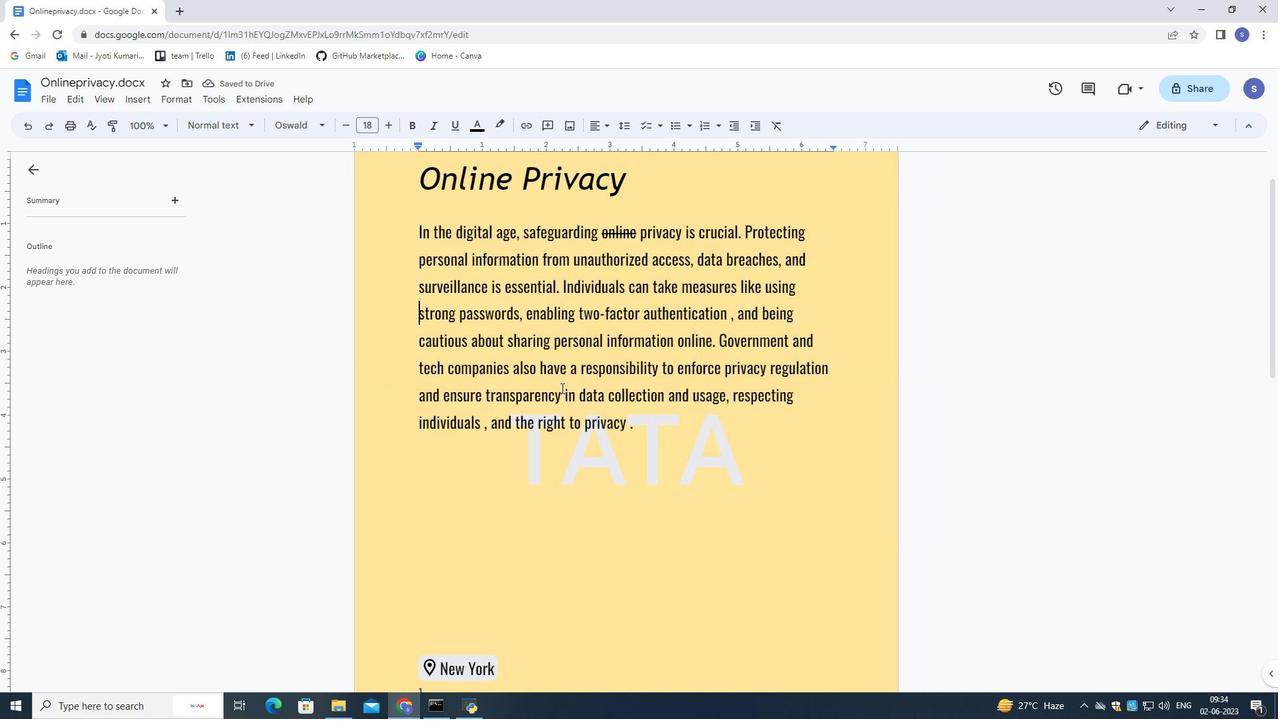
Action: Mouse moved to (561, 388)
Screenshot: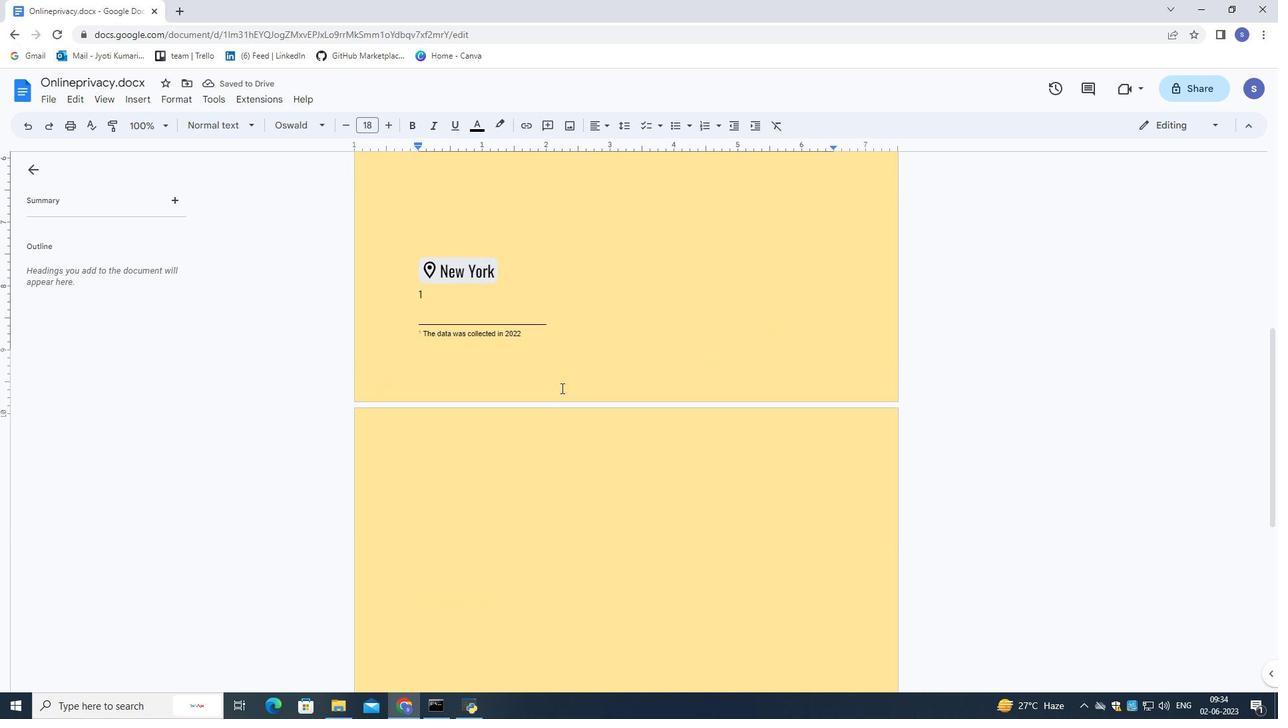 
Action: Mouse scrolled (561, 389) with delta (0, 0)
Screenshot: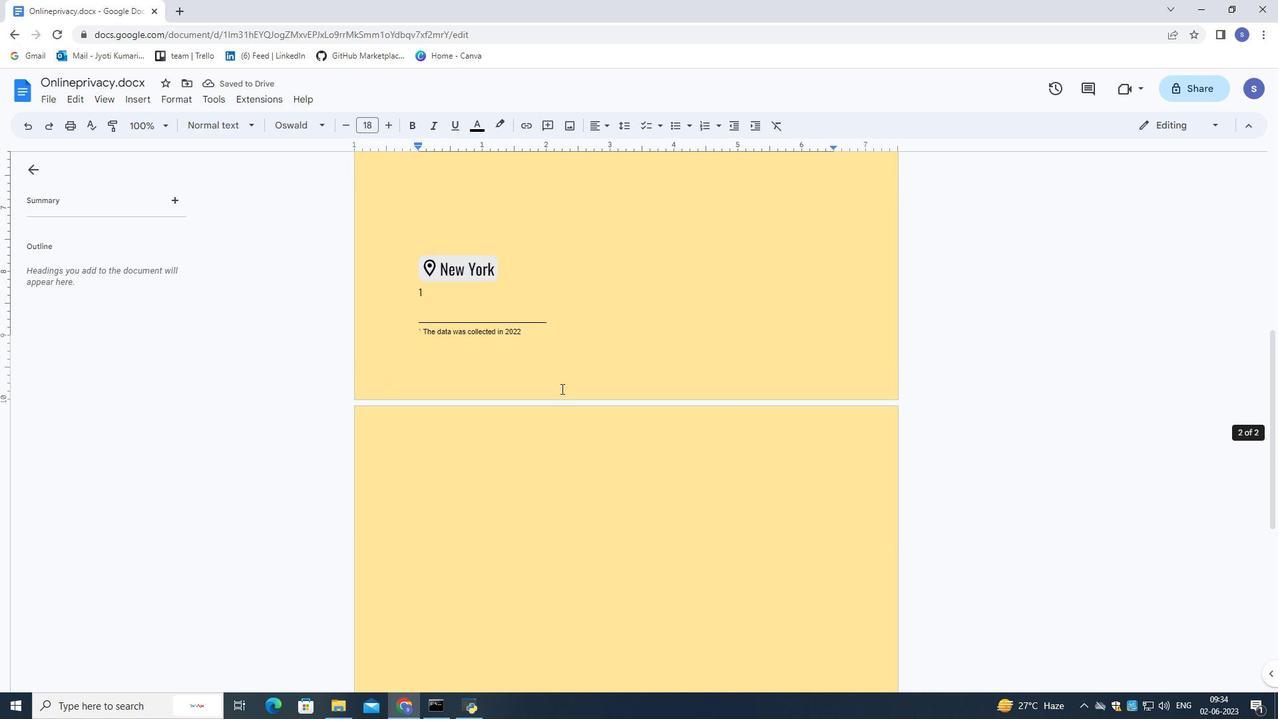 
Action: Mouse scrolled (561, 389) with delta (0, 0)
Screenshot: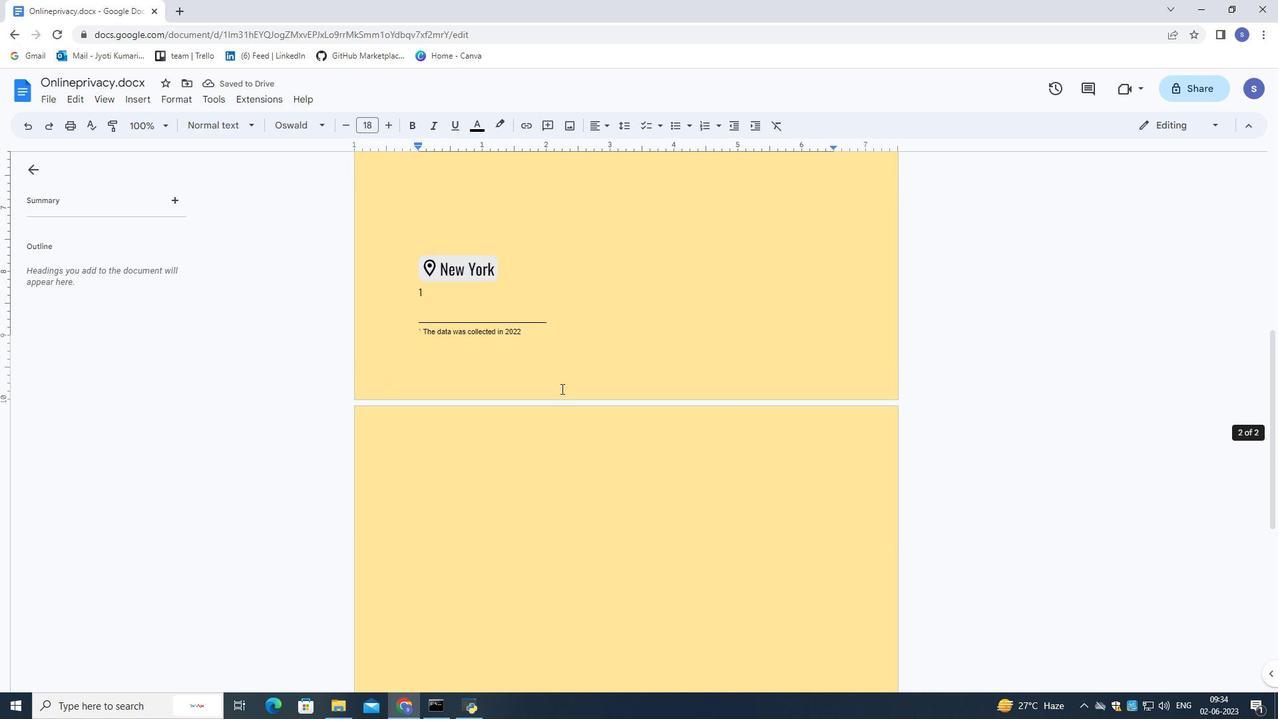 
Action: Mouse scrolled (561, 389) with delta (0, 0)
Screenshot: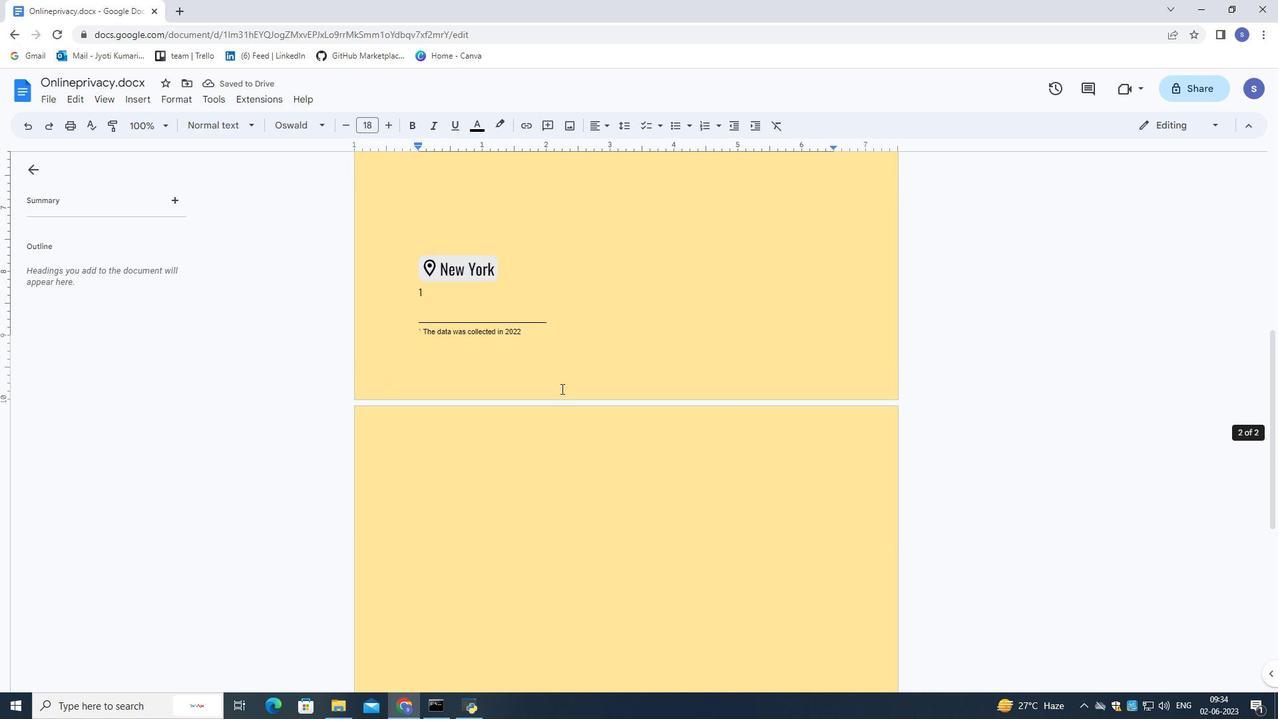 
Action: Mouse moved to (559, 388)
Screenshot: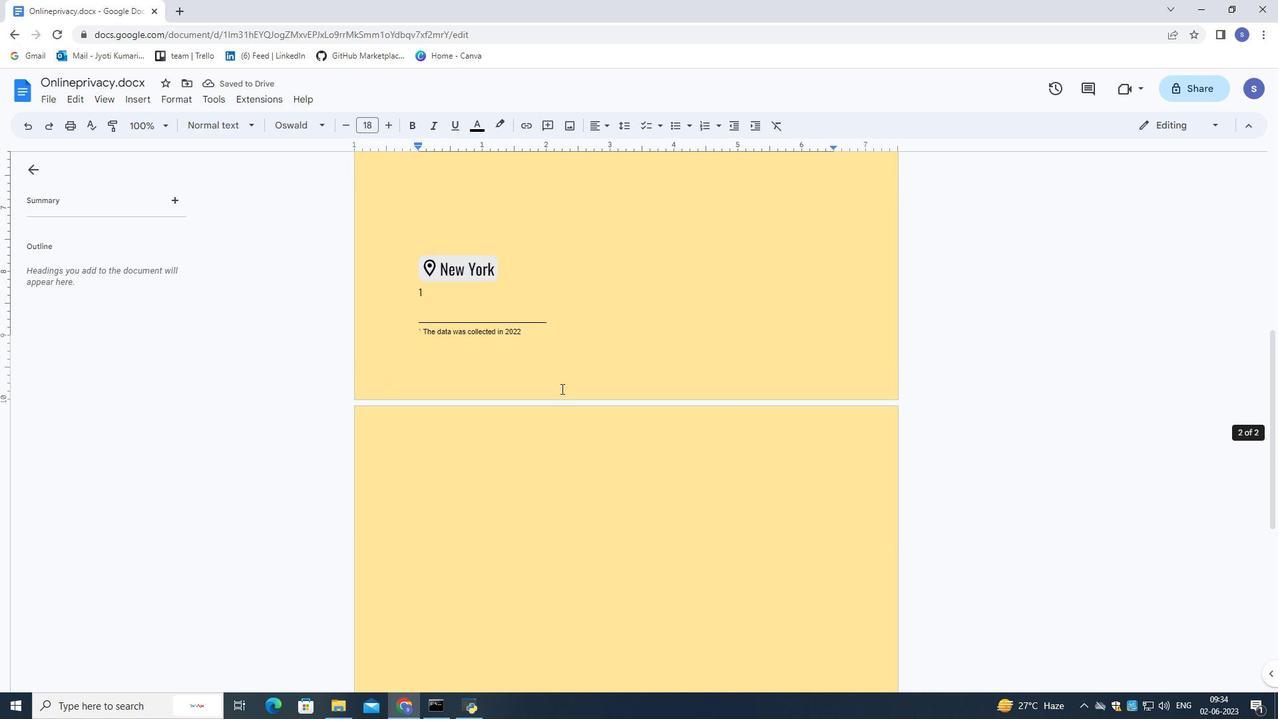 
Action: Mouse scrolled (559, 389) with delta (0, 0)
Screenshot: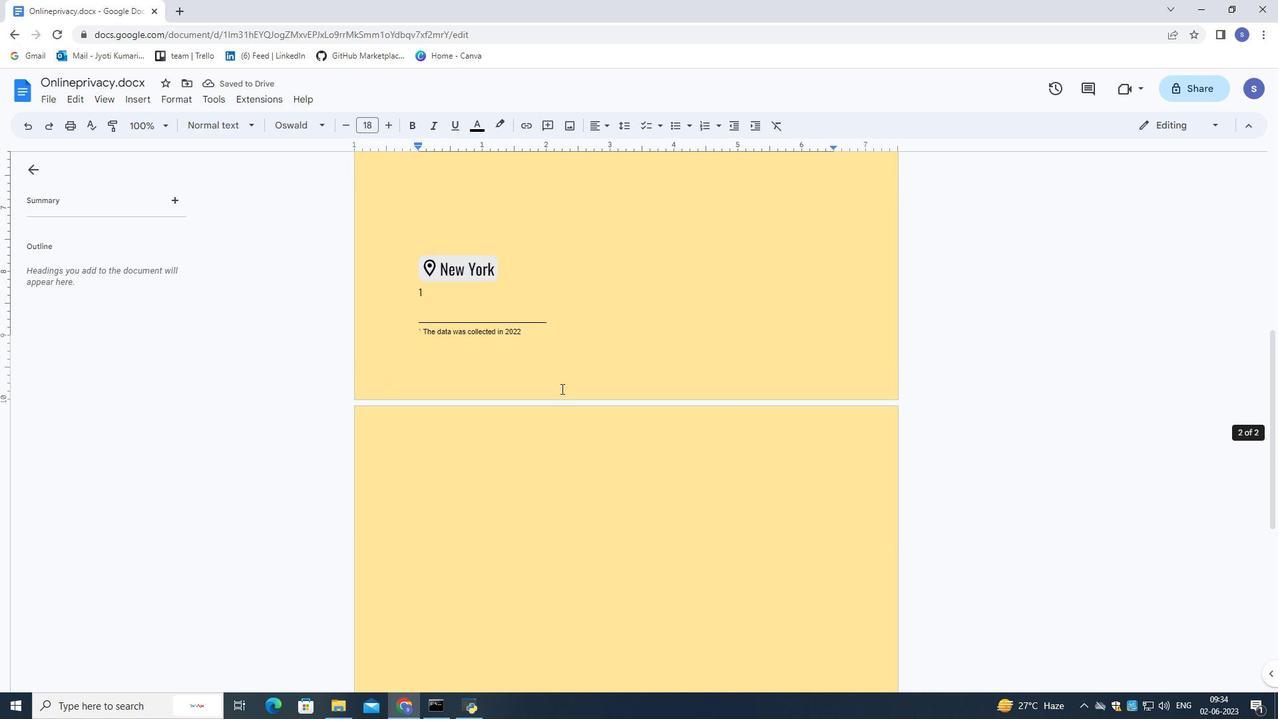 
Action: Mouse moved to (559, 387)
Screenshot: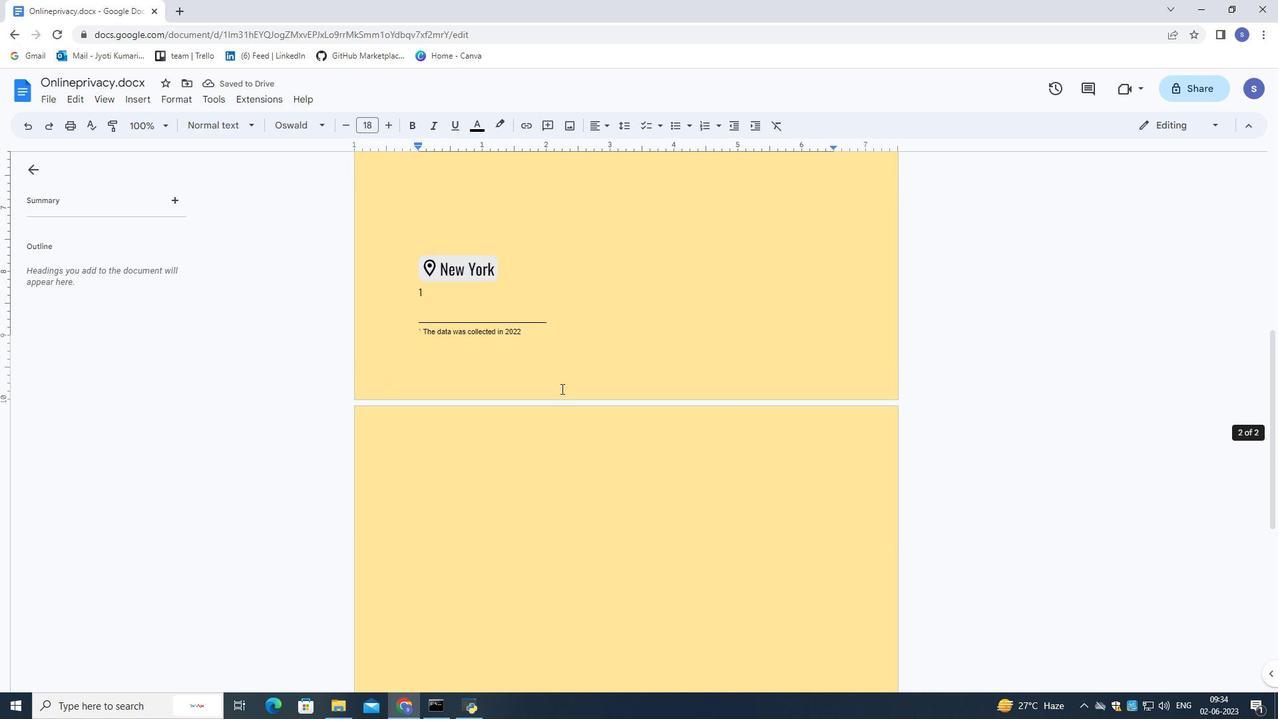 
Action: Mouse scrolled (559, 388) with delta (0, 0)
Screenshot: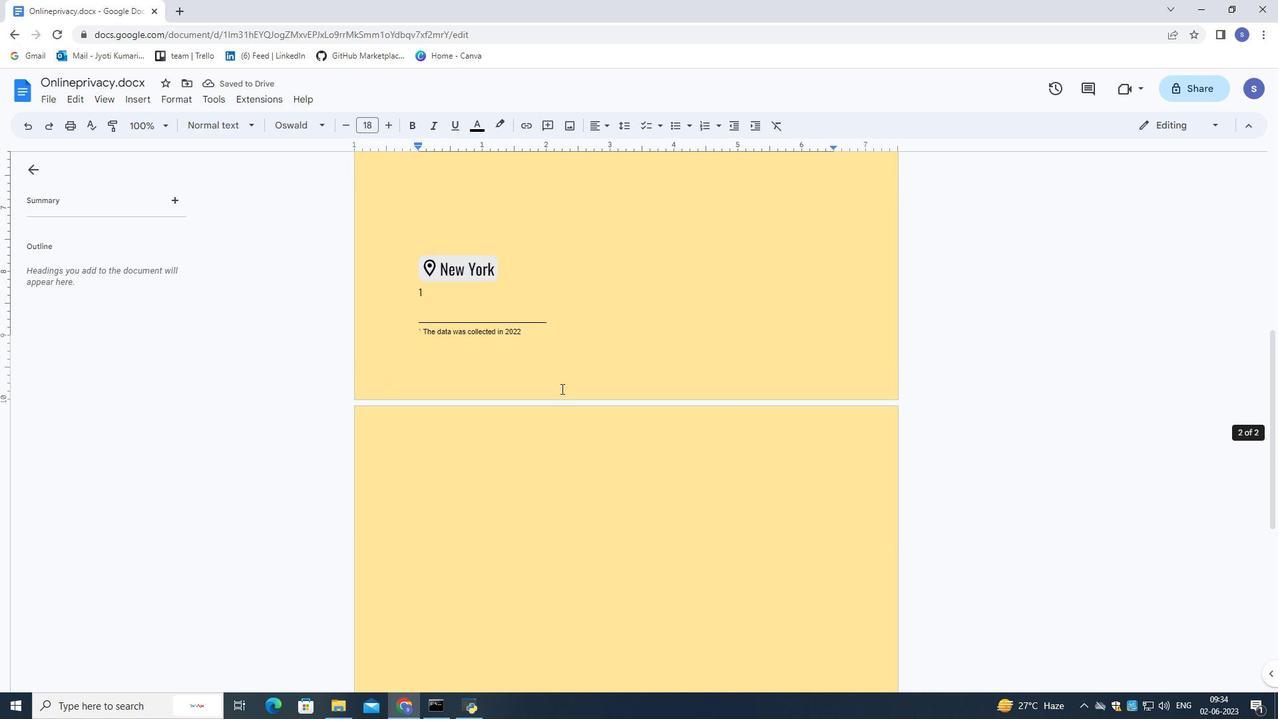 
Action: Mouse moved to (559, 387)
Screenshot: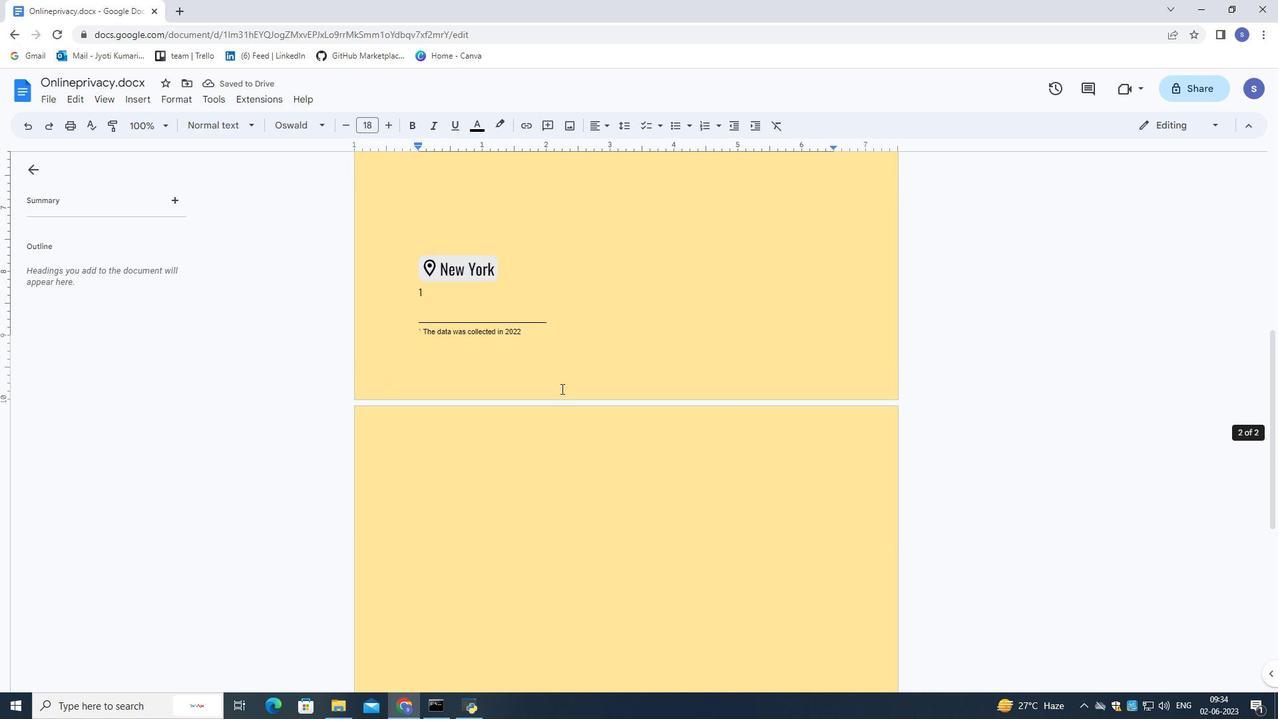 
Action: Mouse scrolled (559, 388) with delta (0, 0)
Screenshot: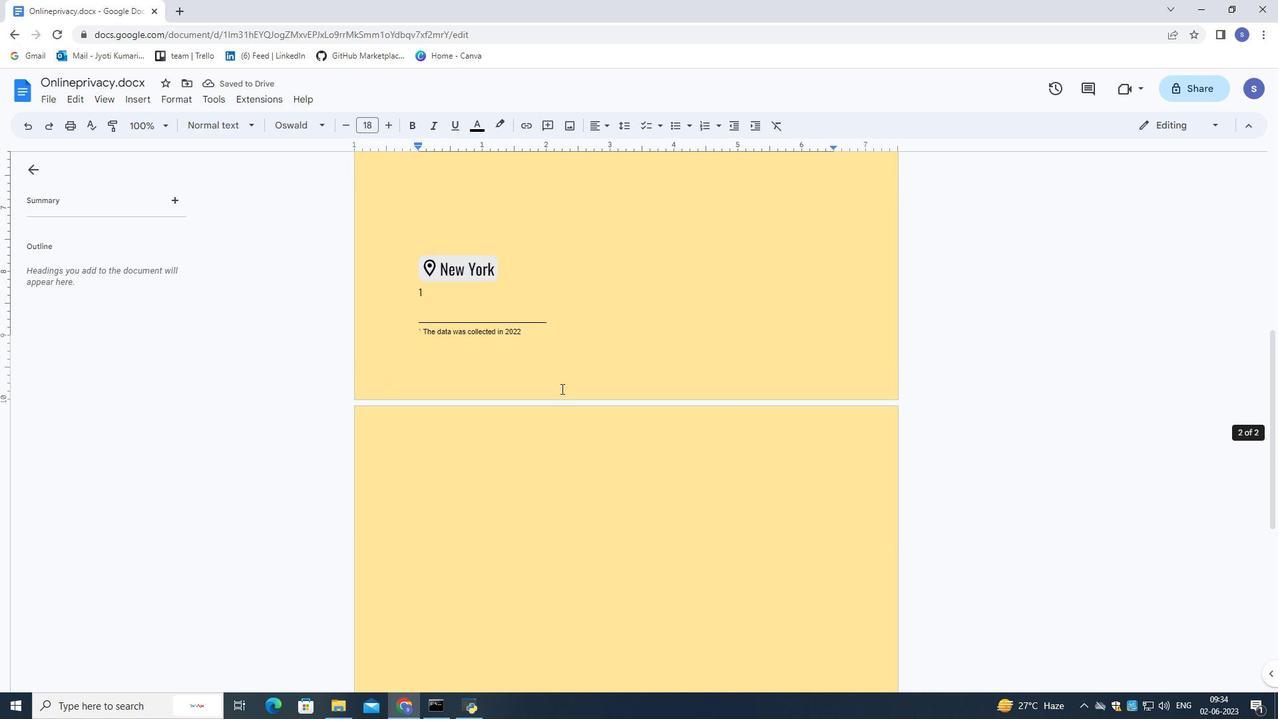 
Action: Mouse scrolled (559, 388) with delta (0, 0)
Screenshot: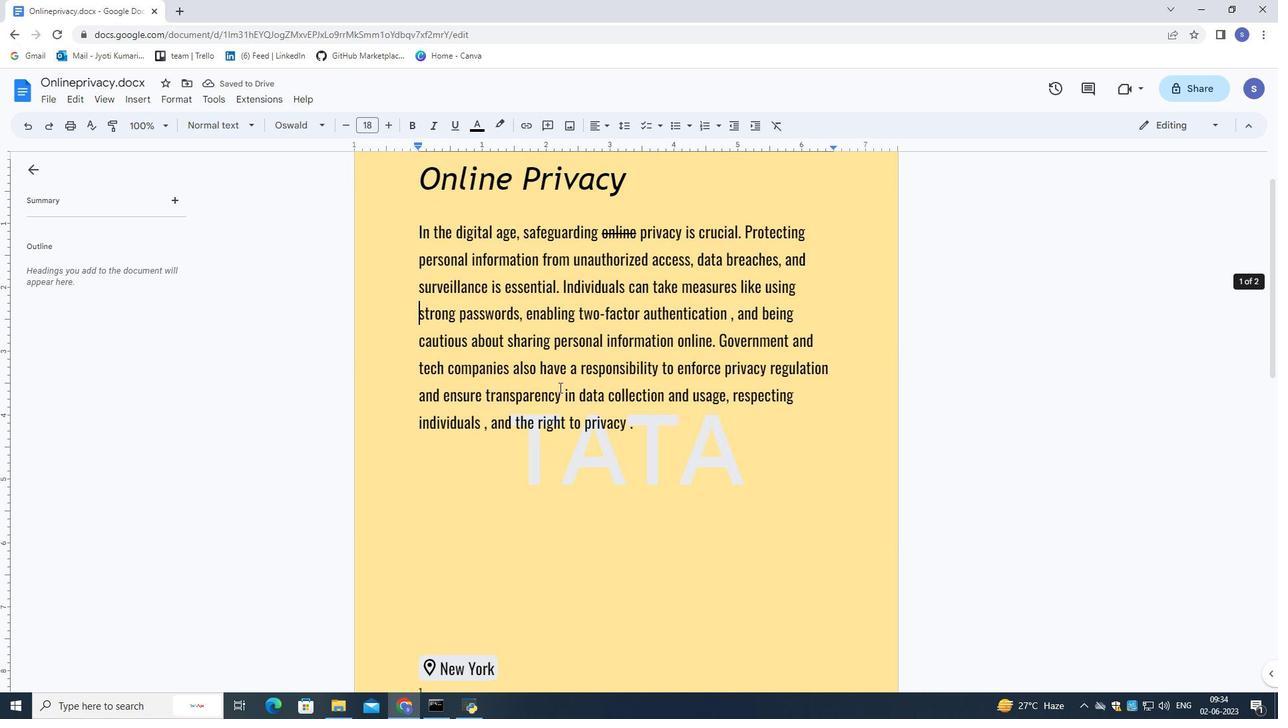 
Action: Mouse scrolled (559, 388) with delta (0, 0)
Screenshot: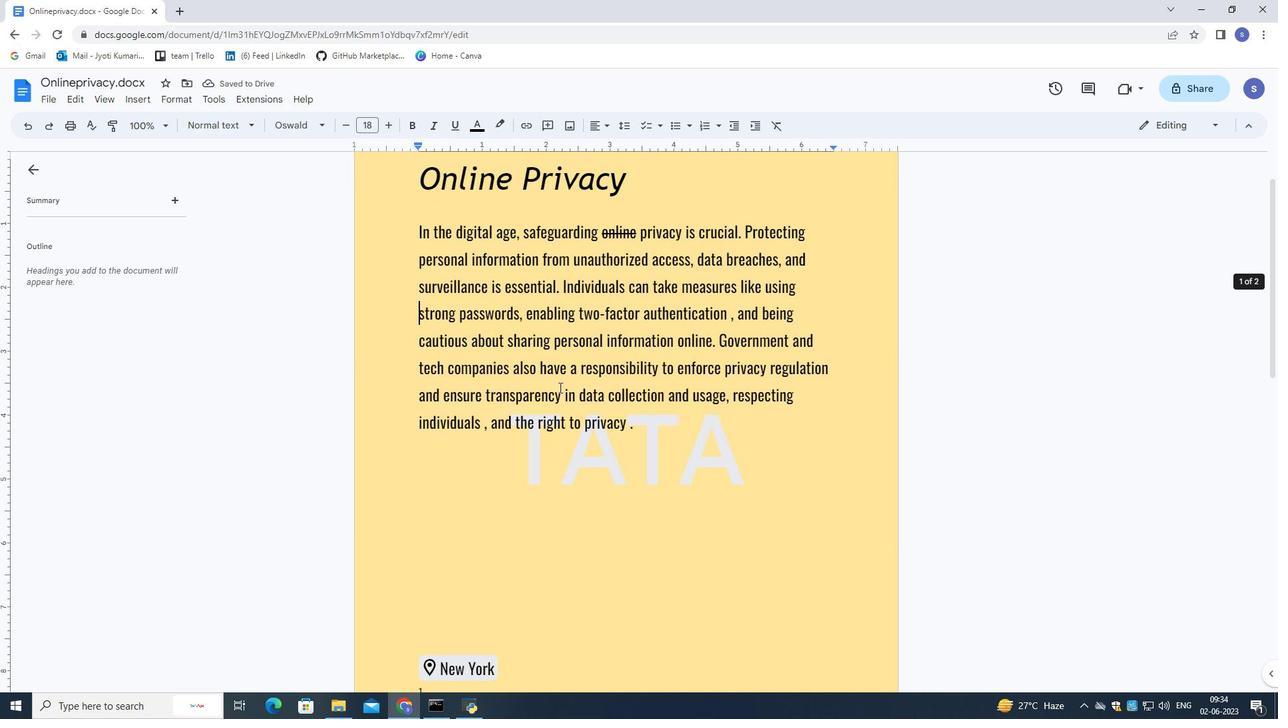 
Action: Mouse moved to (559, 386)
Screenshot: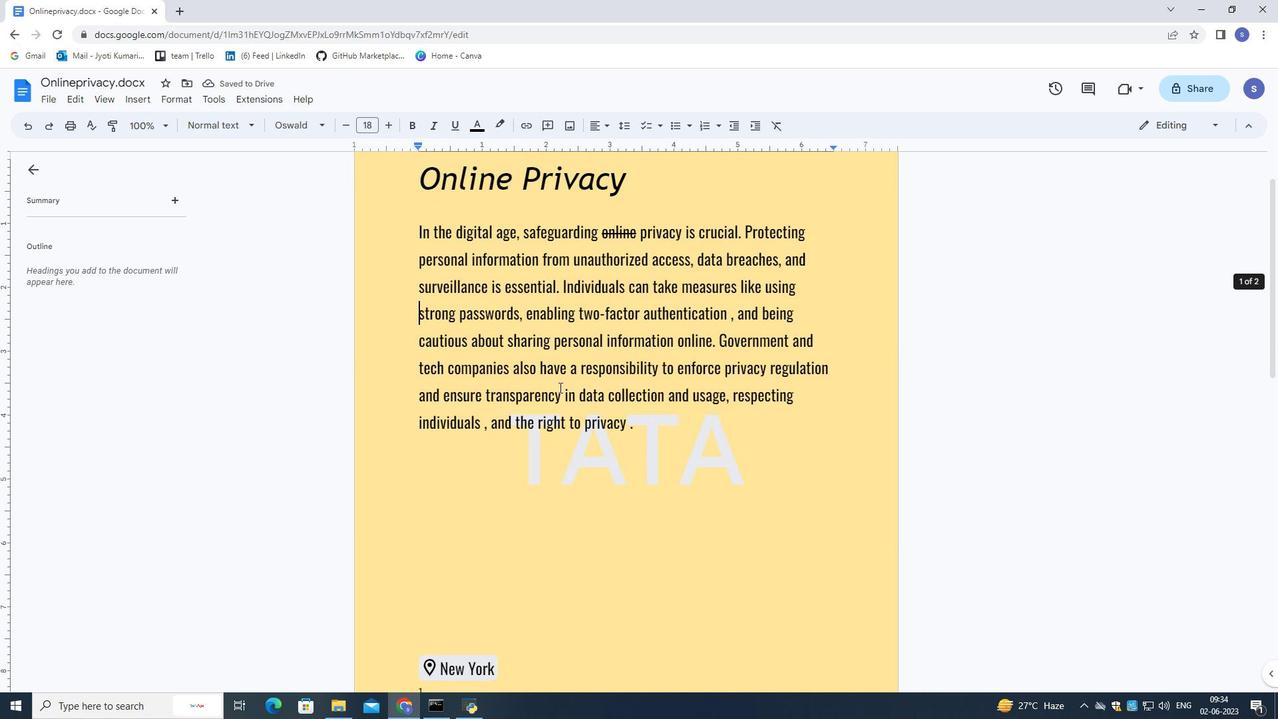 
Action: Mouse scrolled (559, 386) with delta (0, 0)
Screenshot: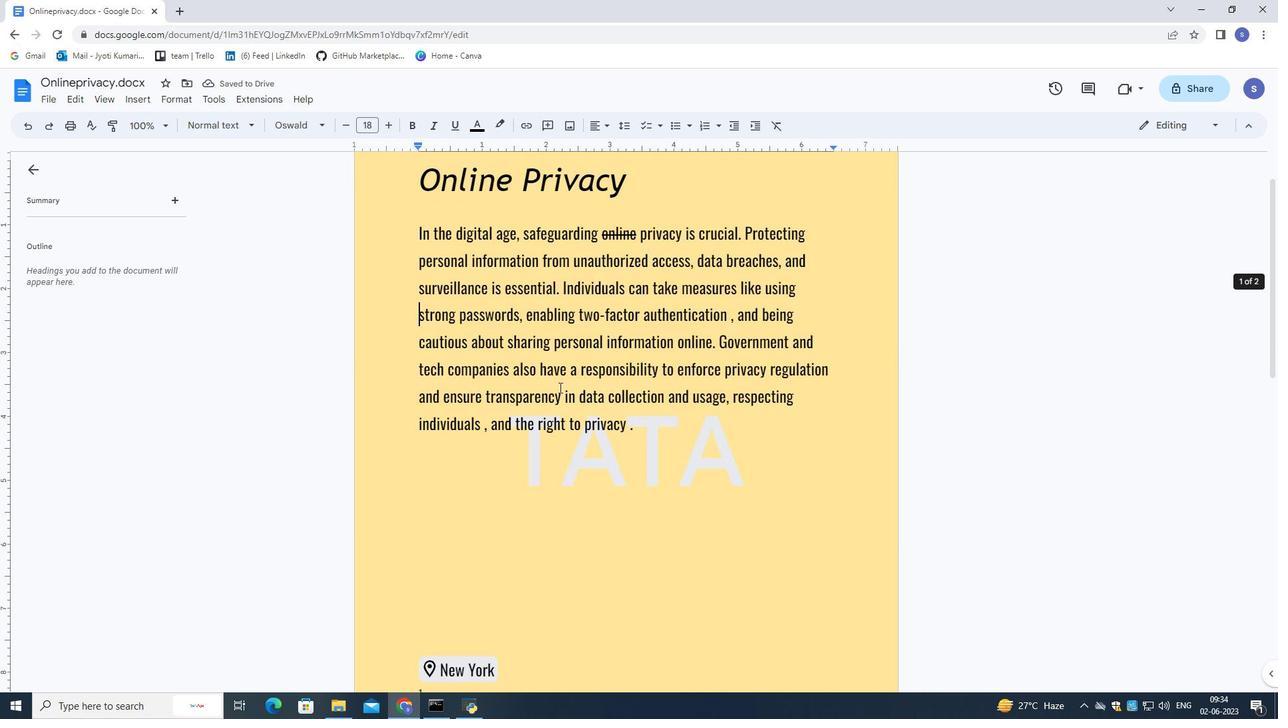 
Action: Mouse moved to (610, 409)
Screenshot: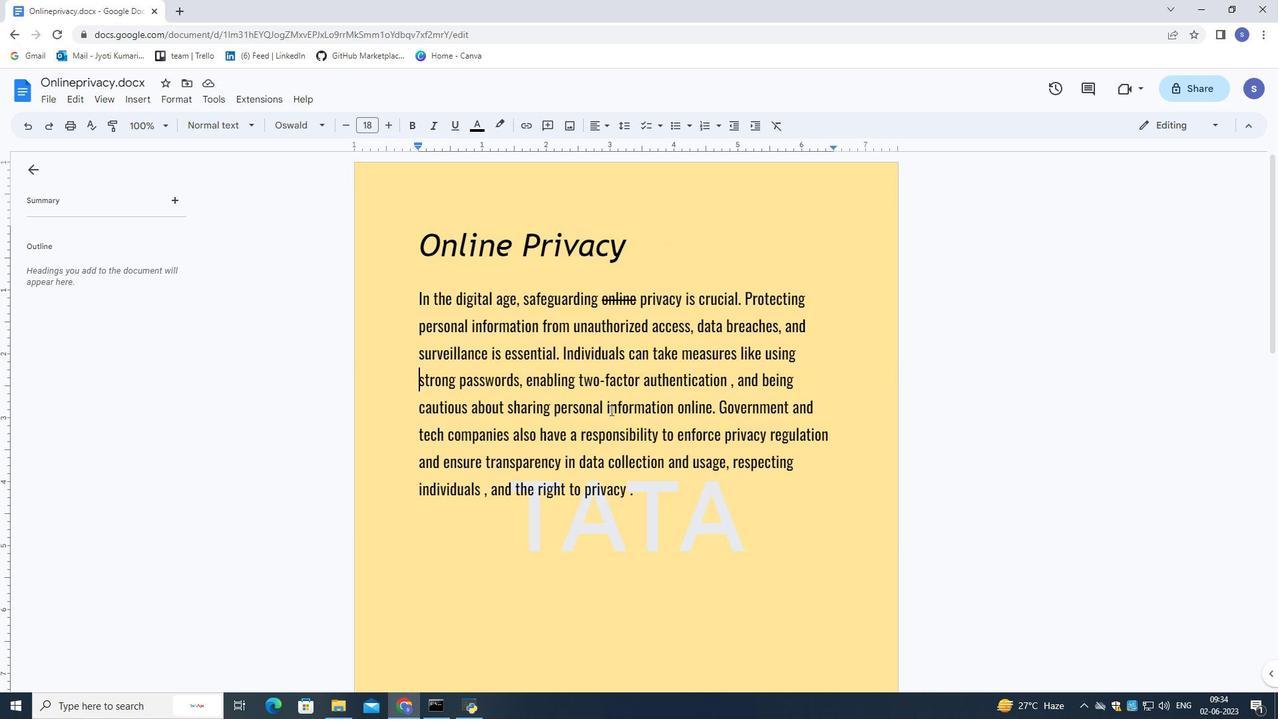 
